 Task: Buy 1 Tune-Up Kits from Ignition Parts section under best seller category for shipping address: Karina Martinez, 1477 Vineyard Drive, Independence, Ohio 44131, Cell Number 4403901431. Pay from credit card ending with 7965, CVV 549
Action: Mouse moved to (45, 103)
Screenshot: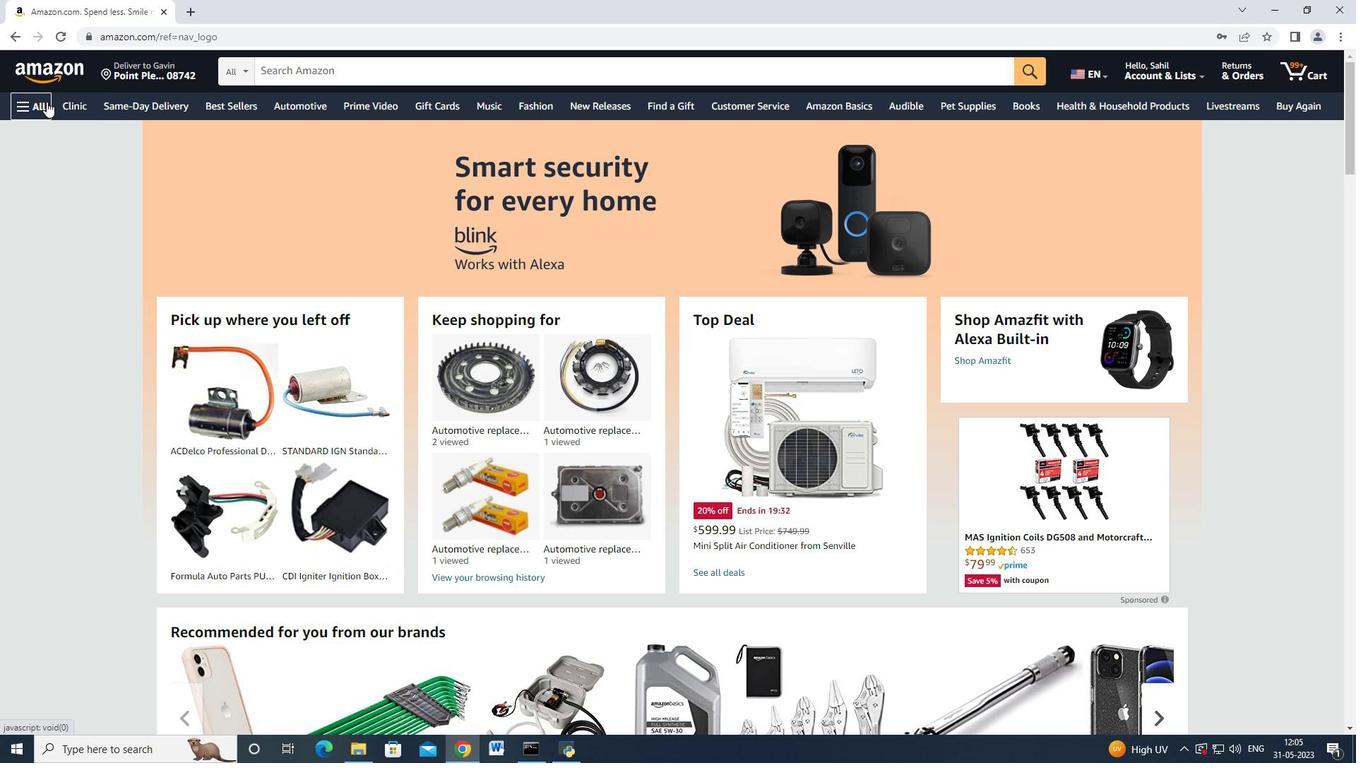 
Action: Mouse pressed left at (45, 103)
Screenshot: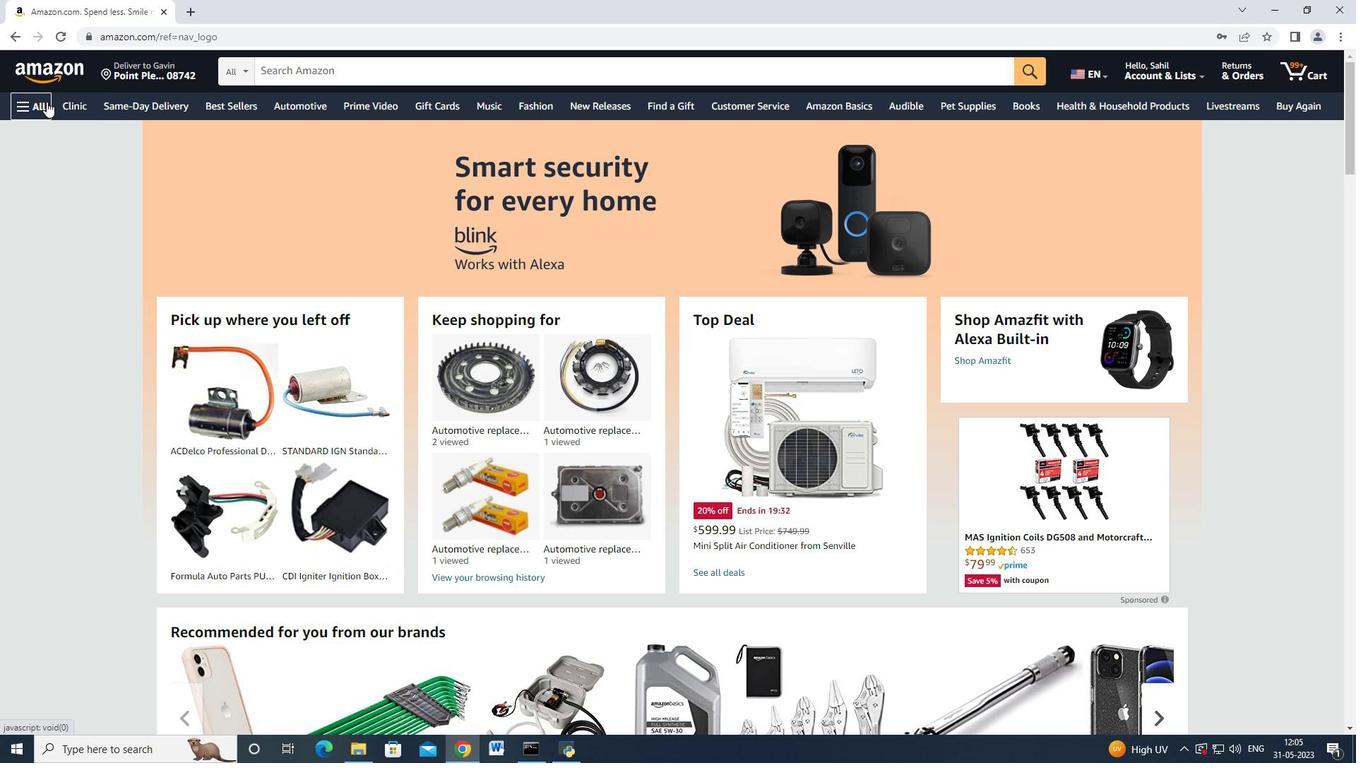 
Action: Mouse moved to (38, 301)
Screenshot: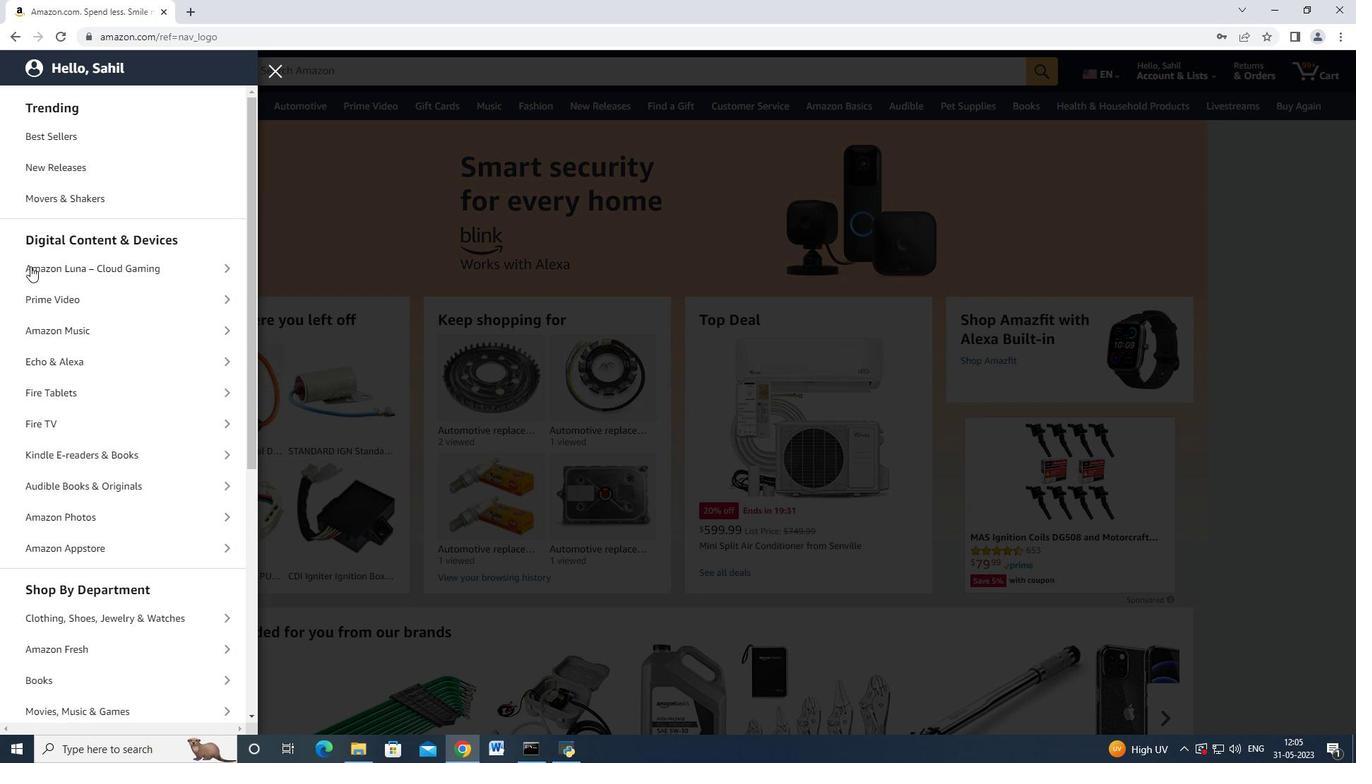 
Action: Mouse scrolled (38, 300) with delta (0, 0)
Screenshot: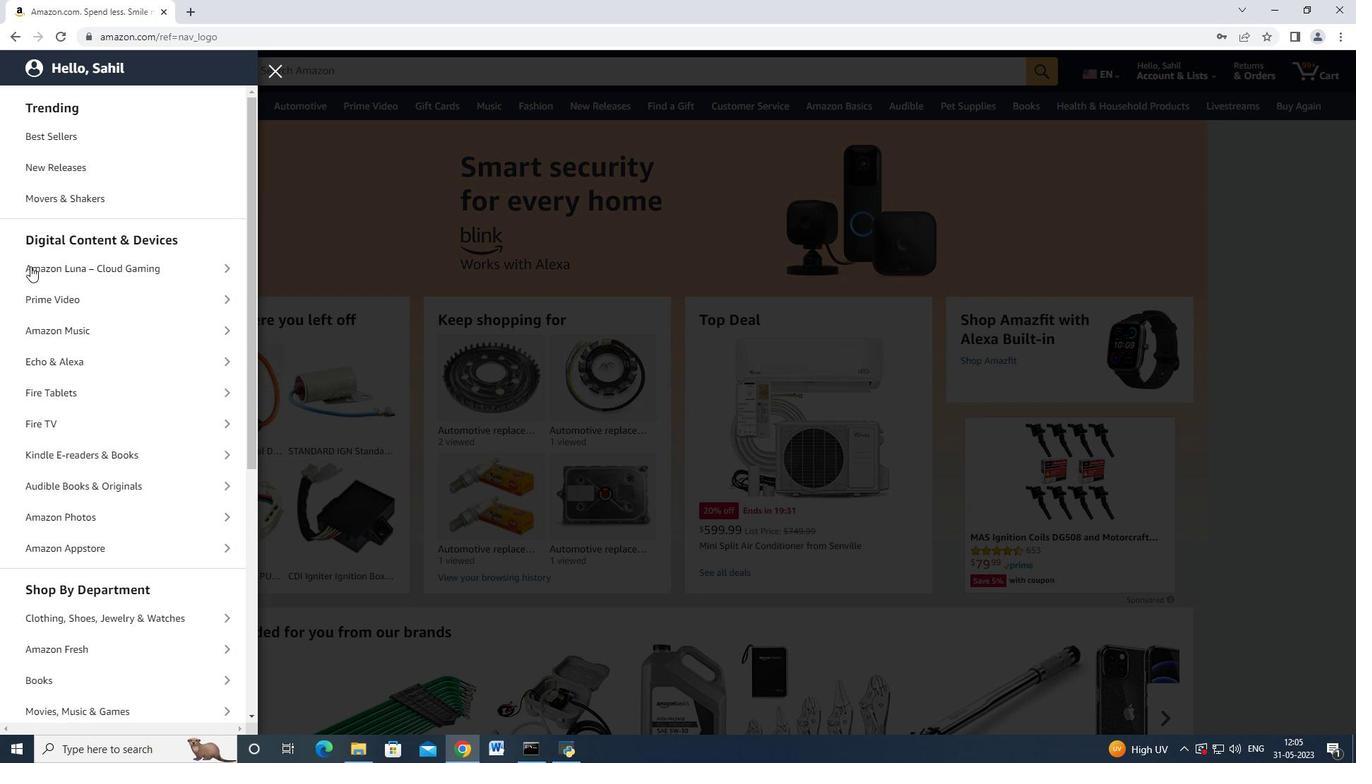 
Action: Mouse moved to (41, 317)
Screenshot: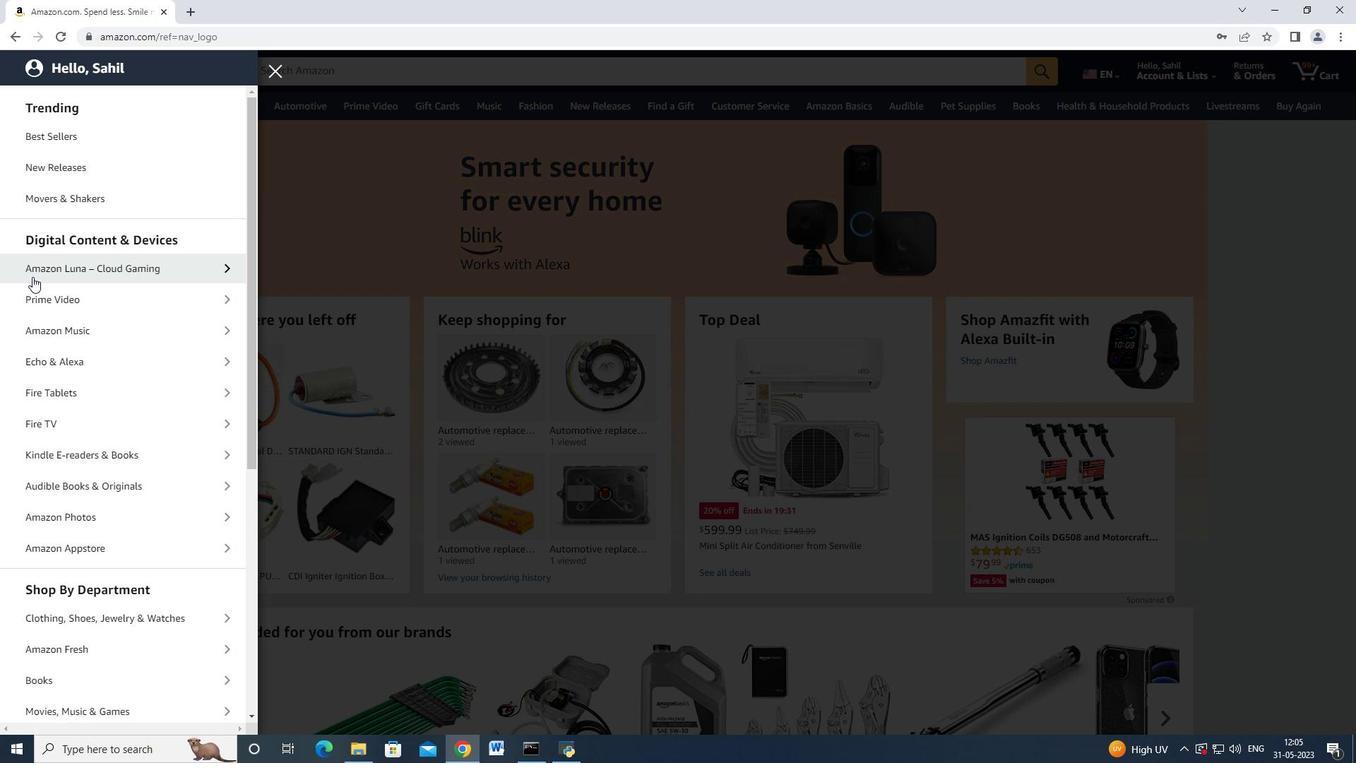 
Action: Mouse scrolled (41, 316) with delta (0, 0)
Screenshot: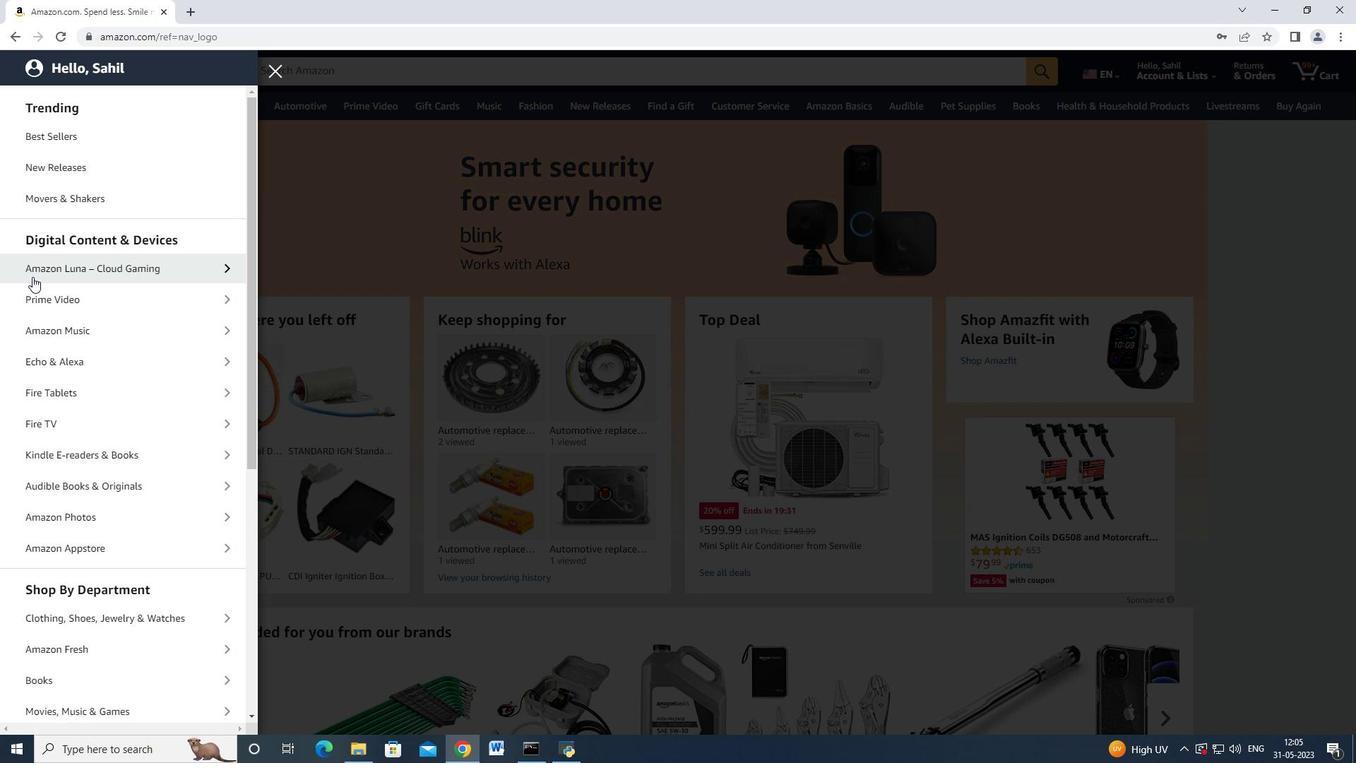 
Action: Mouse moved to (81, 508)
Screenshot: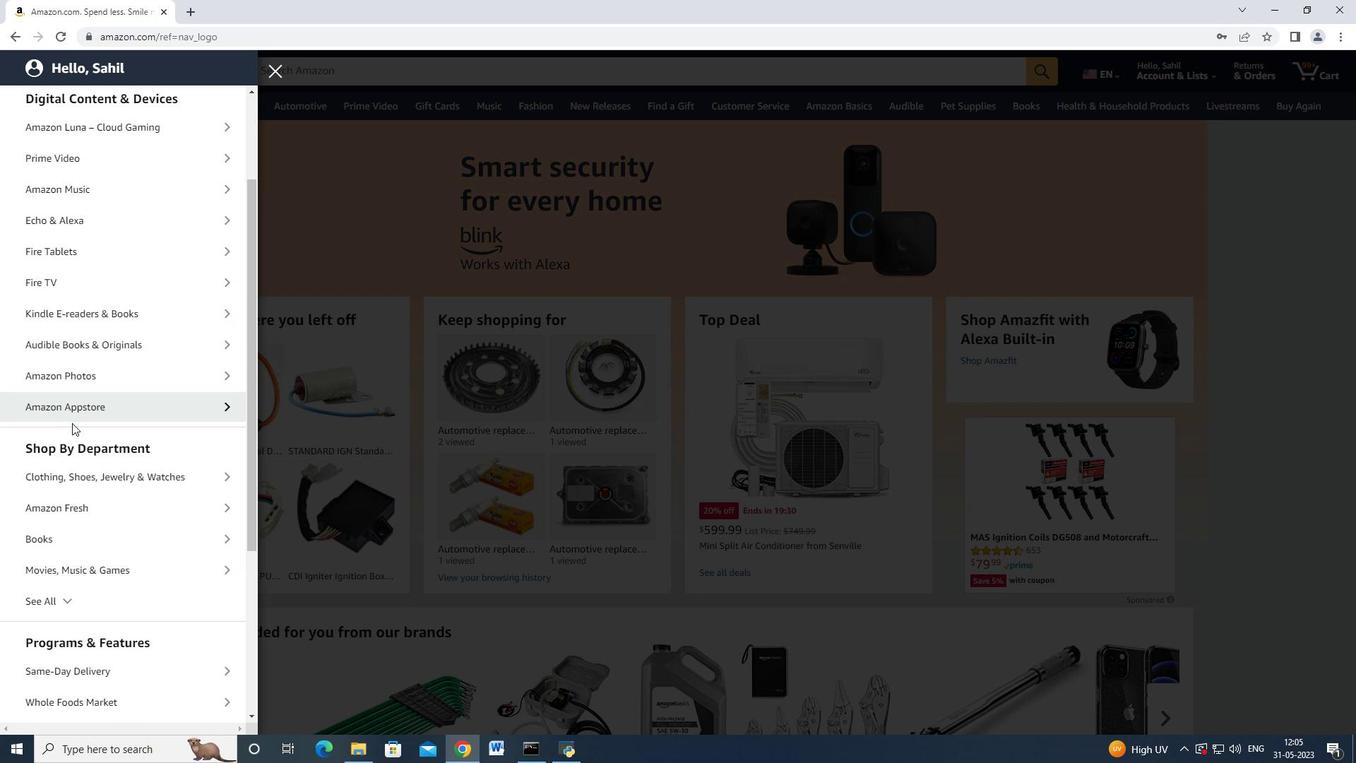 
Action: Mouse scrolled (81, 507) with delta (0, 0)
Screenshot: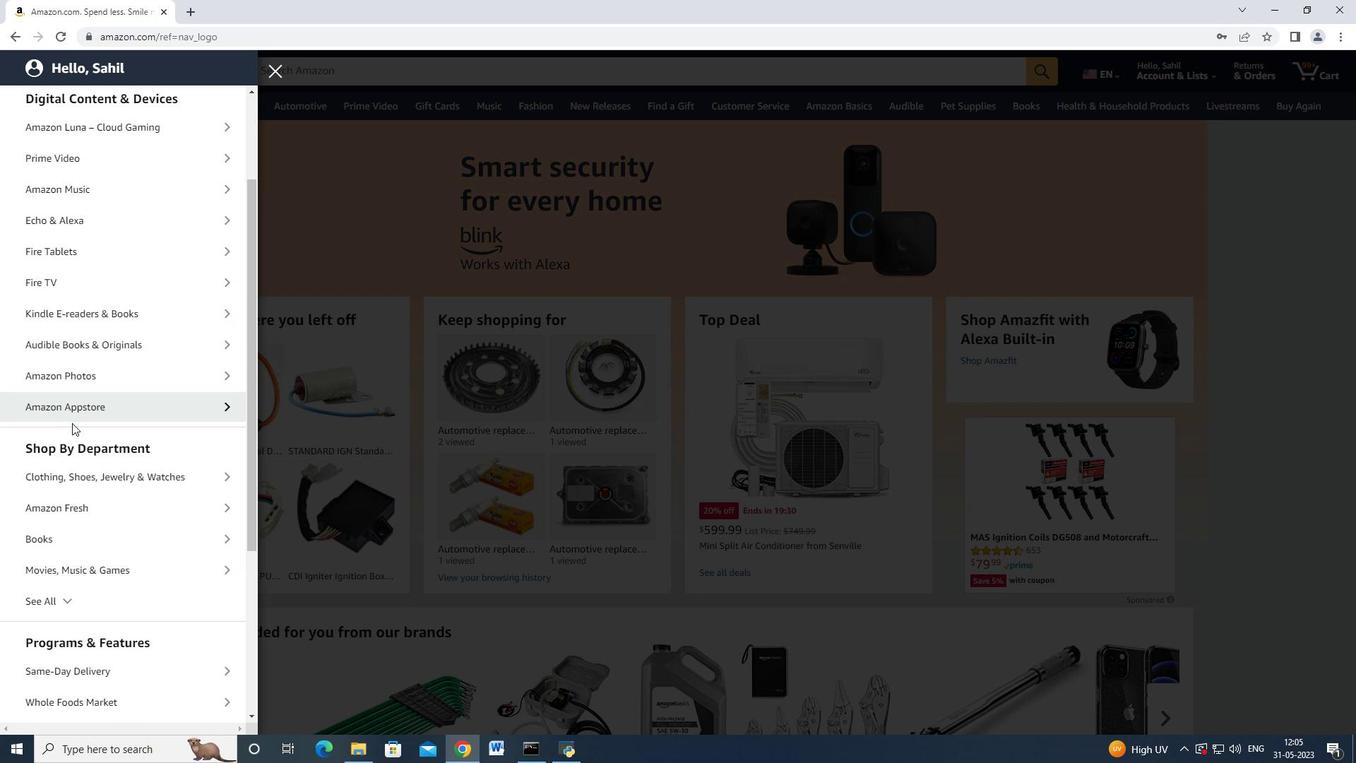 
Action: Mouse moved to (81, 509)
Screenshot: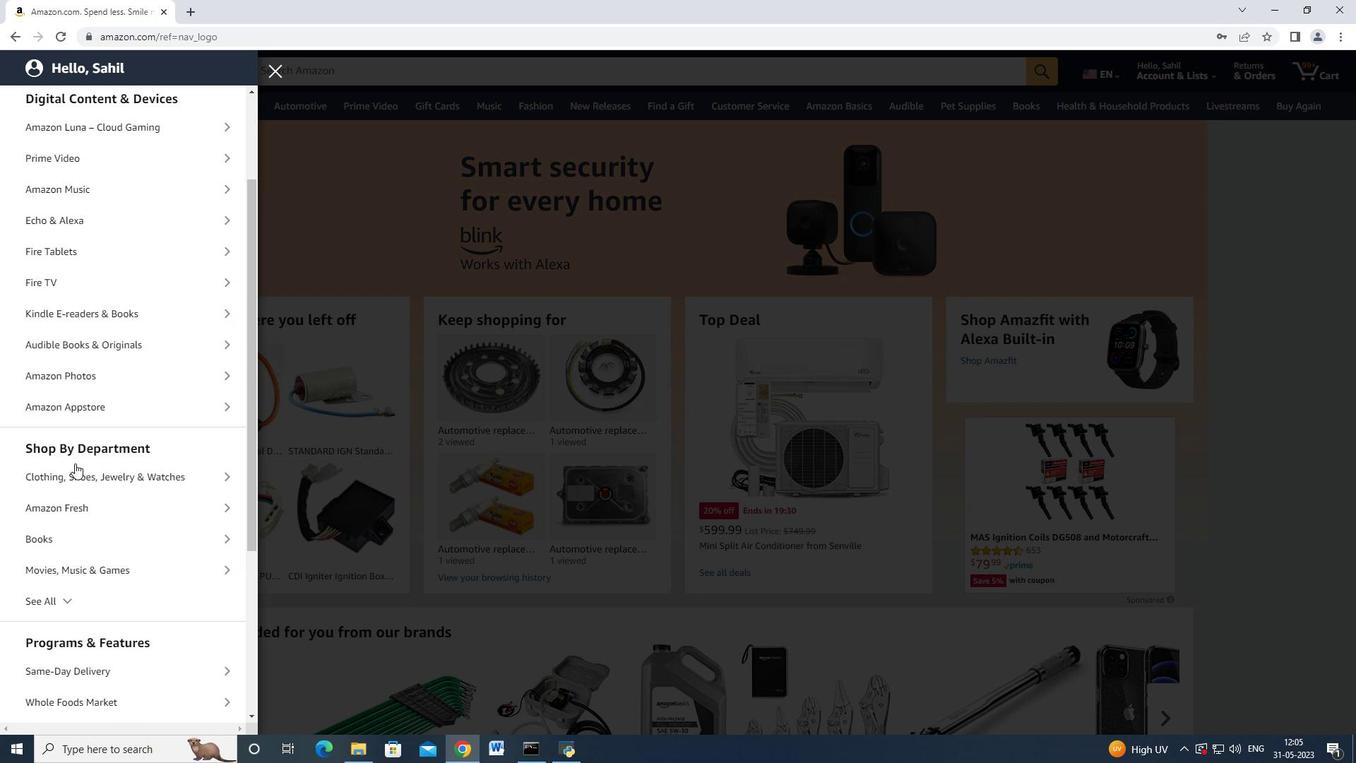 
Action: Mouse scrolled (81, 508) with delta (0, 0)
Screenshot: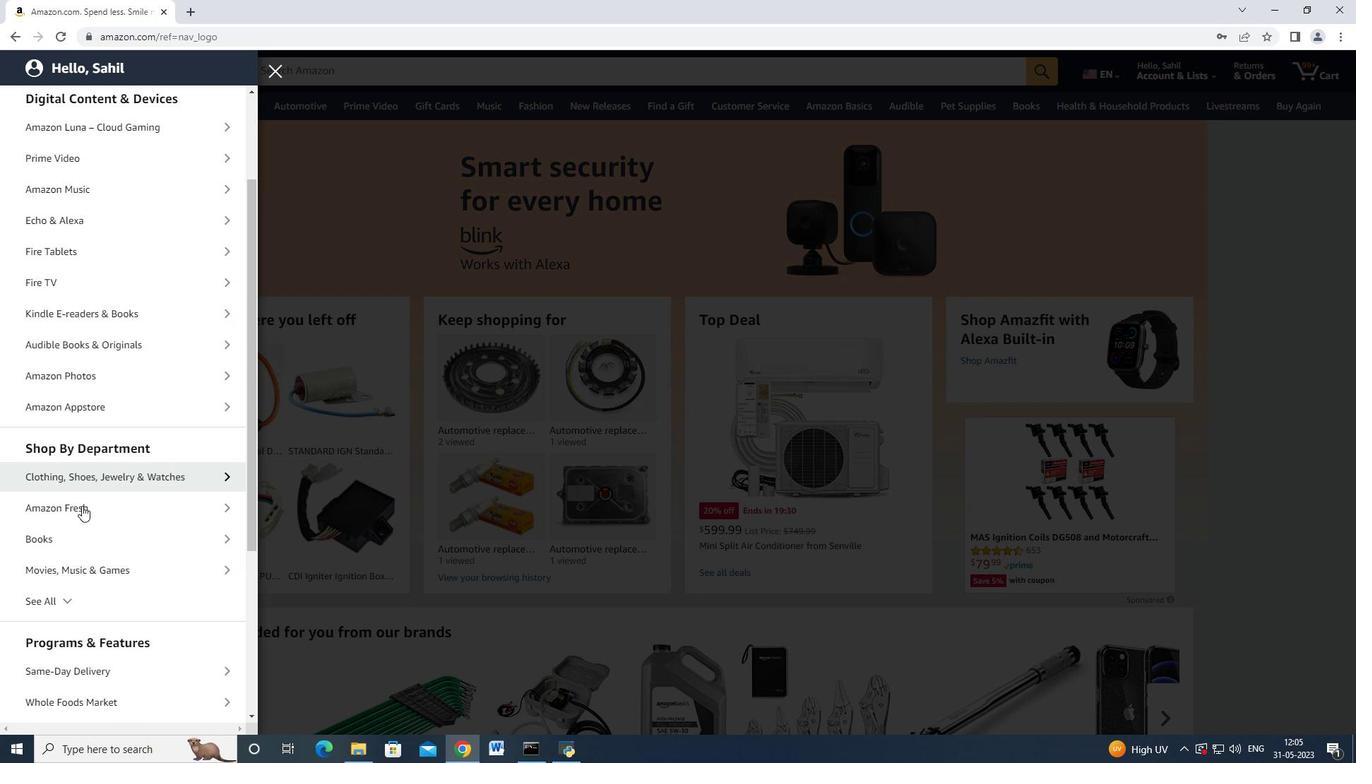 
Action: Mouse moved to (77, 464)
Screenshot: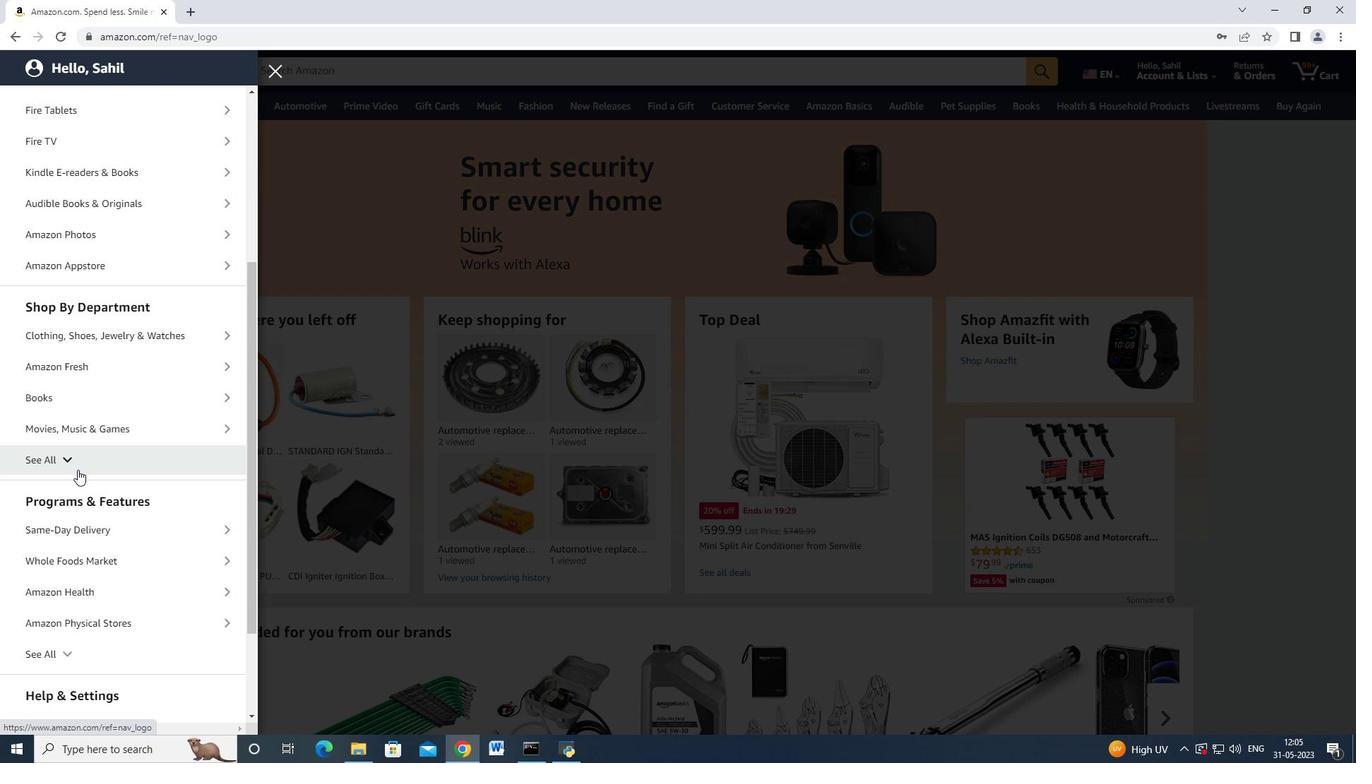 
Action: Mouse pressed left at (77, 464)
Screenshot: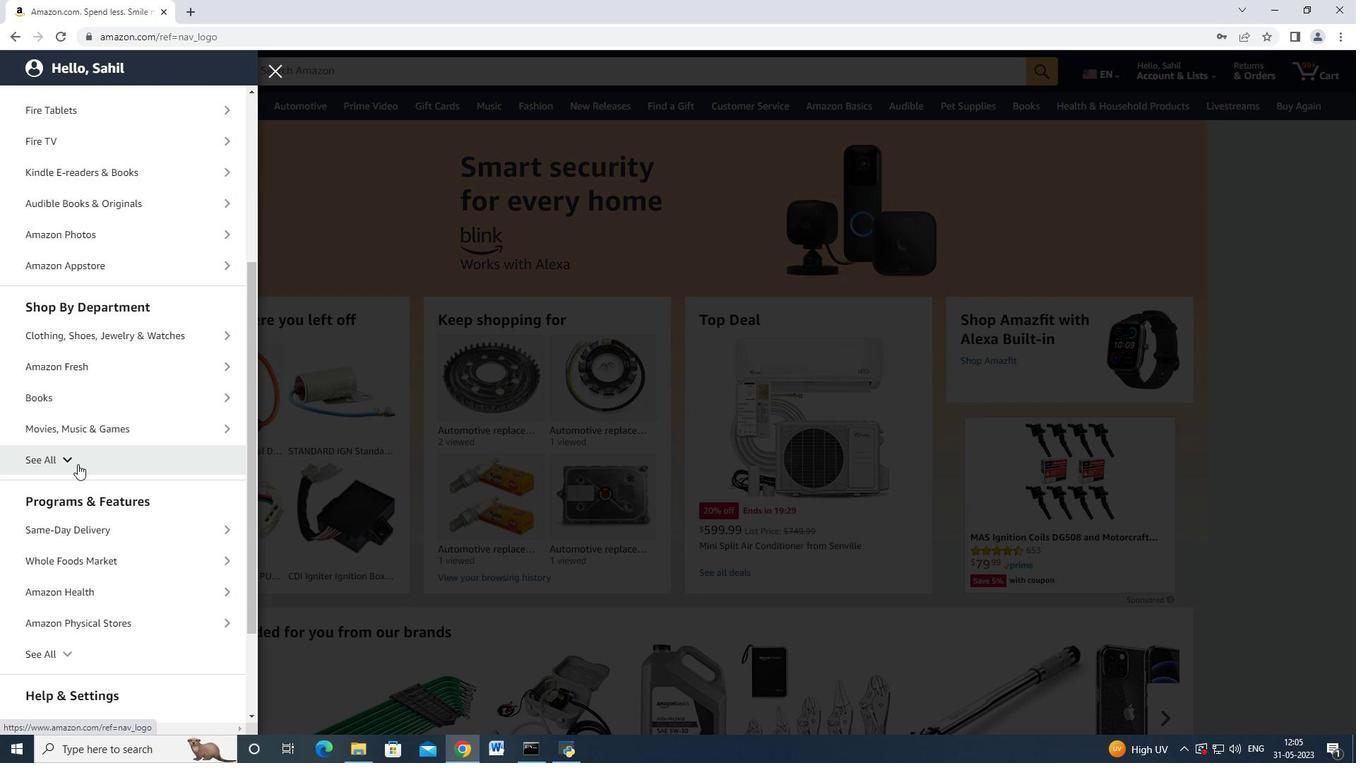 
Action: Mouse moved to (77, 464)
Screenshot: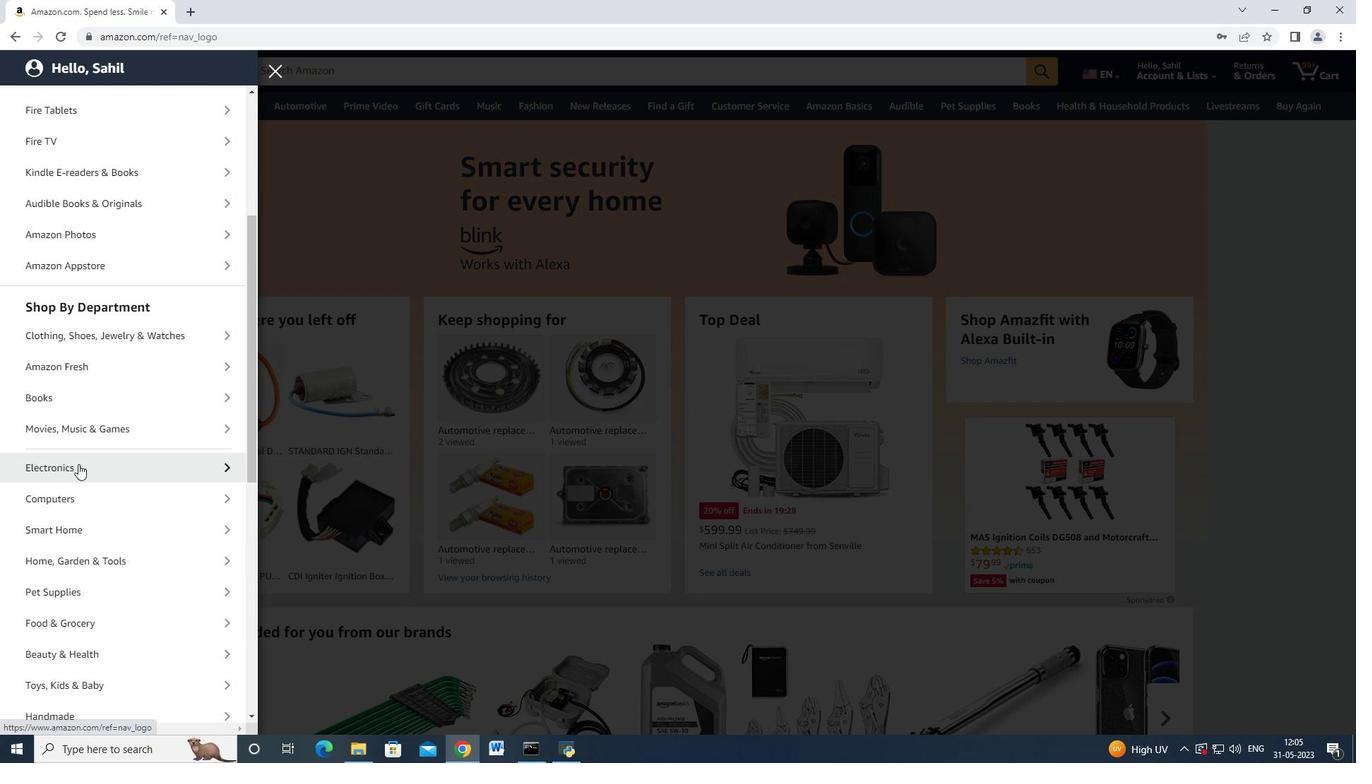 
Action: Mouse scrolled (77, 463) with delta (0, 0)
Screenshot: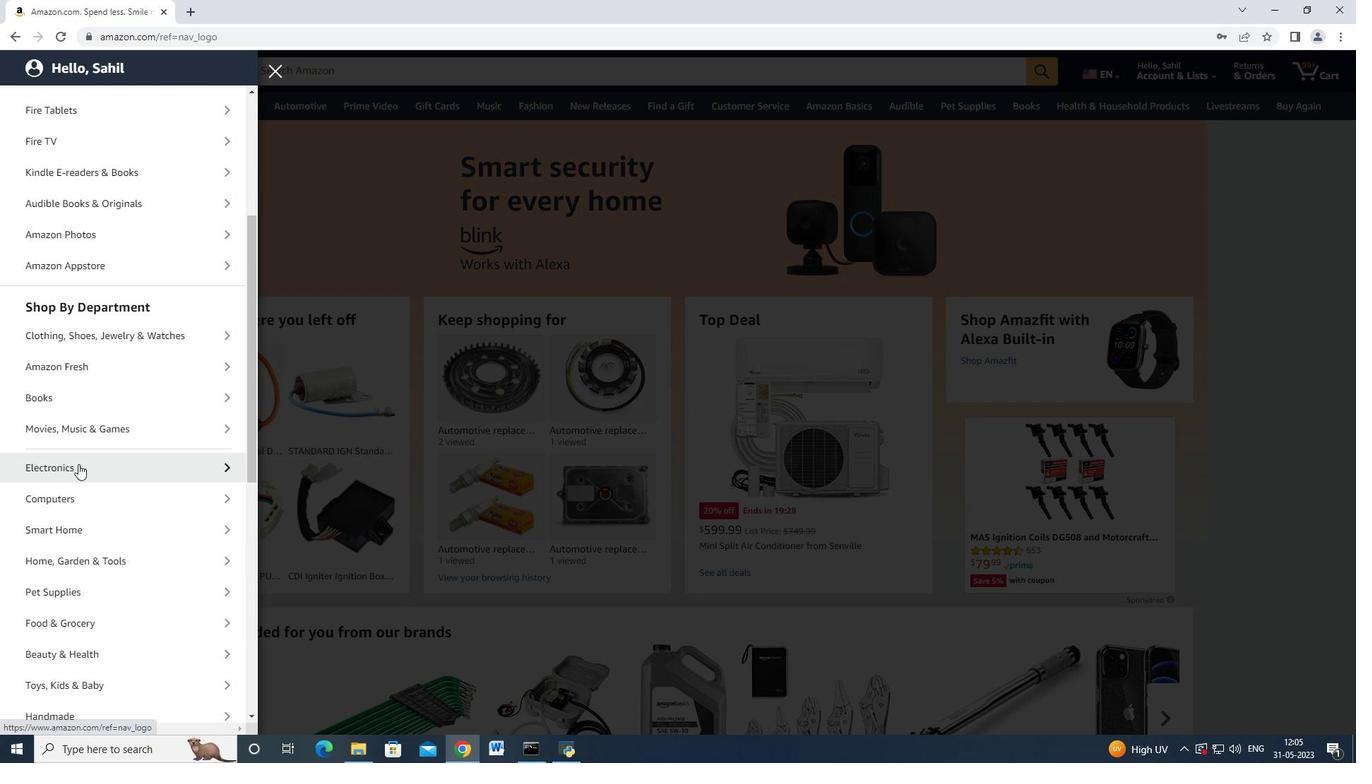 
Action: Mouse moved to (76, 464)
Screenshot: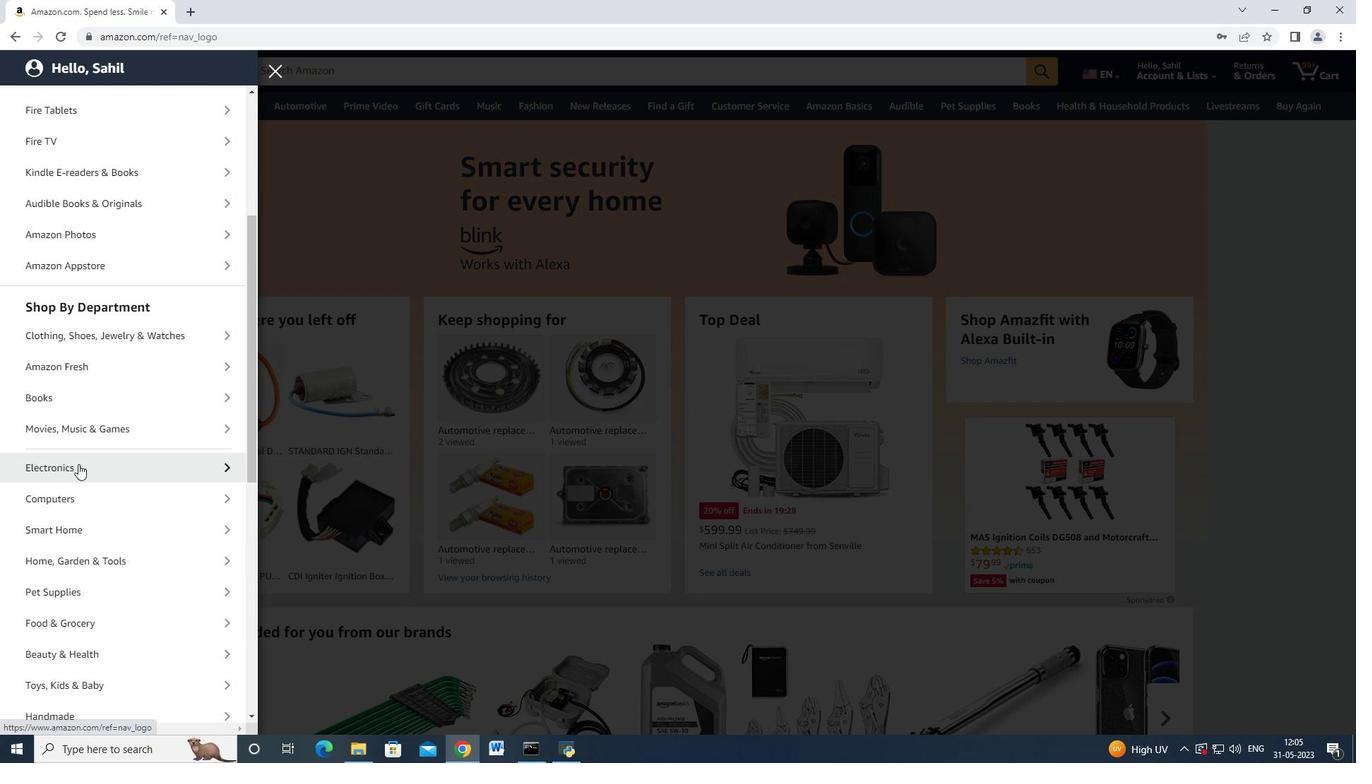 
Action: Mouse scrolled (76, 463) with delta (0, 0)
Screenshot: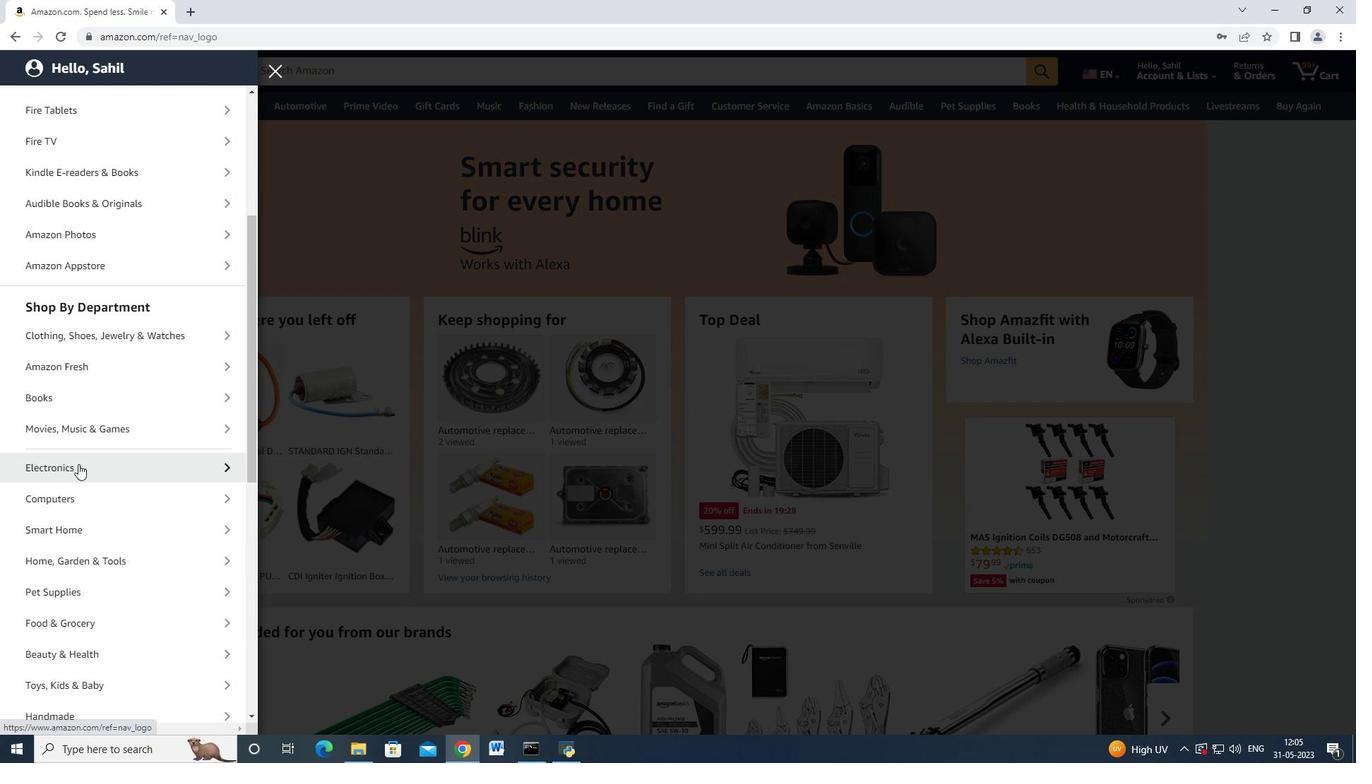 
Action: Mouse scrolled (76, 463) with delta (0, 0)
Screenshot: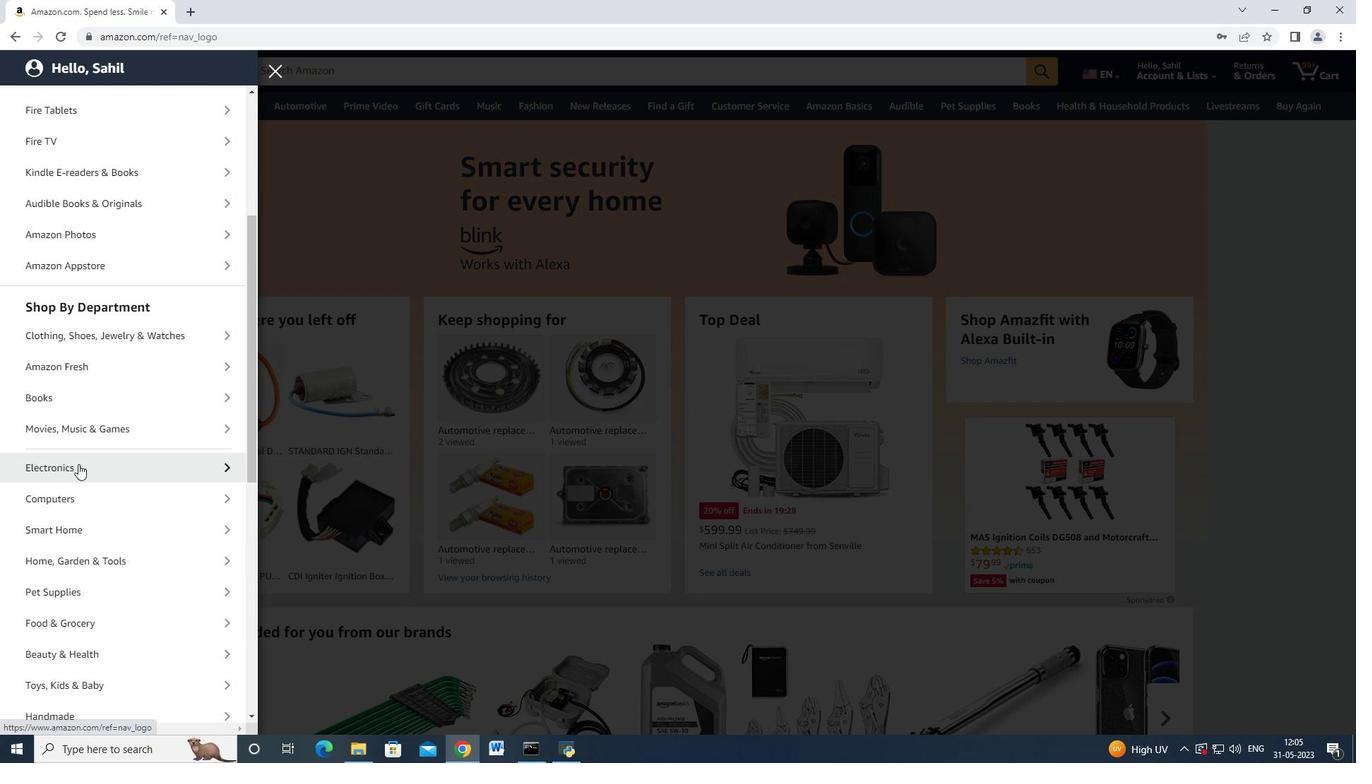 
Action: Mouse moved to (77, 443)
Screenshot: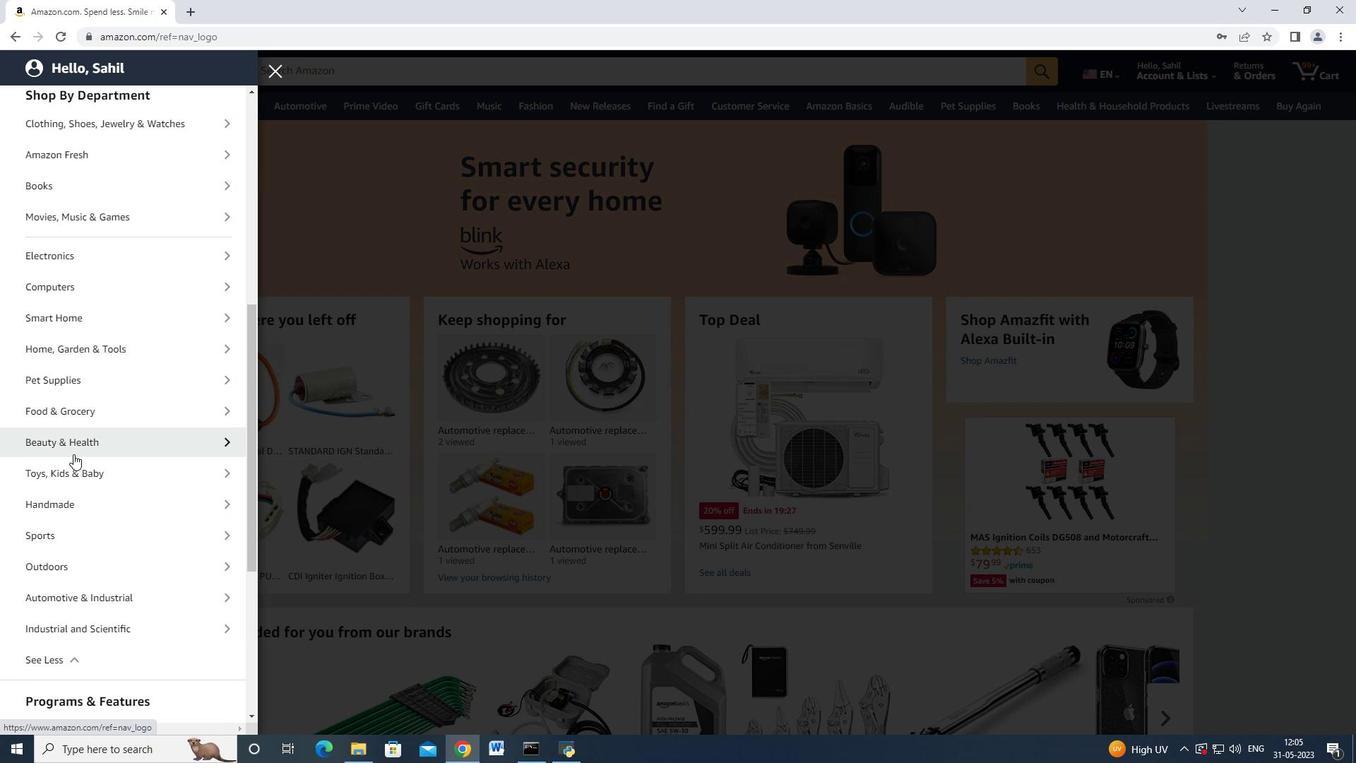 
Action: Mouse scrolled (77, 442) with delta (0, 0)
Screenshot: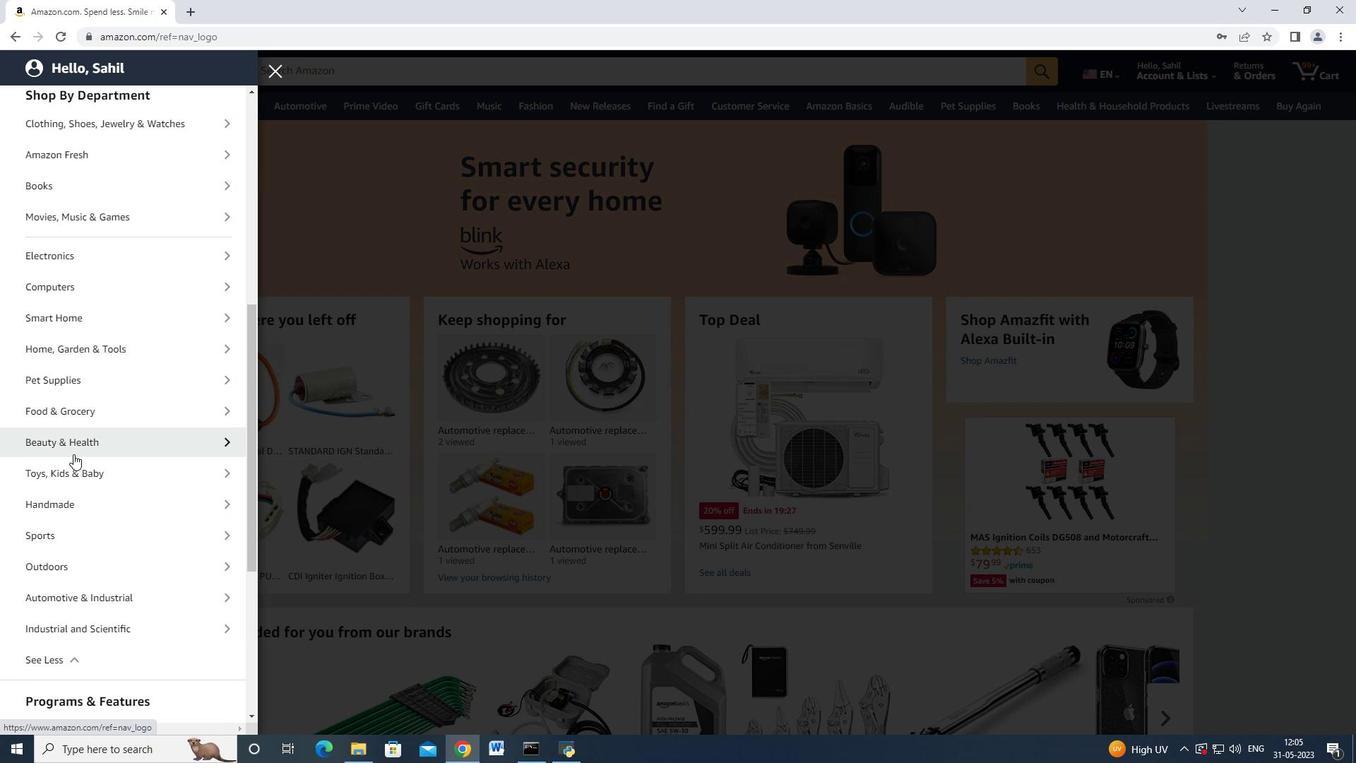
Action: Mouse scrolled (77, 442) with delta (0, 0)
Screenshot: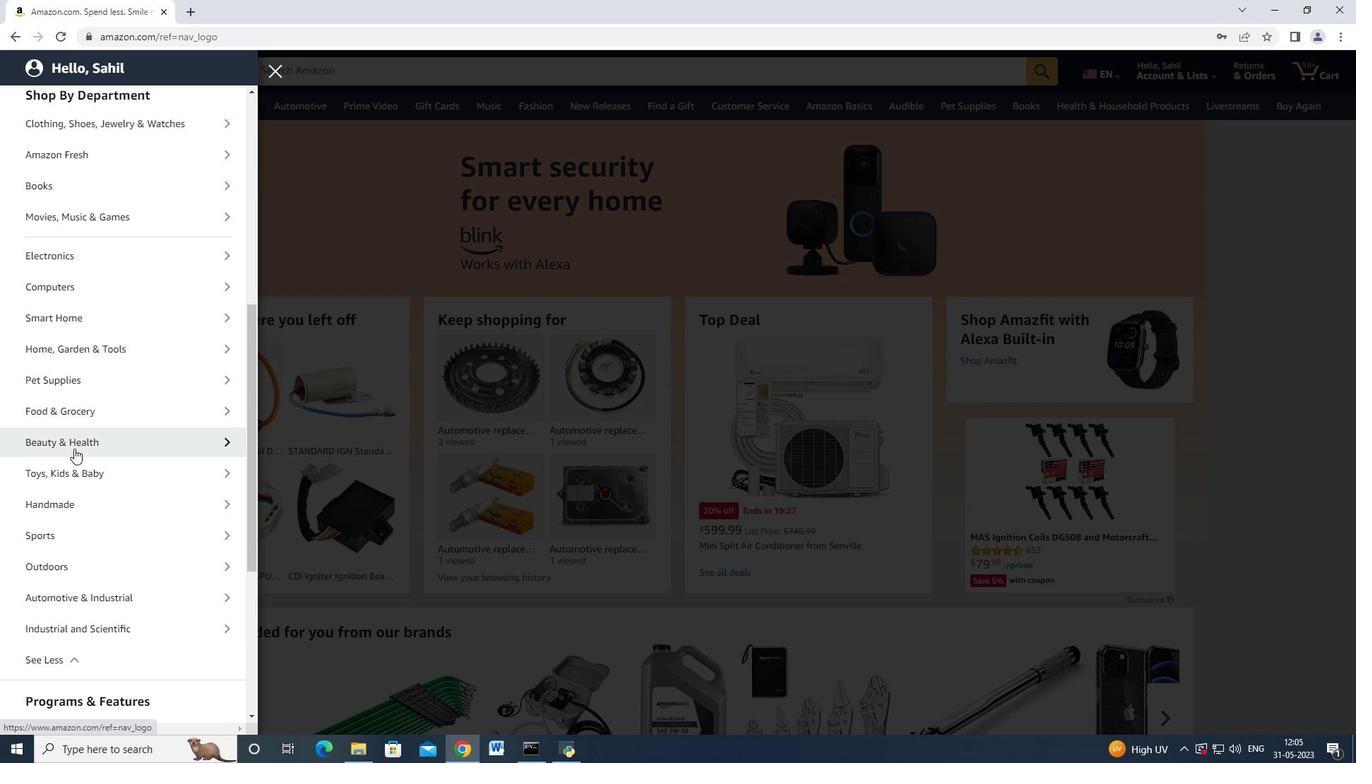 
Action: Mouse scrolled (77, 442) with delta (0, 0)
Screenshot: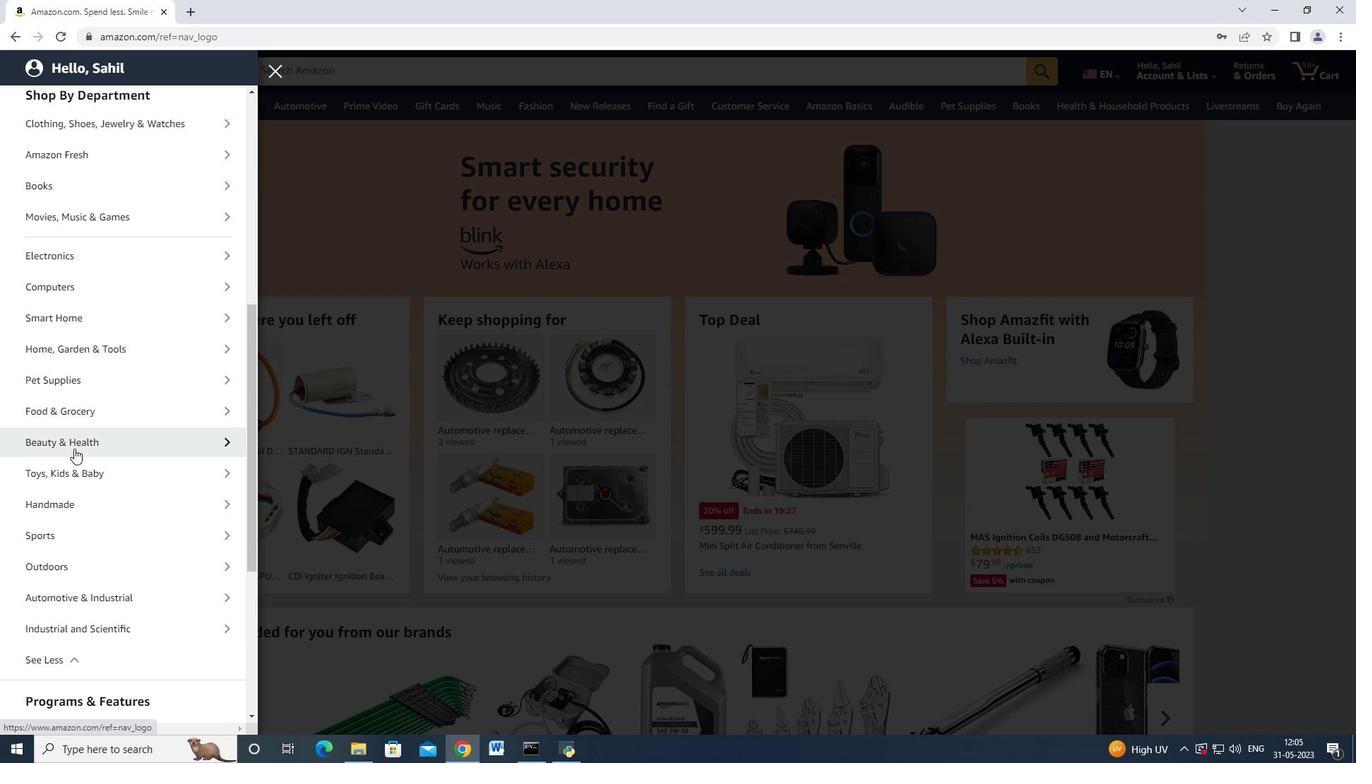 
Action: Mouse scrolled (77, 442) with delta (0, 0)
Screenshot: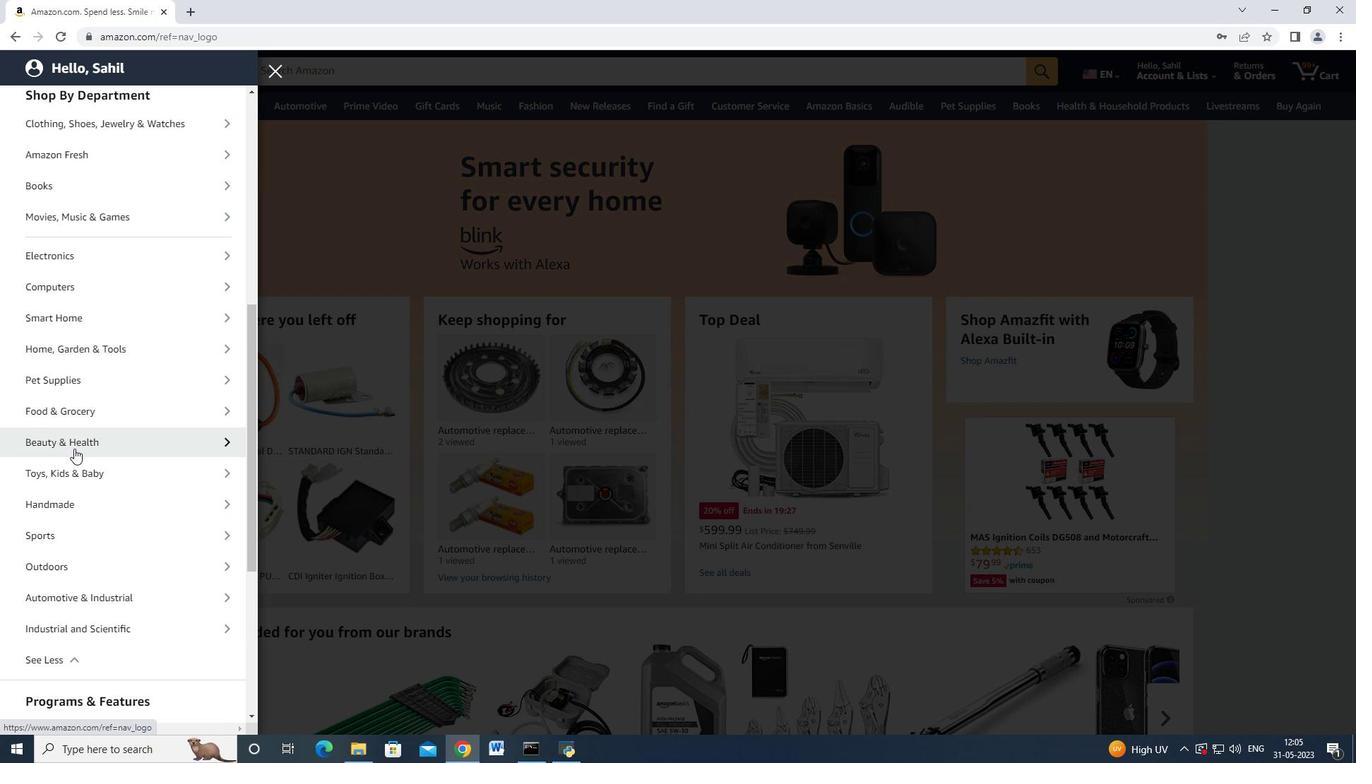 
Action: Mouse scrolled (77, 442) with delta (0, 0)
Screenshot: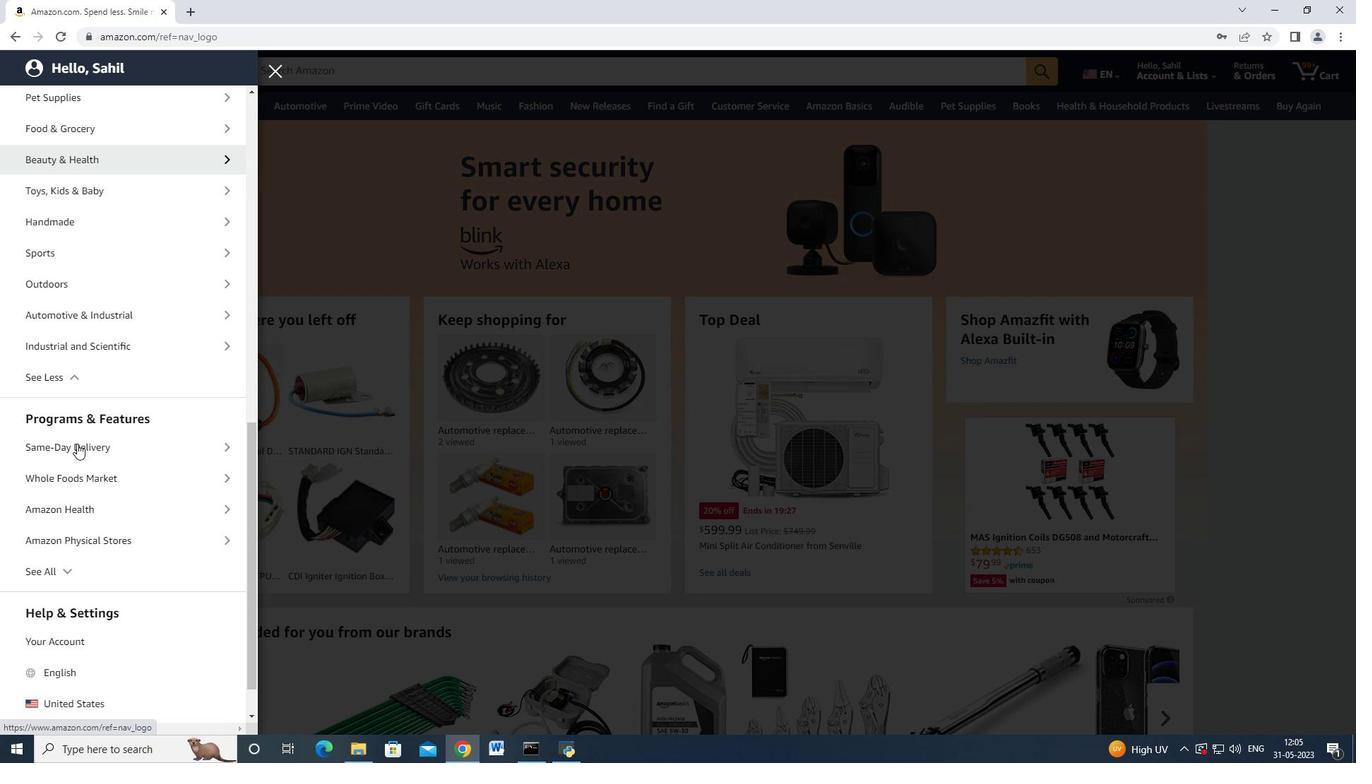 
Action: Mouse scrolled (77, 442) with delta (0, 0)
Screenshot: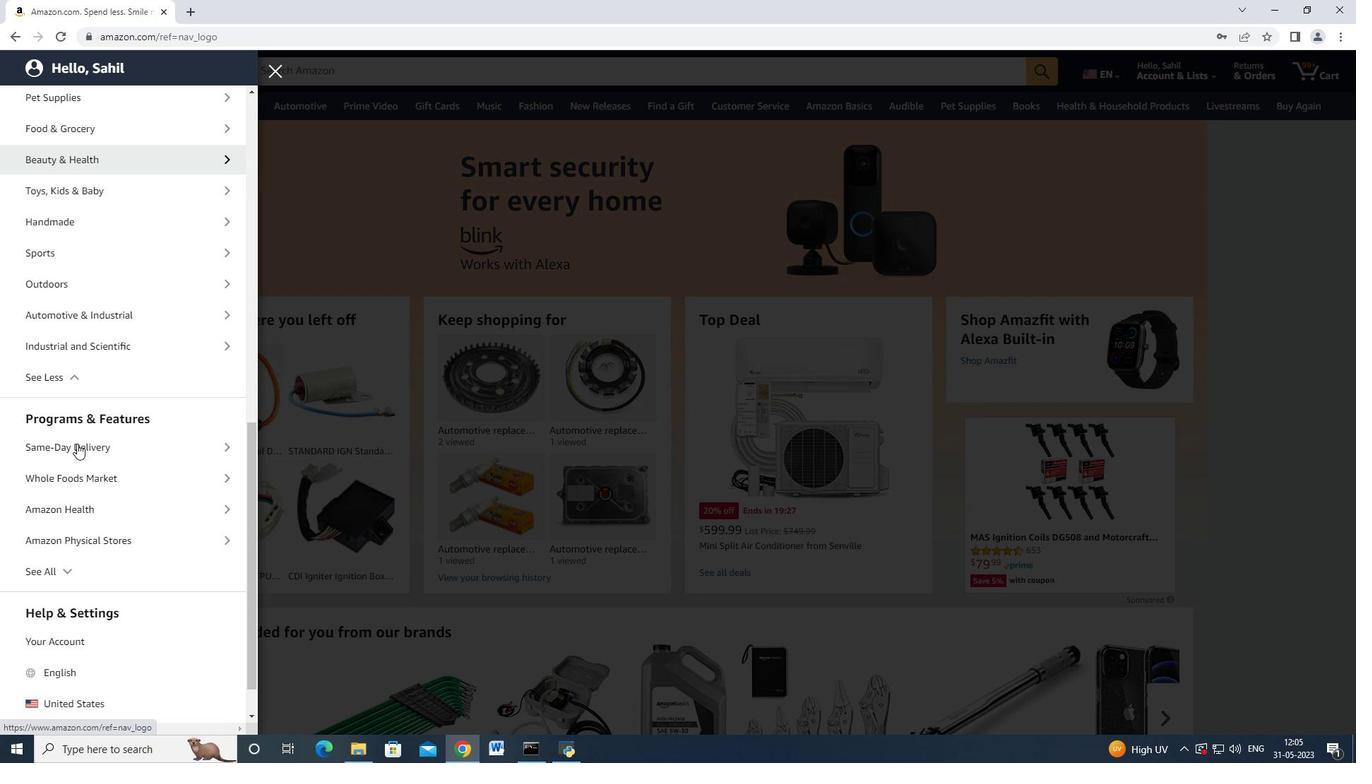 
Action: Mouse scrolled (77, 442) with delta (0, 0)
Screenshot: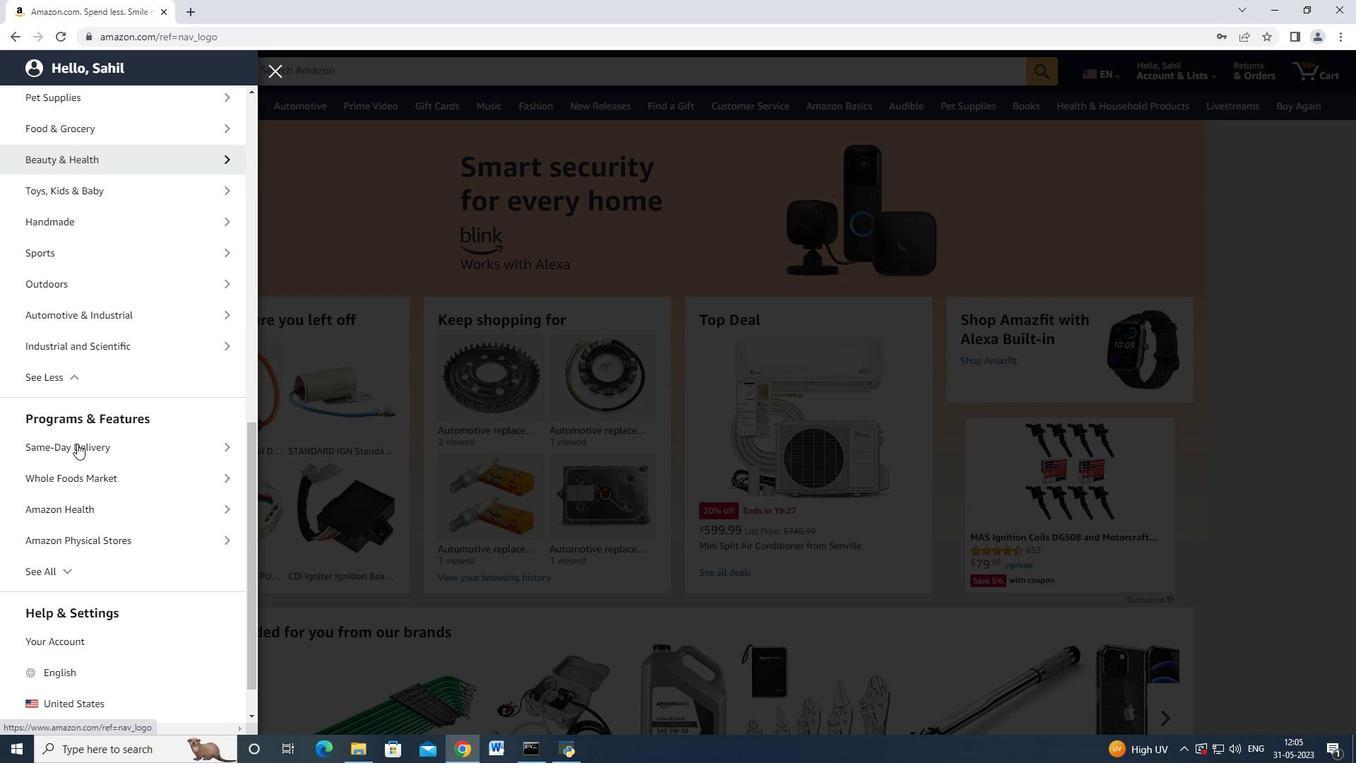 
Action: Mouse moved to (60, 349)
Screenshot: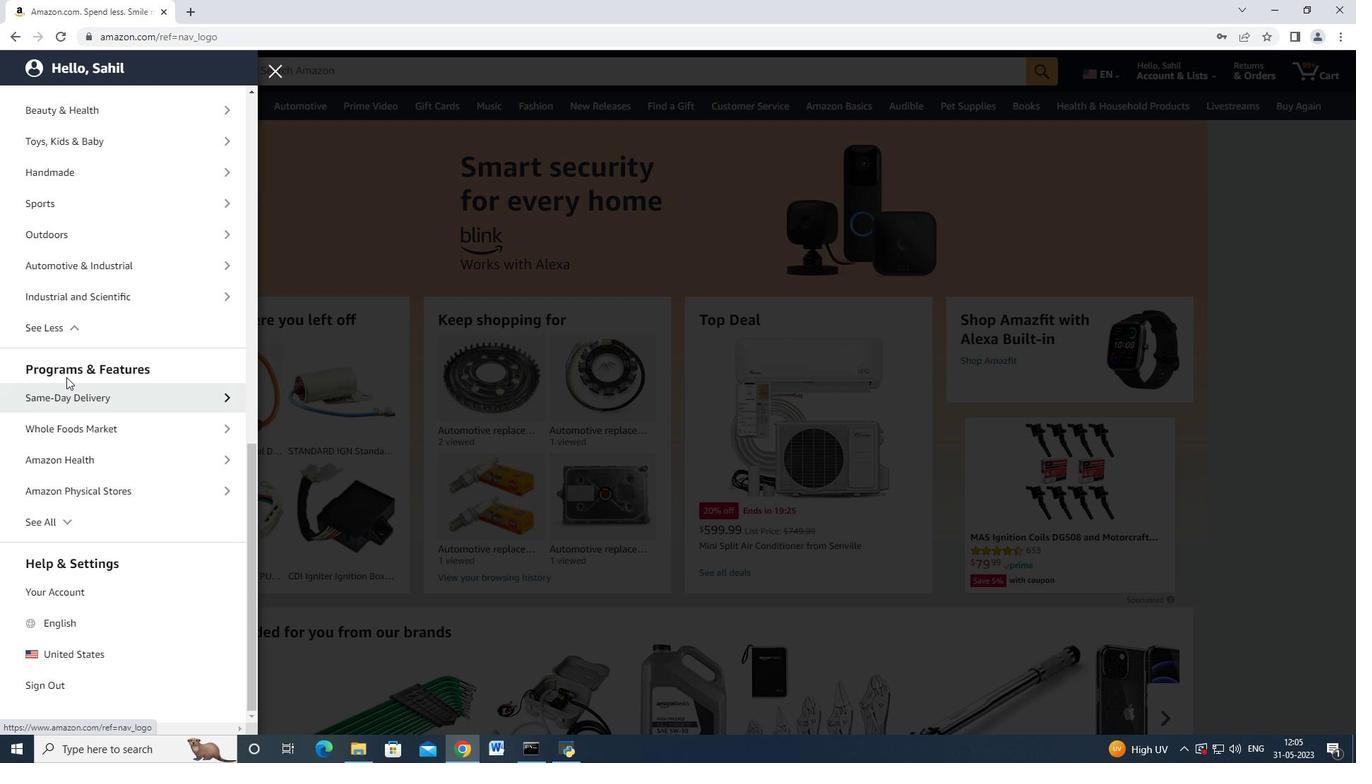 
Action: Mouse scrolled (60, 350) with delta (0, 0)
Screenshot: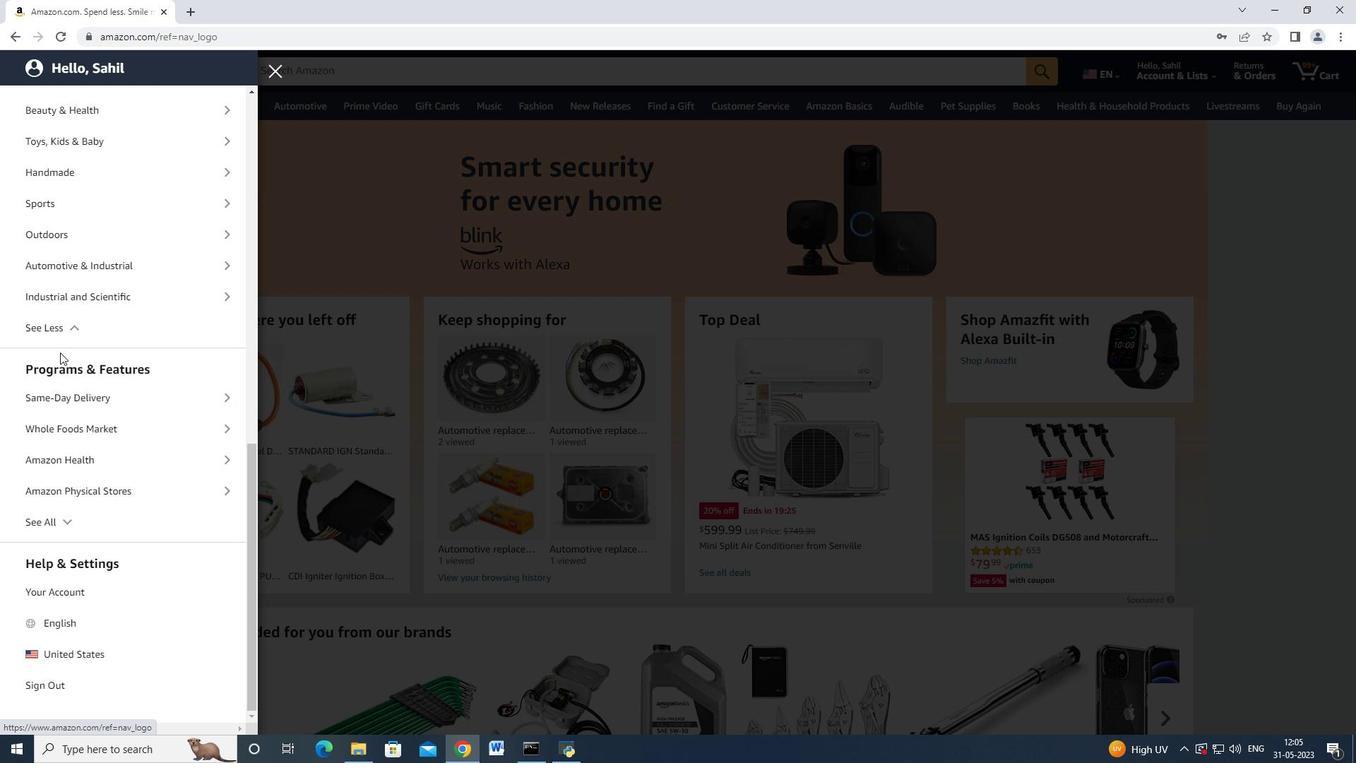 
Action: Mouse scrolled (60, 350) with delta (0, 0)
Screenshot: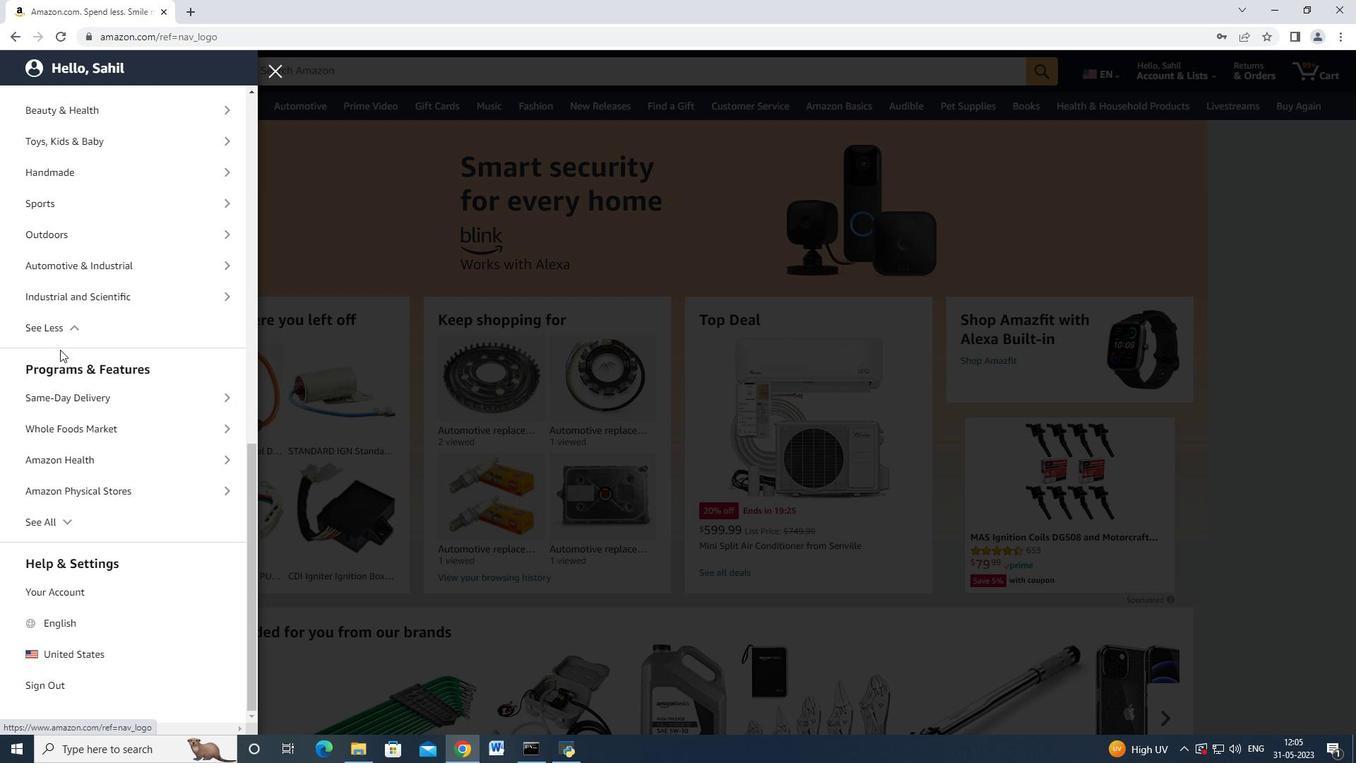 
Action: Mouse moved to (86, 406)
Screenshot: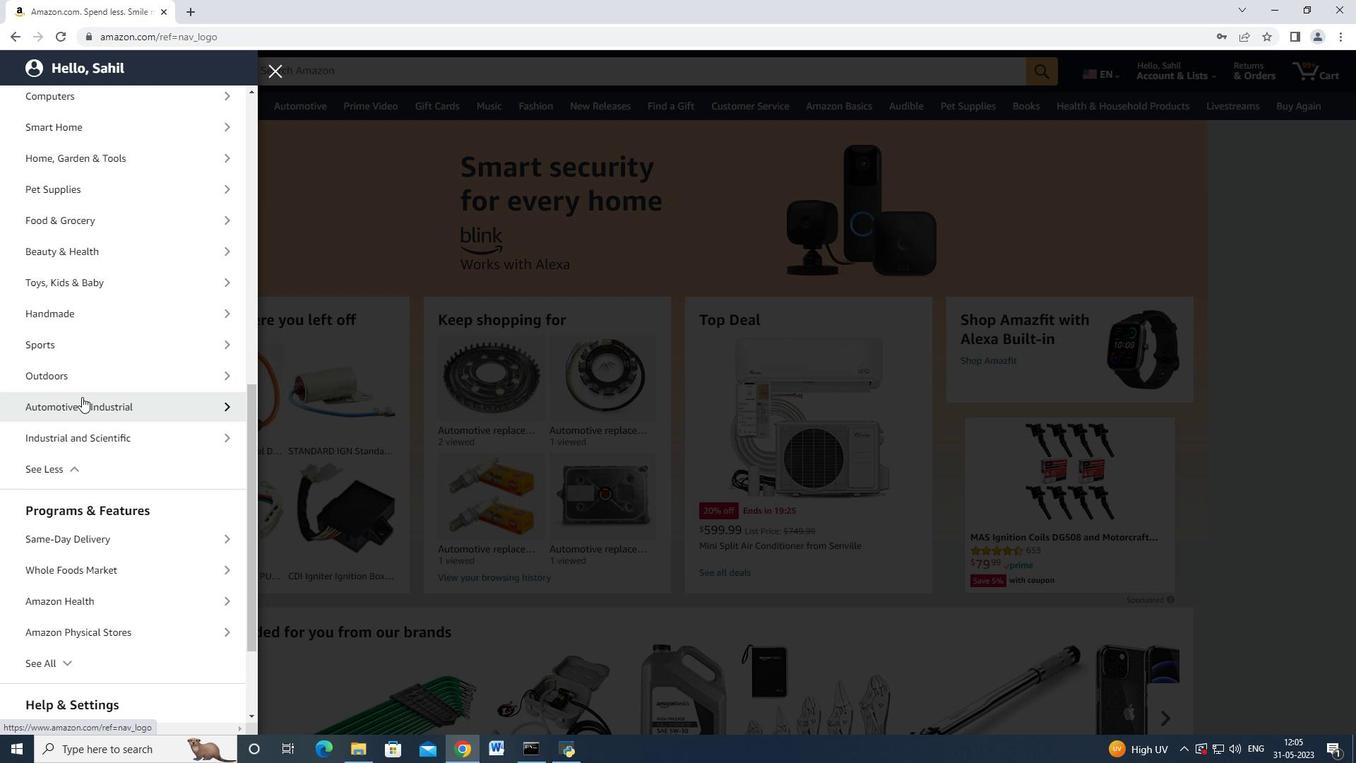 
Action: Mouse pressed left at (86, 406)
Screenshot: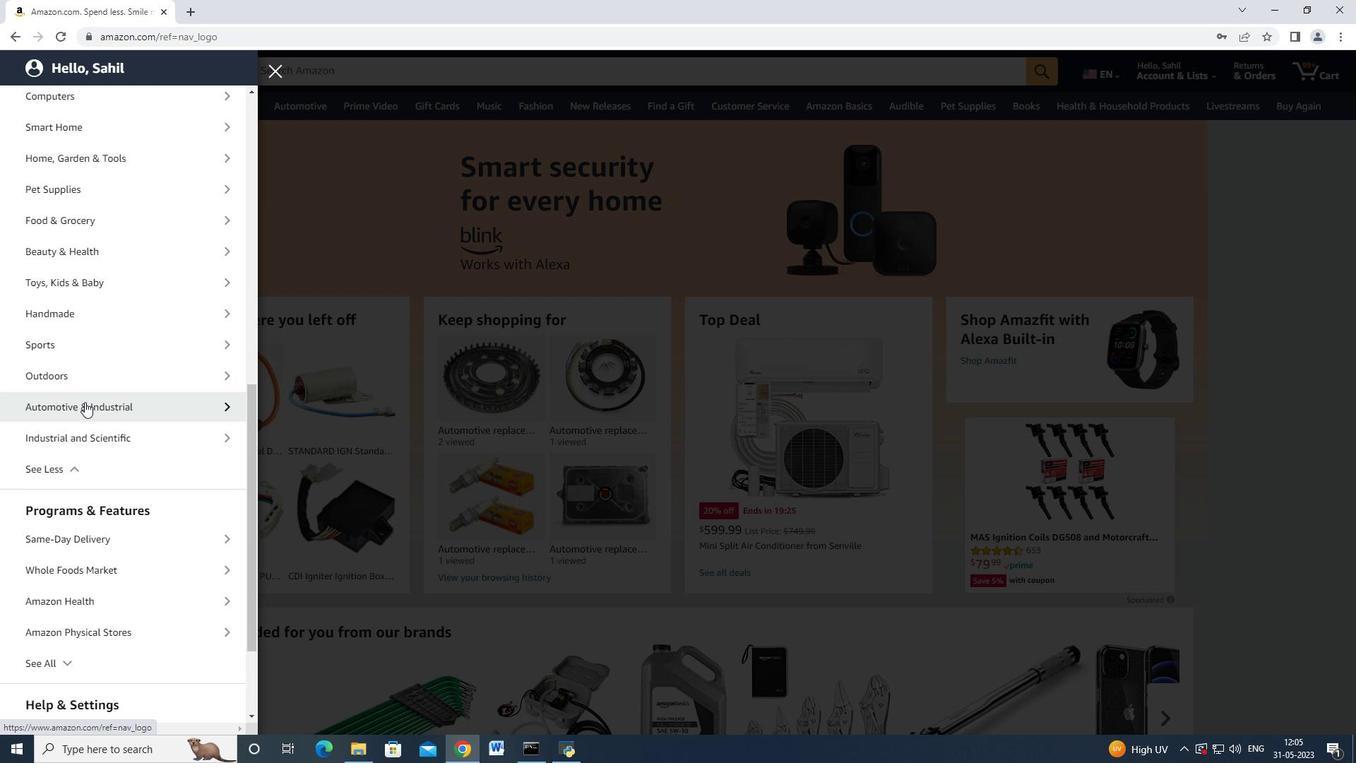 
Action: Mouse moved to (106, 170)
Screenshot: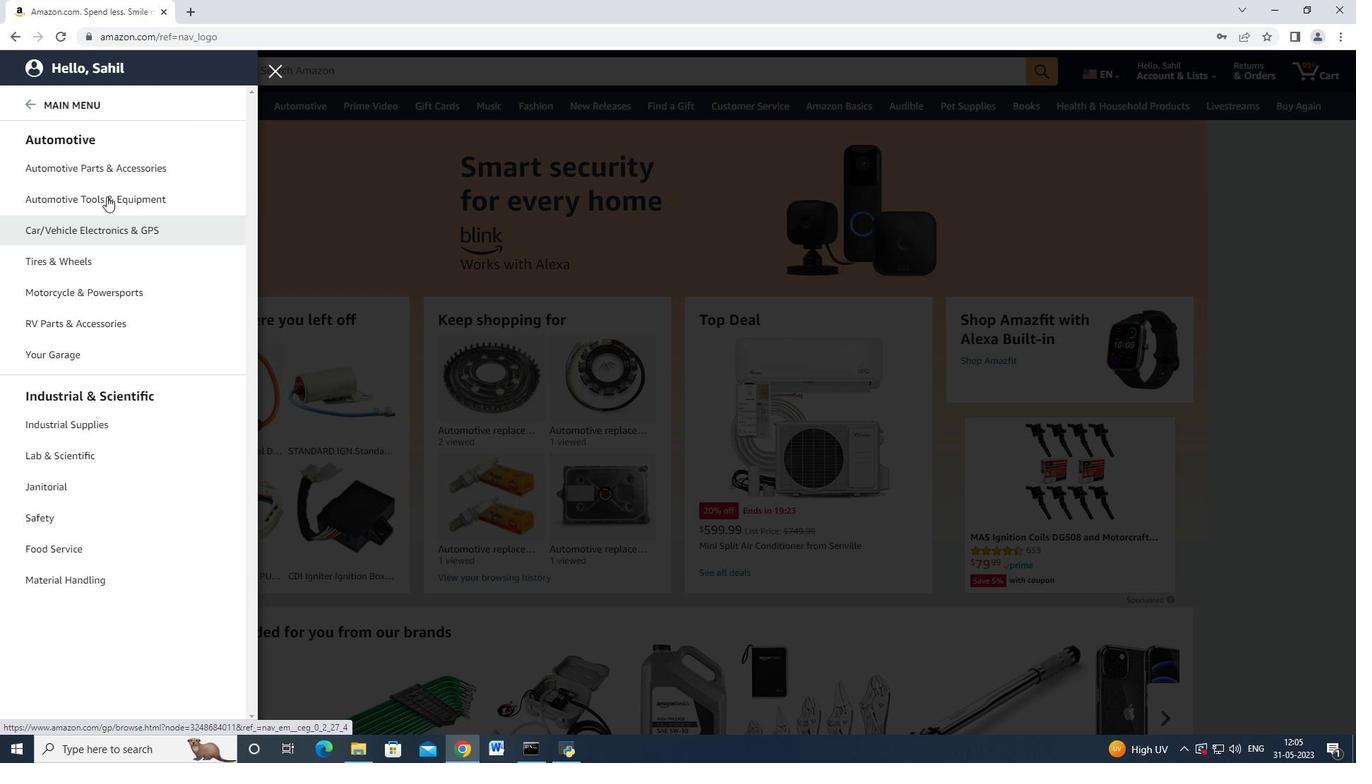 
Action: Mouse pressed left at (106, 170)
Screenshot: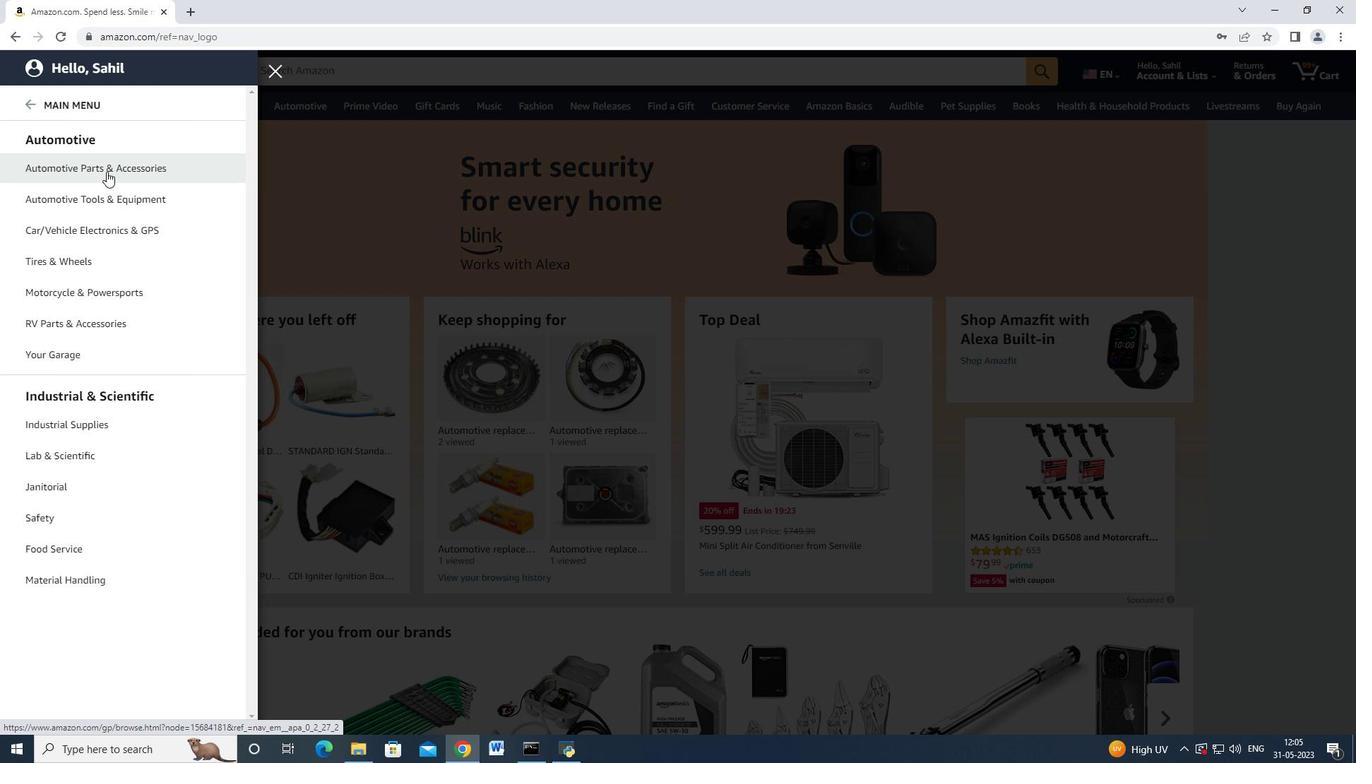 
Action: Mouse moved to (254, 132)
Screenshot: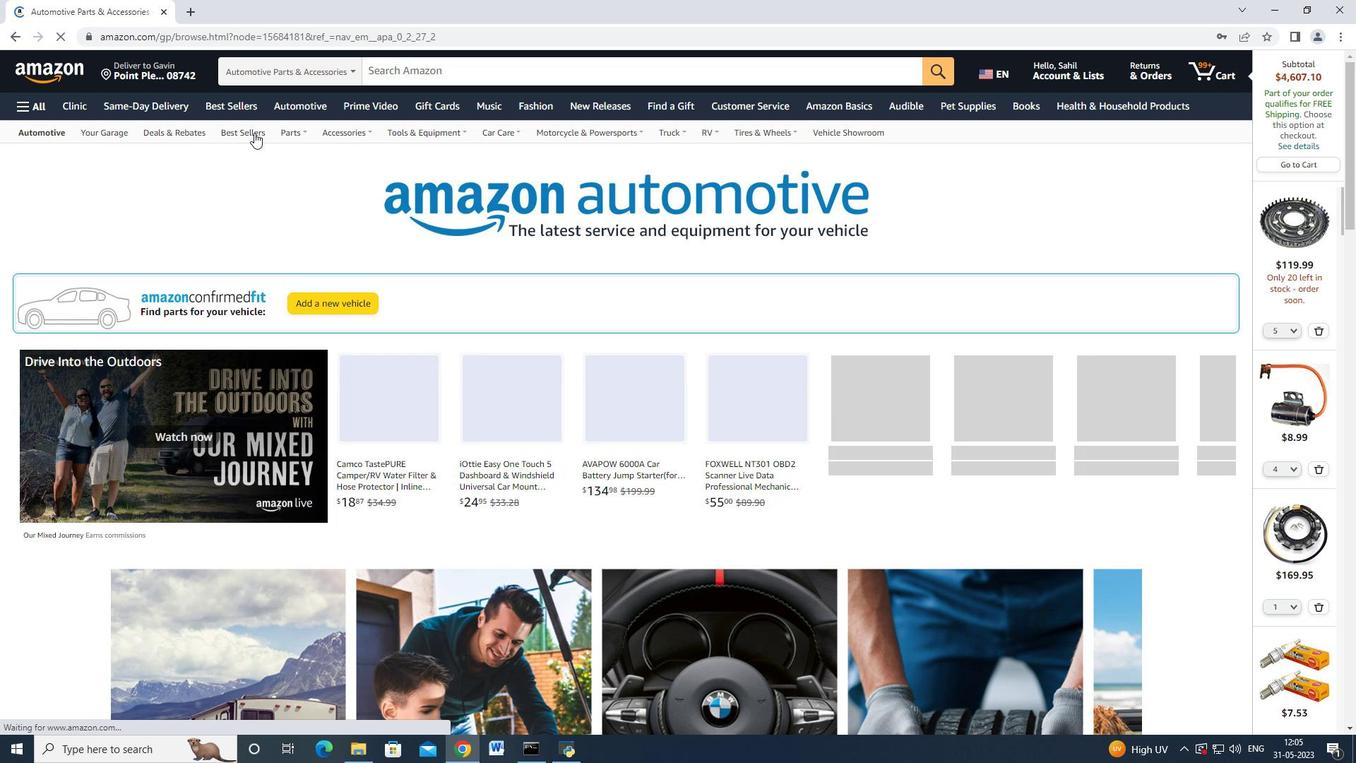 
Action: Mouse pressed left at (254, 132)
Screenshot: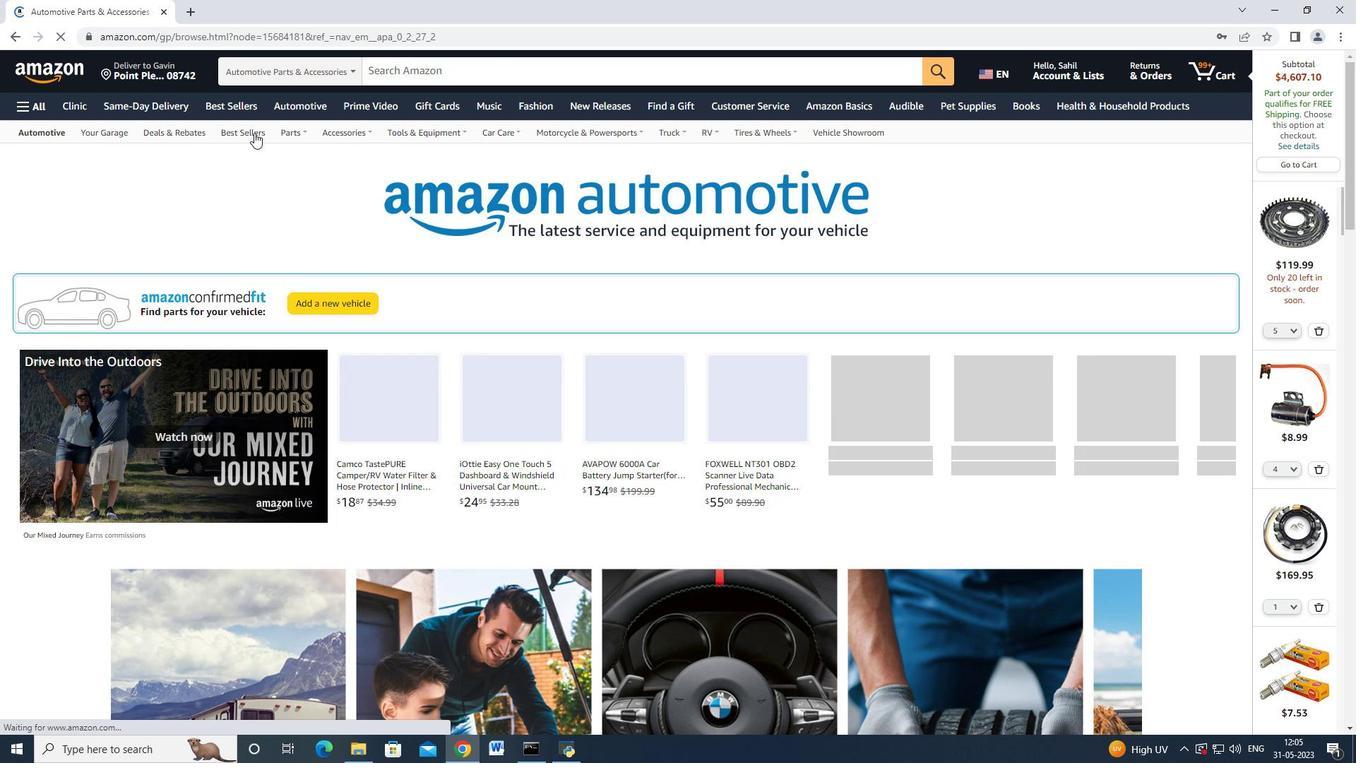 
Action: Mouse moved to (247, 238)
Screenshot: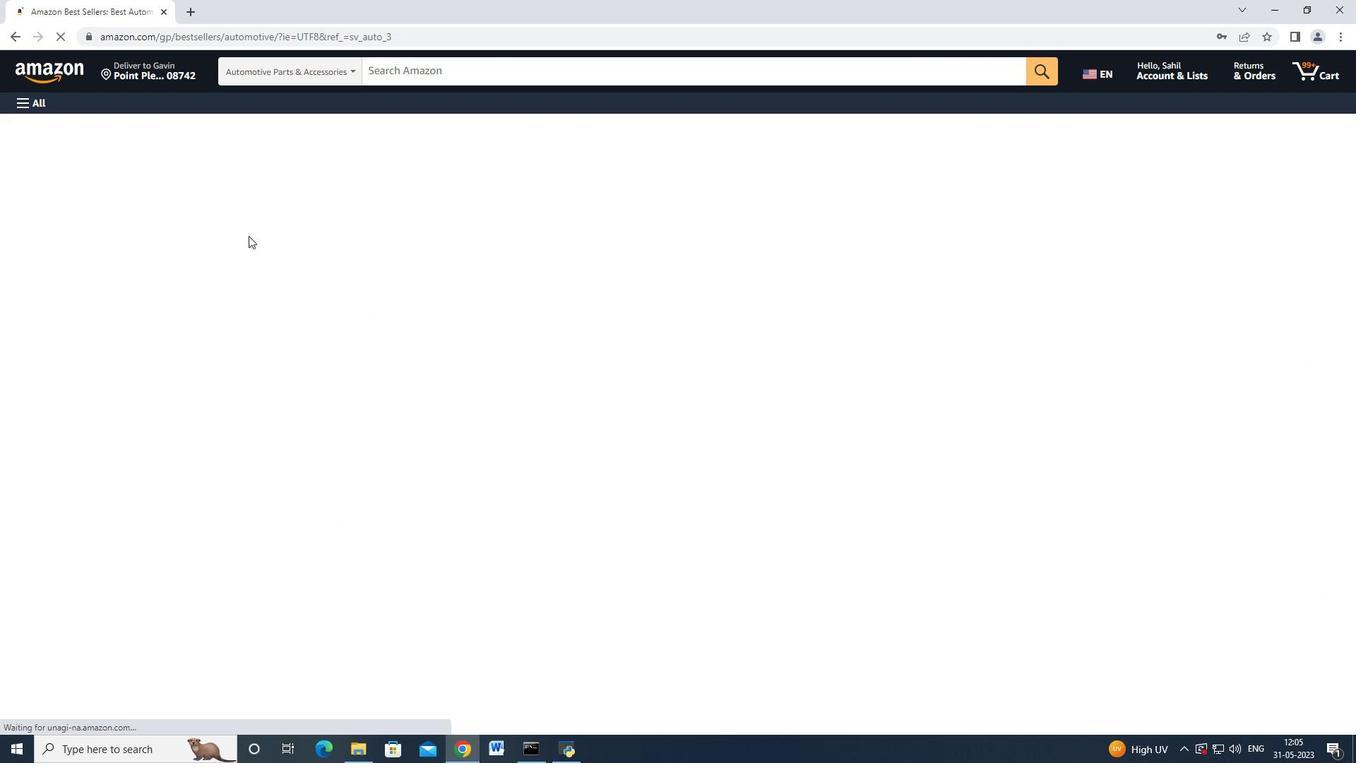 
Action: Mouse scrolled (247, 237) with delta (0, 0)
Screenshot: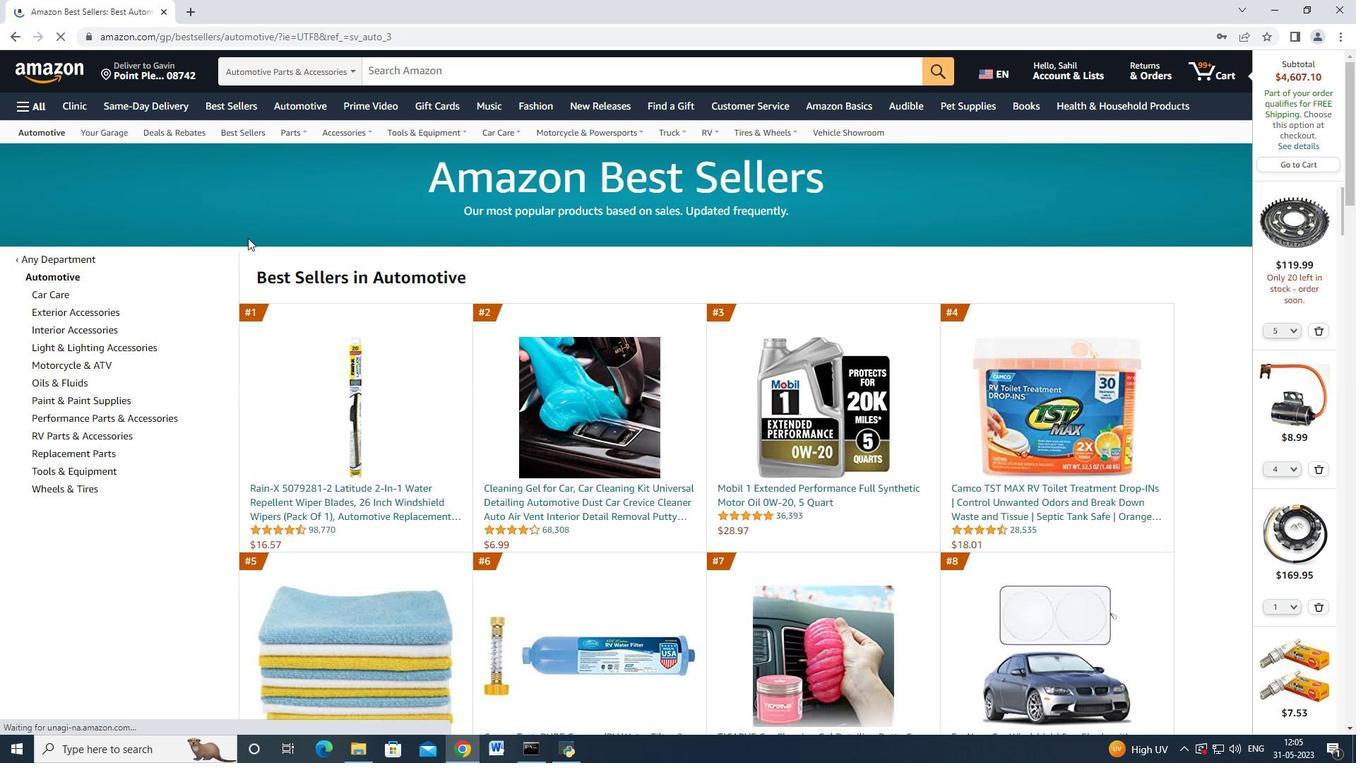 
Action: Mouse moved to (84, 384)
Screenshot: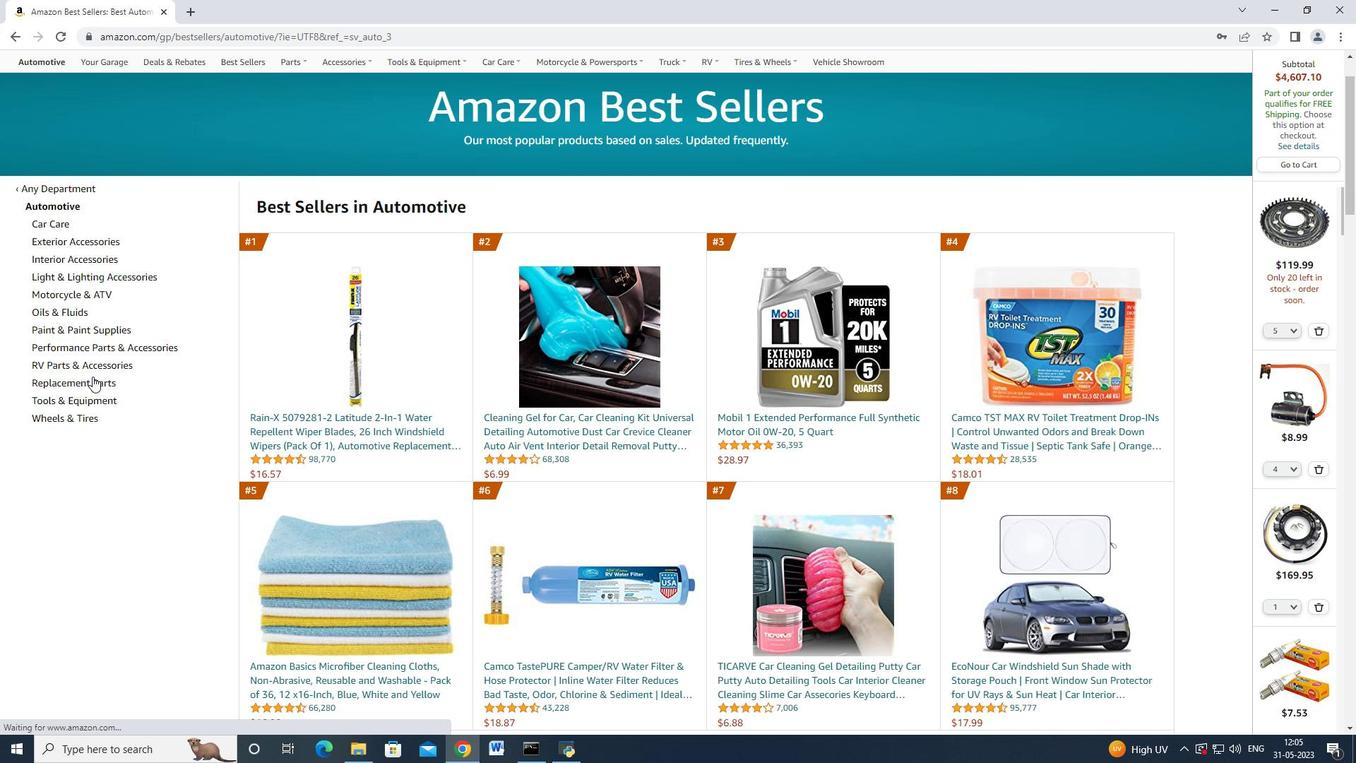 
Action: Mouse pressed left at (84, 384)
Screenshot: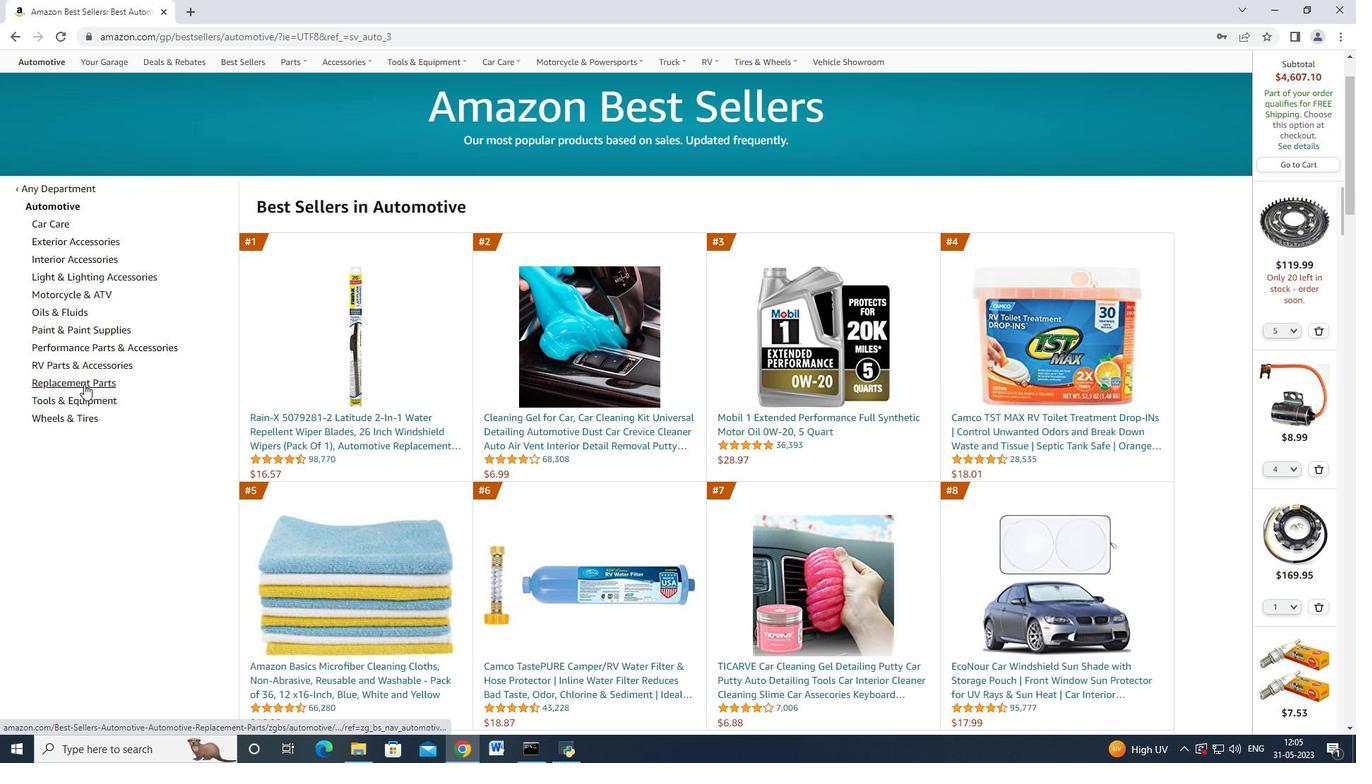 
Action: Mouse moved to (154, 300)
Screenshot: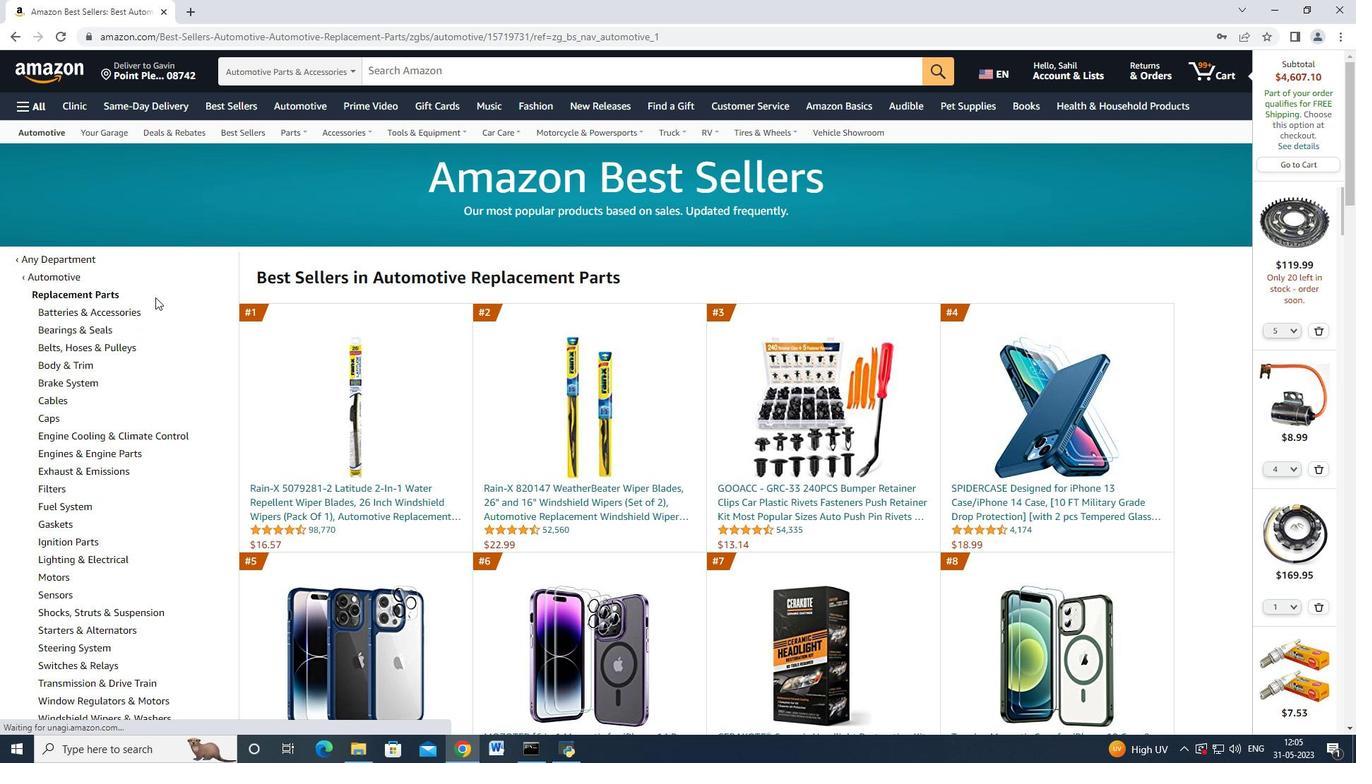 
Action: Mouse scrolled (154, 299) with delta (0, 0)
Screenshot: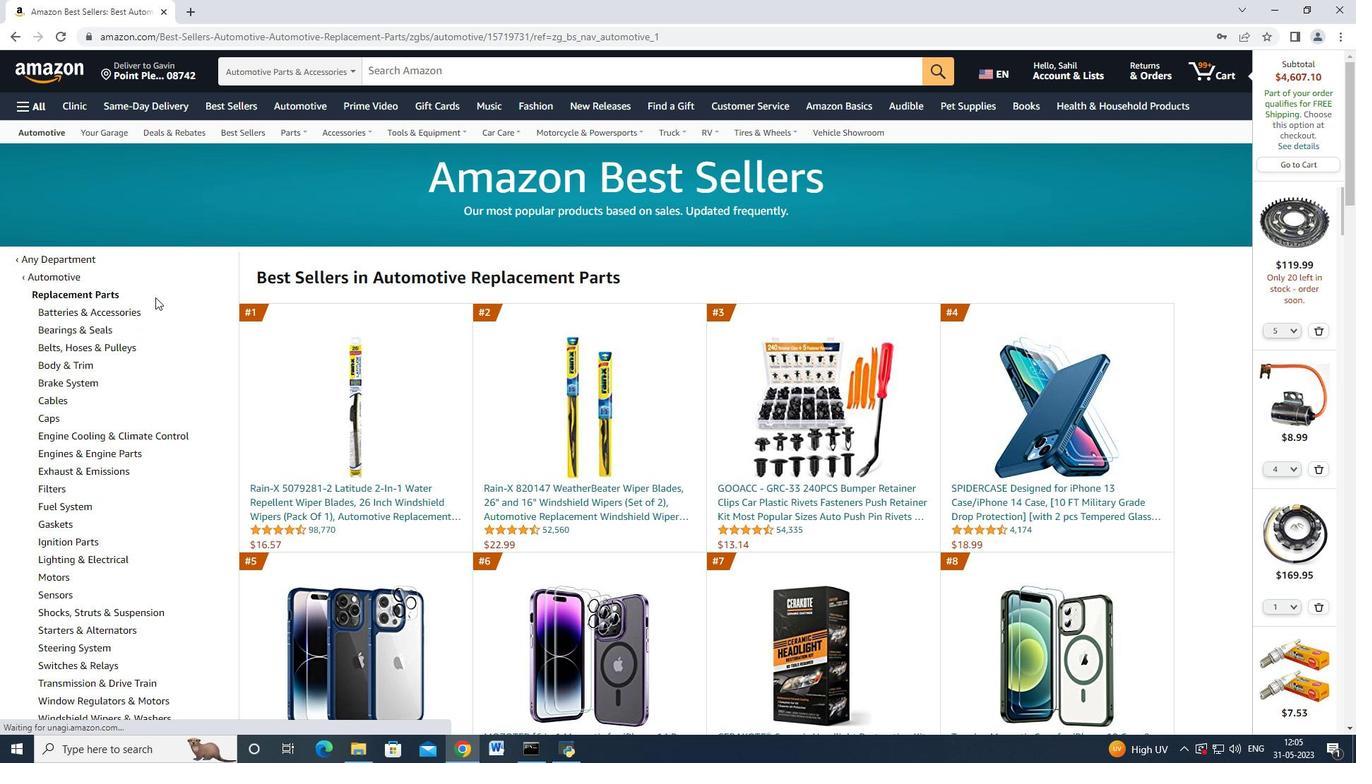 
Action: Mouse moved to (154, 300)
Screenshot: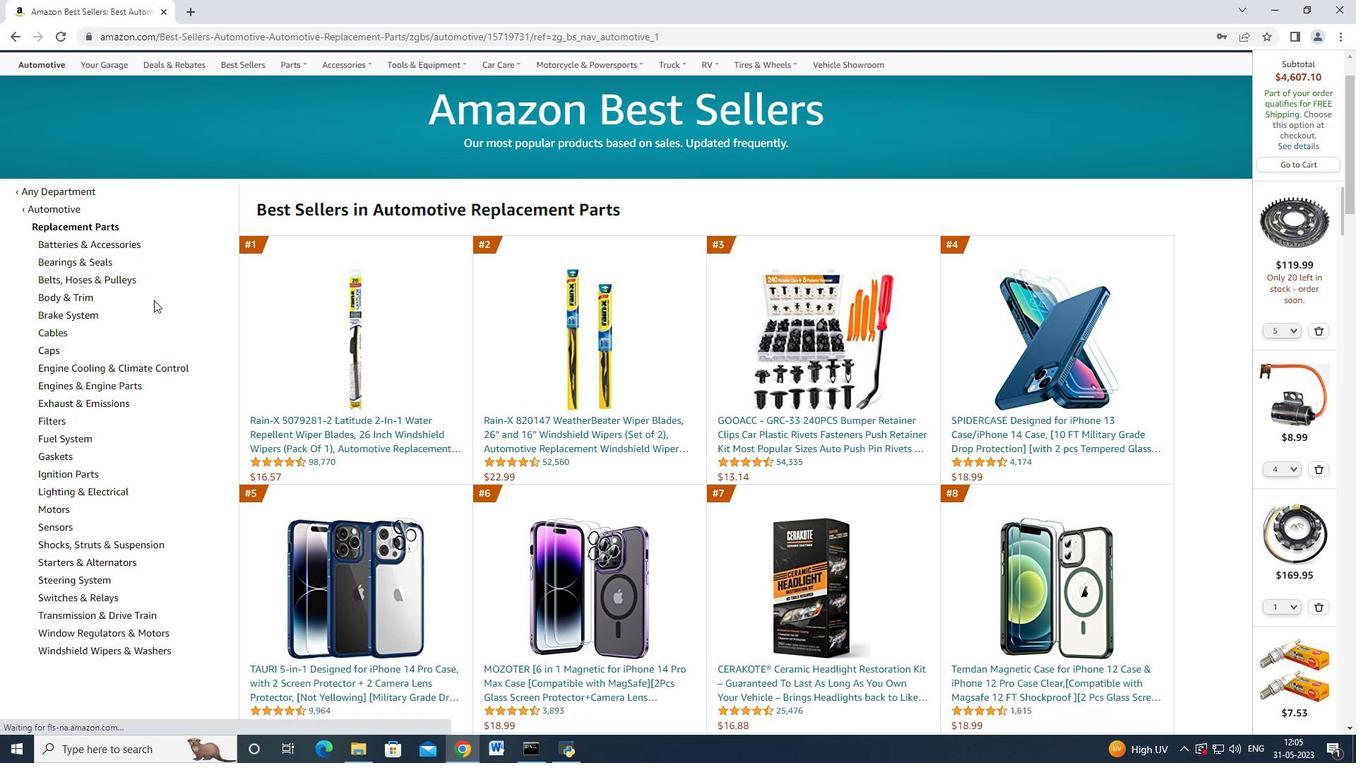 
Action: Mouse scrolled (154, 300) with delta (0, 0)
Screenshot: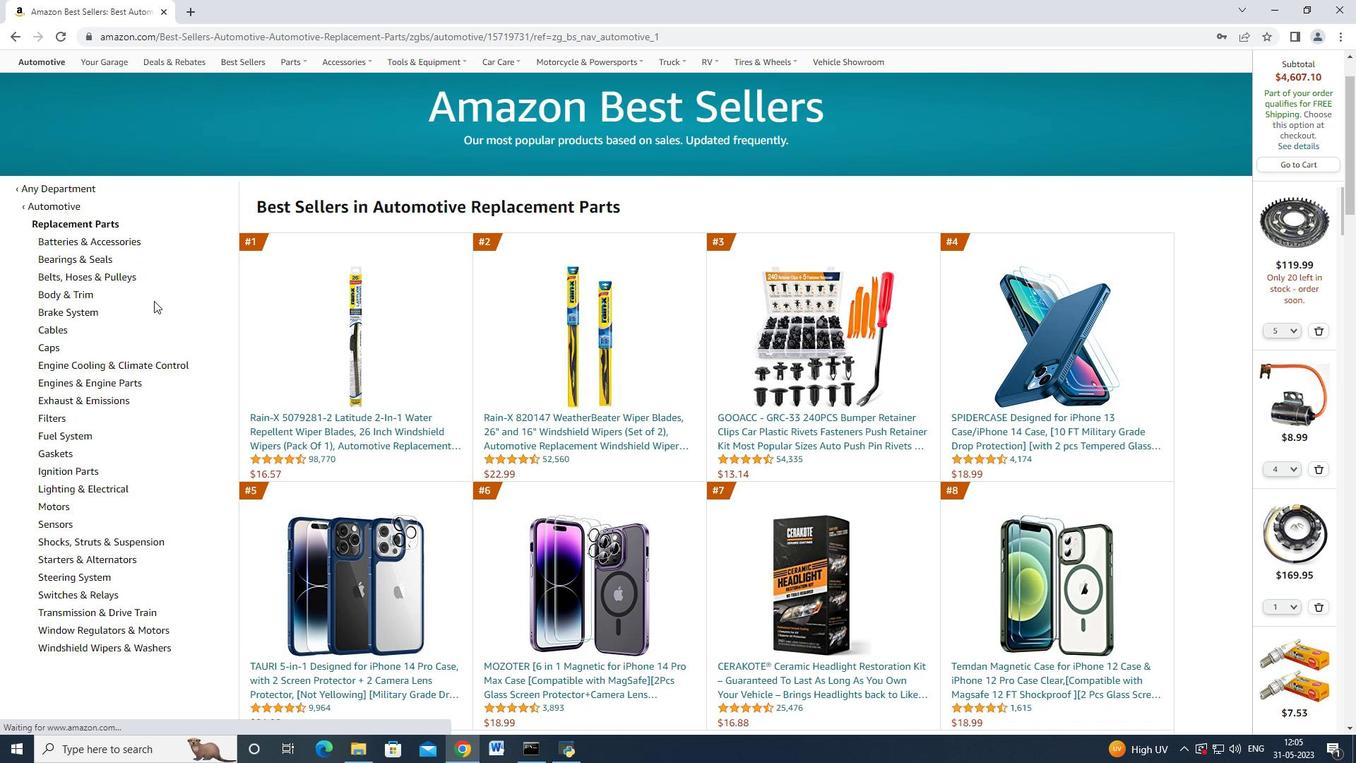 
Action: Mouse scrolled (154, 300) with delta (0, 0)
Screenshot: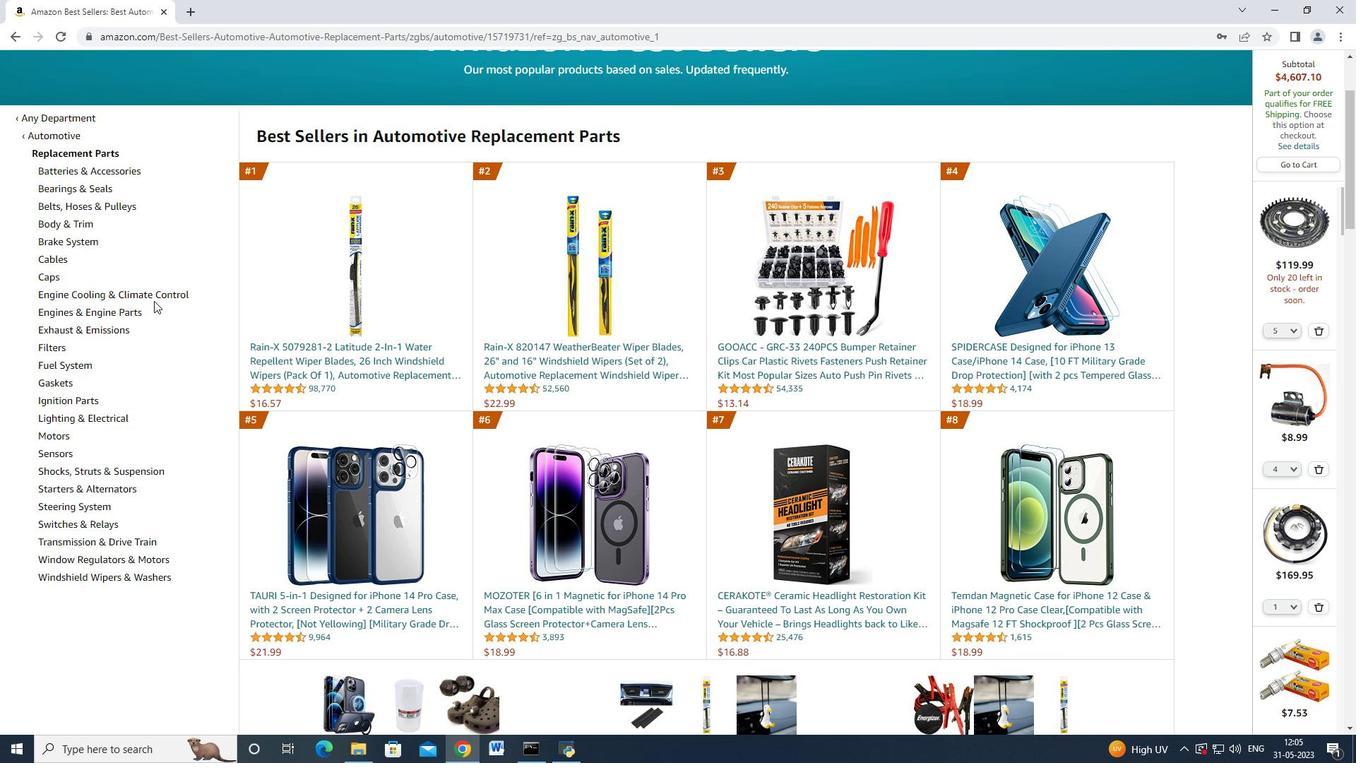 
Action: Mouse moved to (70, 326)
Screenshot: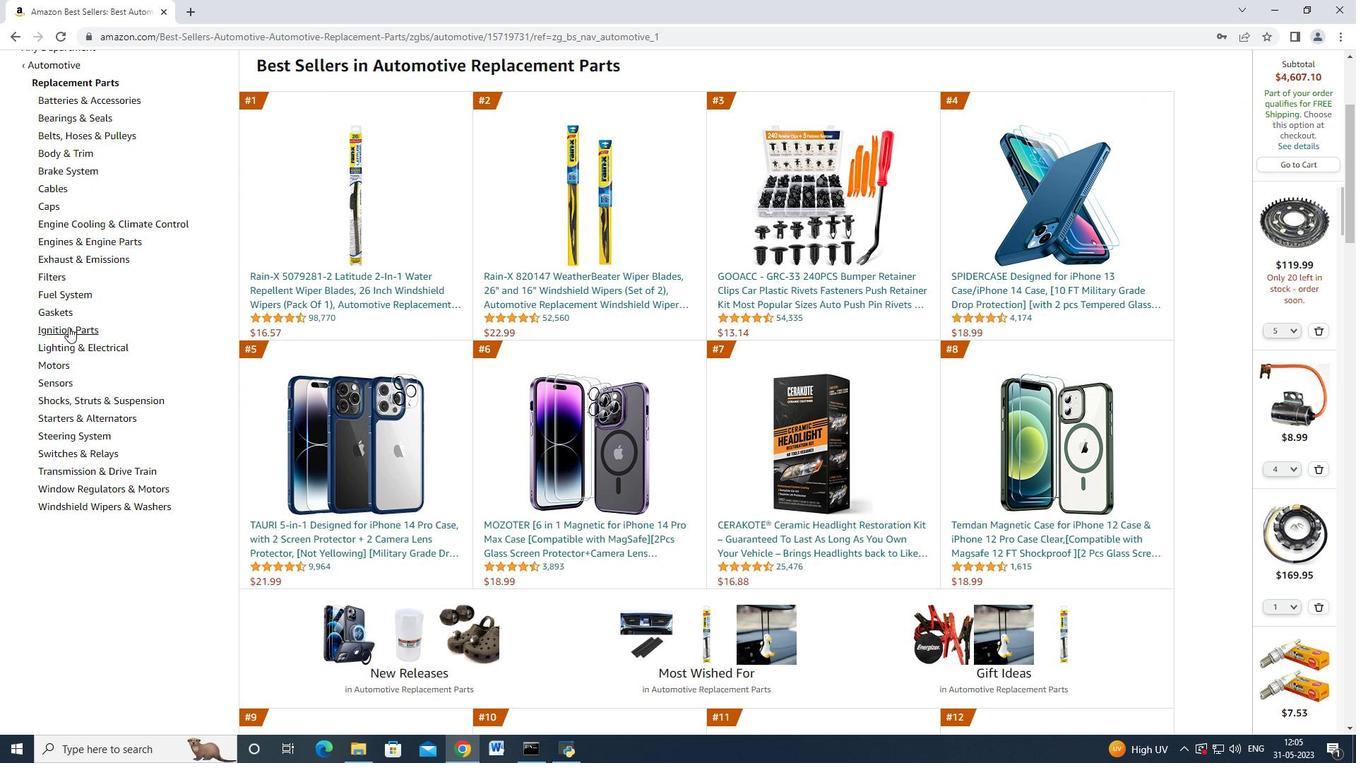 
Action: Mouse pressed left at (70, 326)
Screenshot: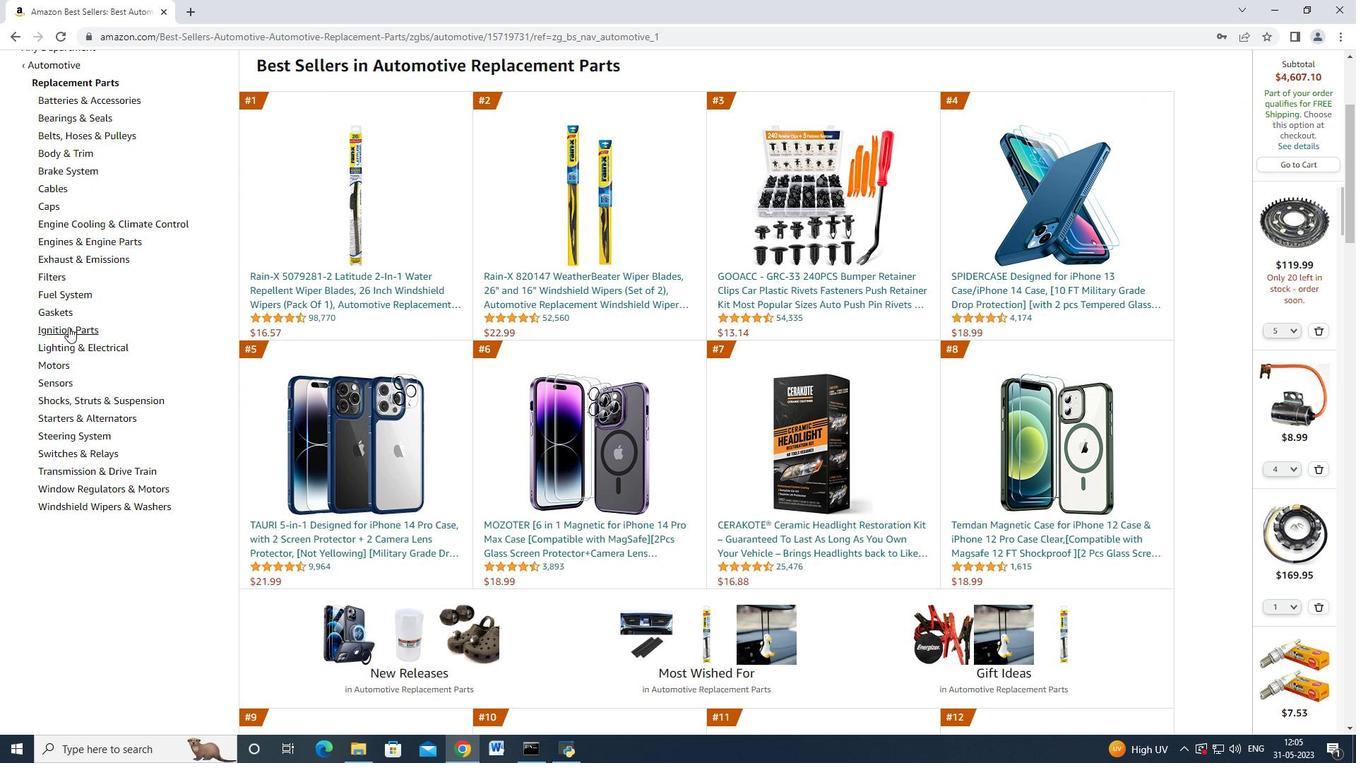 
Action: Mouse moved to (78, 335)
Screenshot: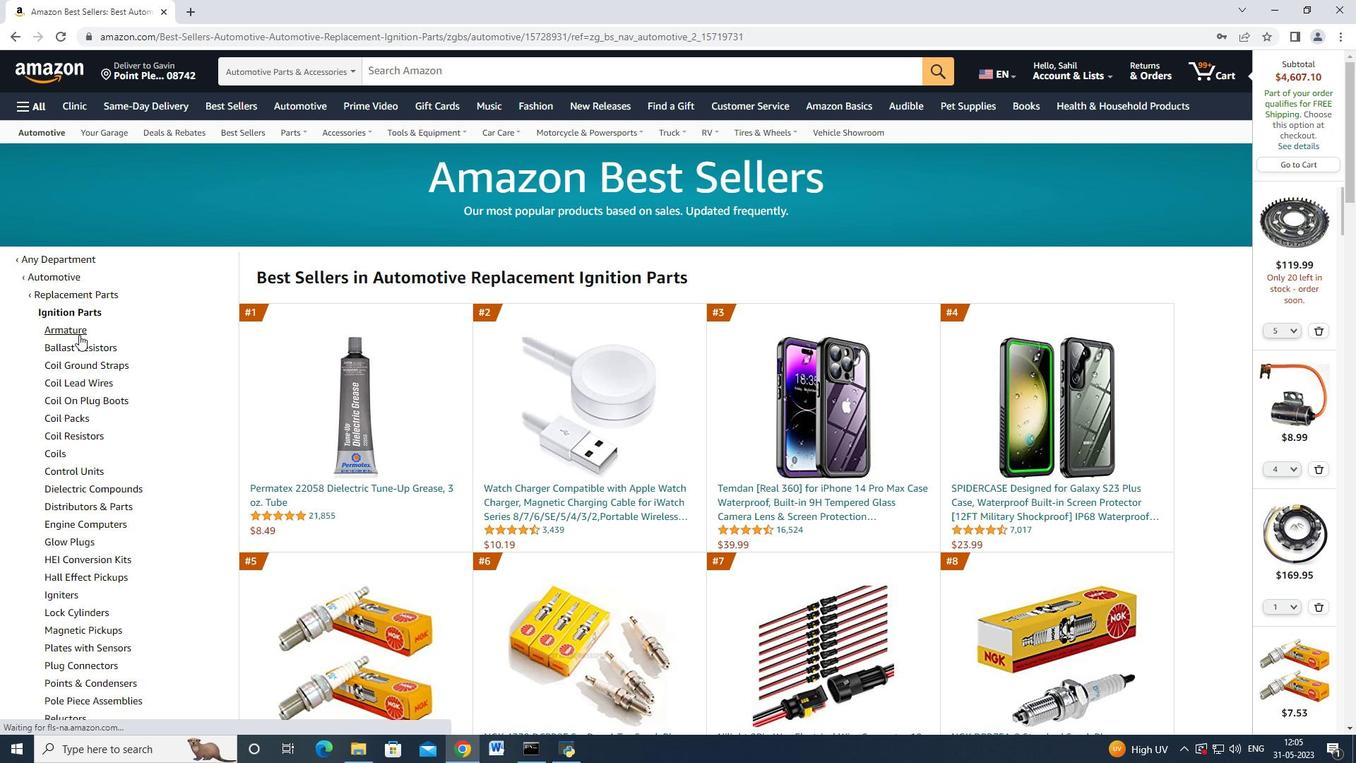 
Action: Mouse scrolled (78, 334) with delta (0, 0)
Screenshot: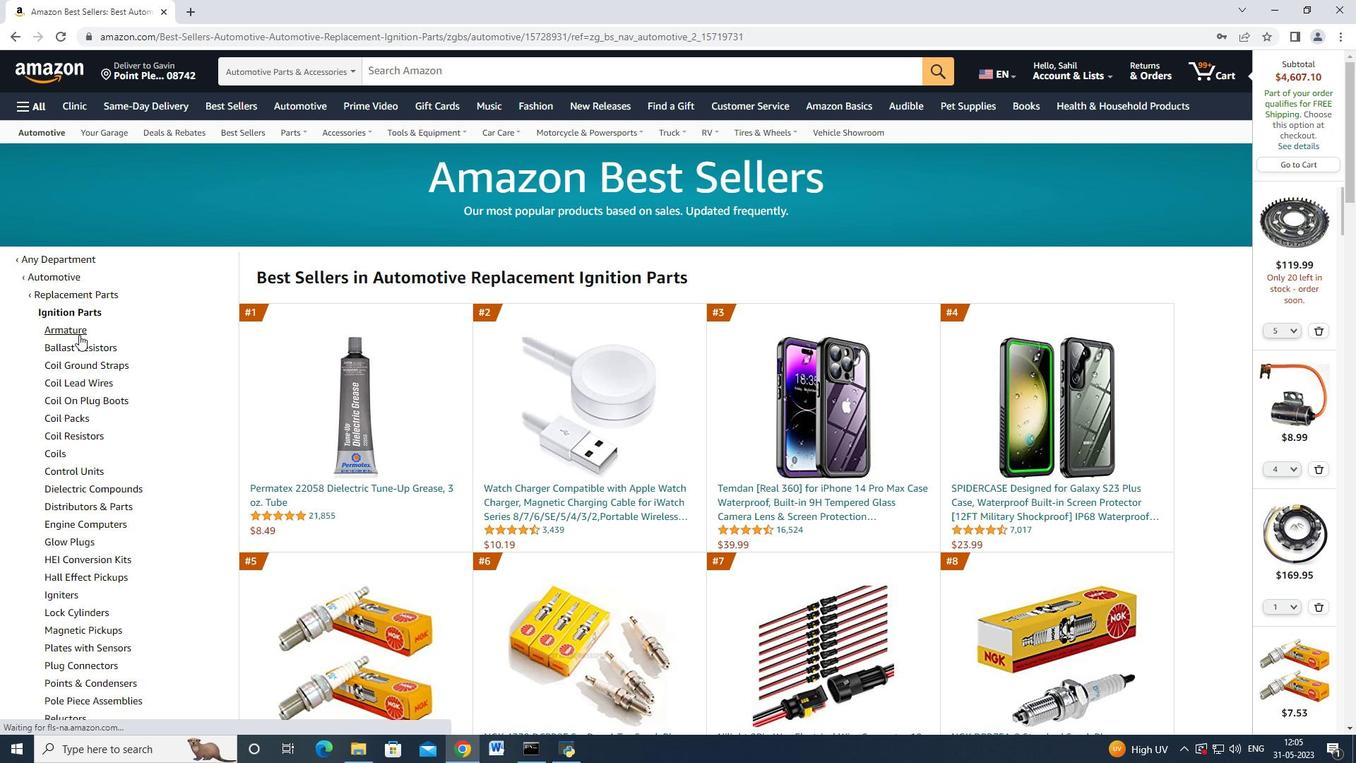 
Action: Mouse moved to (78, 344)
Screenshot: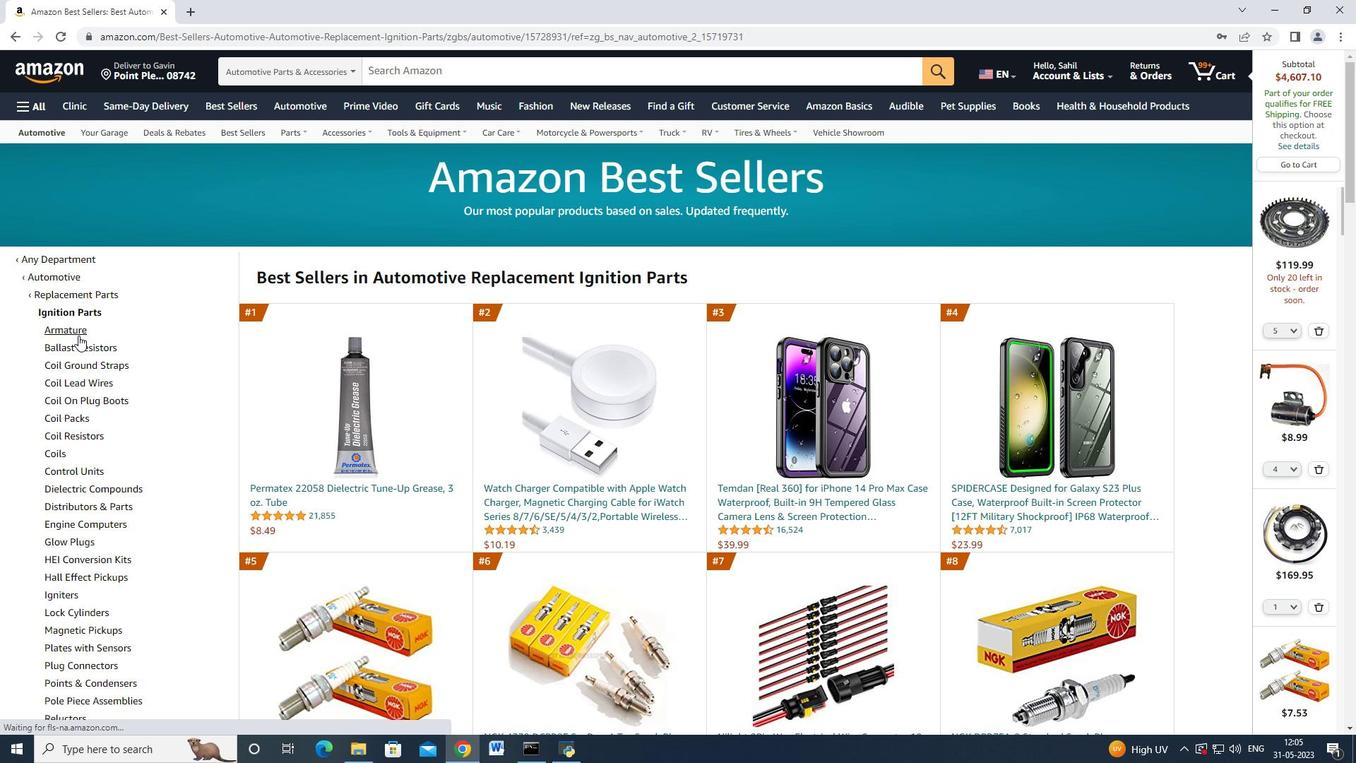 
Action: Mouse scrolled (78, 344) with delta (0, 0)
Screenshot: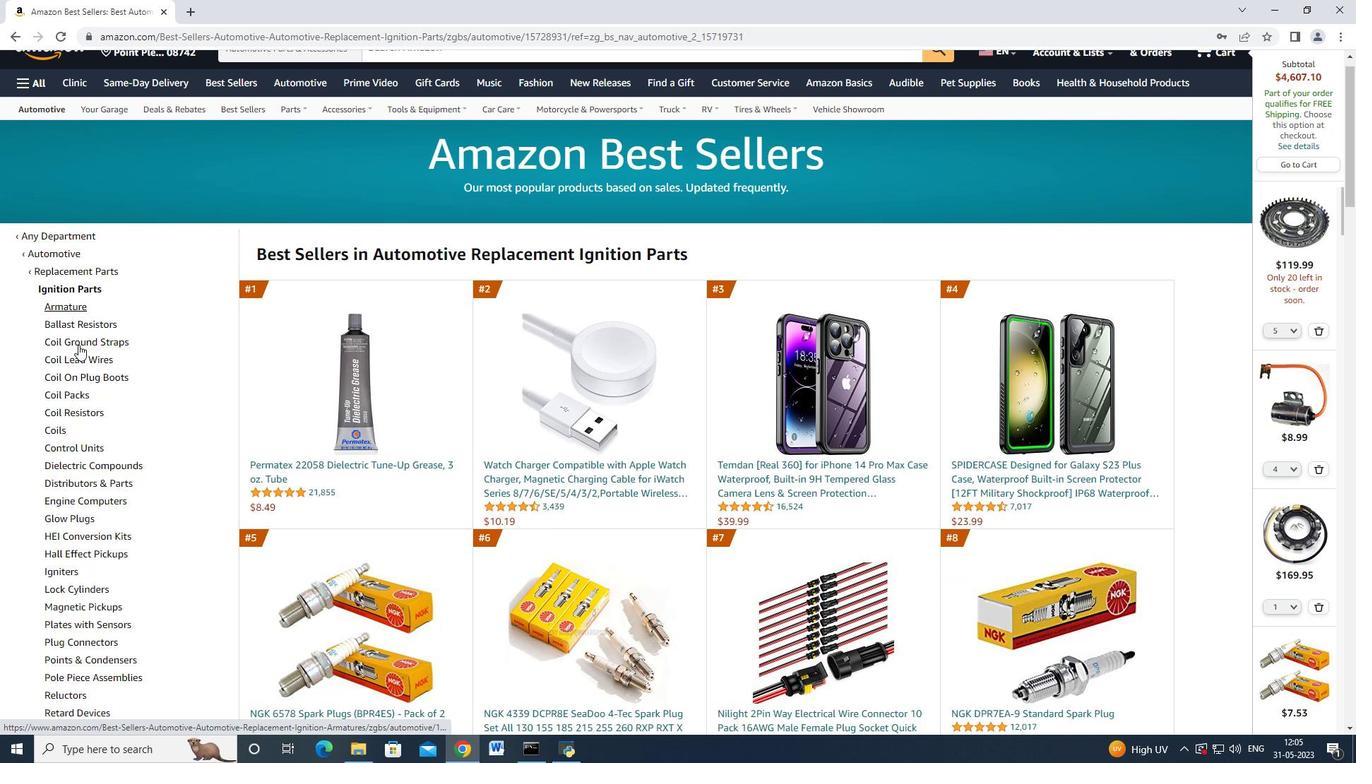 
Action: Mouse moved to (59, 433)
Screenshot: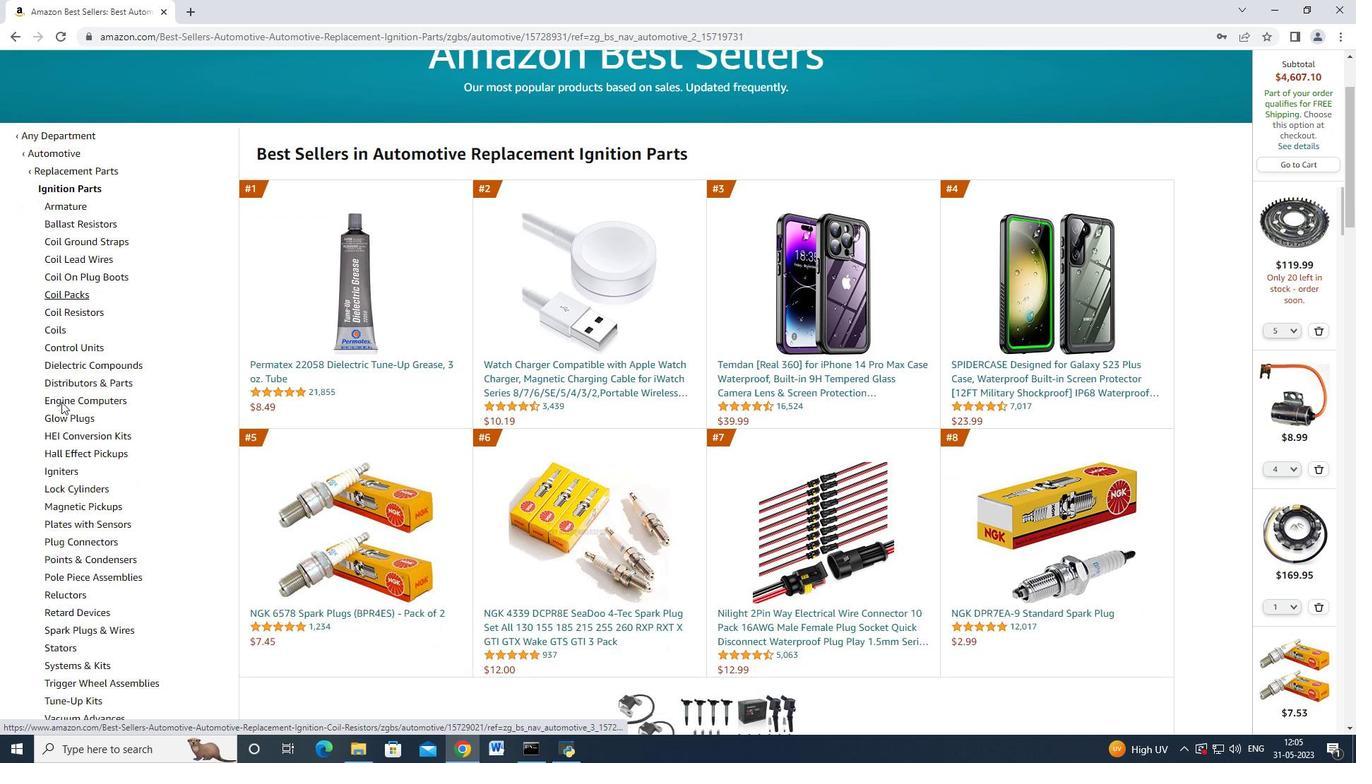 
Action: Mouse scrolled (59, 432) with delta (0, 0)
Screenshot: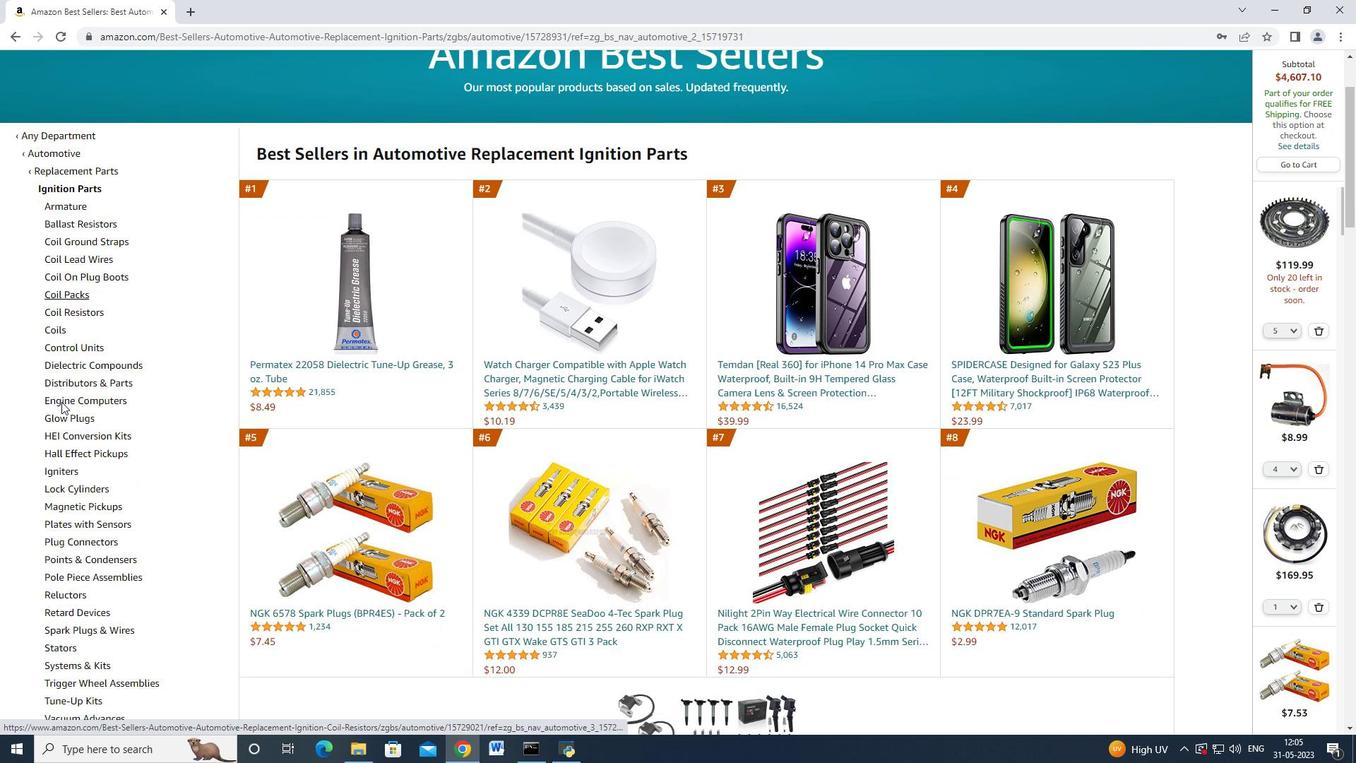 
Action: Mouse moved to (58, 503)
Screenshot: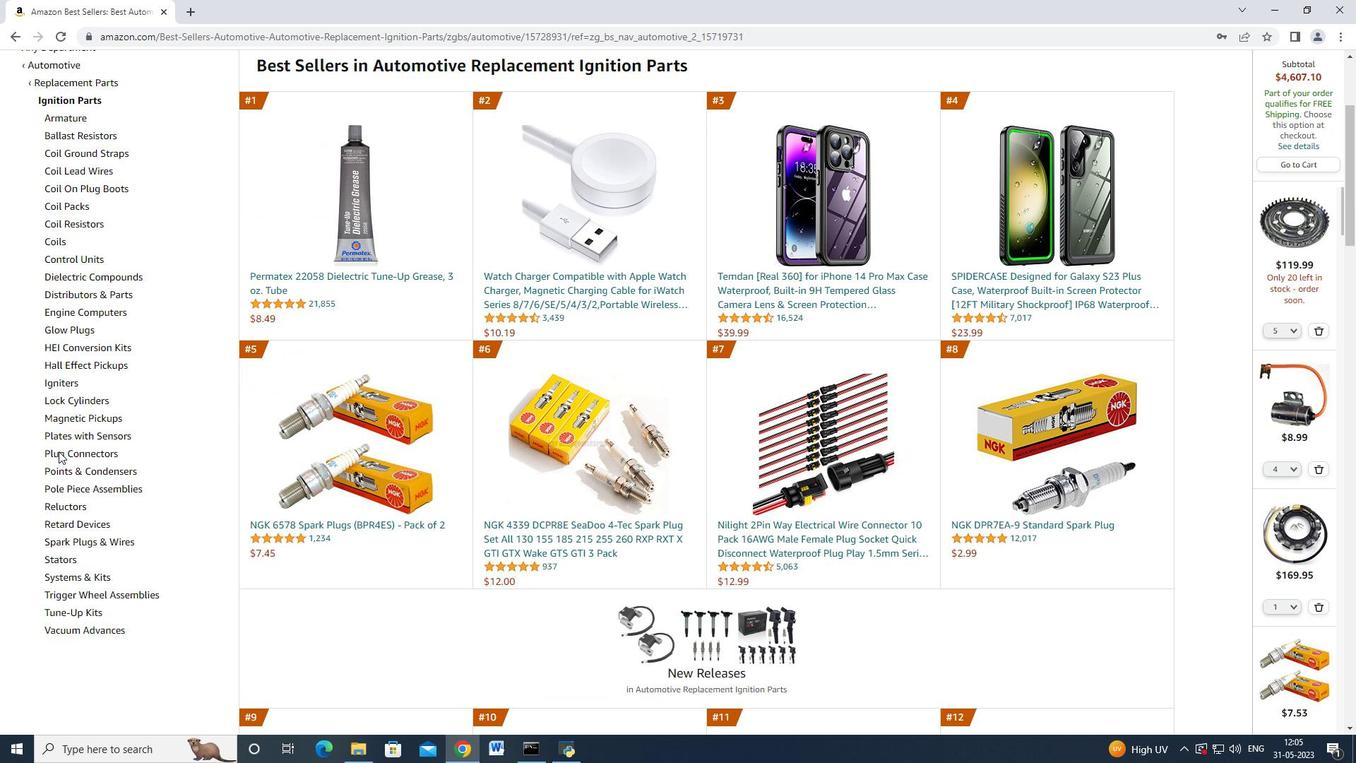 
Action: Mouse scrolled (58, 503) with delta (0, 0)
Screenshot: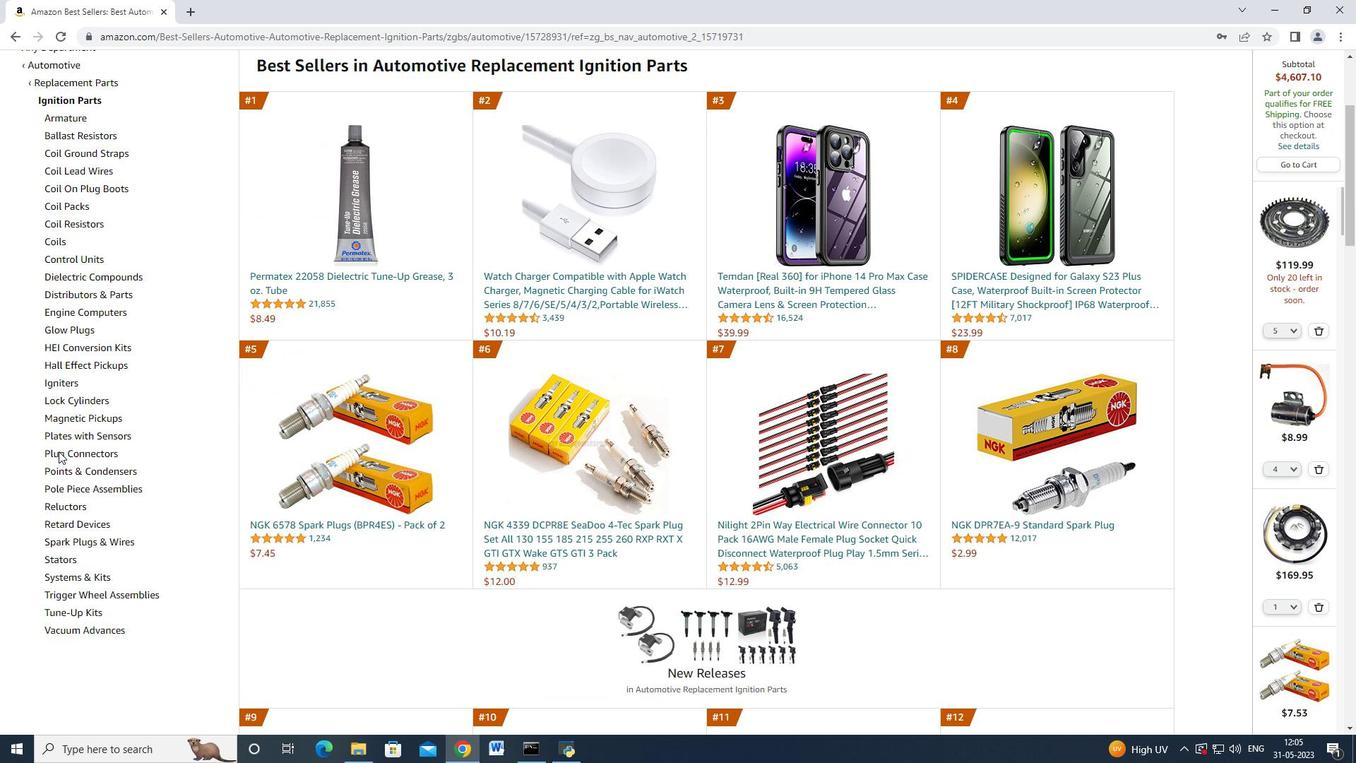 
Action: Mouse moved to (80, 537)
Screenshot: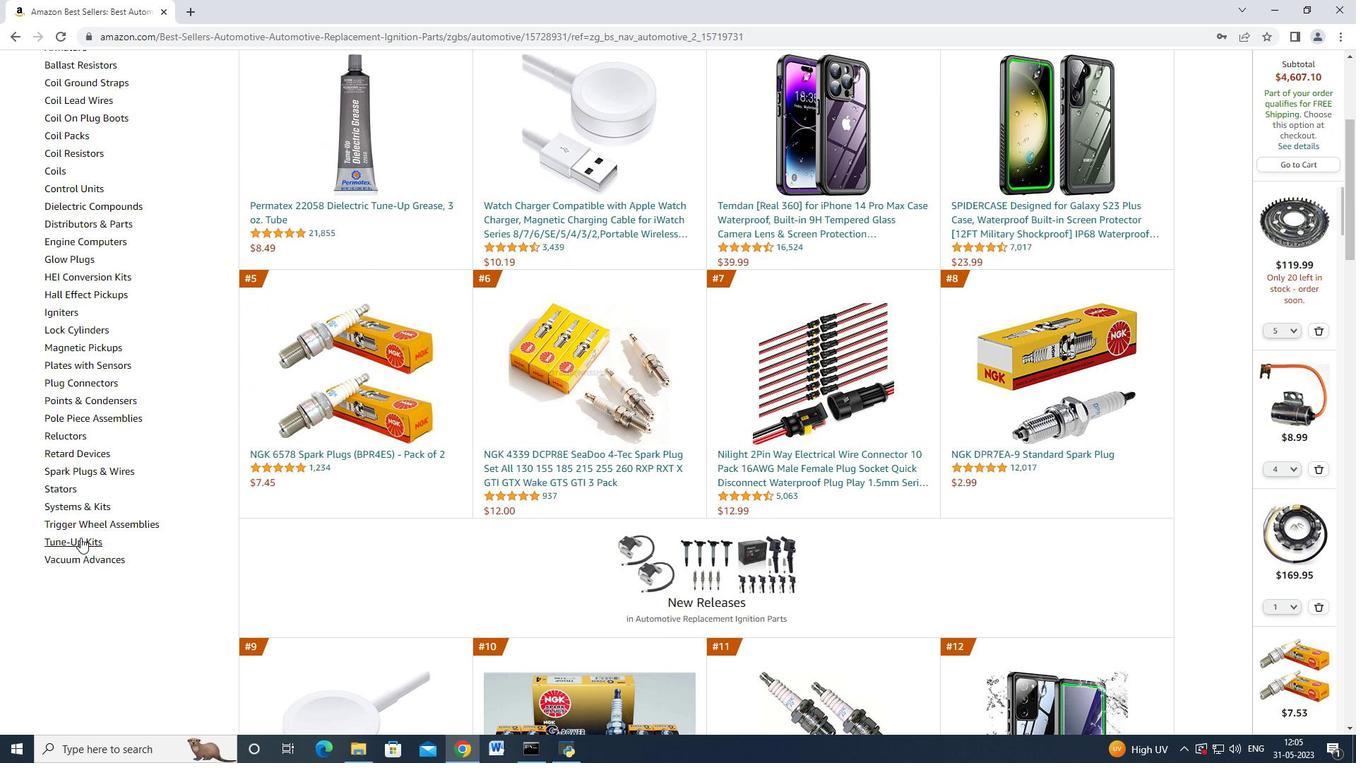 
Action: Mouse pressed left at (80, 537)
Screenshot: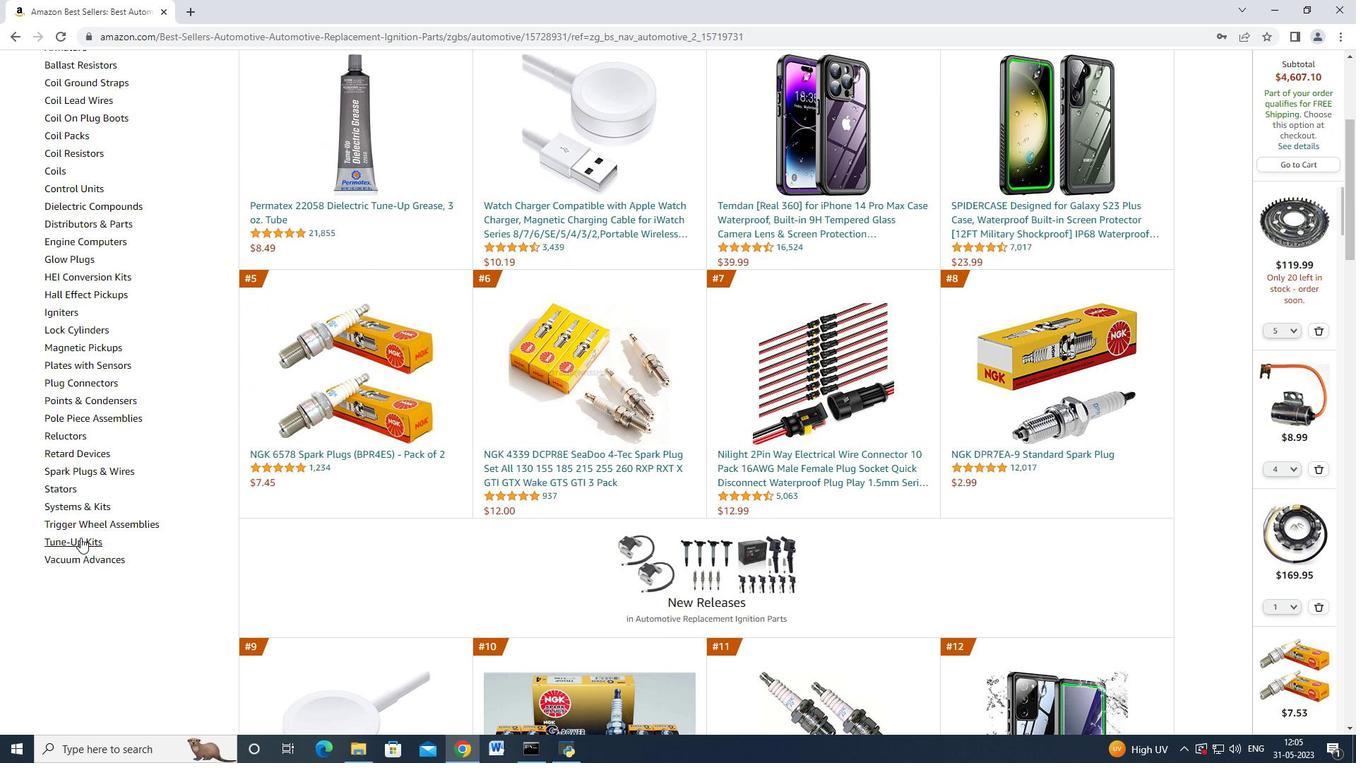 
Action: Mouse moved to (442, 488)
Screenshot: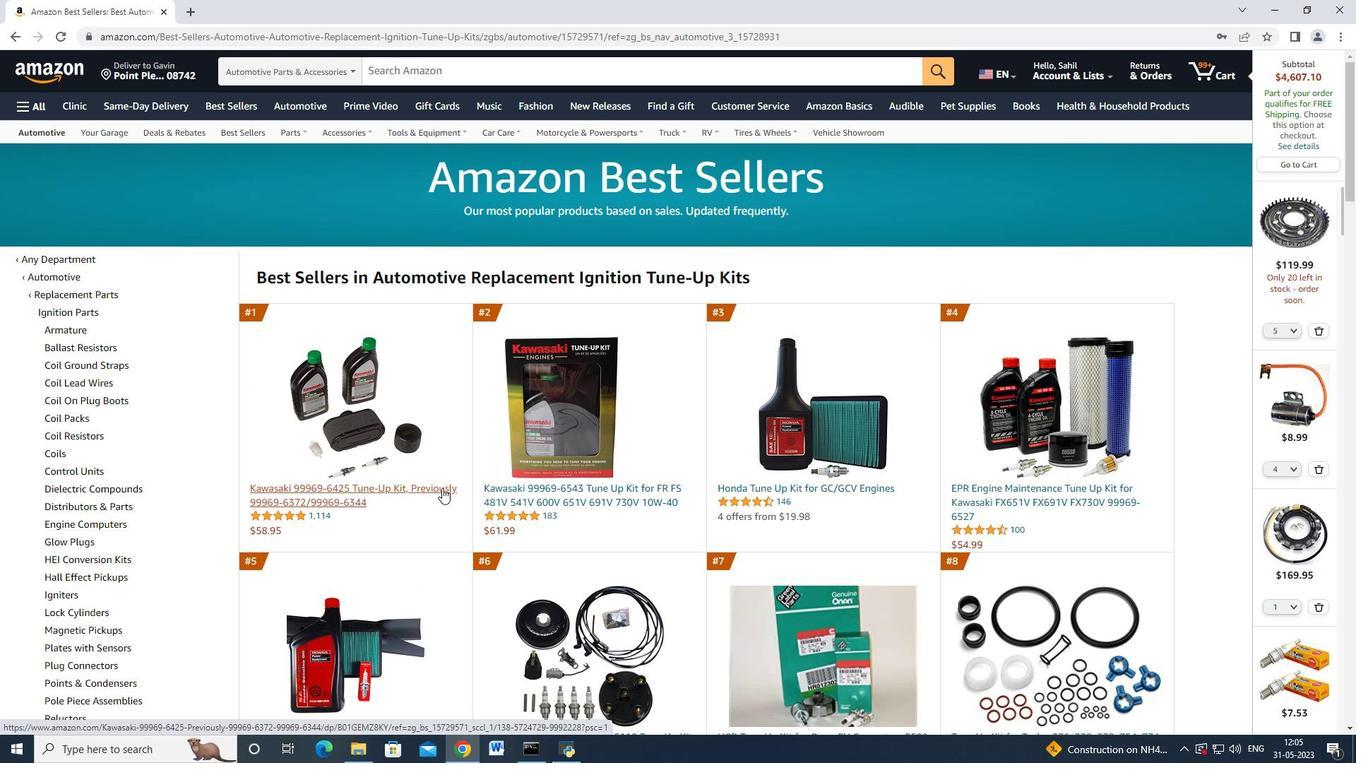 
Action: Mouse pressed left at (442, 488)
Screenshot: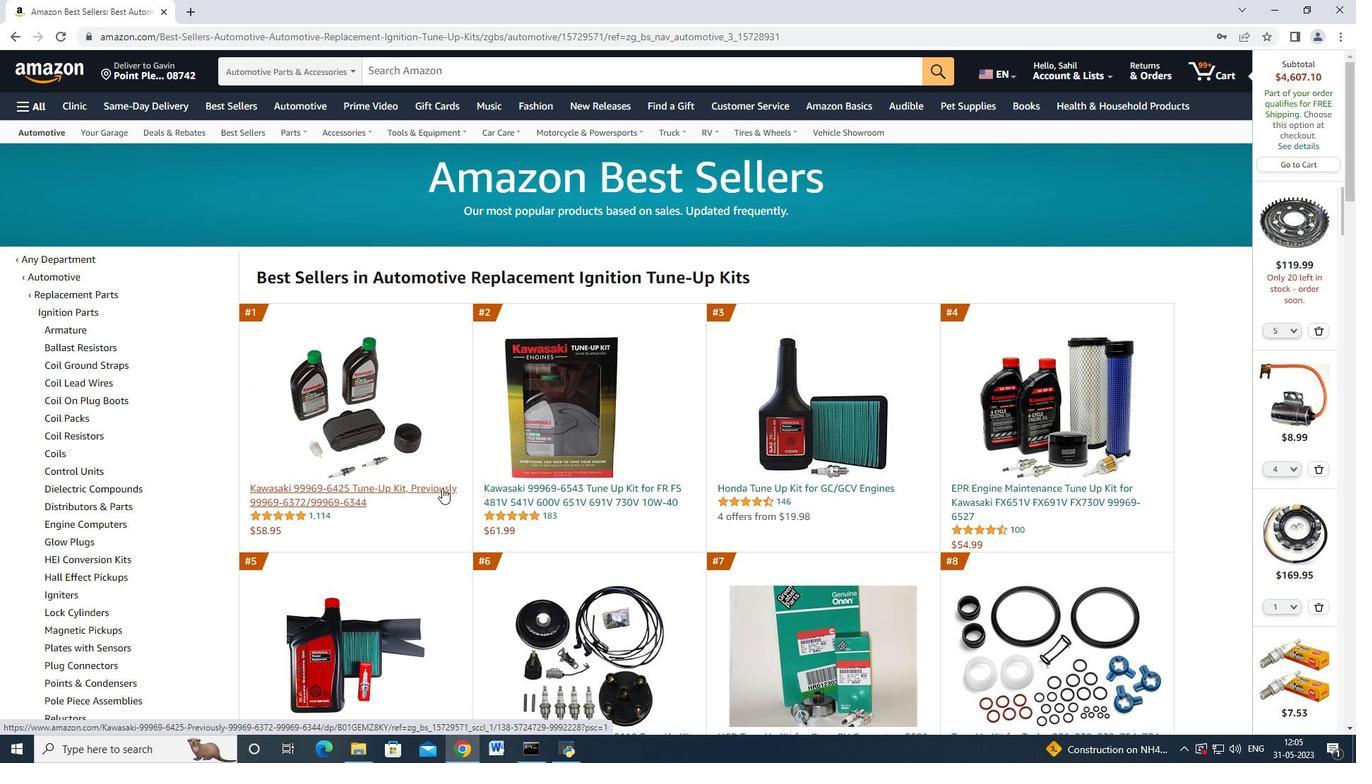 
Action: Mouse moved to (1042, 426)
Screenshot: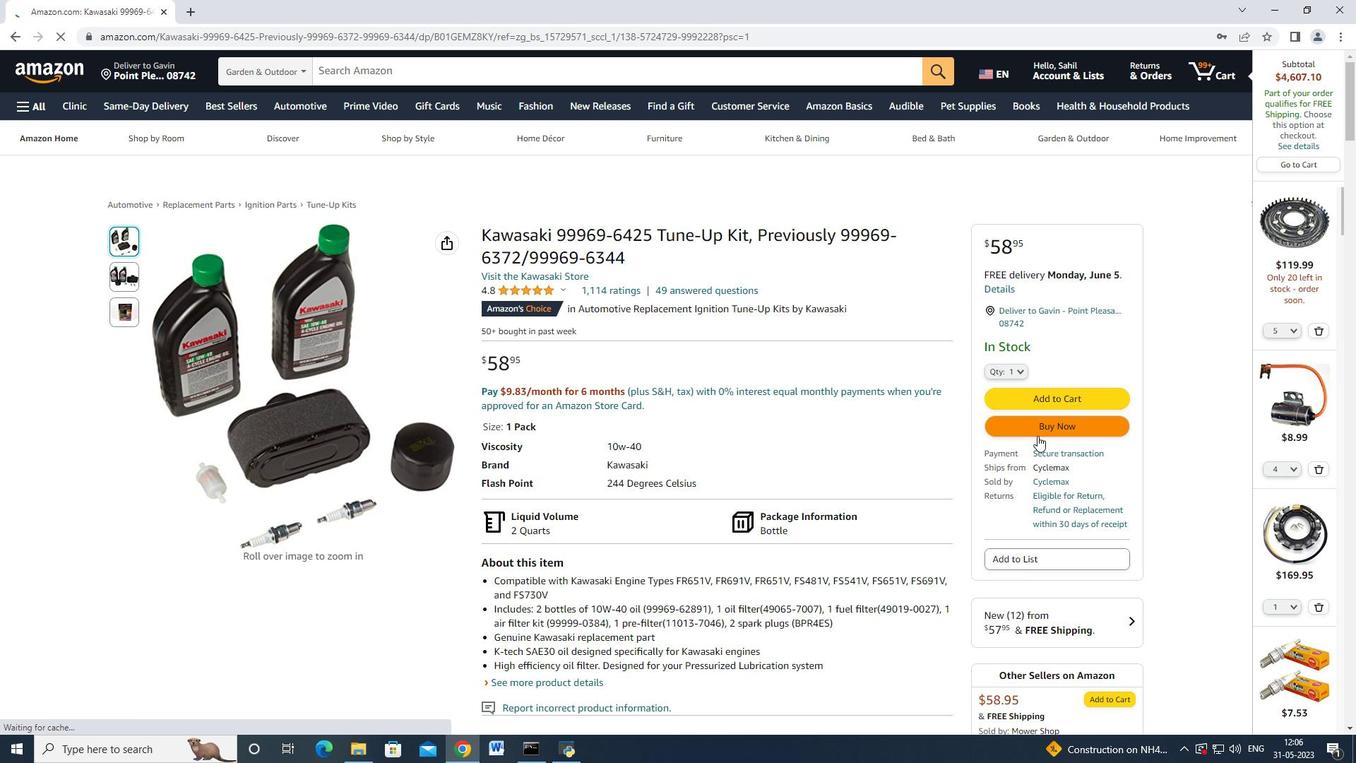 
Action: Mouse pressed left at (1042, 426)
Screenshot: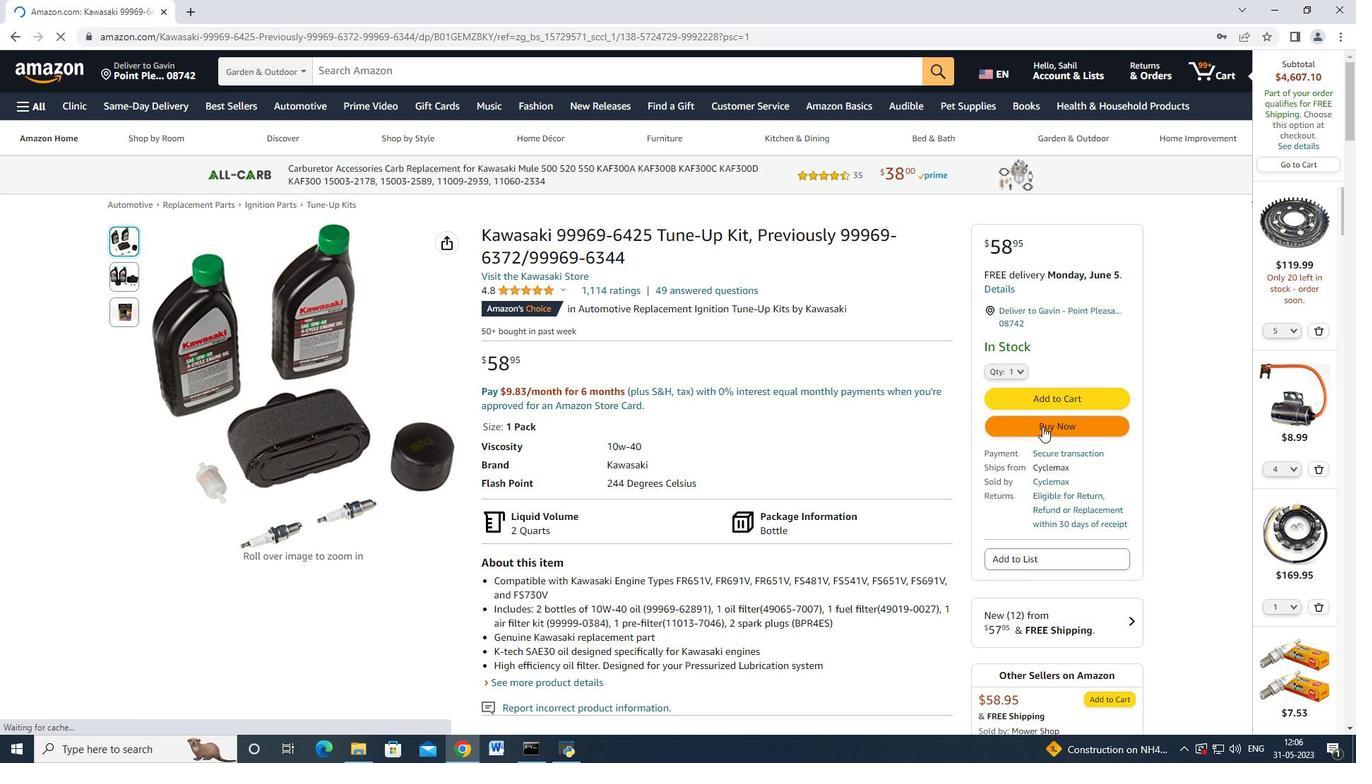 
Action: Mouse moved to (813, 122)
Screenshot: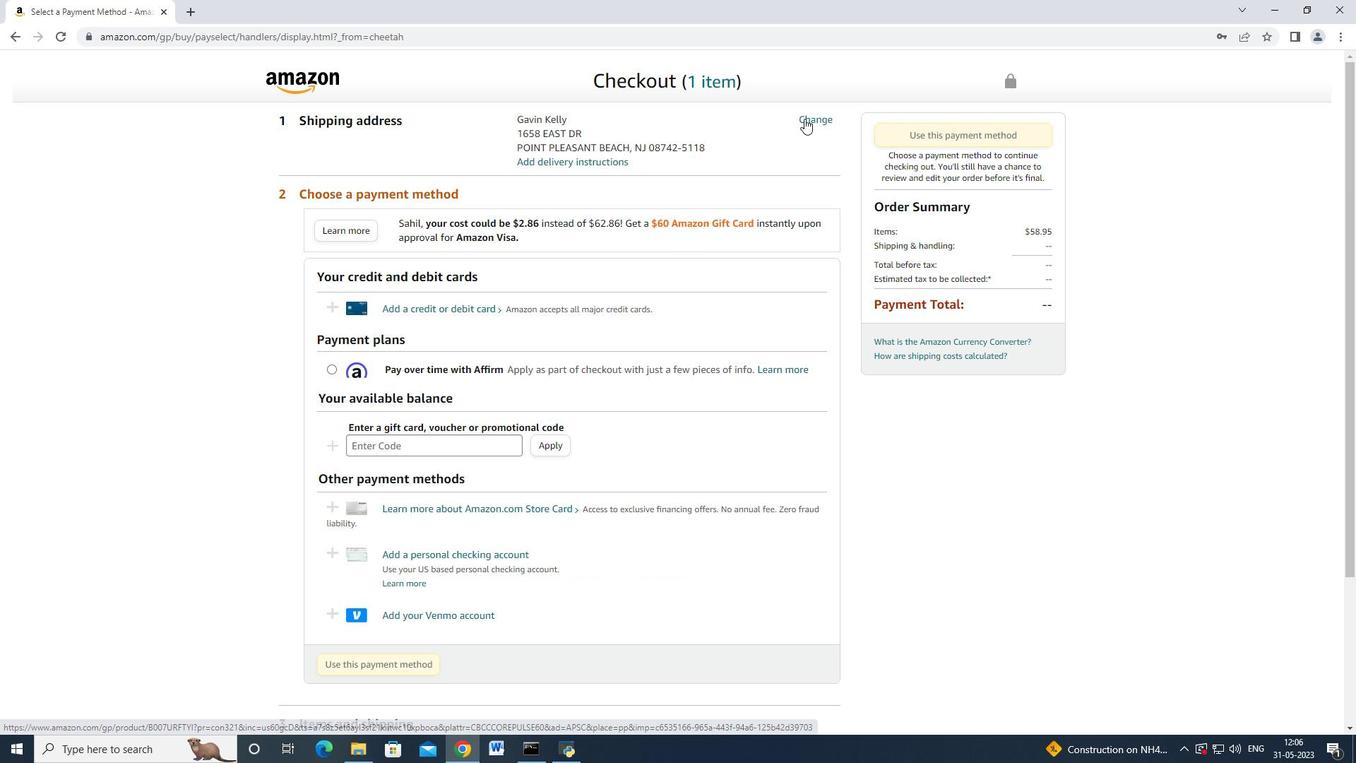 
Action: Mouse pressed left at (813, 122)
Screenshot: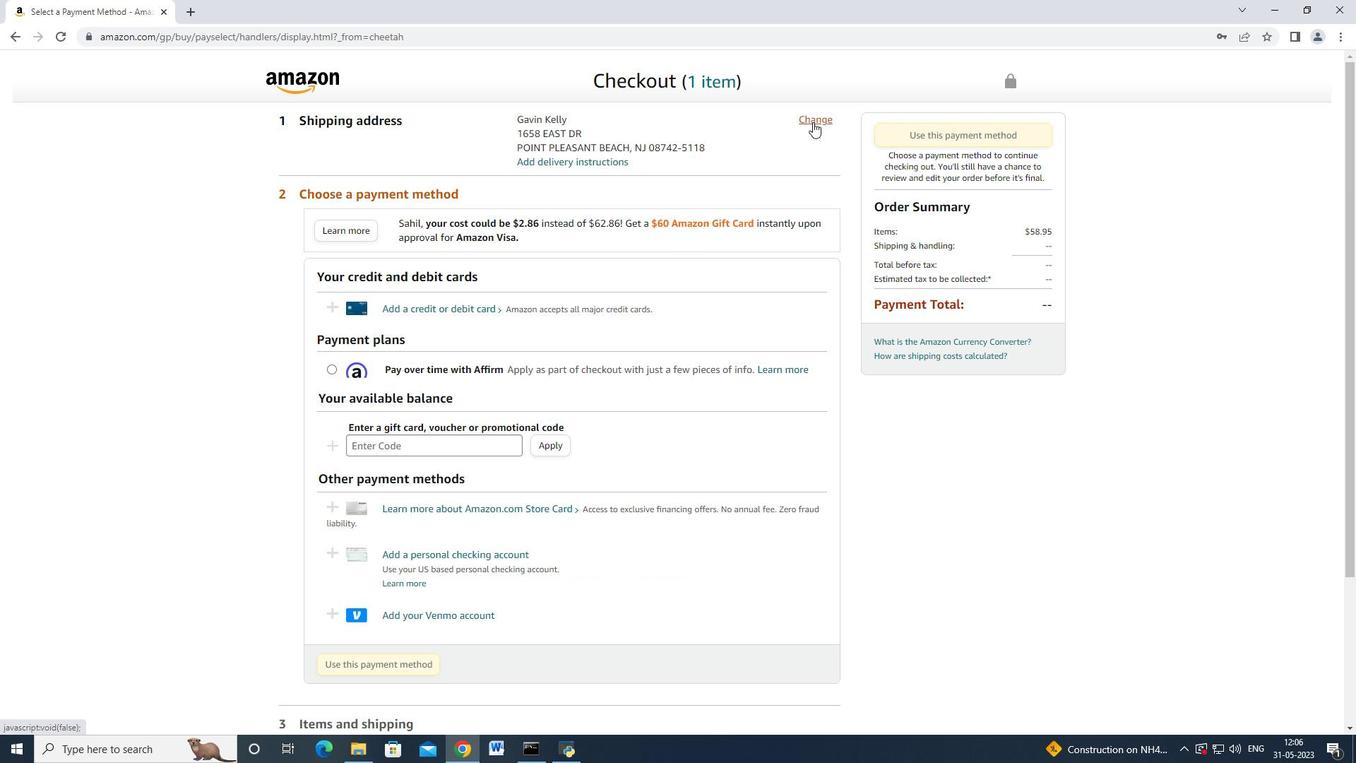 
Action: Mouse moved to (398, 246)
Screenshot: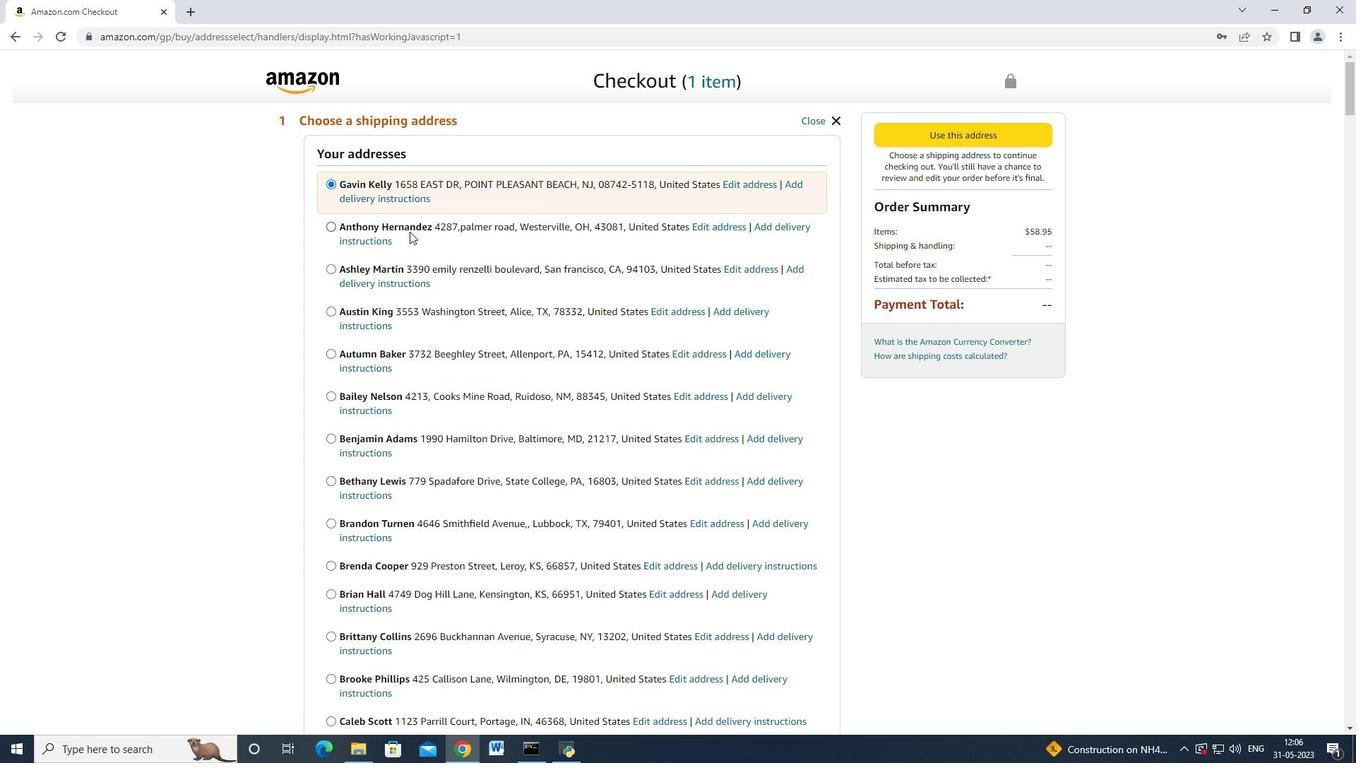 
Action: Mouse scrolled (399, 245) with delta (0, 0)
Screenshot: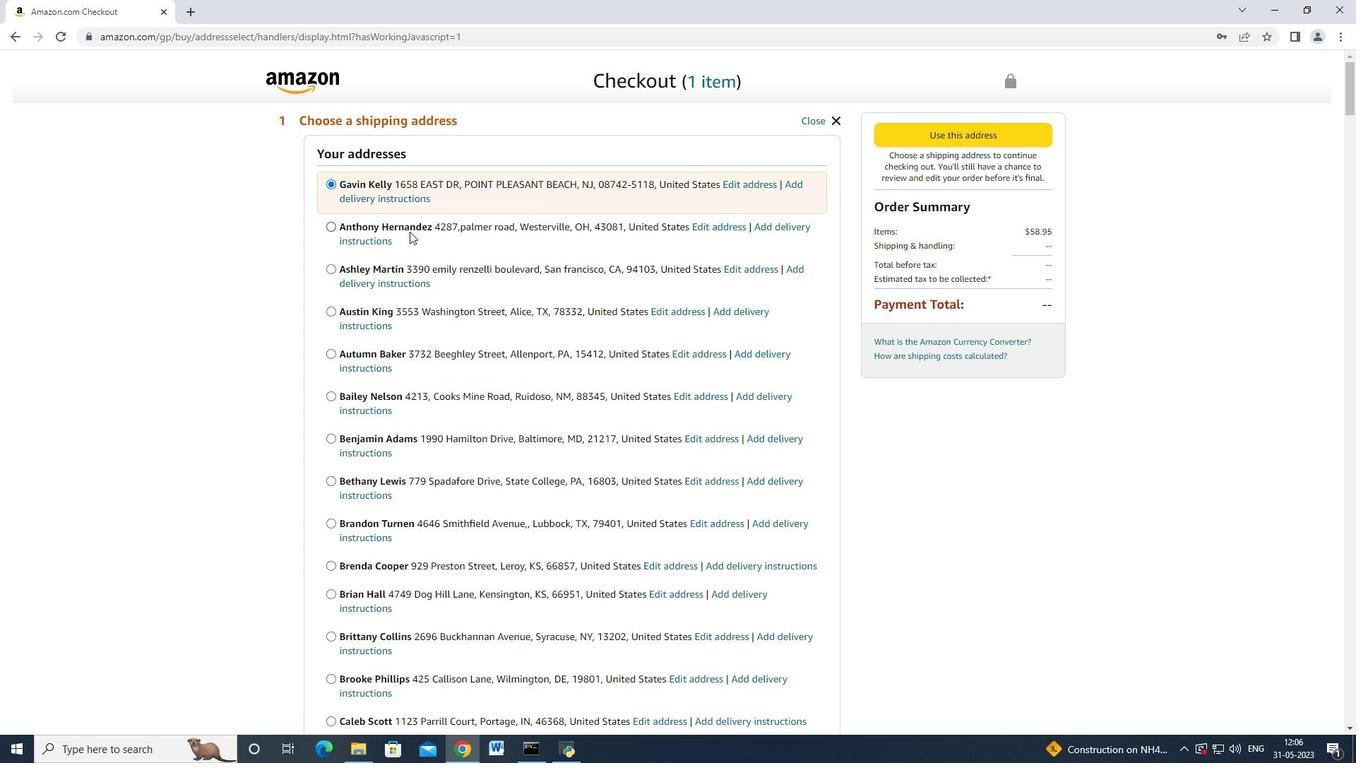
Action: Mouse moved to (398, 247)
Screenshot: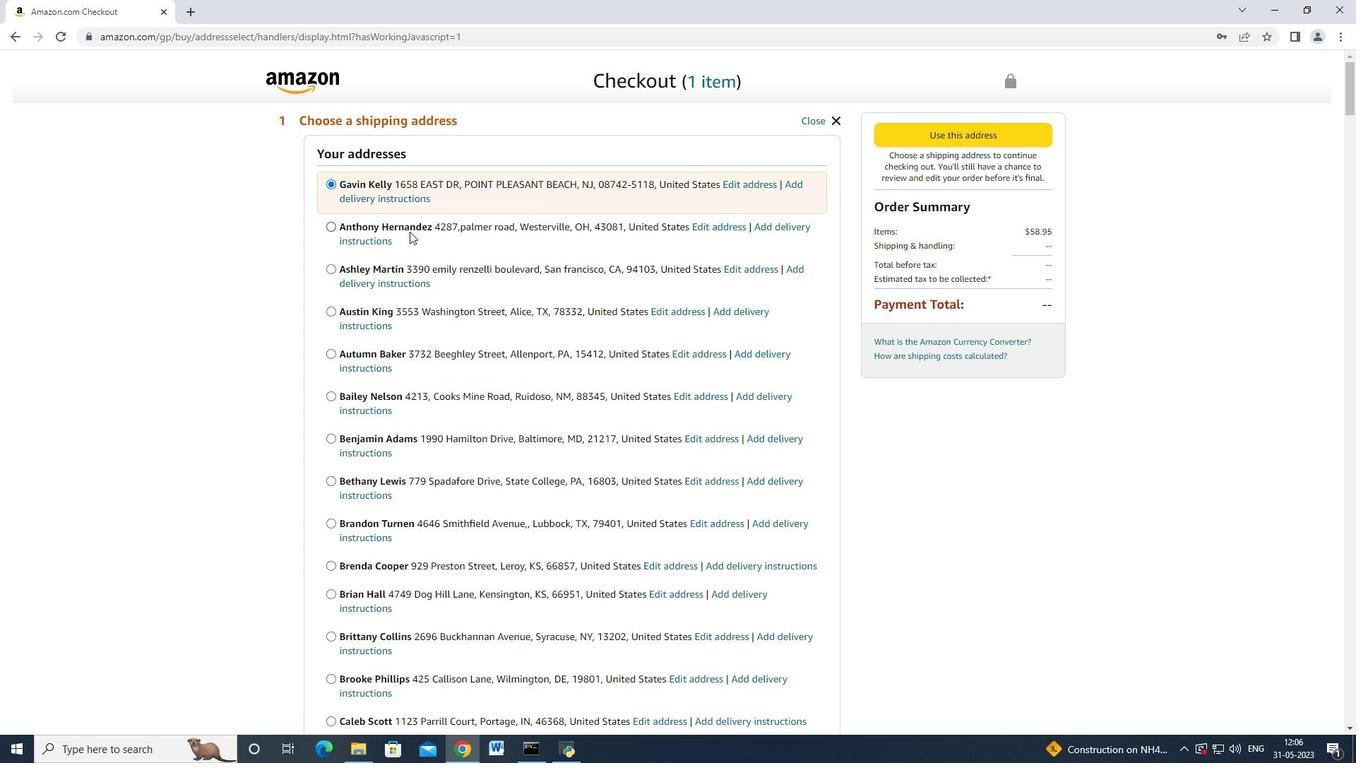 
Action: Mouse scrolled (398, 245) with delta (0, 0)
Screenshot: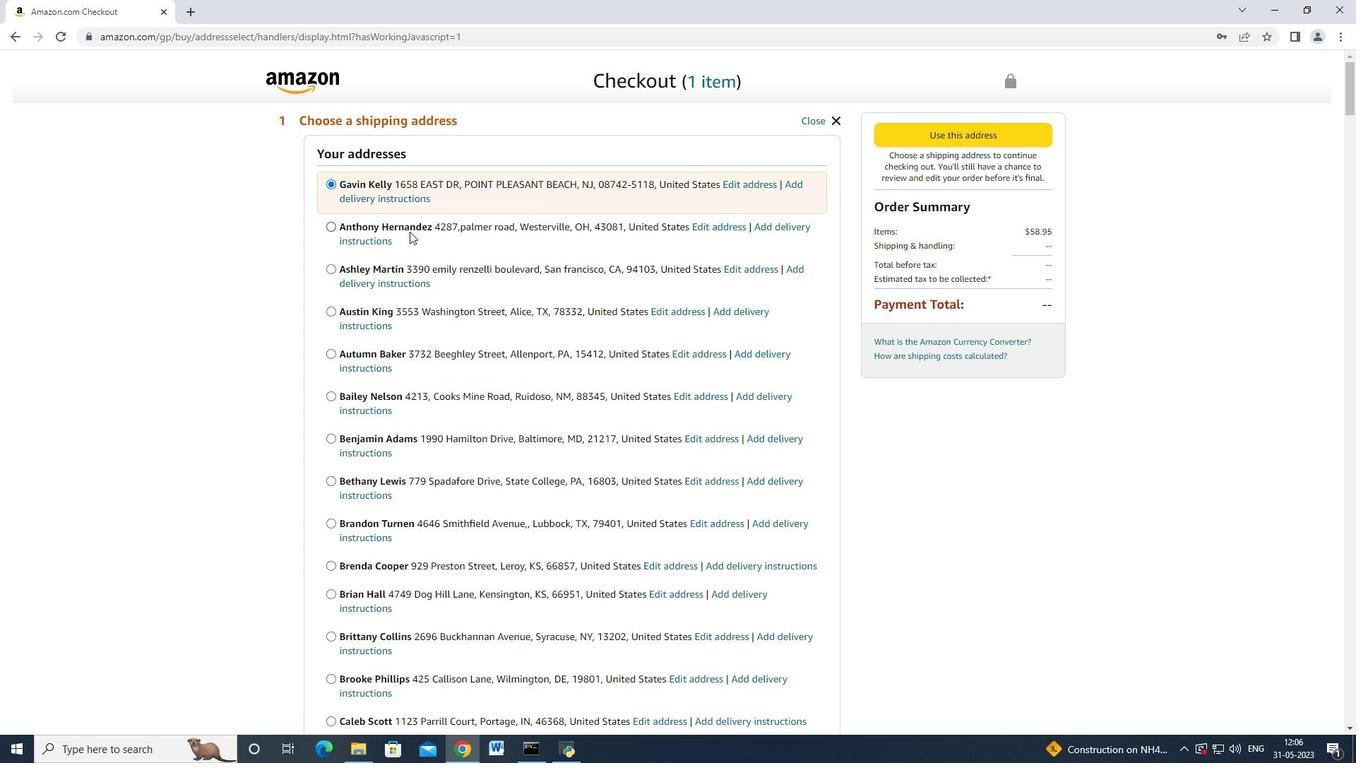 
Action: Mouse moved to (398, 248)
Screenshot: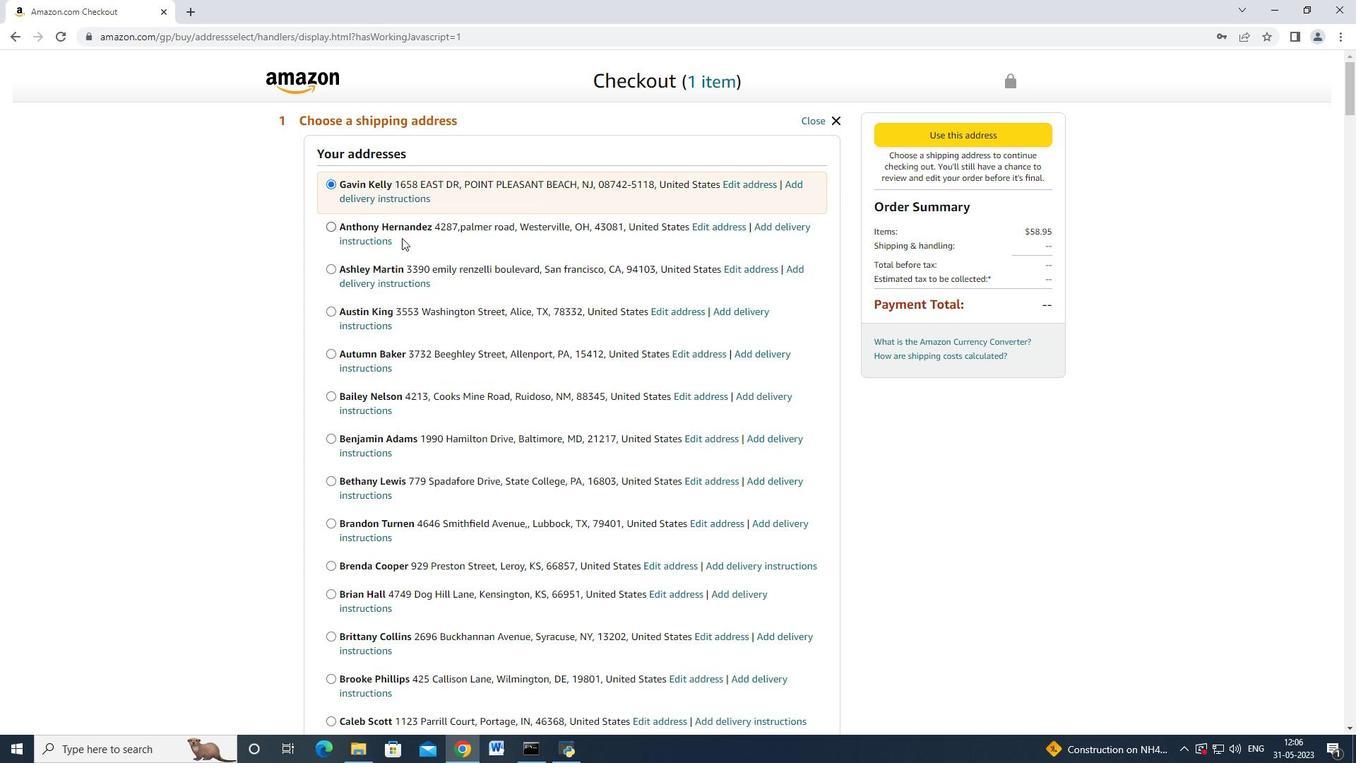 
Action: Mouse scrolled (398, 247) with delta (0, 0)
Screenshot: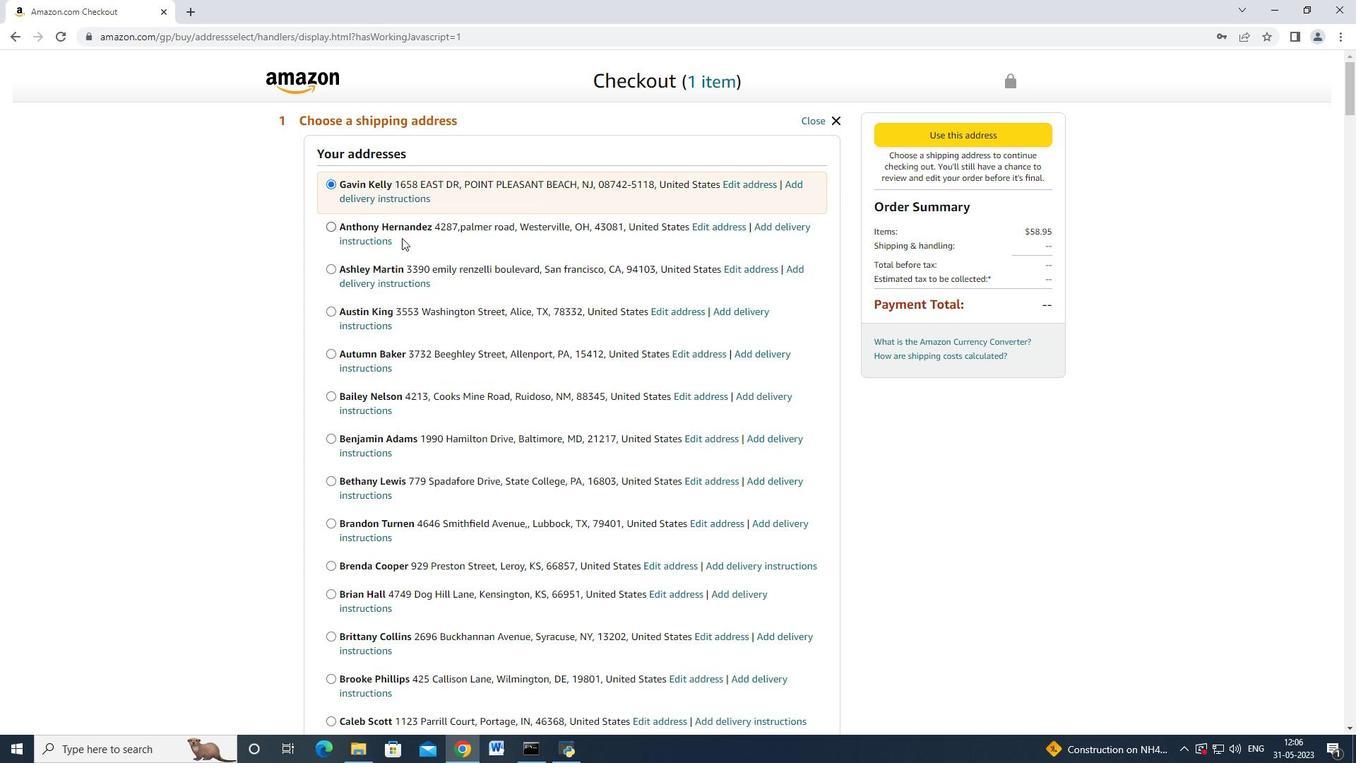 
Action: Mouse scrolled (398, 247) with delta (0, 0)
Screenshot: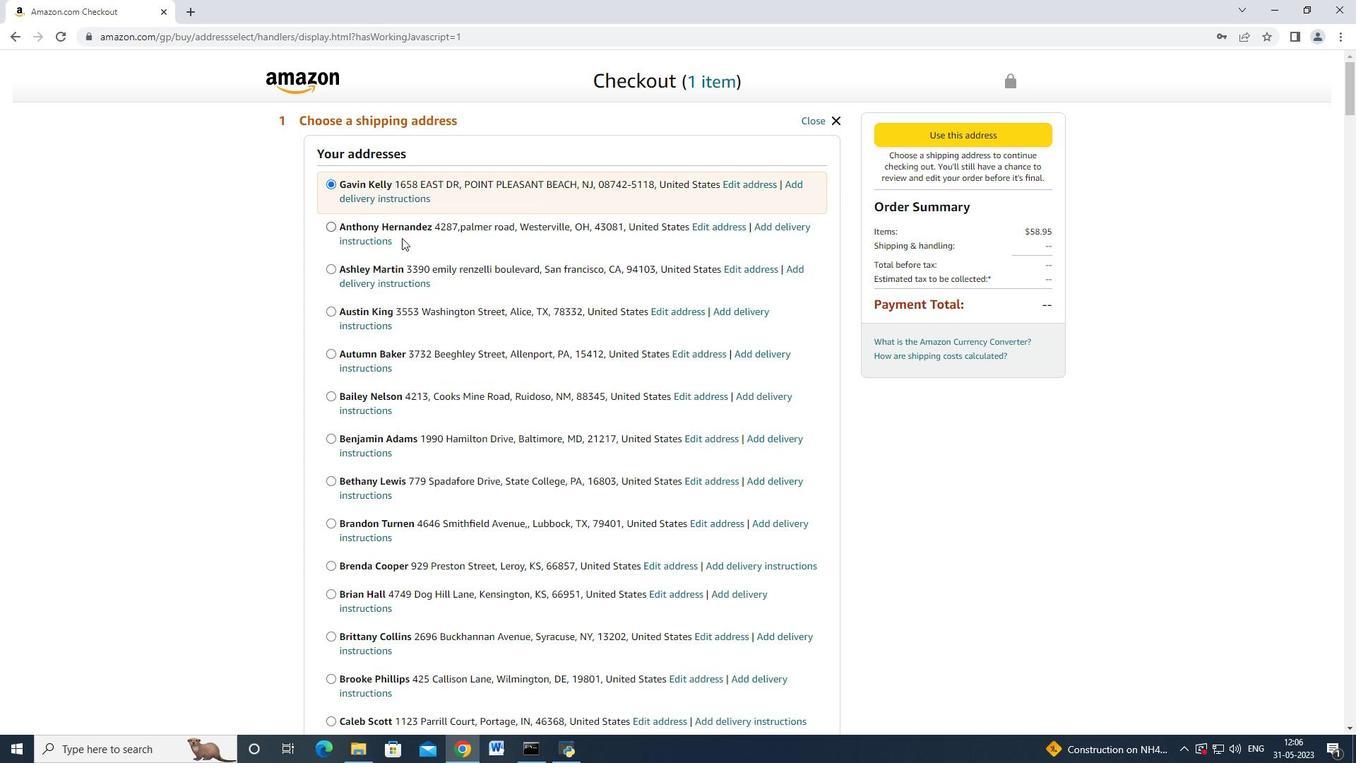 
Action: Mouse scrolled (398, 247) with delta (0, 0)
Screenshot: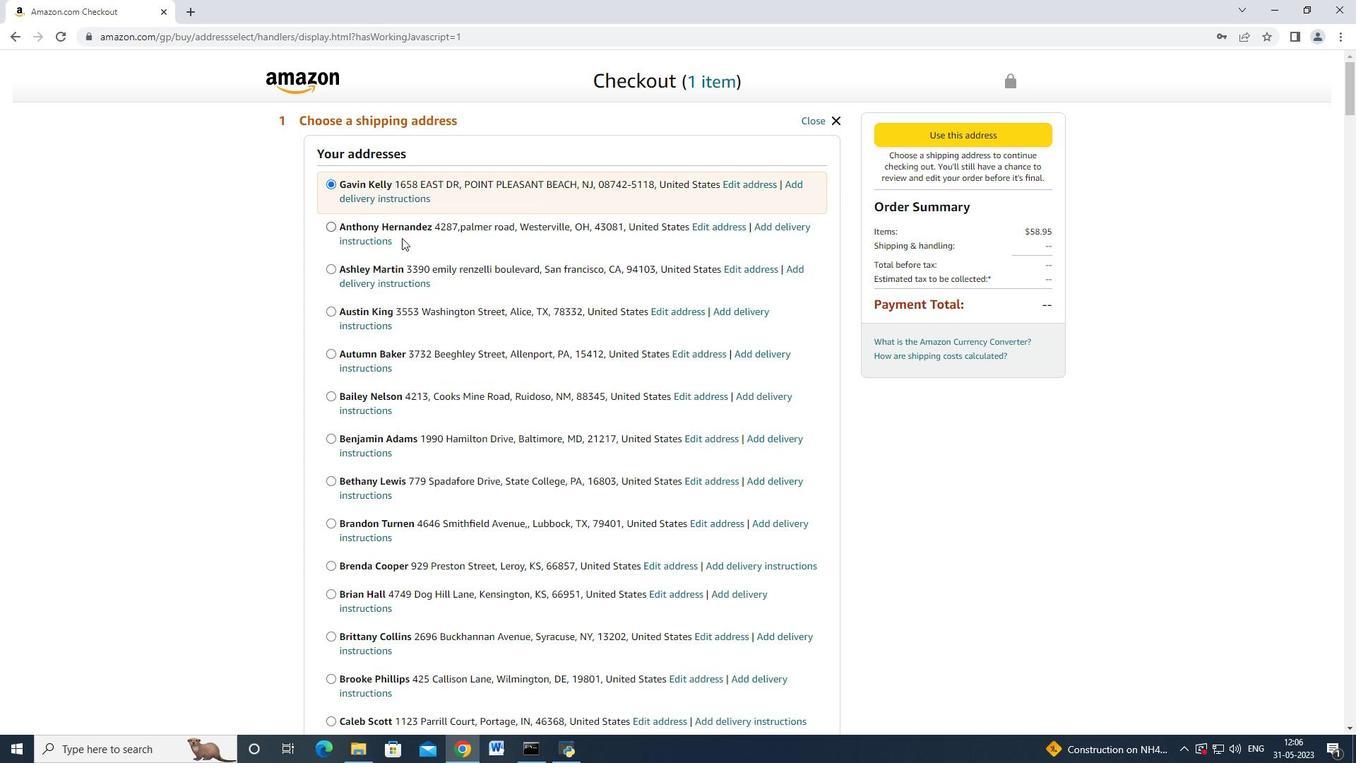 
Action: Mouse scrolled (398, 247) with delta (0, 0)
Screenshot: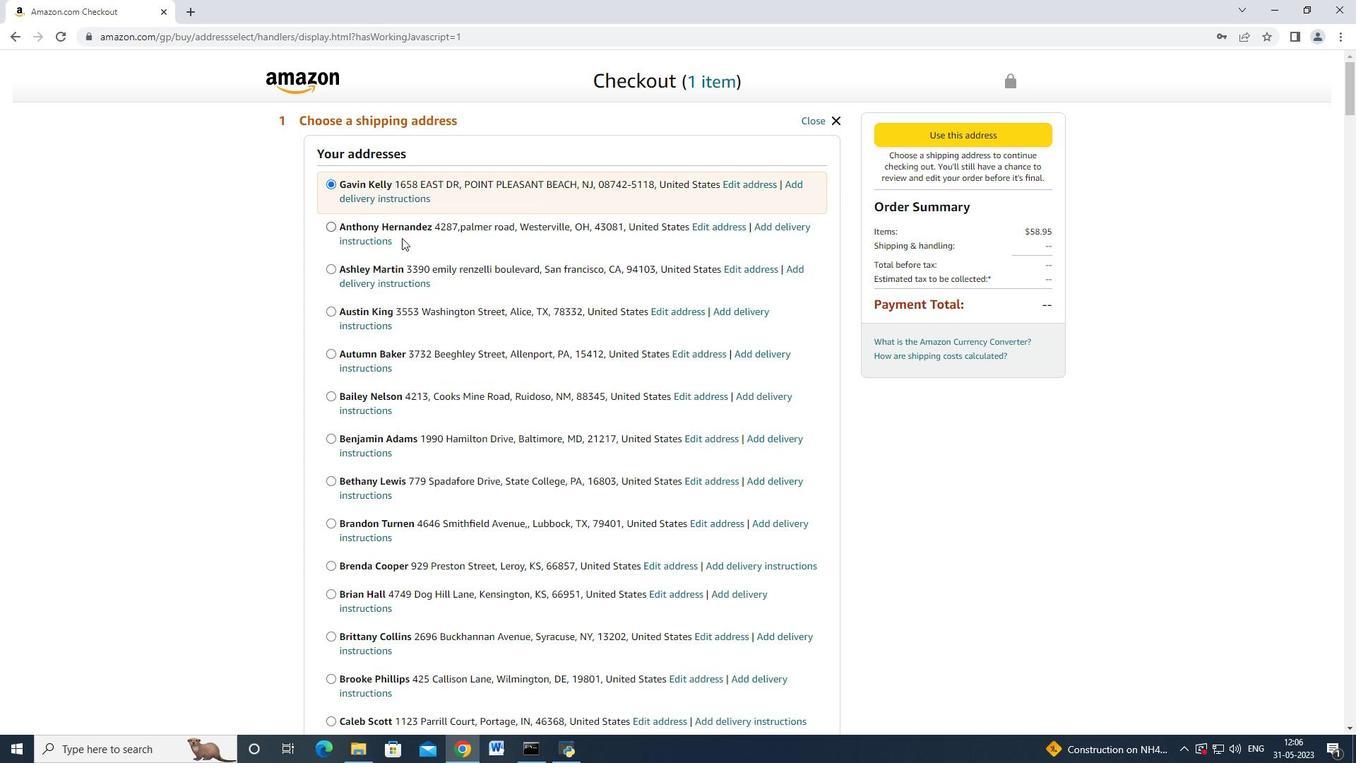 
Action: Mouse moved to (398, 248)
Screenshot: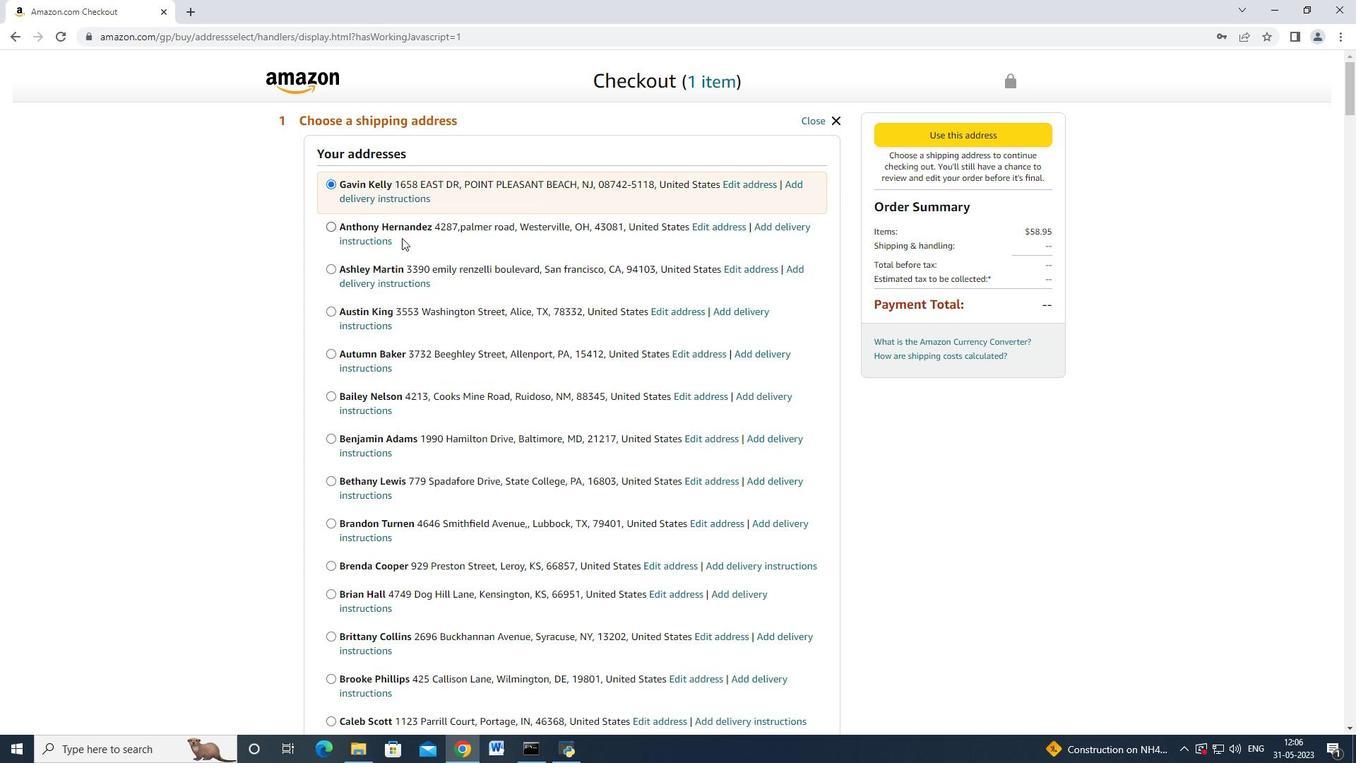 
Action: Mouse scrolled (398, 247) with delta (0, 0)
Screenshot: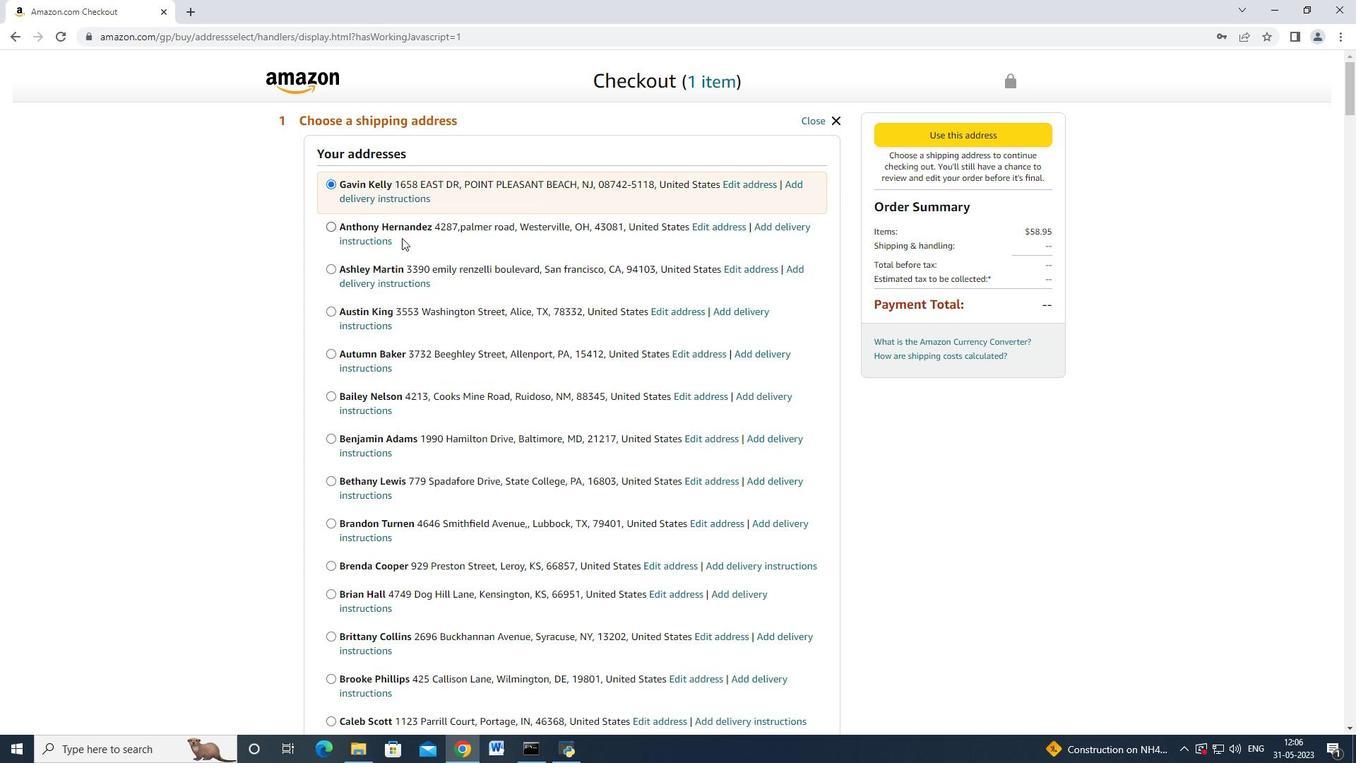 
Action: Mouse scrolled (398, 247) with delta (0, 0)
Screenshot: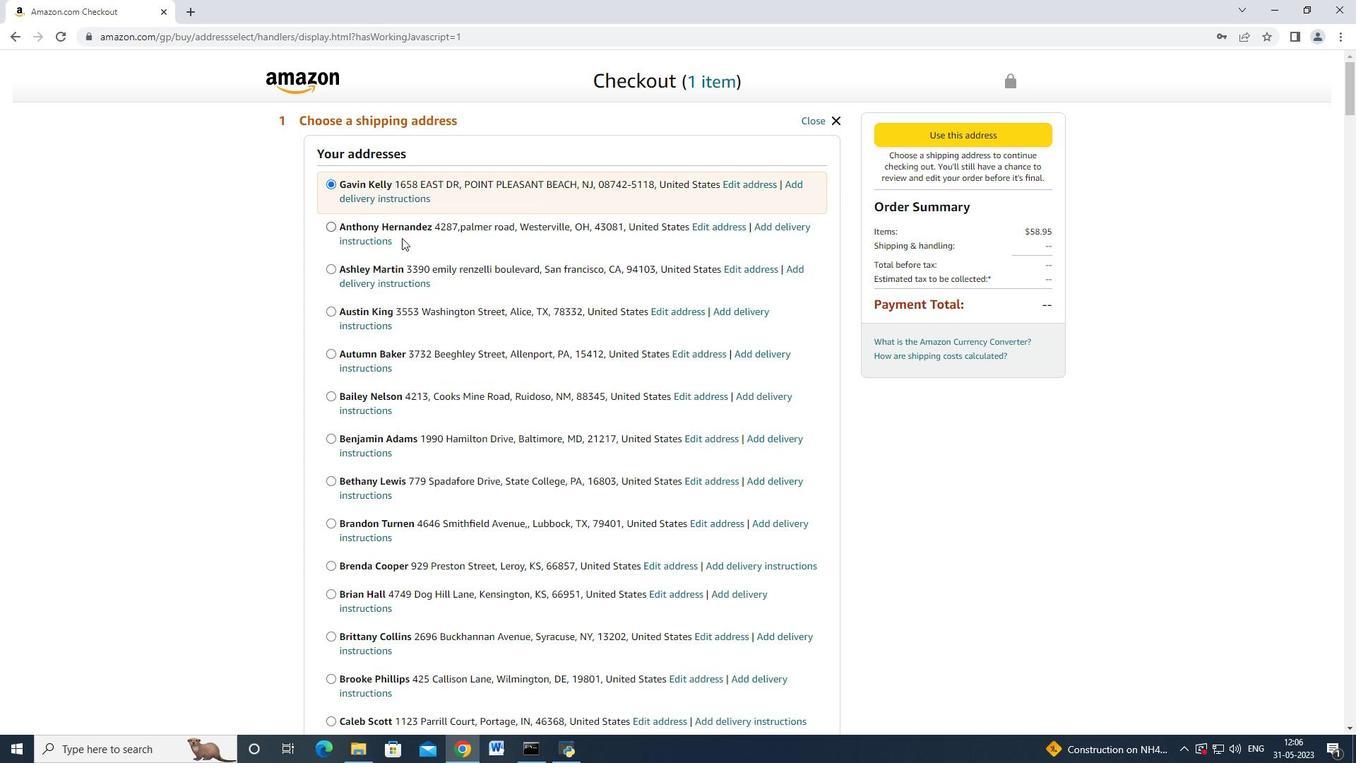 
Action: Mouse moved to (398, 248)
Screenshot: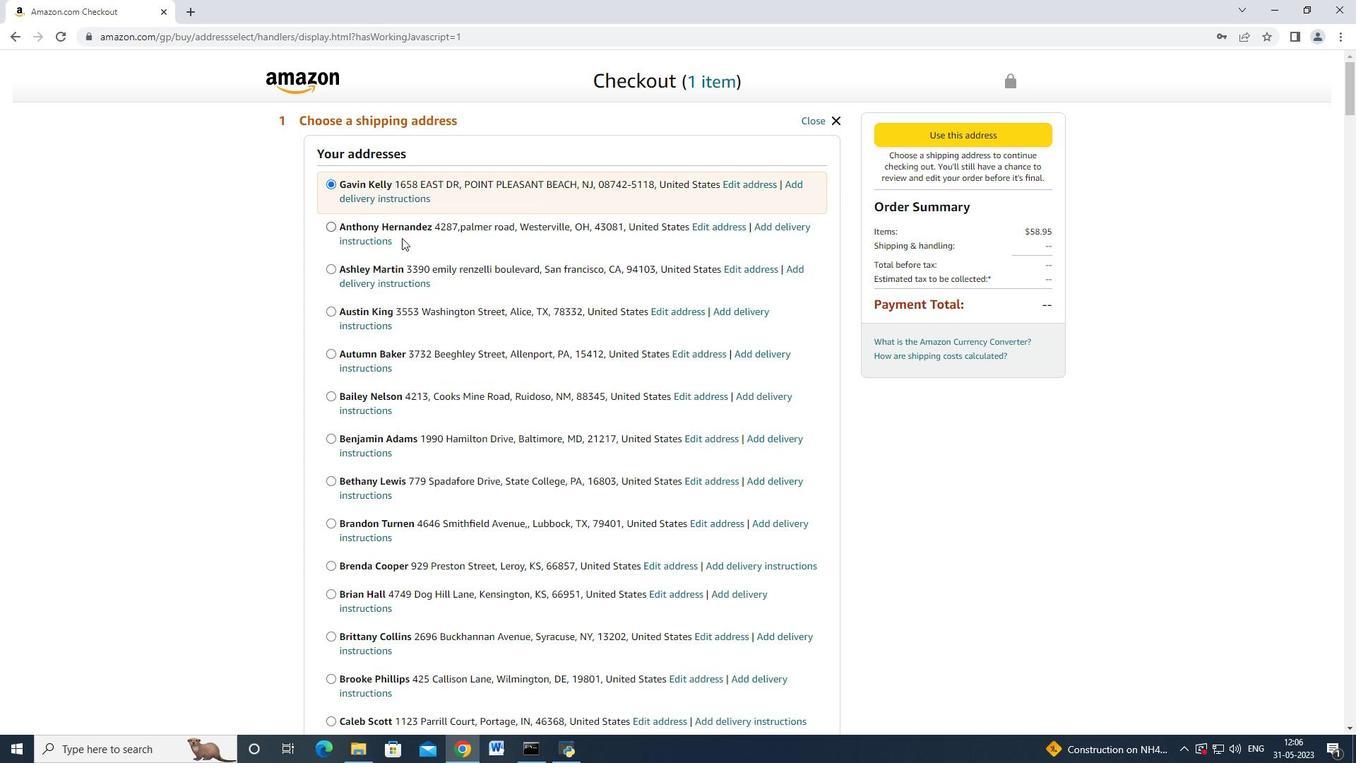 
Action: Mouse scrolled (398, 247) with delta (0, 0)
Screenshot: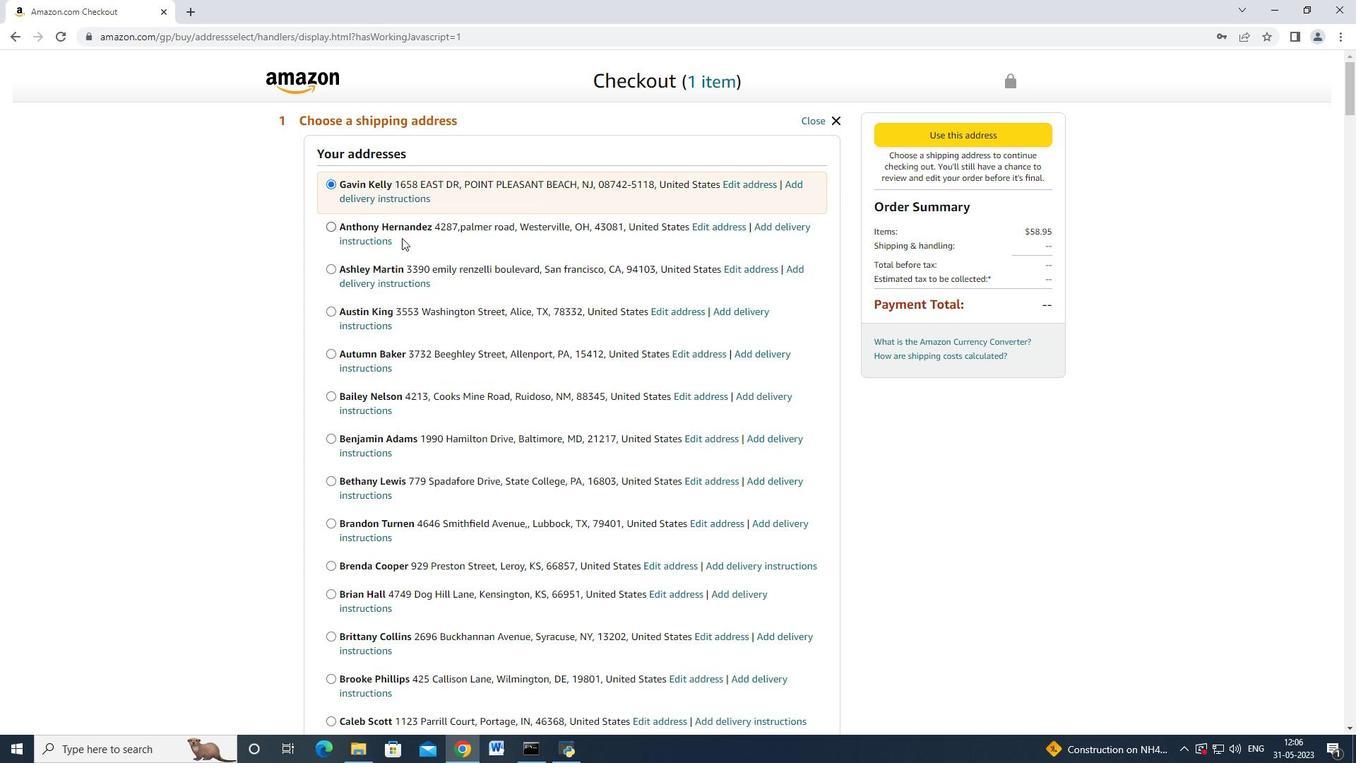 
Action: Mouse moved to (409, 257)
Screenshot: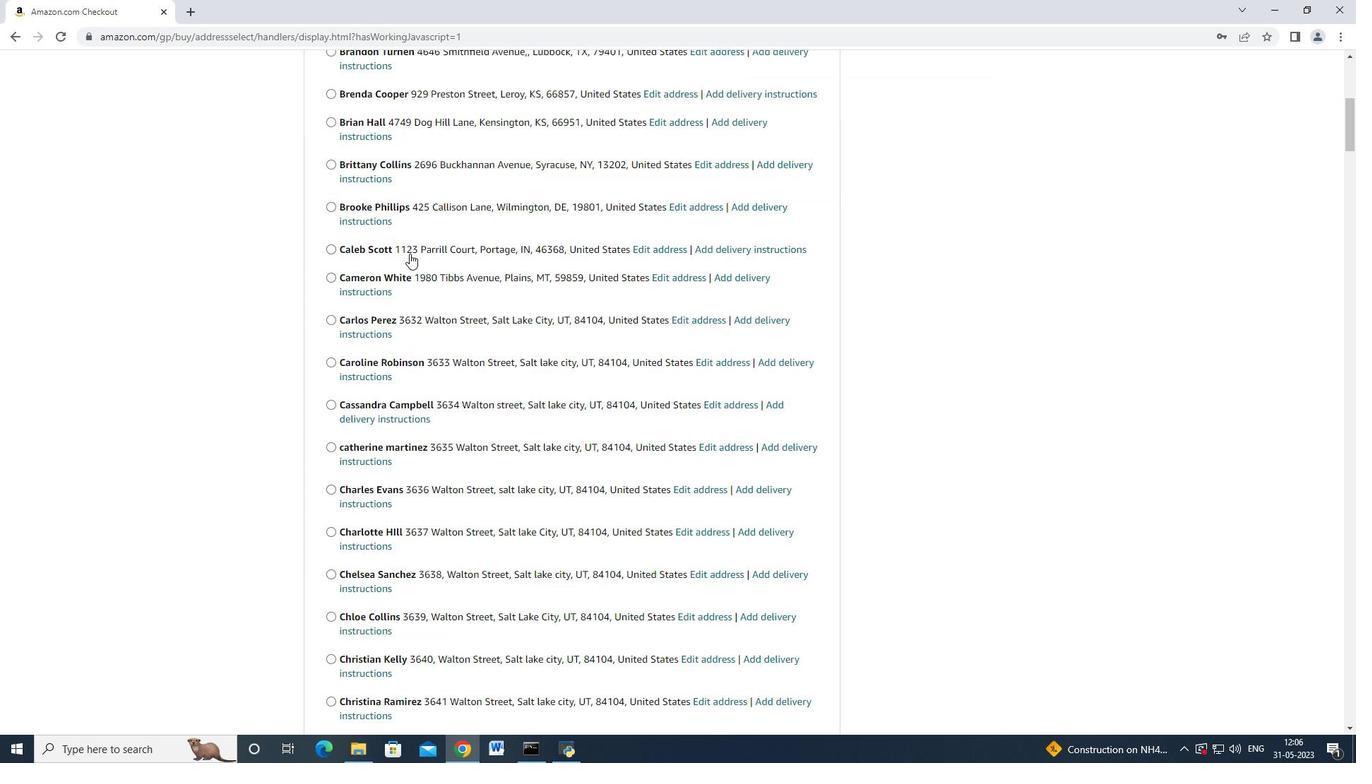 
Action: Mouse scrolled (409, 257) with delta (0, 0)
Screenshot: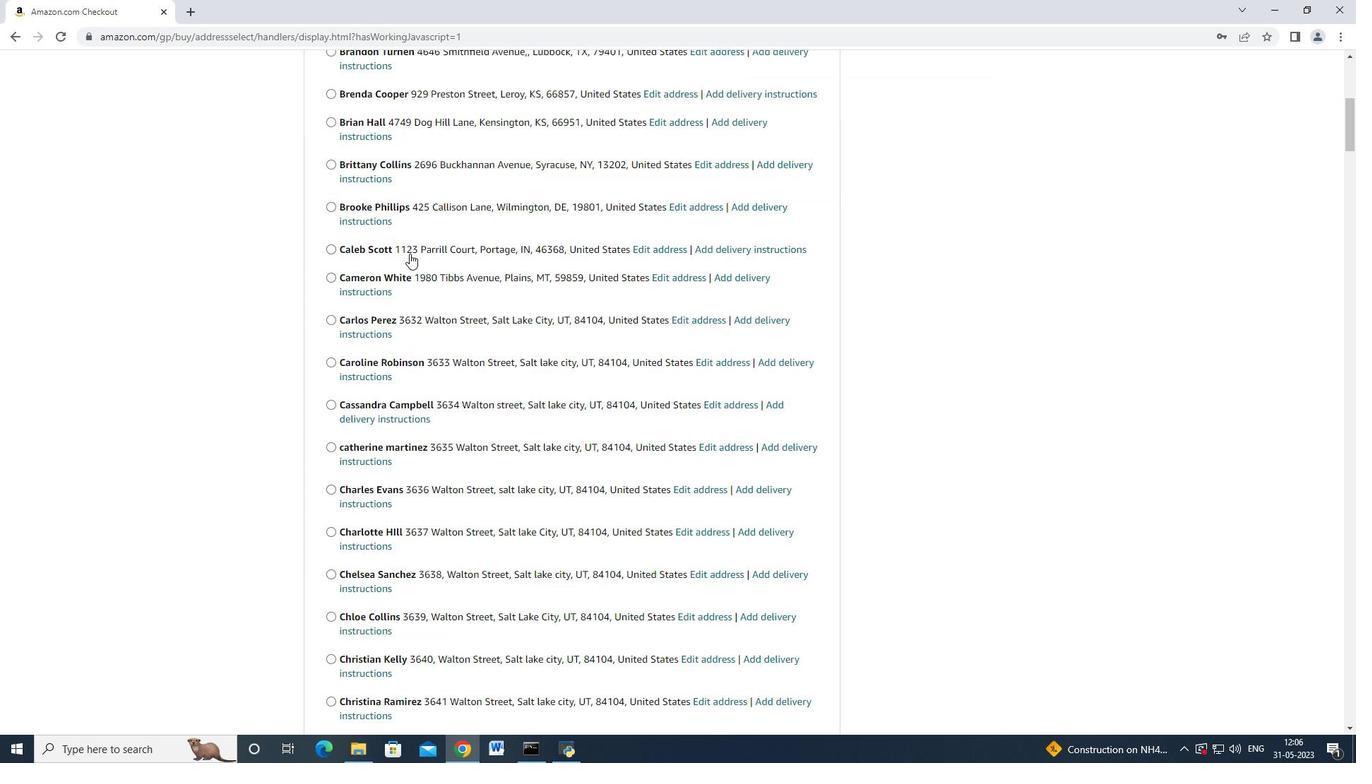 
Action: Mouse moved to (409, 258)
Screenshot: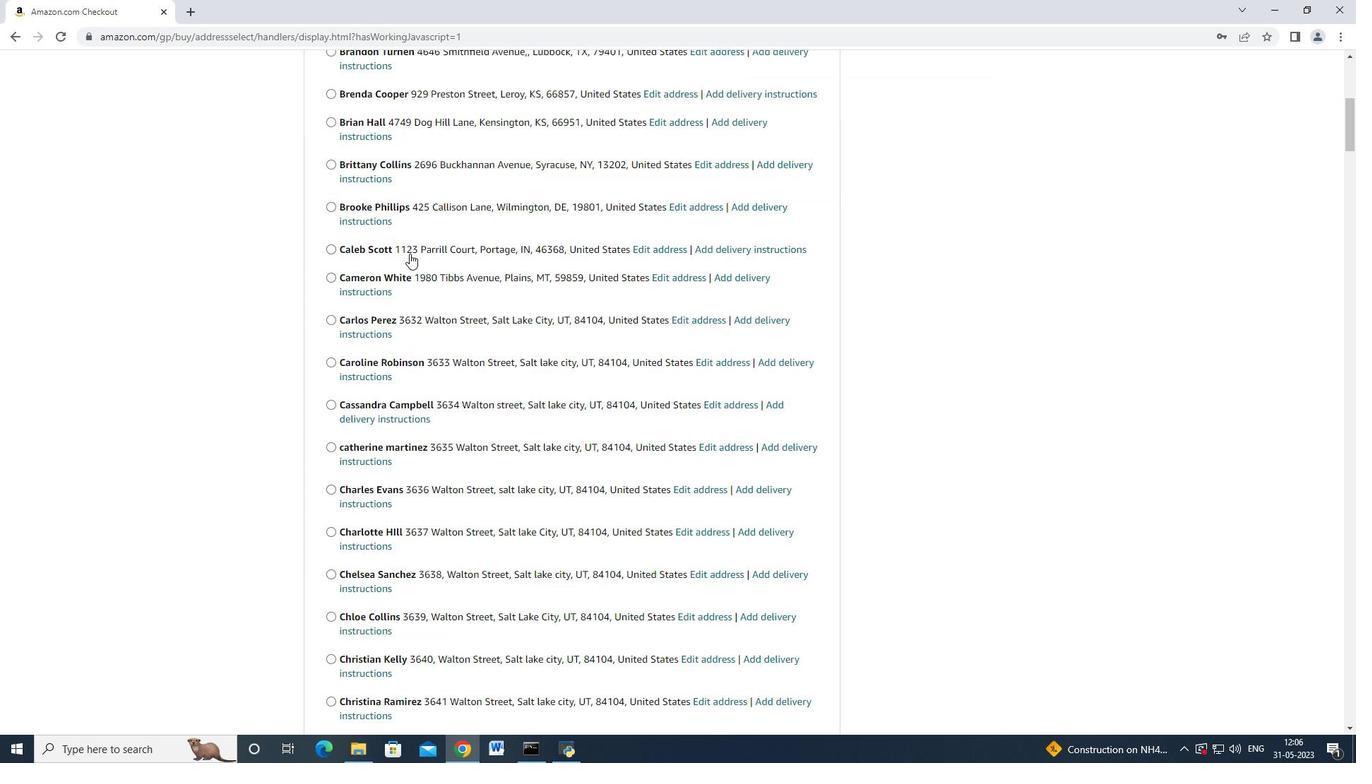 
Action: Mouse scrolled (409, 257) with delta (0, 0)
Screenshot: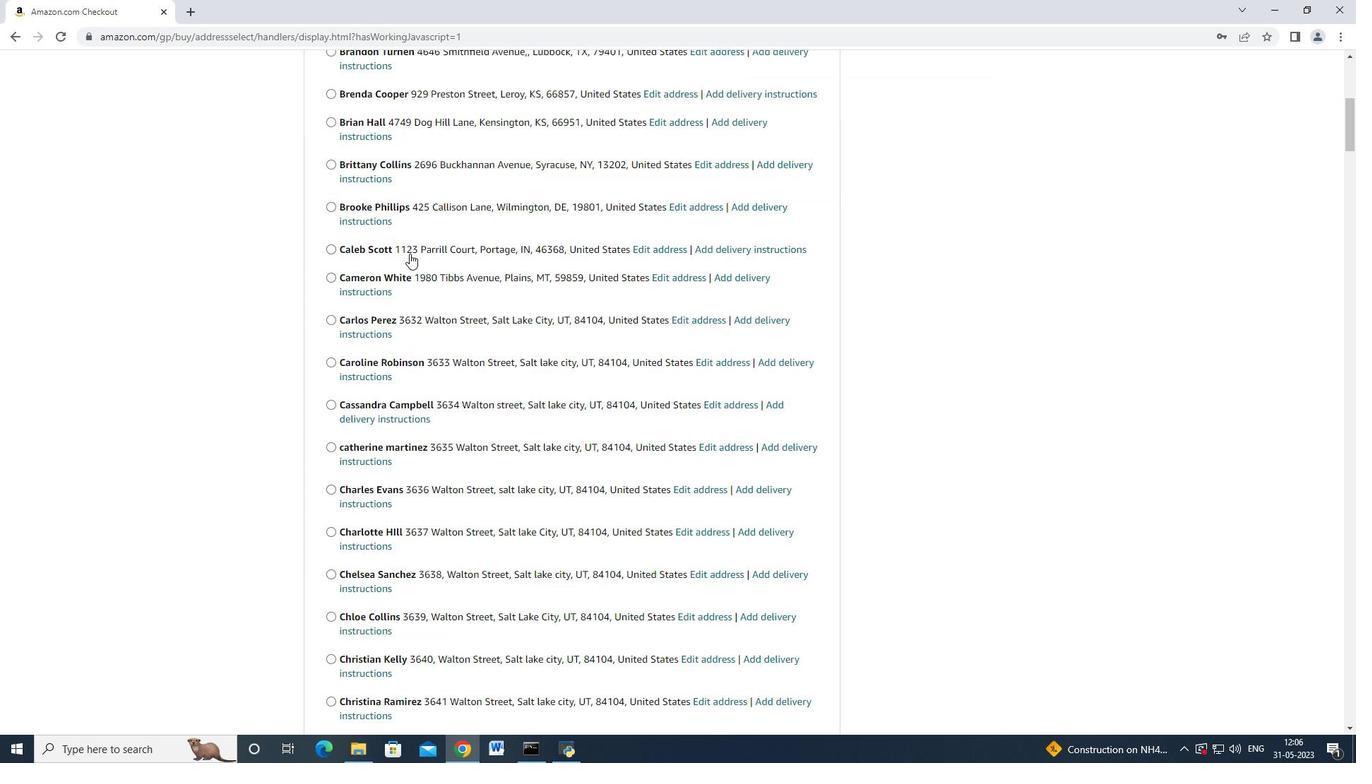 
Action: Mouse moved to (409, 259)
Screenshot: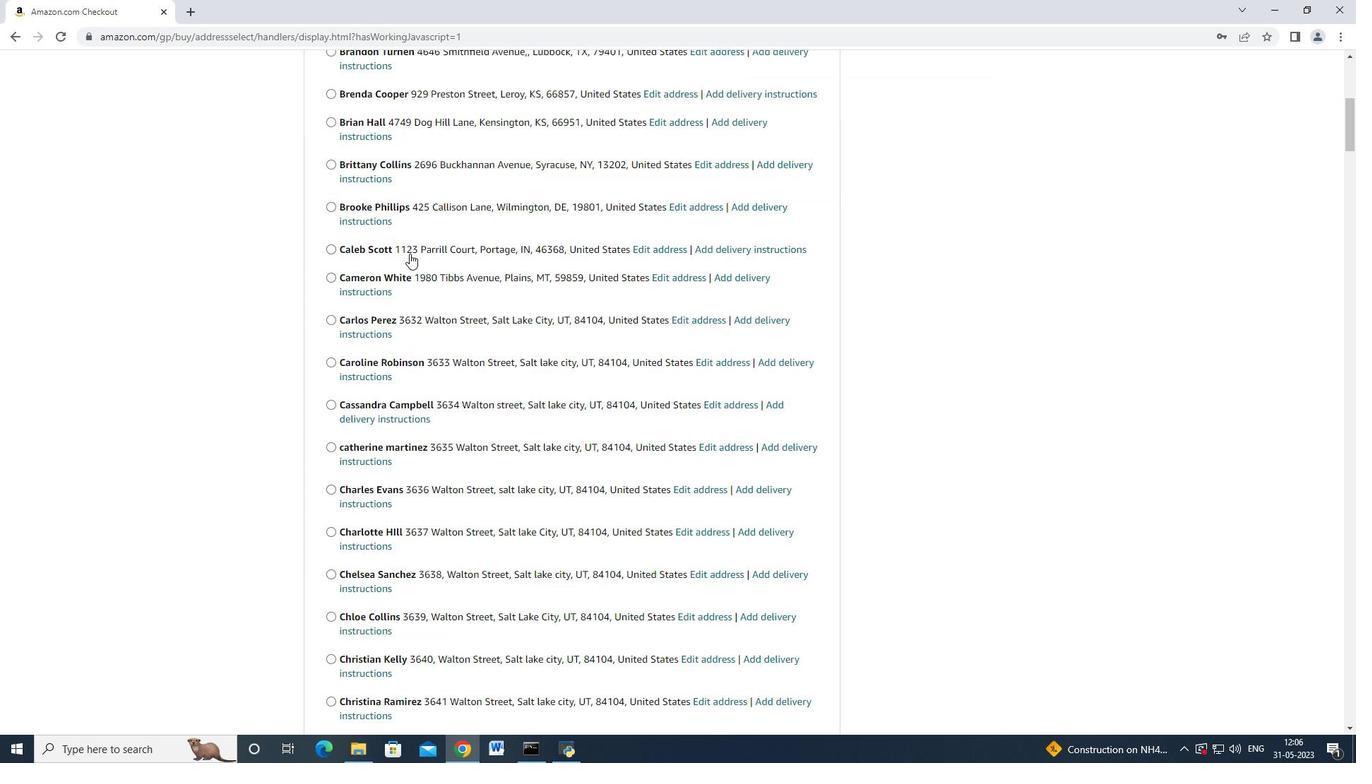 
Action: Mouse scrolled (409, 258) with delta (0, 0)
Screenshot: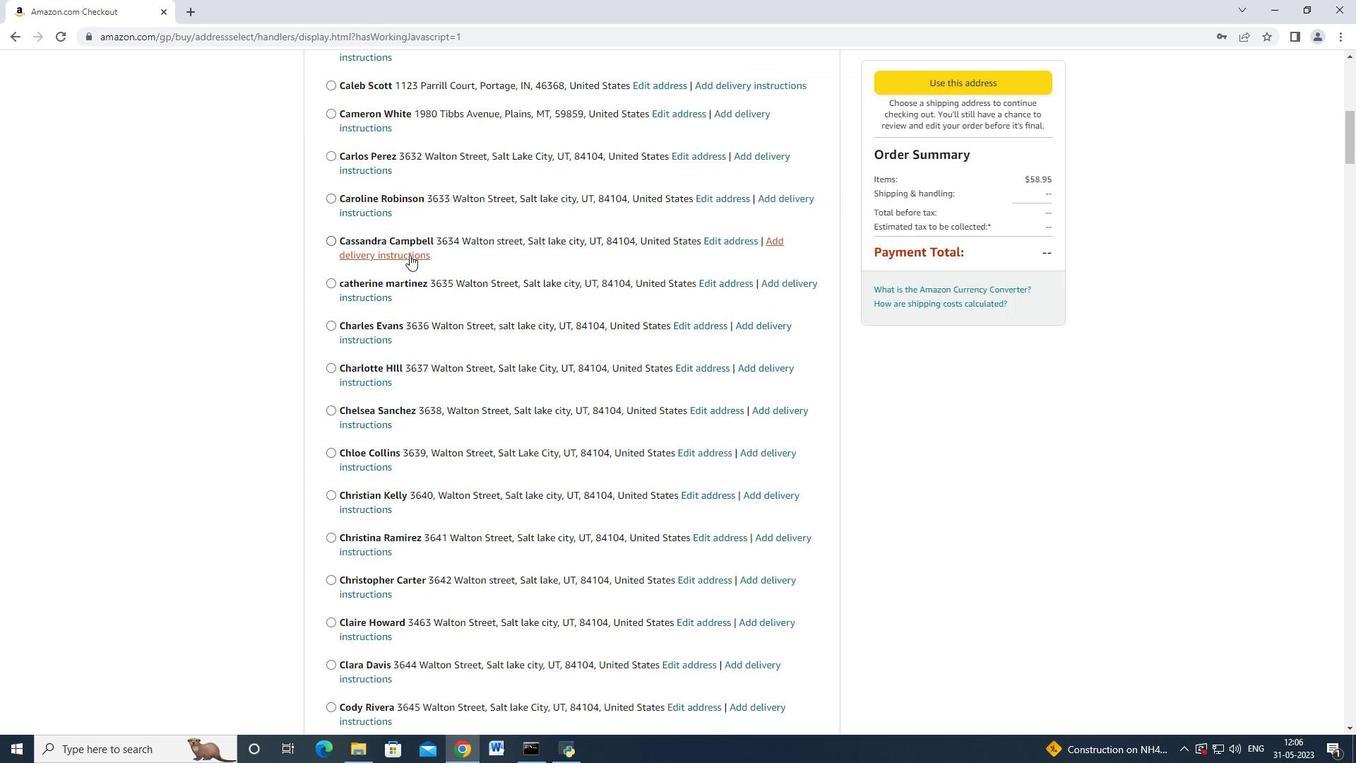 
Action: Mouse scrolled (409, 258) with delta (0, 0)
Screenshot: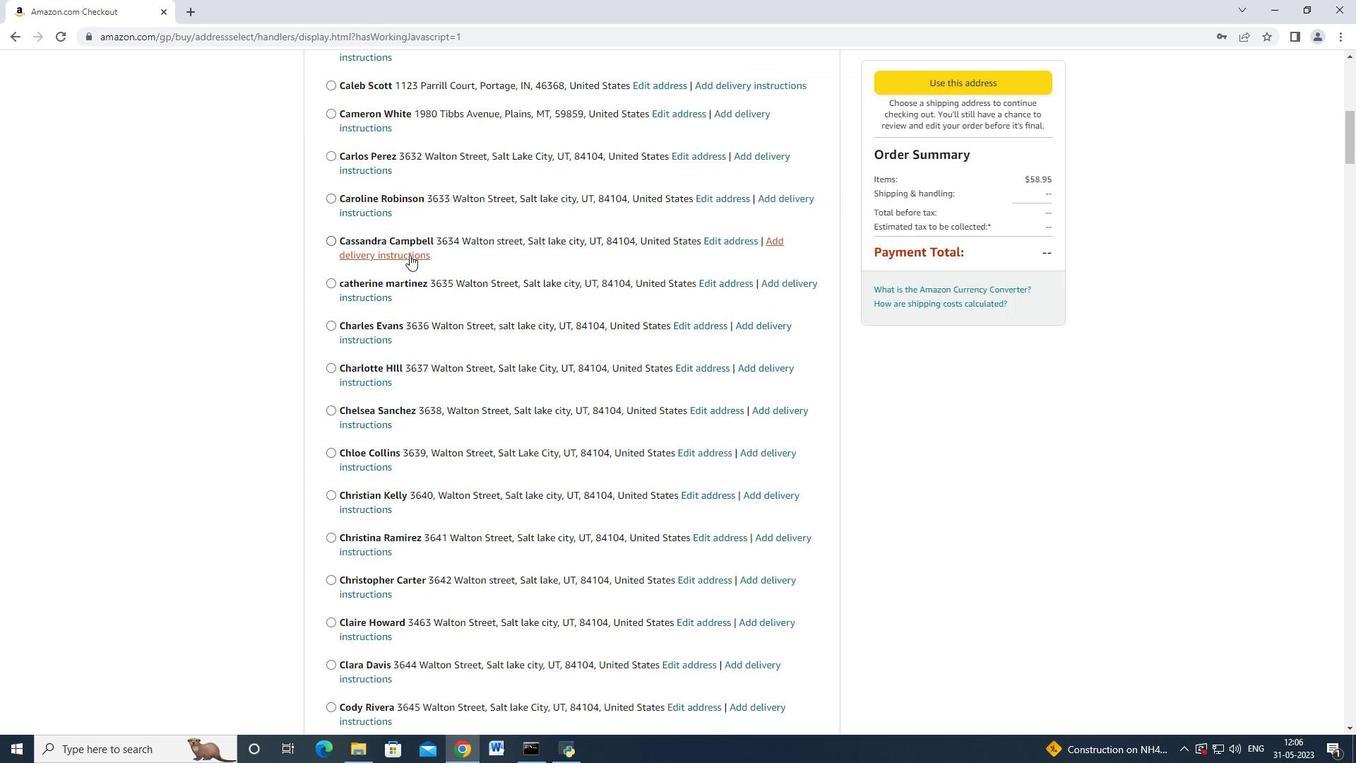 
Action: Mouse scrolled (409, 258) with delta (0, 0)
Screenshot: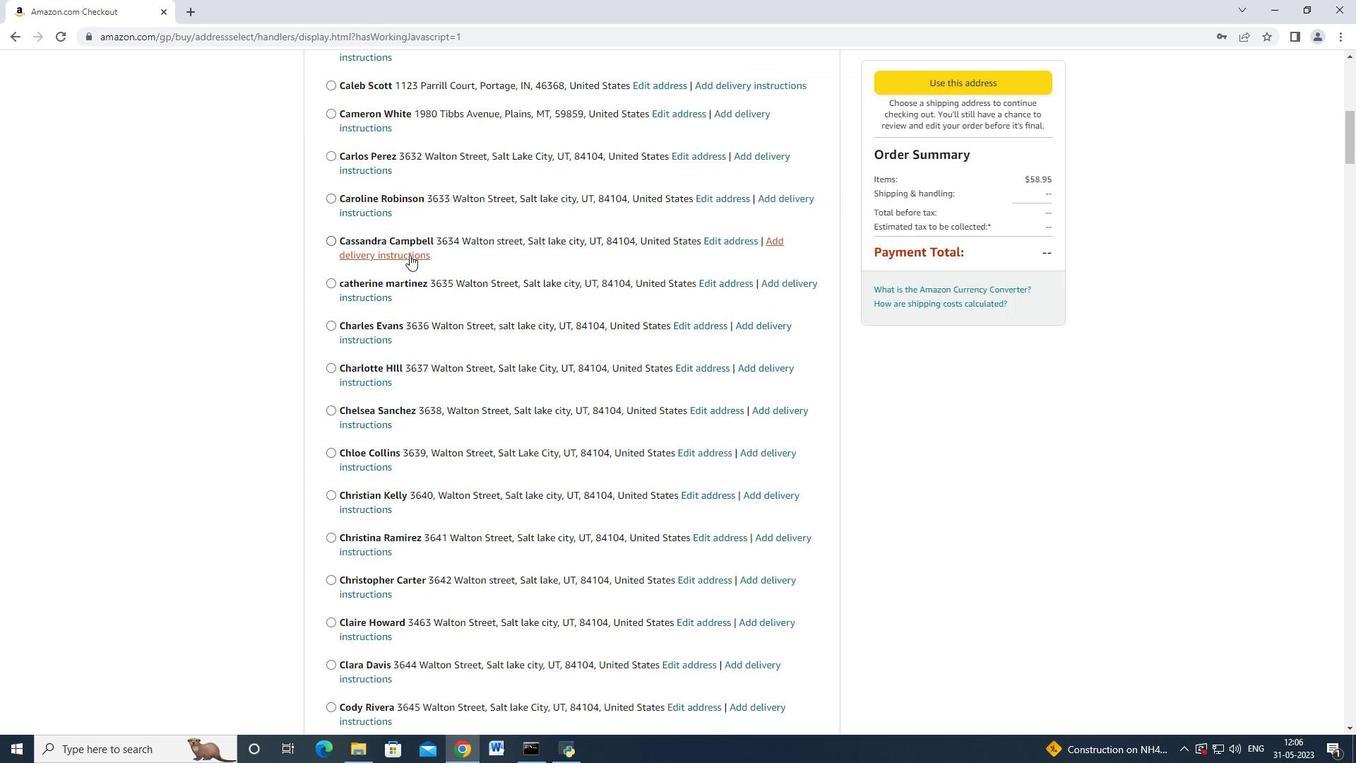 
Action: Mouse scrolled (409, 258) with delta (0, 0)
Screenshot: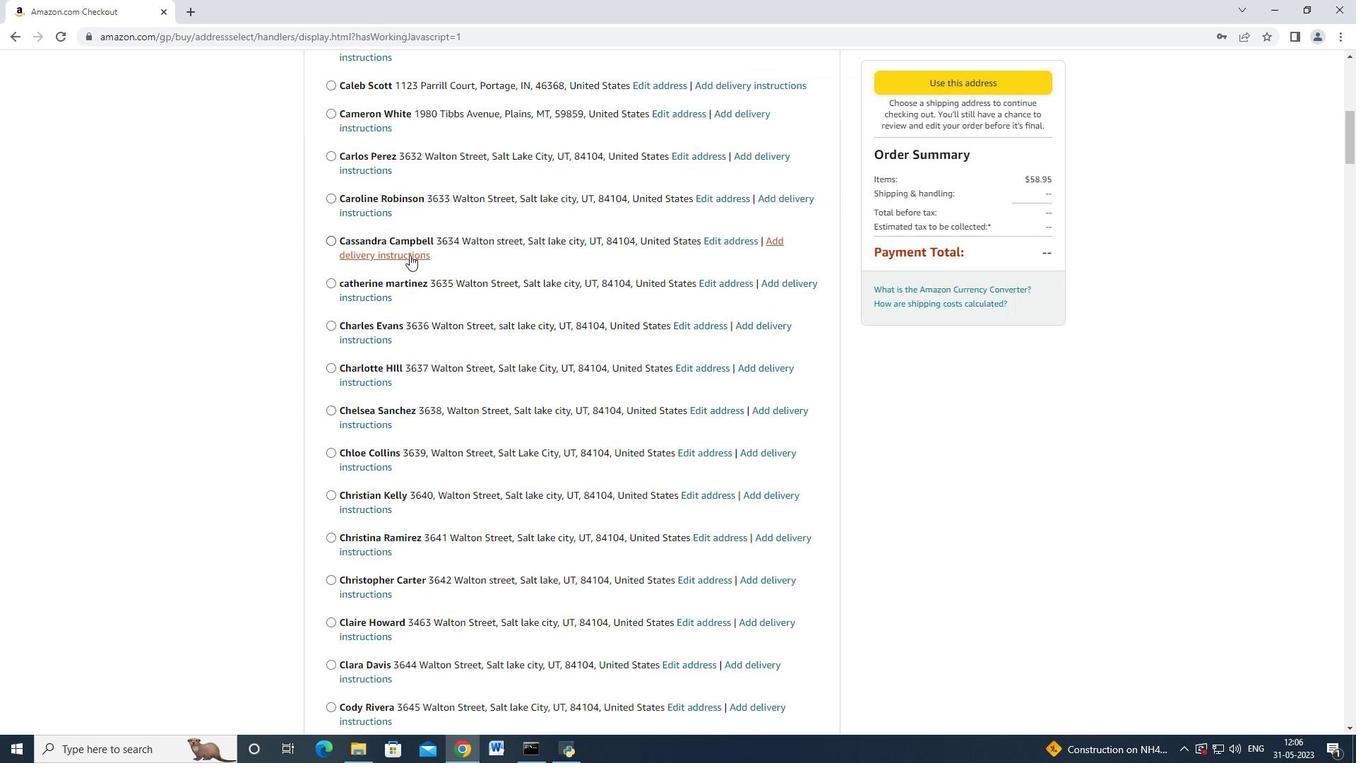 
Action: Mouse moved to (409, 259)
Screenshot: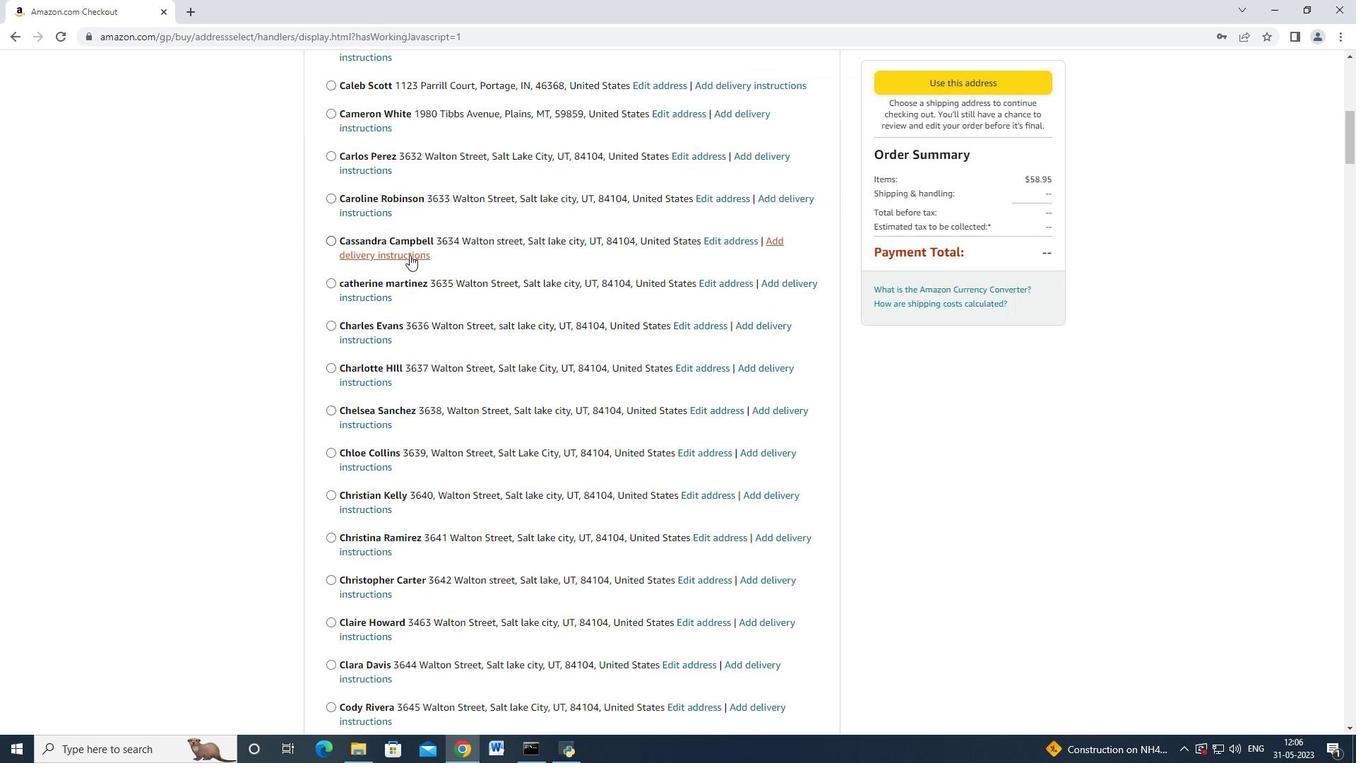 
Action: Mouse scrolled (409, 258) with delta (0, 0)
Screenshot: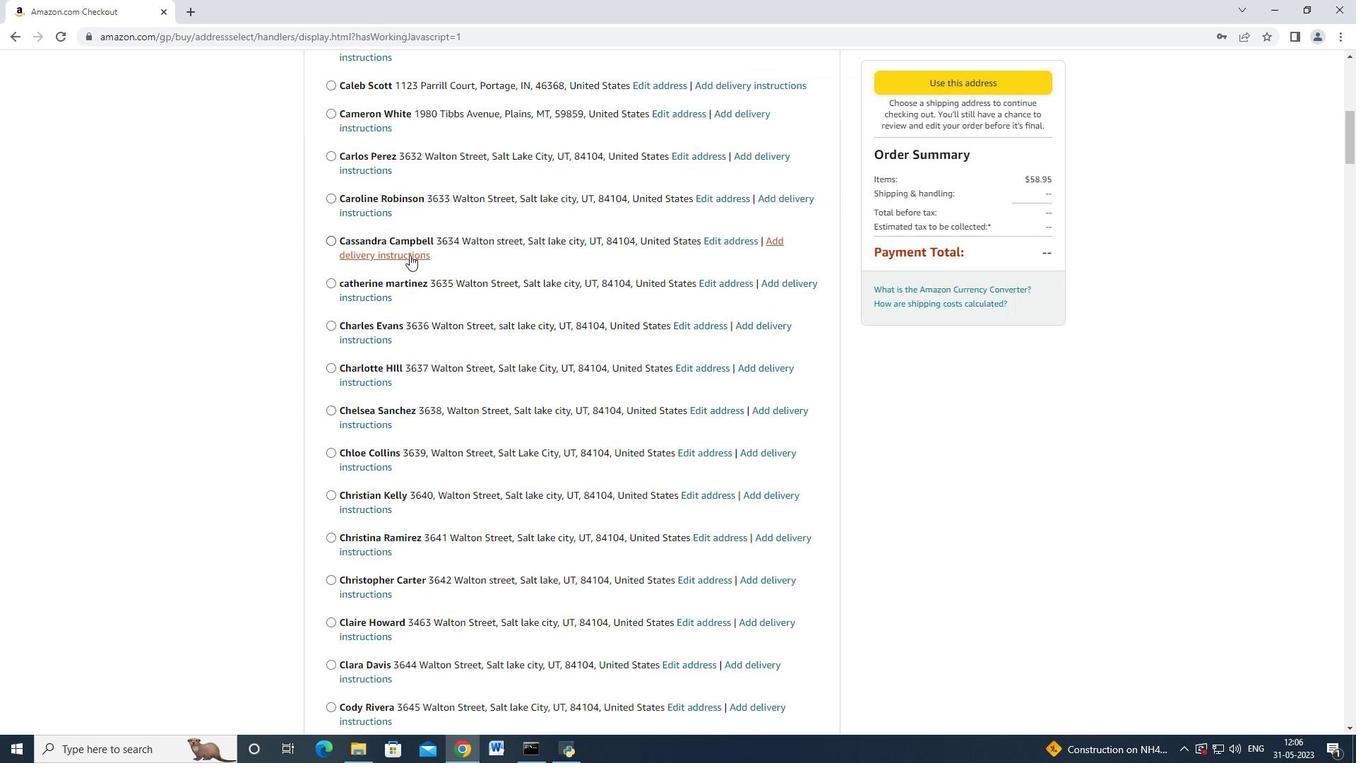 
Action: Mouse moved to (410, 259)
Screenshot: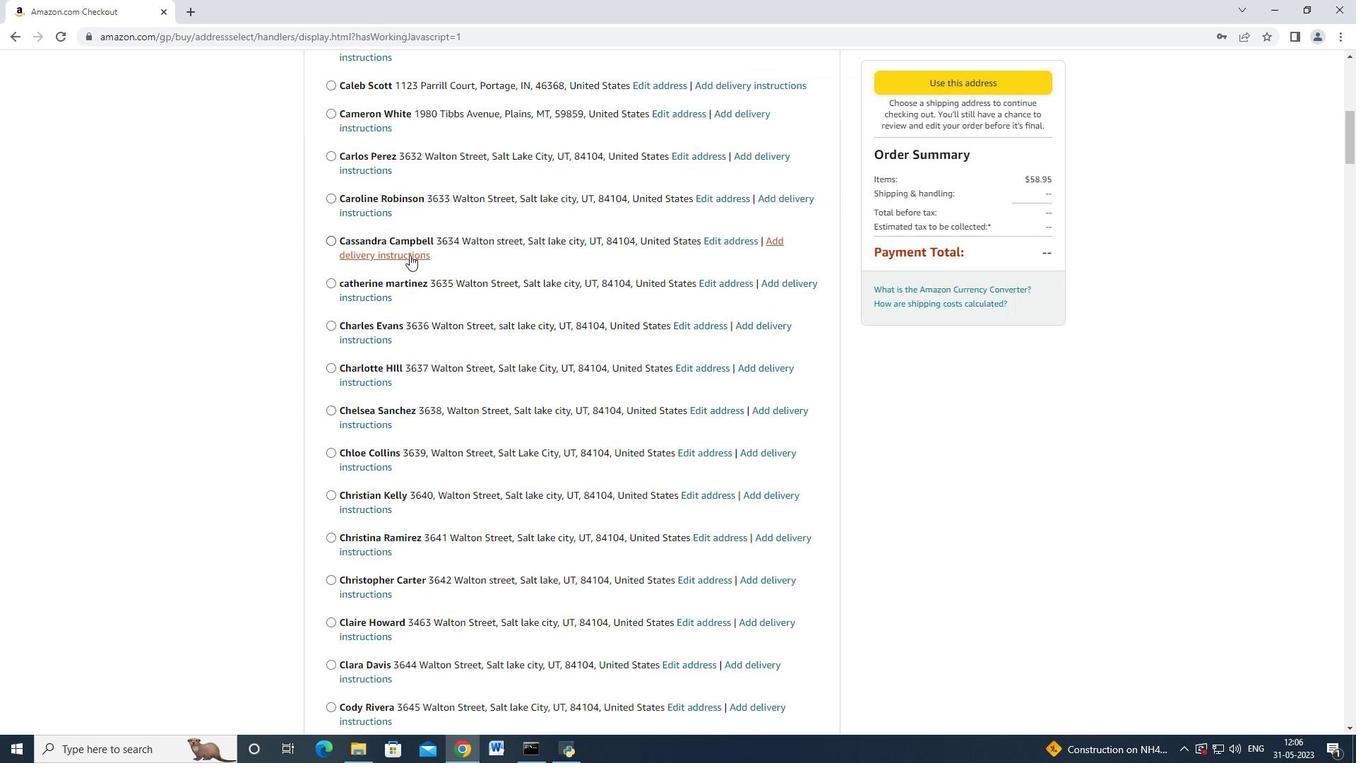 
Action: Mouse scrolled (409, 258) with delta (0, 0)
Screenshot: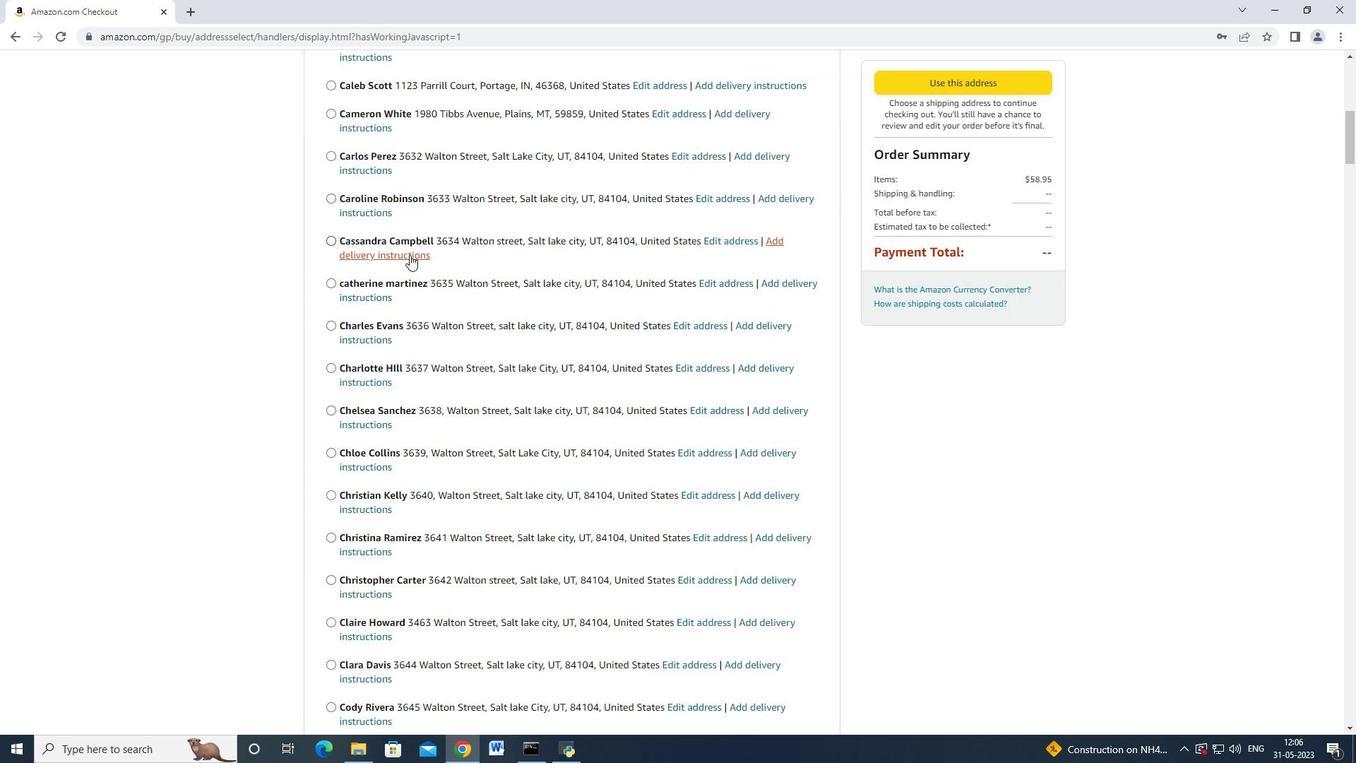 
Action: Mouse moved to (419, 261)
Screenshot: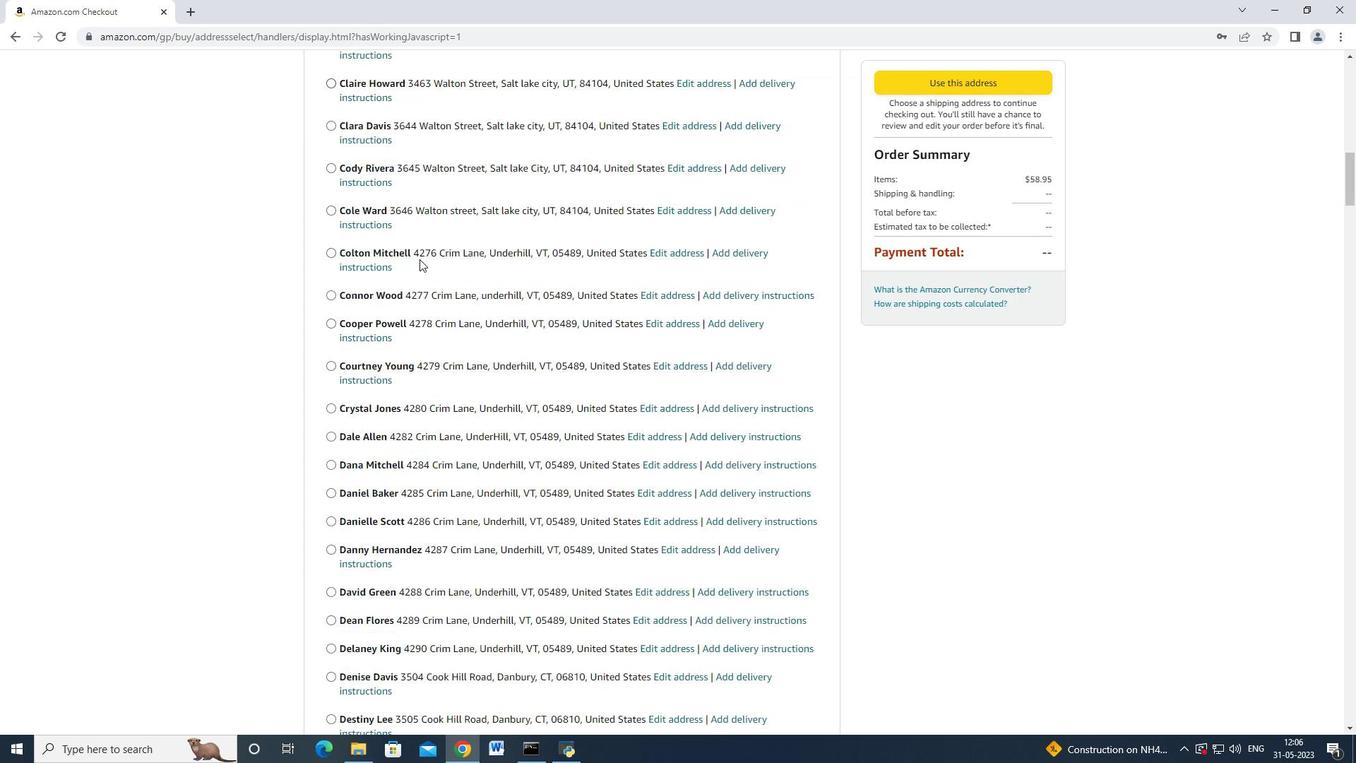 
Action: Mouse scrolled (419, 260) with delta (0, 0)
Screenshot: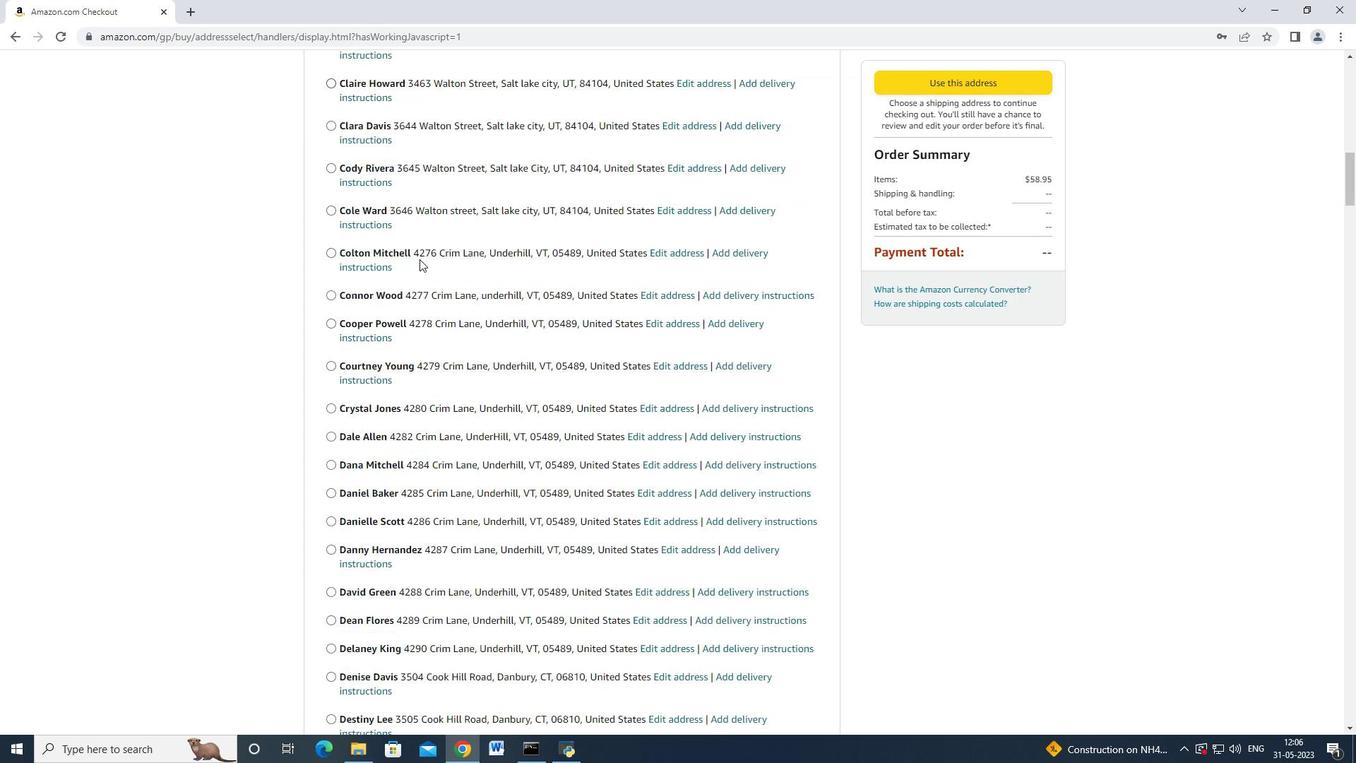 
Action: Mouse scrolled (419, 260) with delta (0, 0)
Screenshot: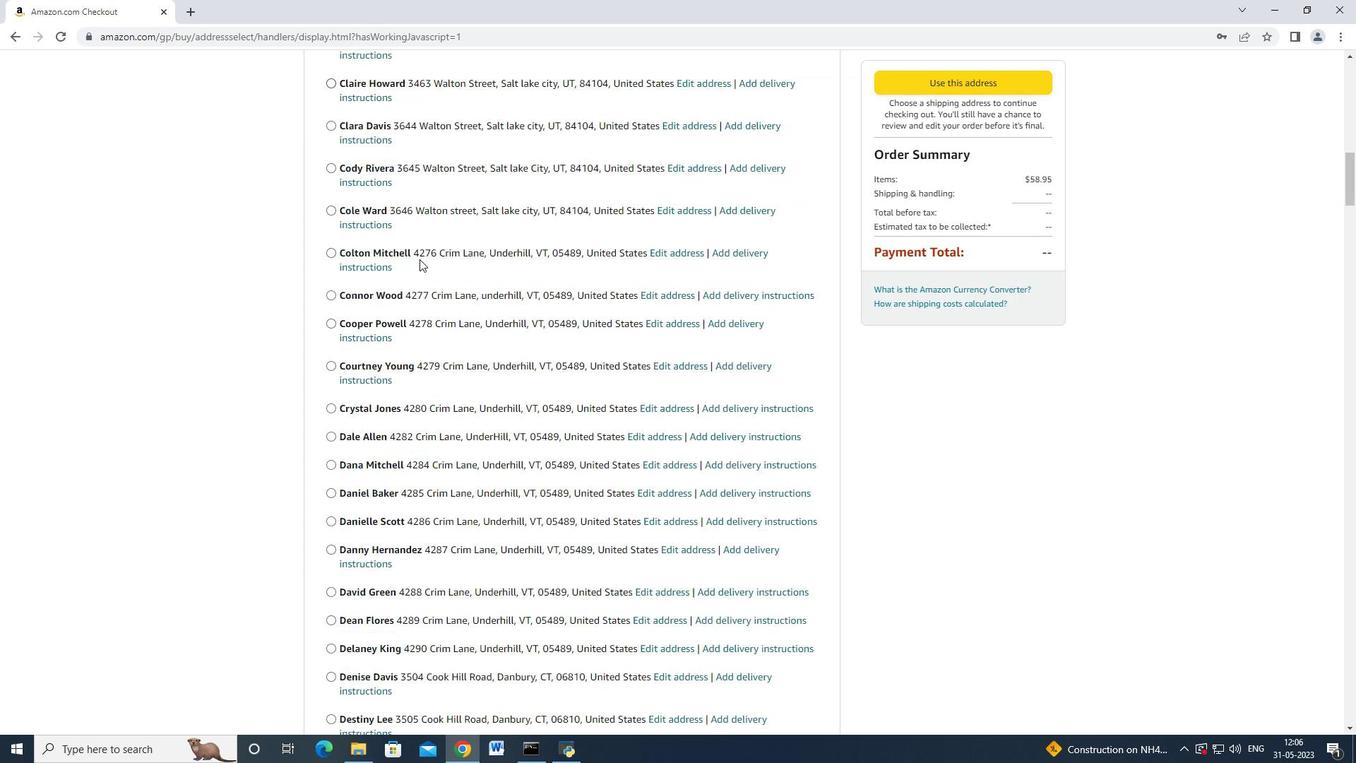 
Action: Mouse scrolled (419, 260) with delta (0, 0)
Screenshot: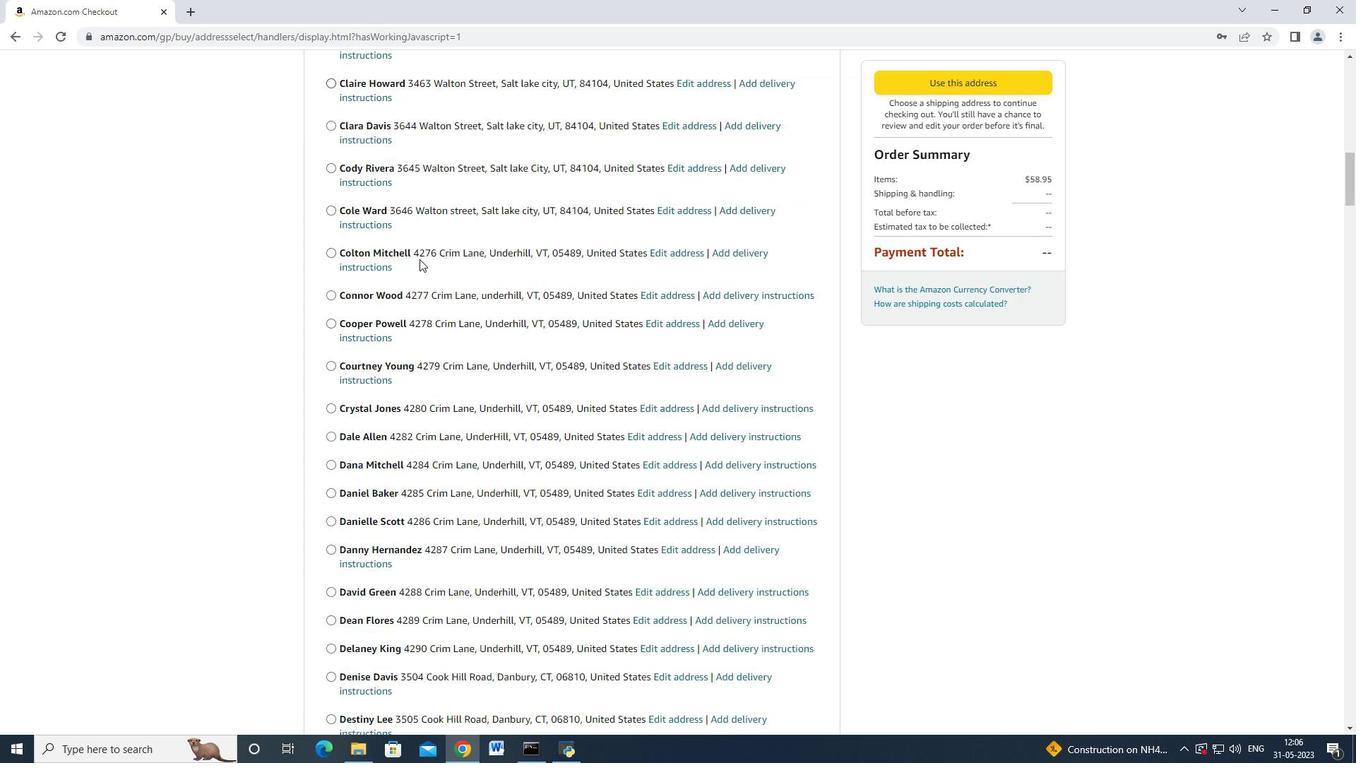 
Action: Mouse moved to (419, 261)
Screenshot: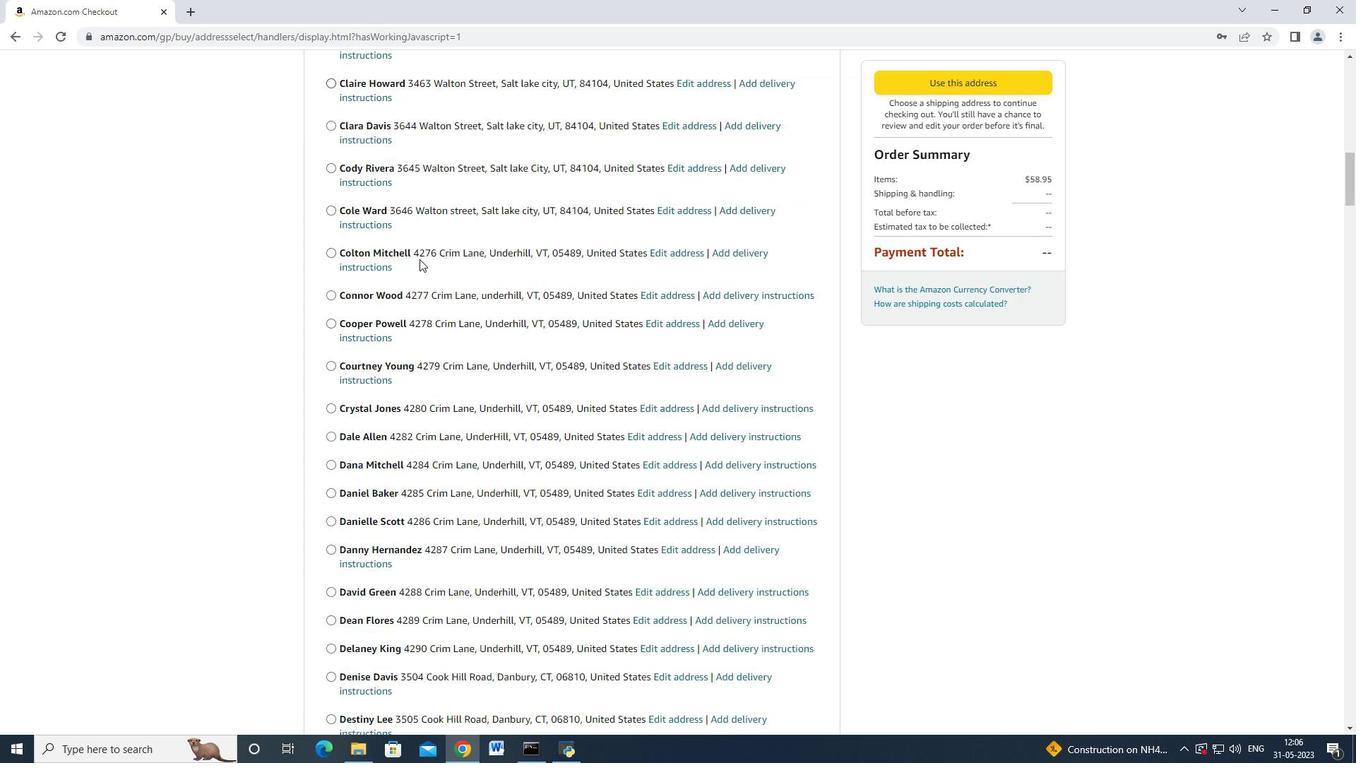 
Action: Mouse scrolled (419, 259) with delta (0, -1)
Screenshot: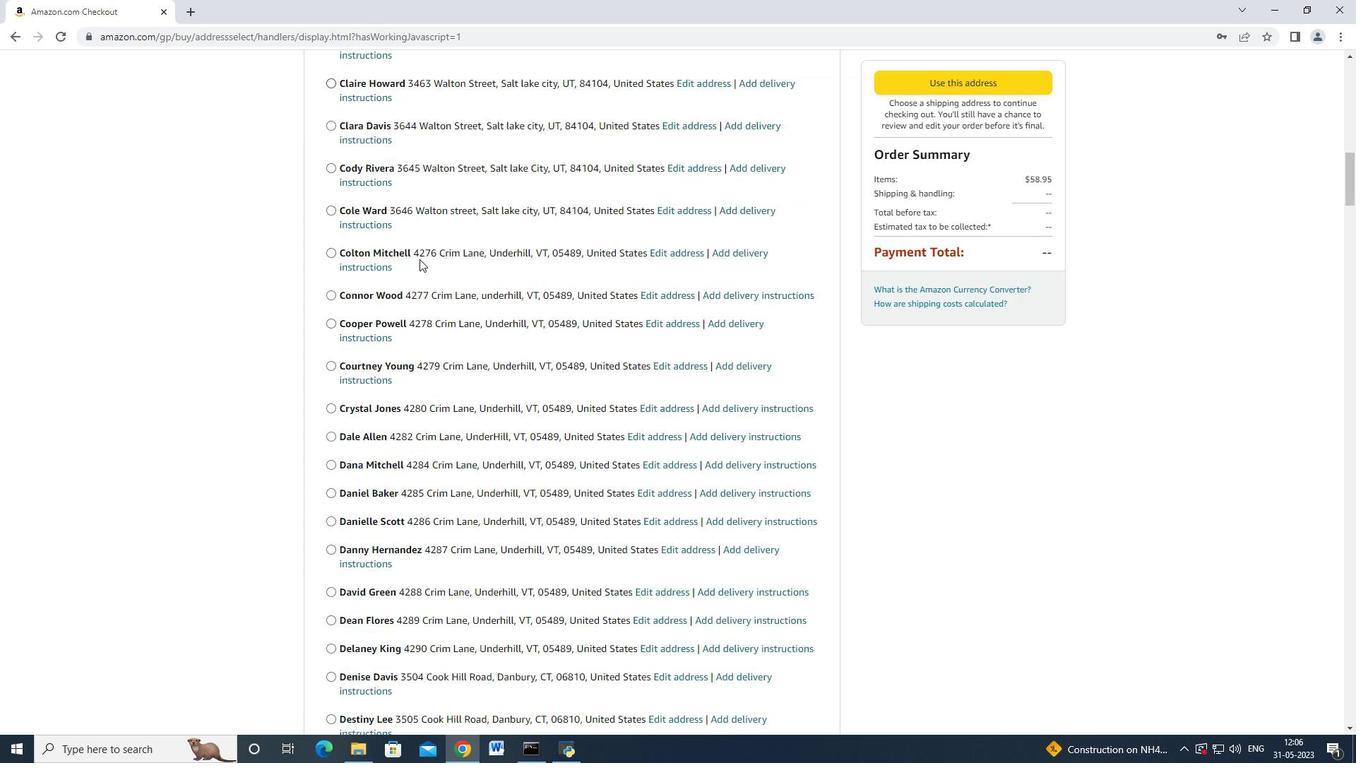 
Action: Mouse scrolled (419, 260) with delta (0, 0)
Screenshot: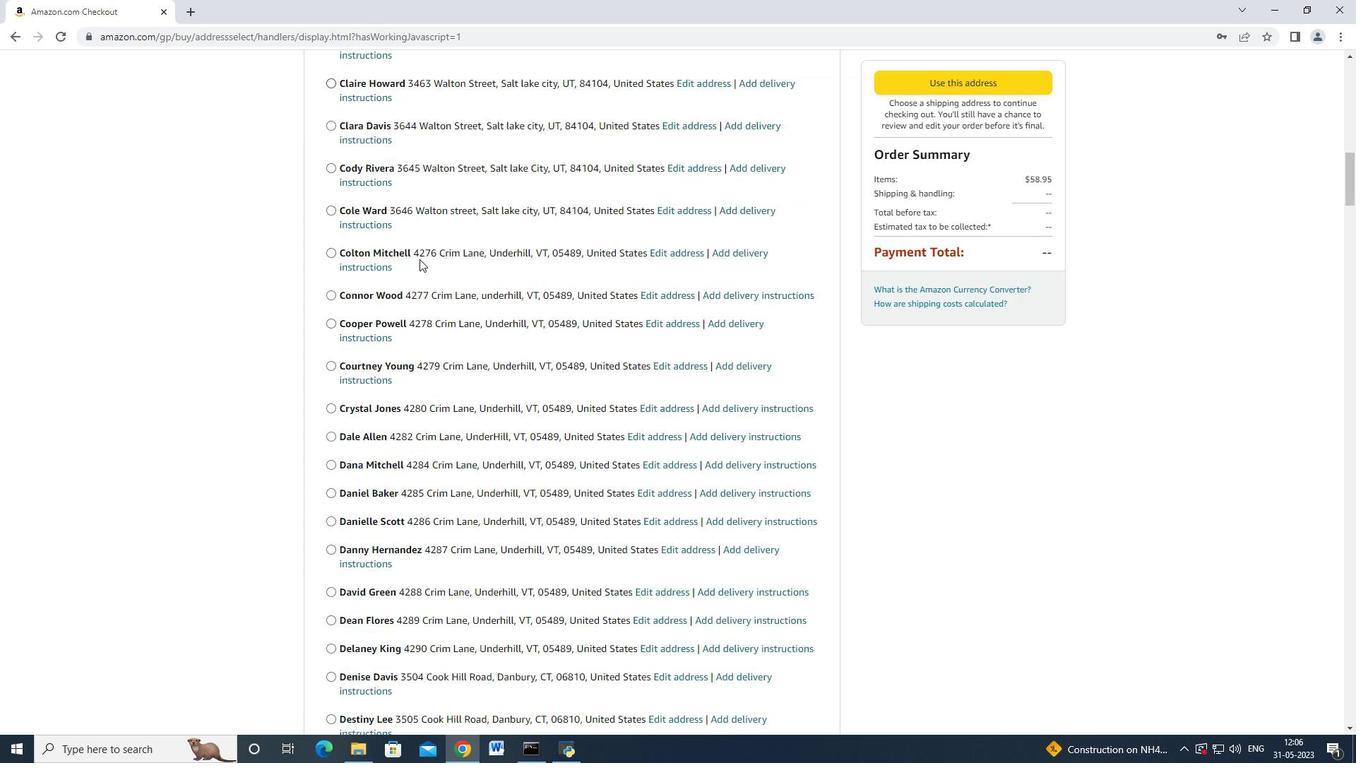 
Action: Mouse scrolled (419, 260) with delta (0, 0)
Screenshot: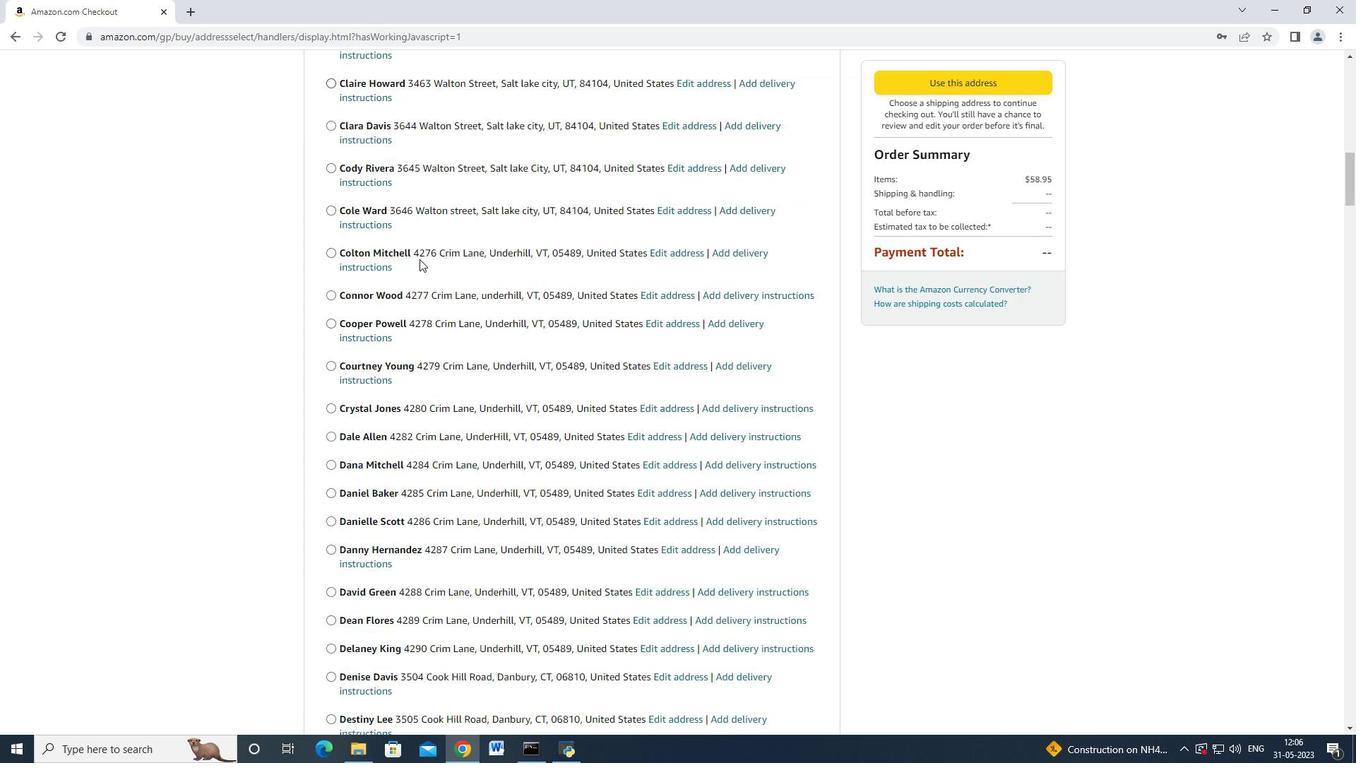 
Action: Mouse scrolled (419, 260) with delta (0, 0)
Screenshot: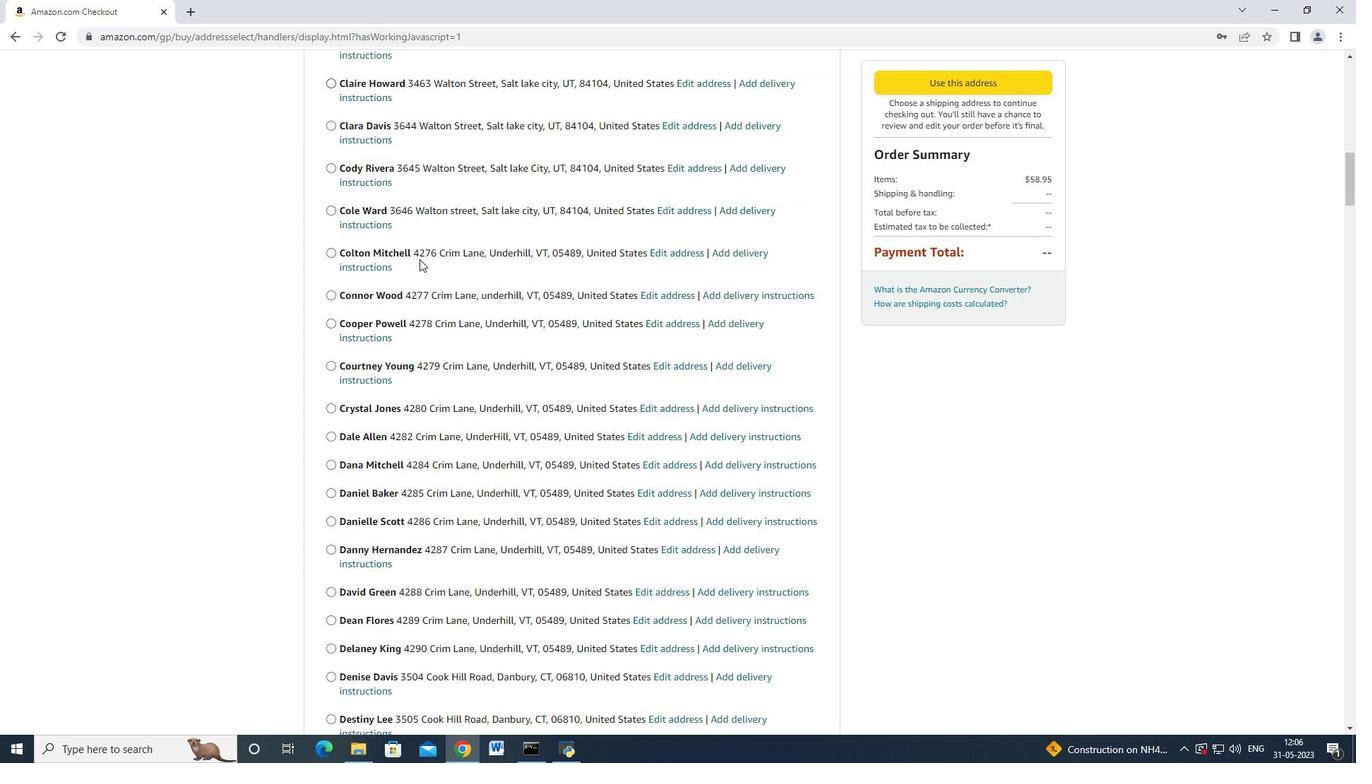 
Action: Mouse moved to (419, 261)
Screenshot: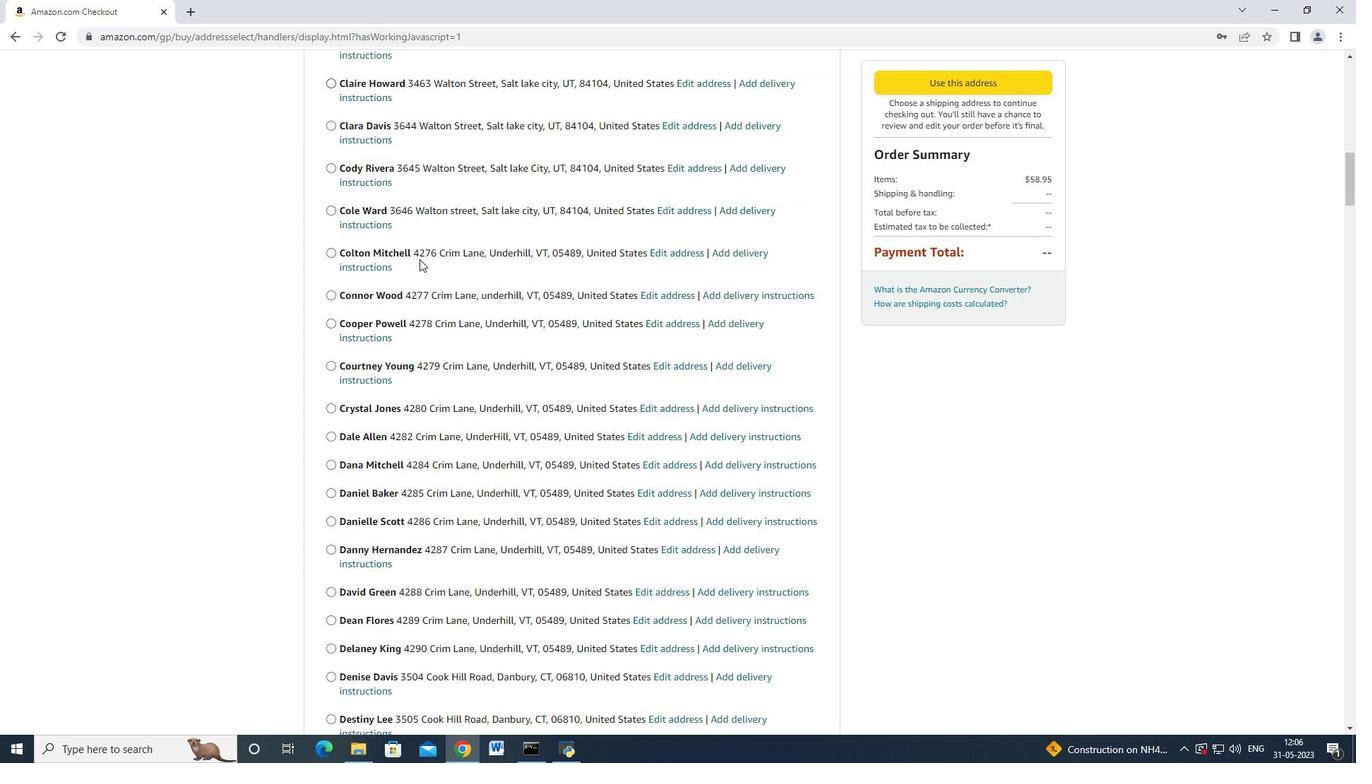
Action: Mouse scrolled (419, 260) with delta (0, 0)
Screenshot: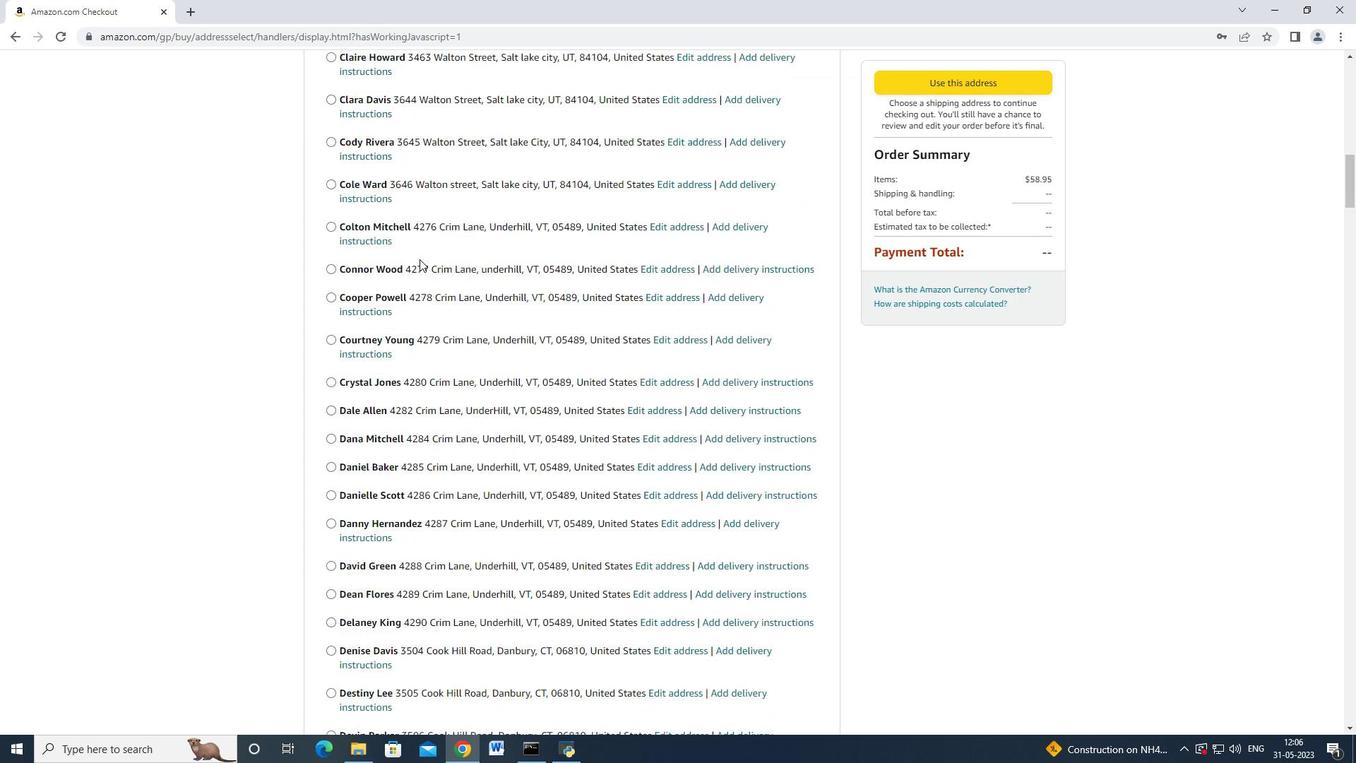 
Action: Mouse moved to (416, 261)
Screenshot: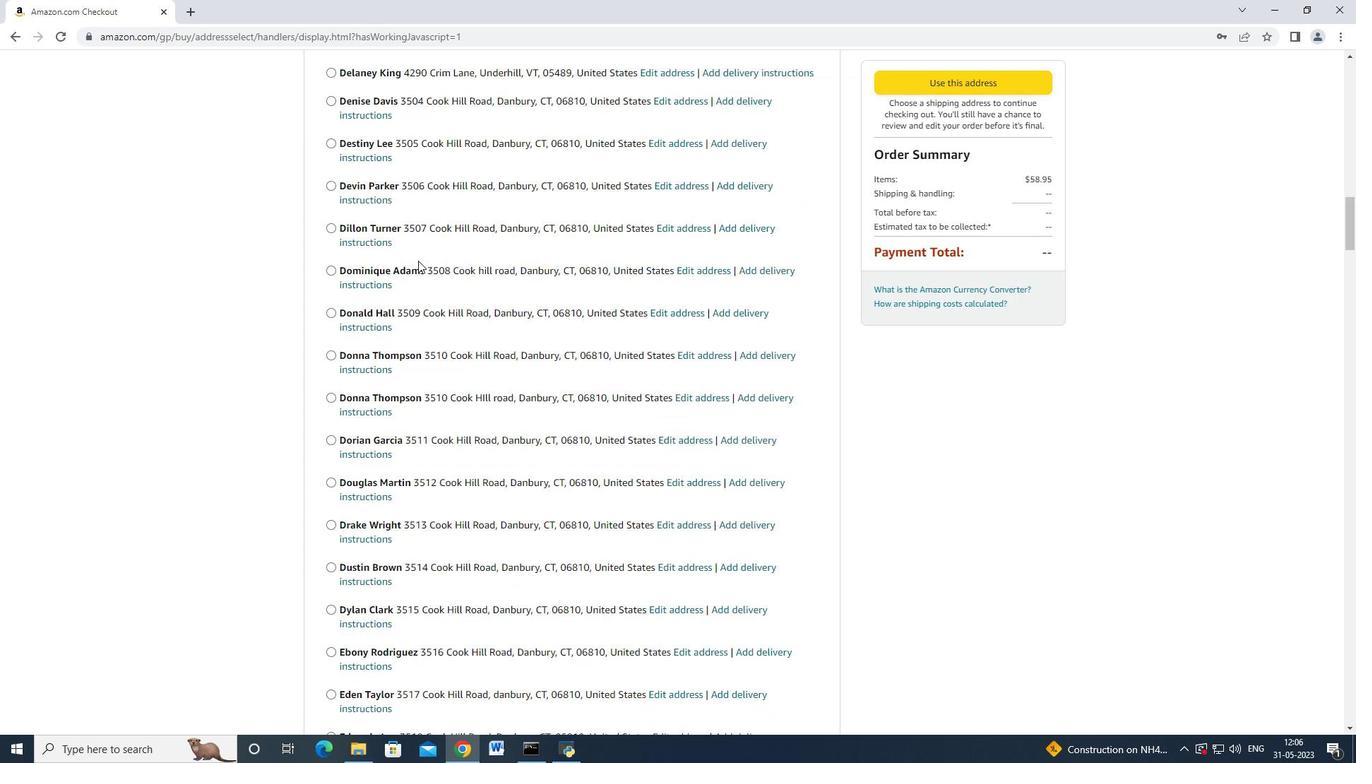 
Action: Mouse scrolled (416, 260) with delta (0, 0)
Screenshot: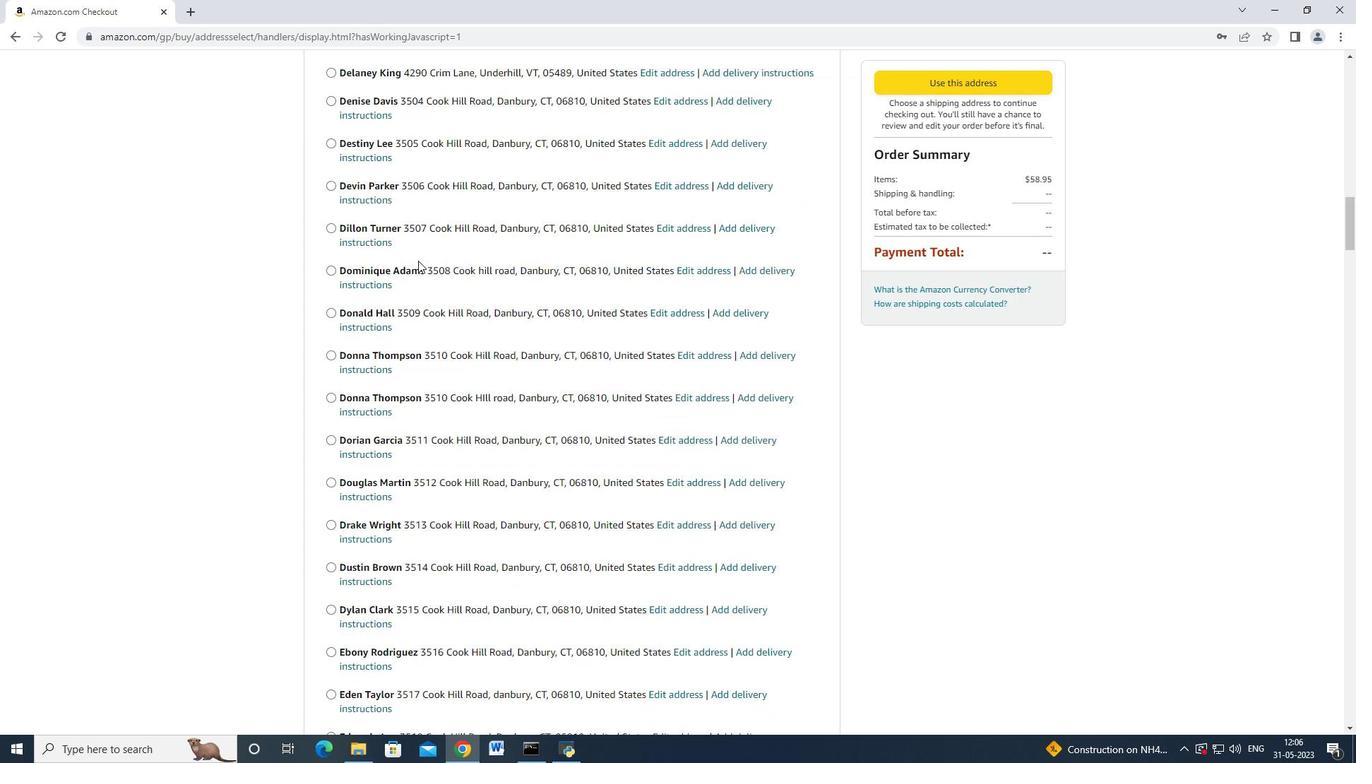 
Action: Mouse scrolled (416, 260) with delta (0, 0)
Screenshot: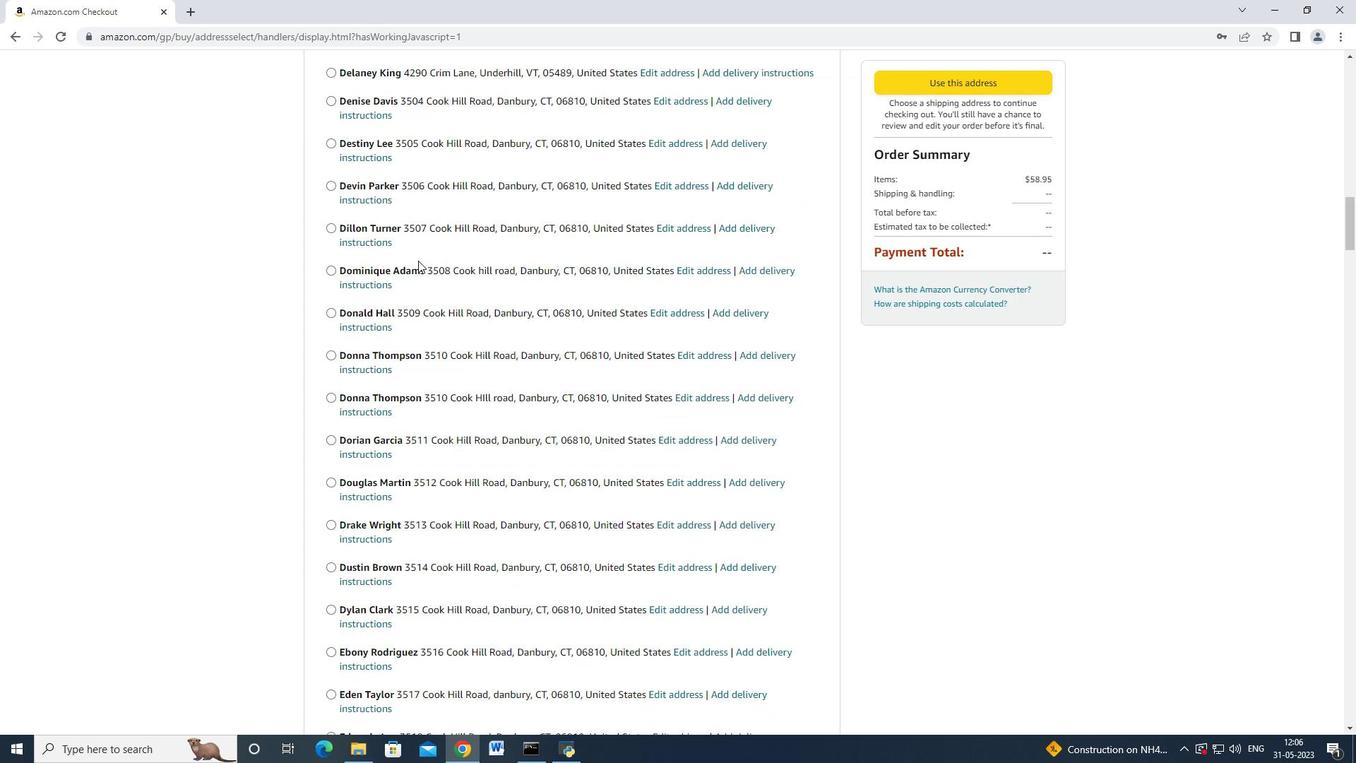 
Action: Mouse scrolled (416, 260) with delta (0, 0)
Screenshot: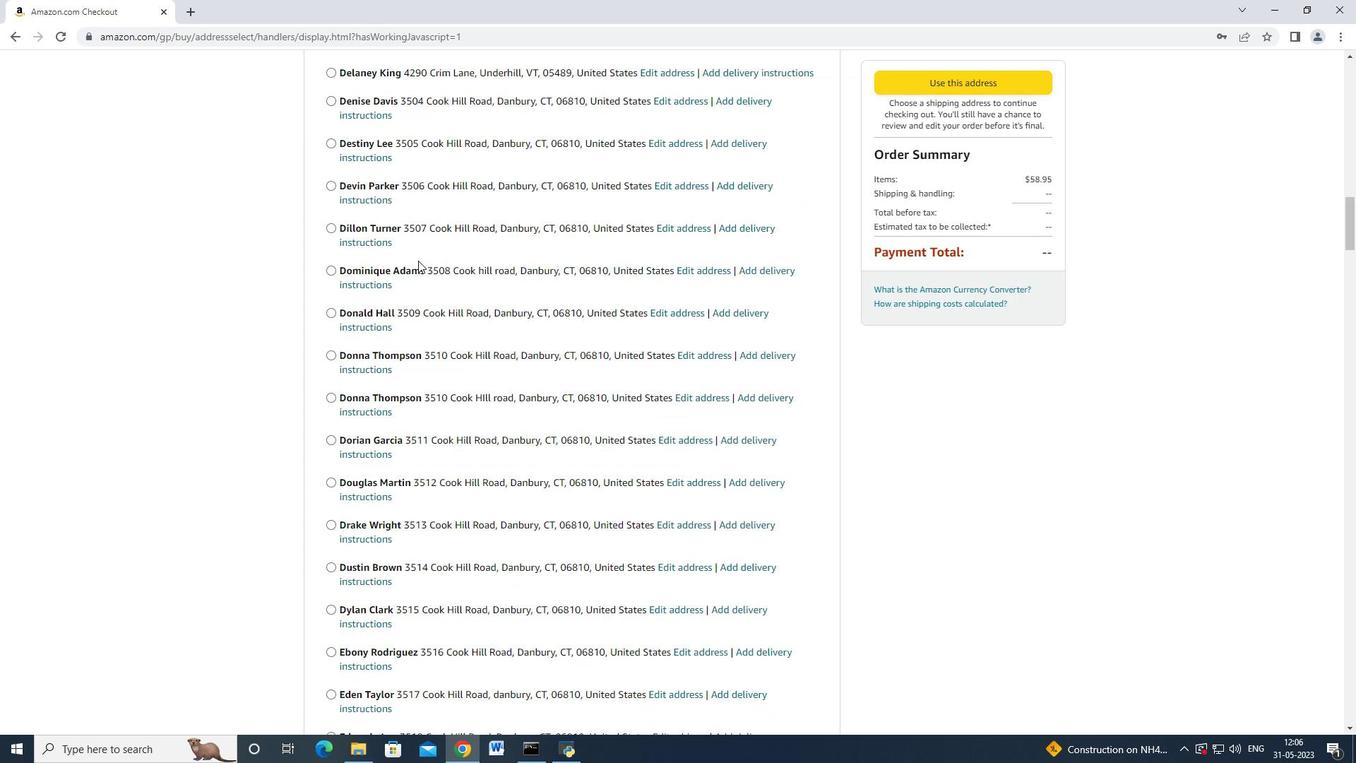 
Action: Mouse moved to (416, 261)
Screenshot: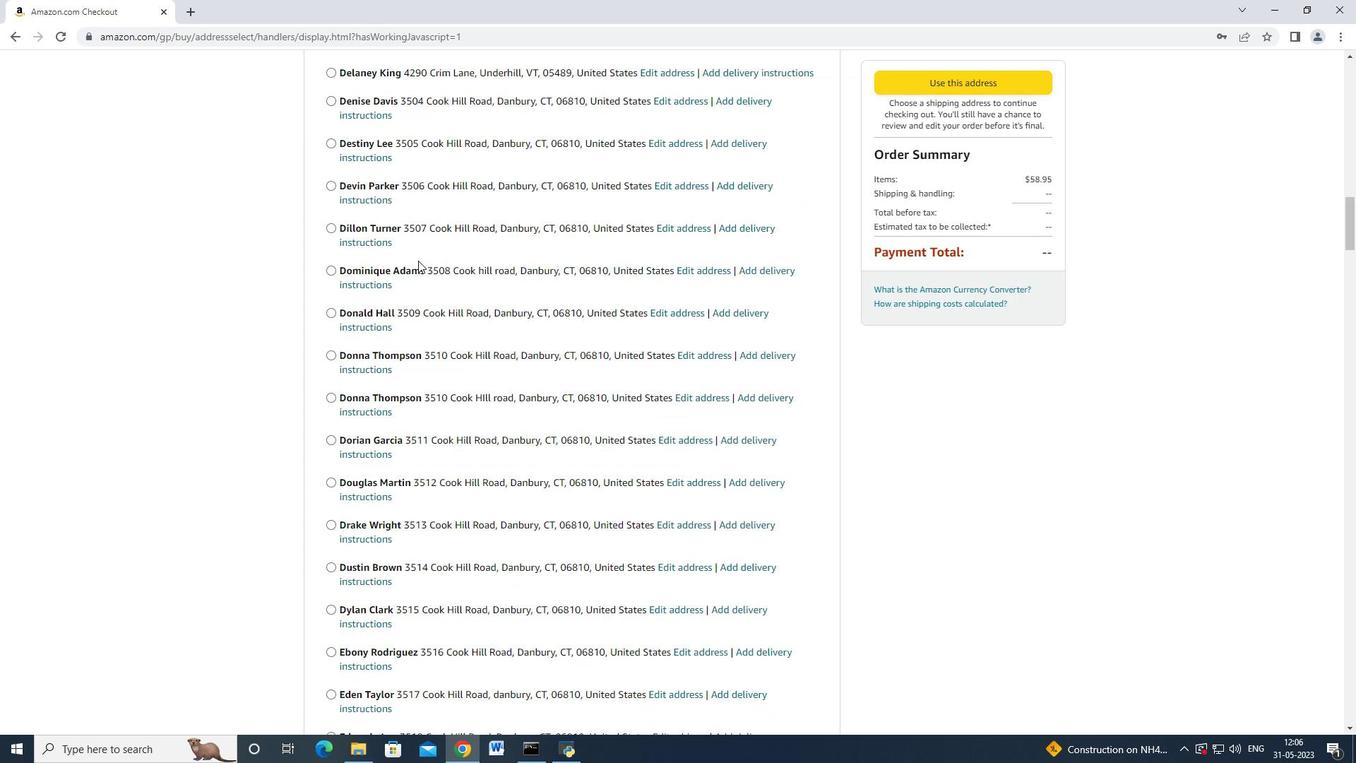 
Action: Mouse scrolled (416, 260) with delta (0, 0)
Screenshot: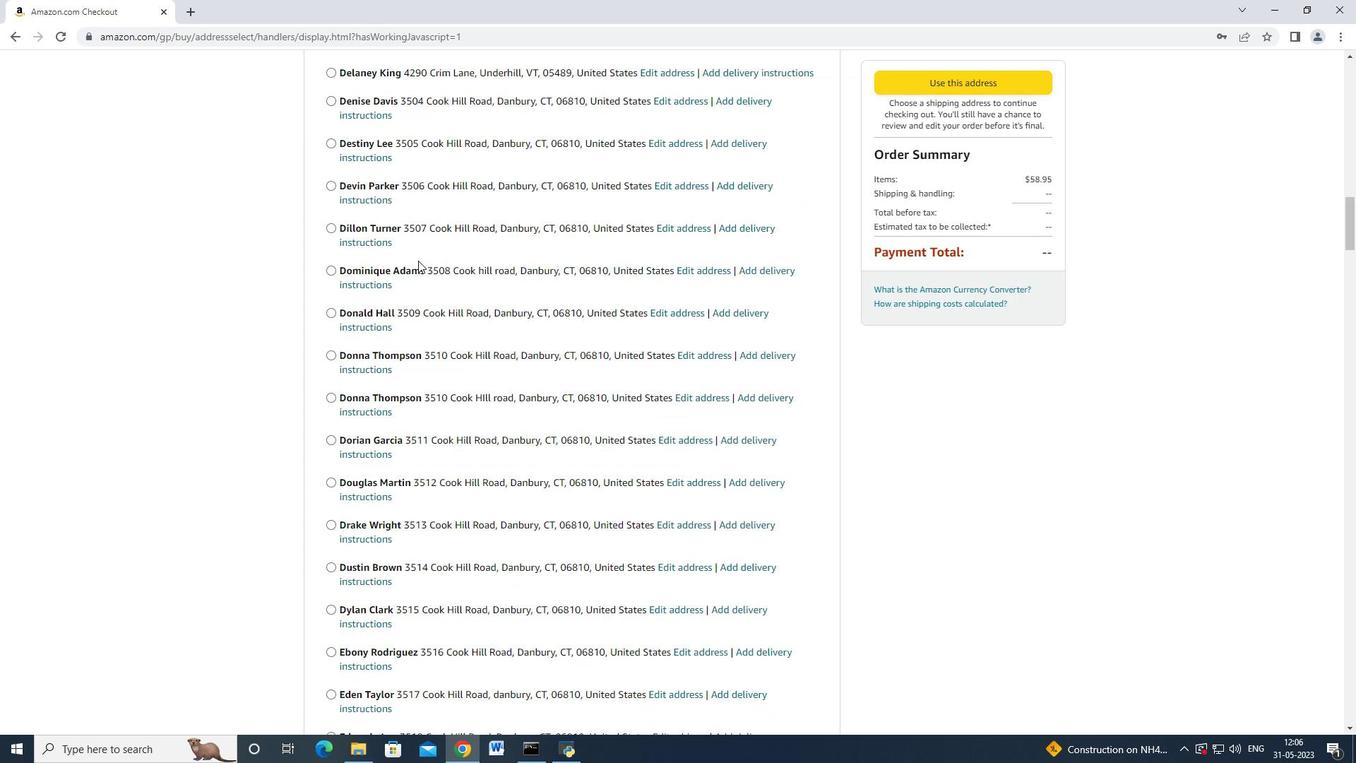 
Action: Mouse scrolled (416, 260) with delta (0, 0)
Screenshot: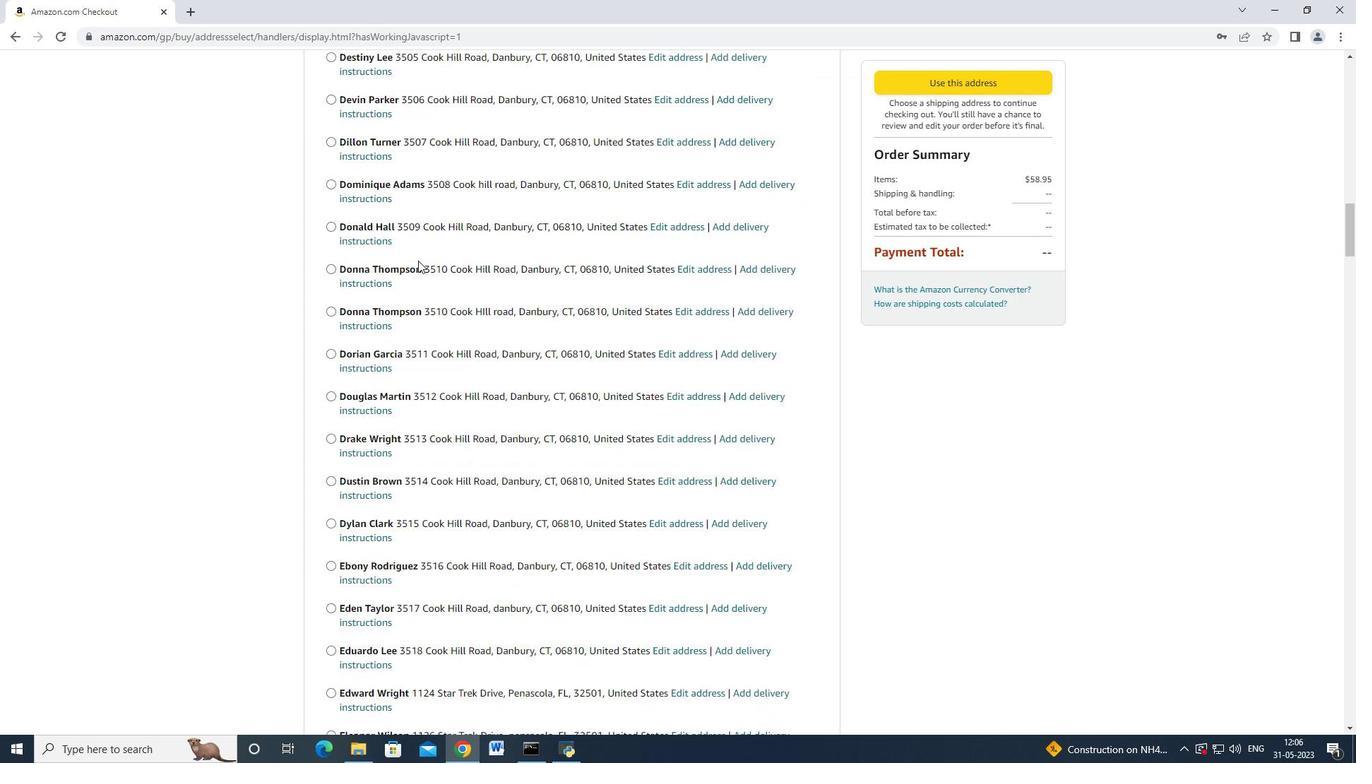 
Action: Mouse scrolled (416, 260) with delta (0, 0)
Screenshot: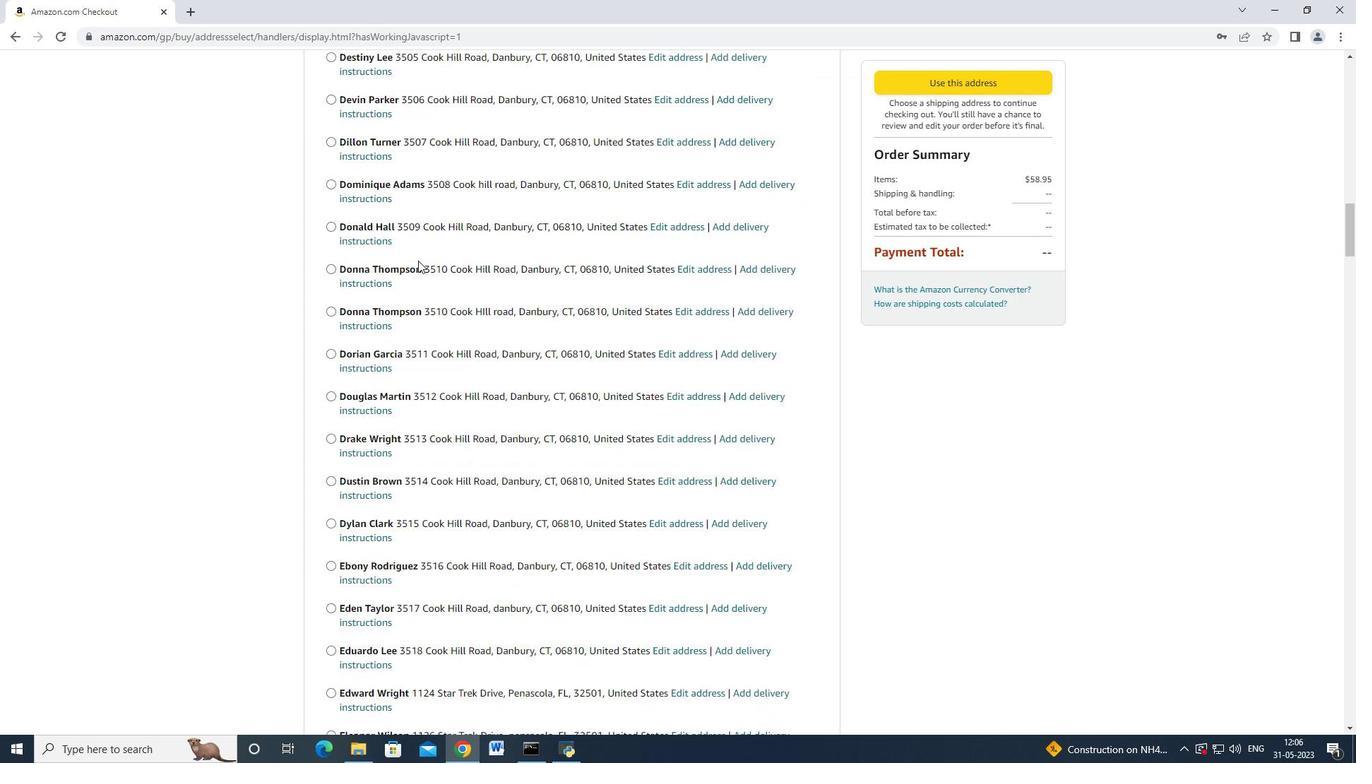 
Action: Mouse scrolled (416, 260) with delta (0, 0)
Screenshot: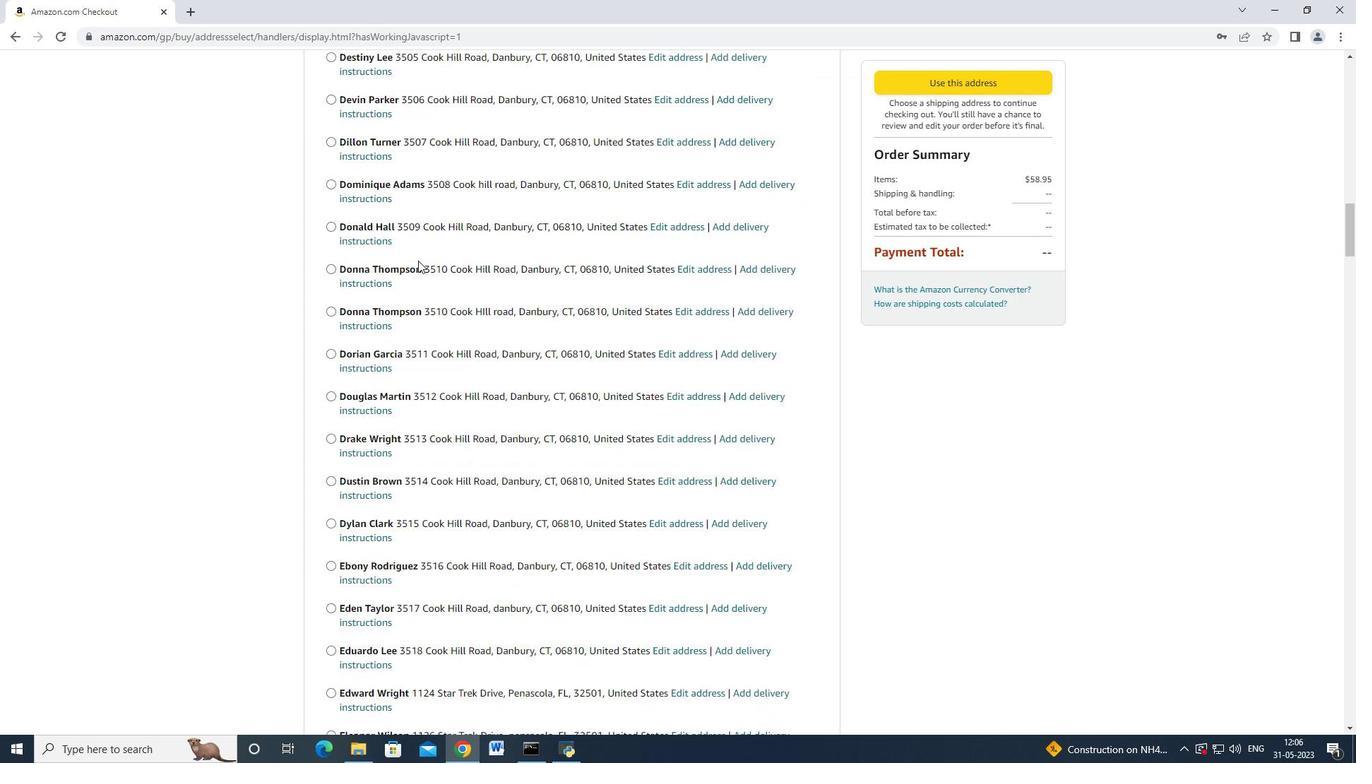 
Action: Mouse scrolled (416, 260) with delta (0, 0)
Screenshot: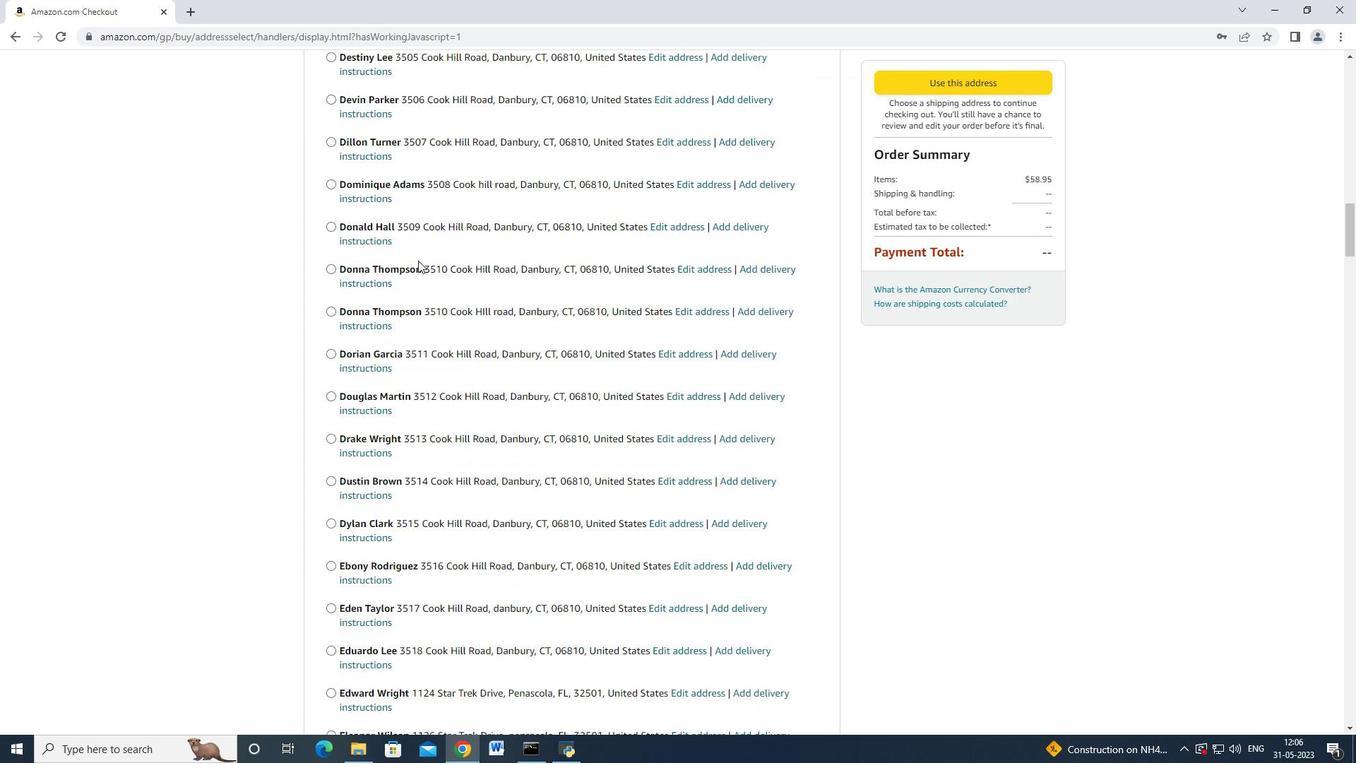 
Action: Mouse moved to (416, 261)
Screenshot: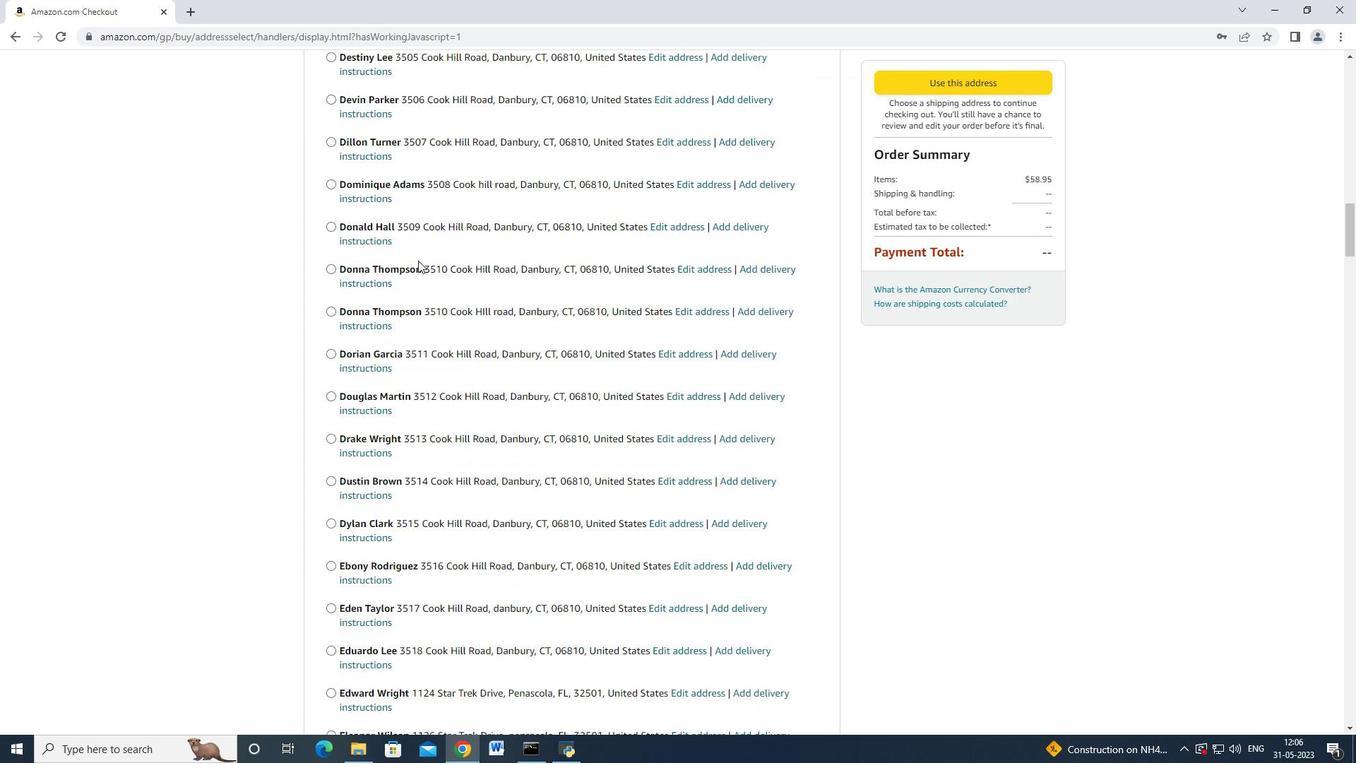 
Action: Mouse scrolled (416, 260) with delta (0, 0)
Screenshot: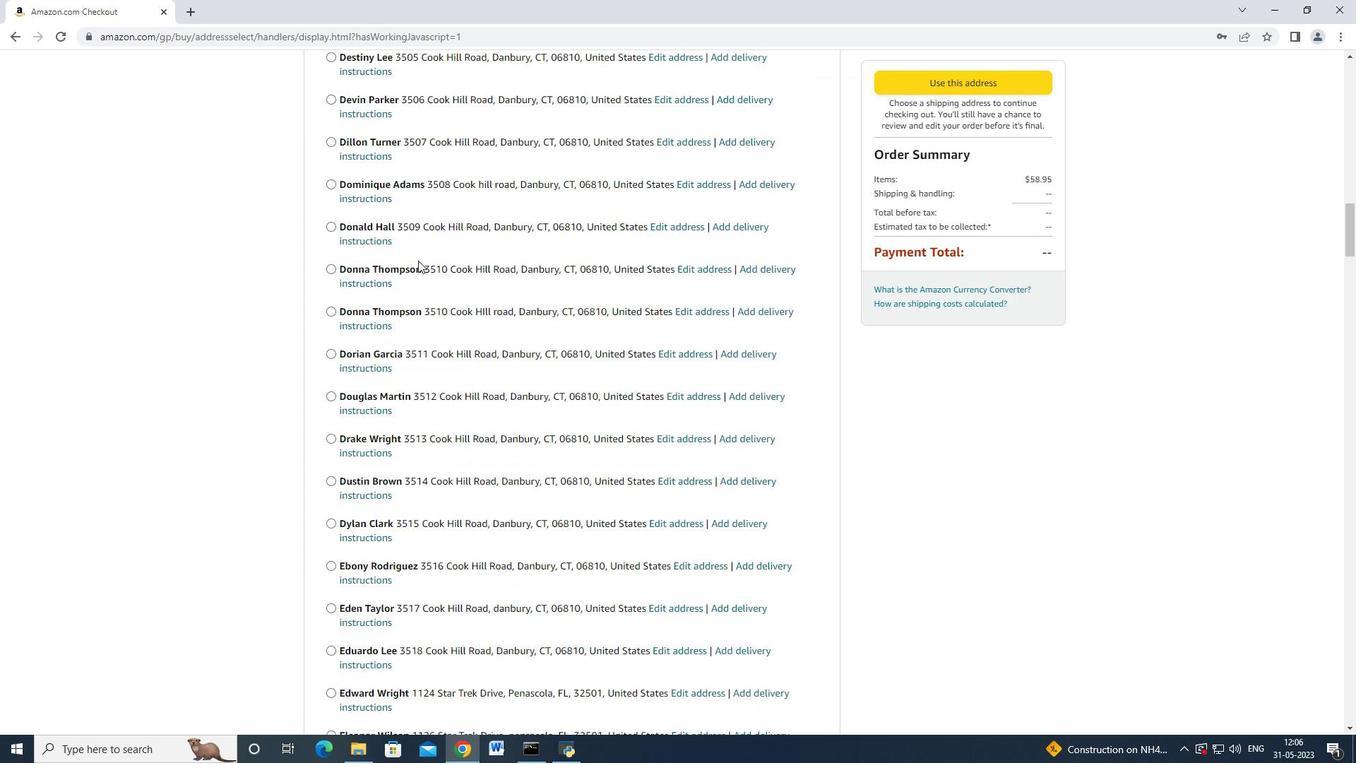 
Action: Mouse moved to (411, 262)
Screenshot: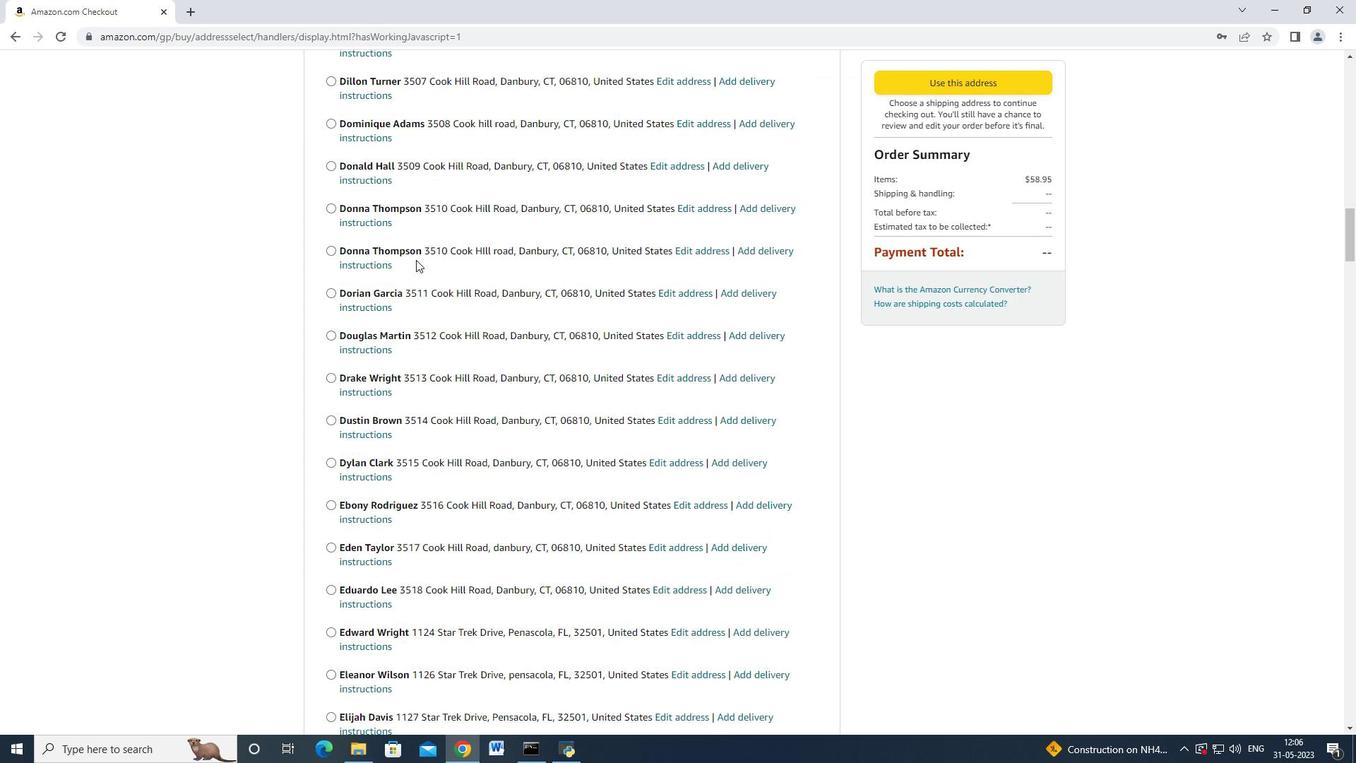 
Action: Mouse scrolled (411, 262) with delta (0, 0)
Screenshot: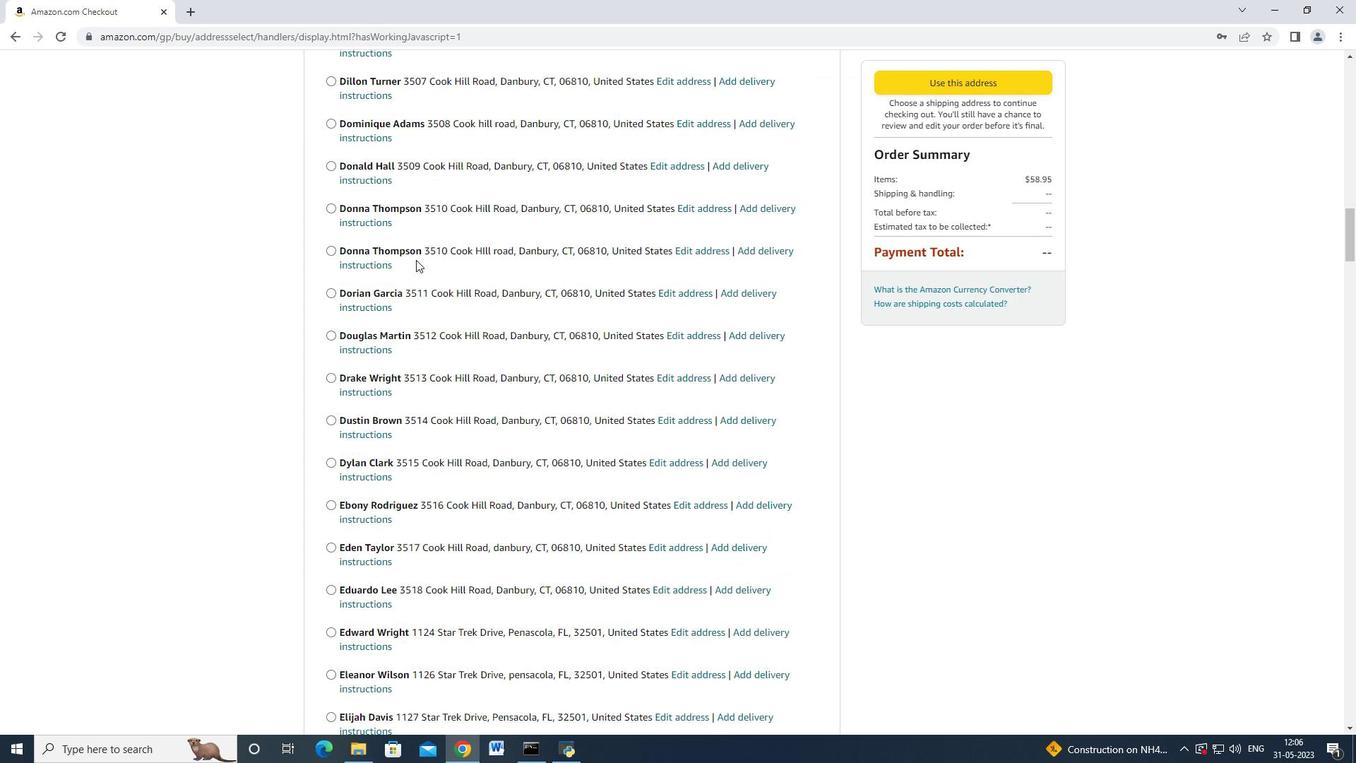 
Action: Mouse moved to (410, 264)
Screenshot: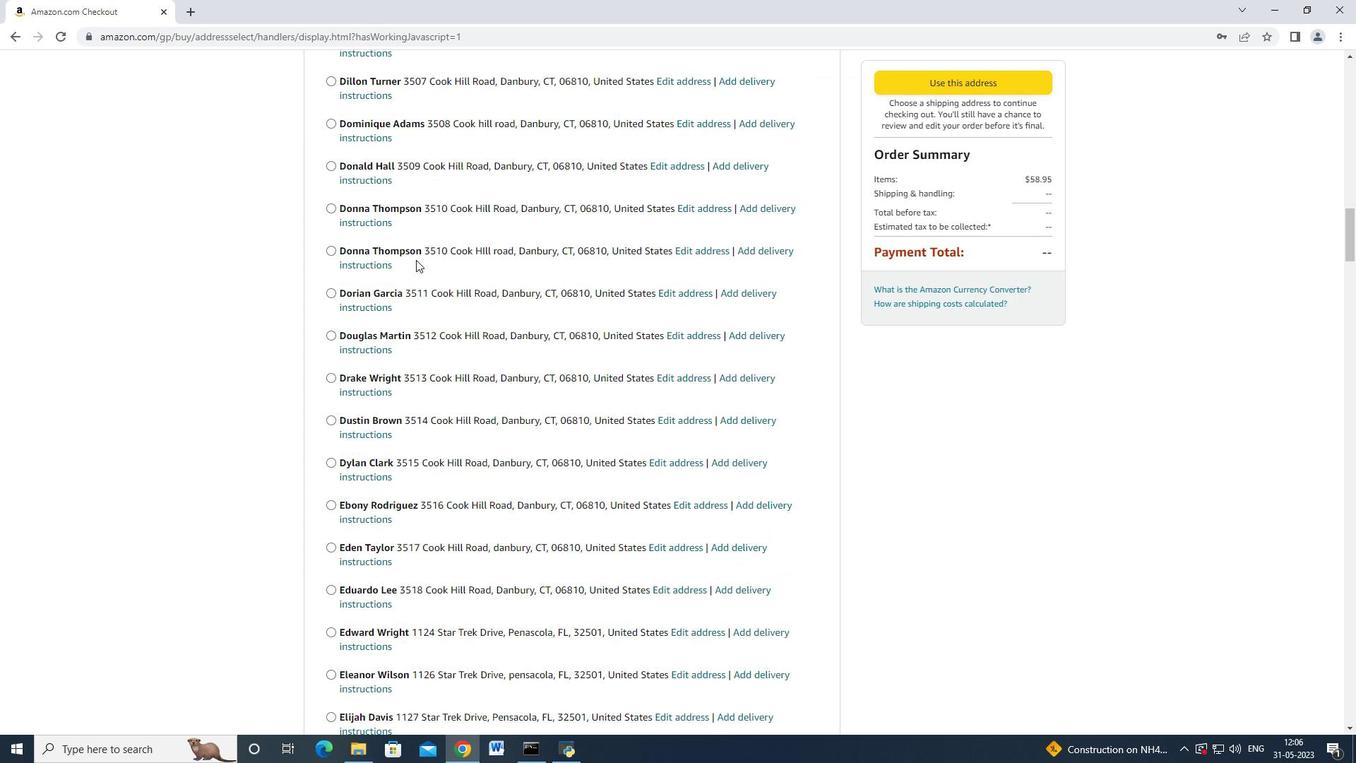 
Action: Mouse scrolled (410, 263) with delta (0, 0)
Screenshot: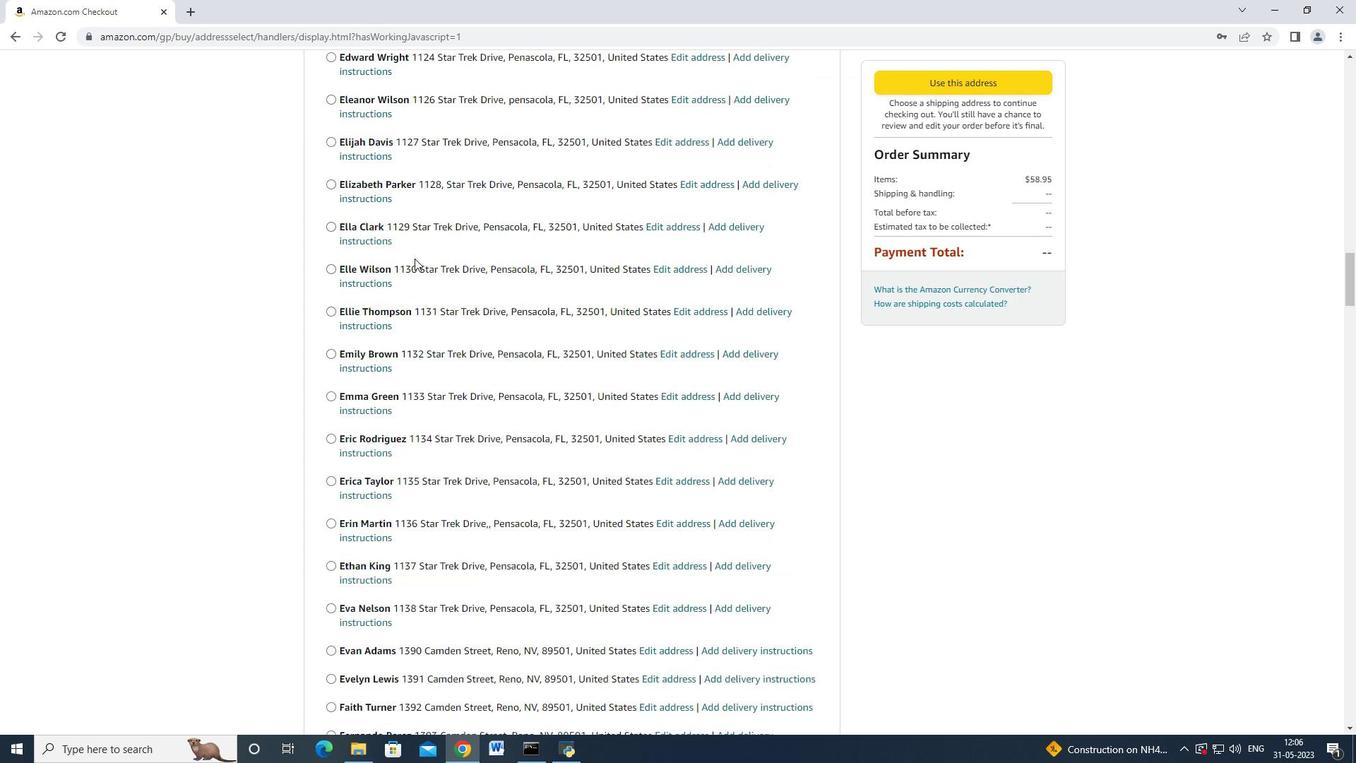 
Action: Mouse moved to (409, 265)
Screenshot: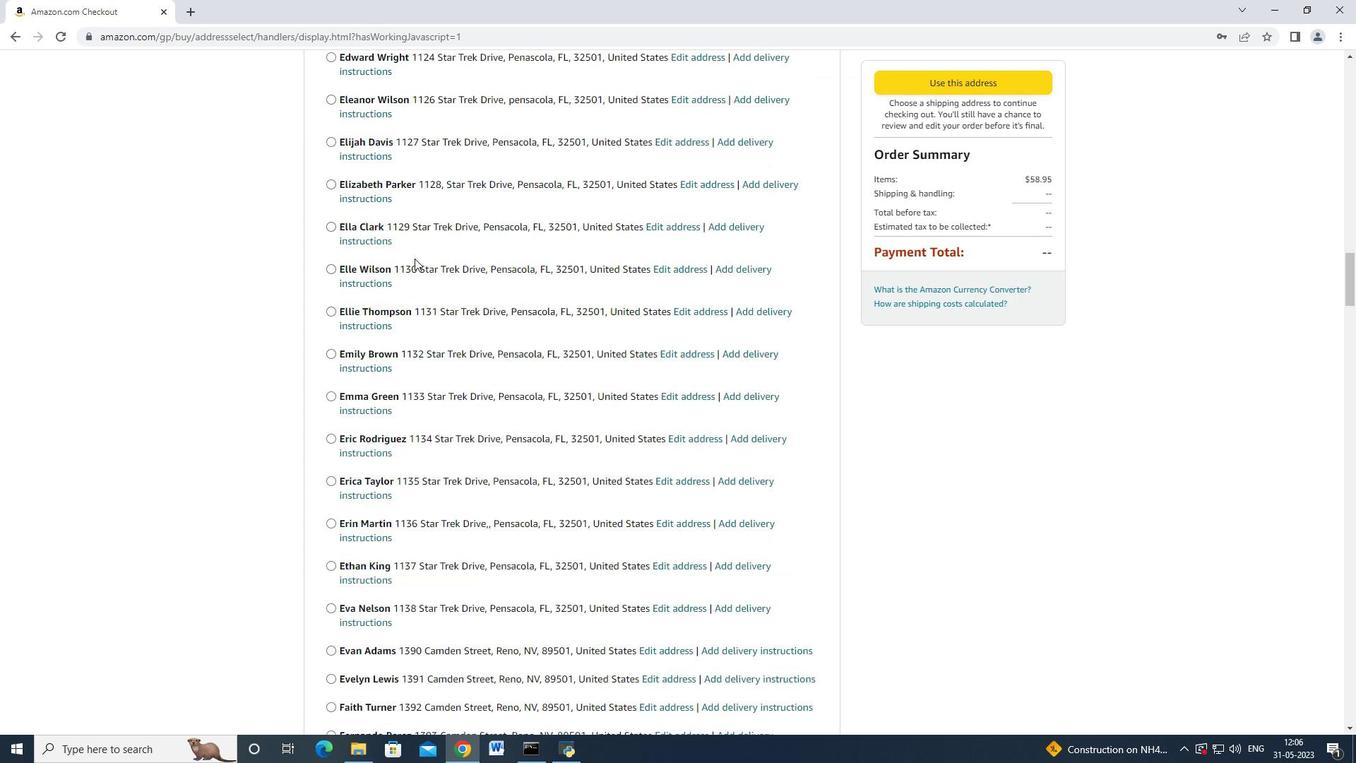 
Action: Mouse scrolled (409, 264) with delta (0, 0)
Screenshot: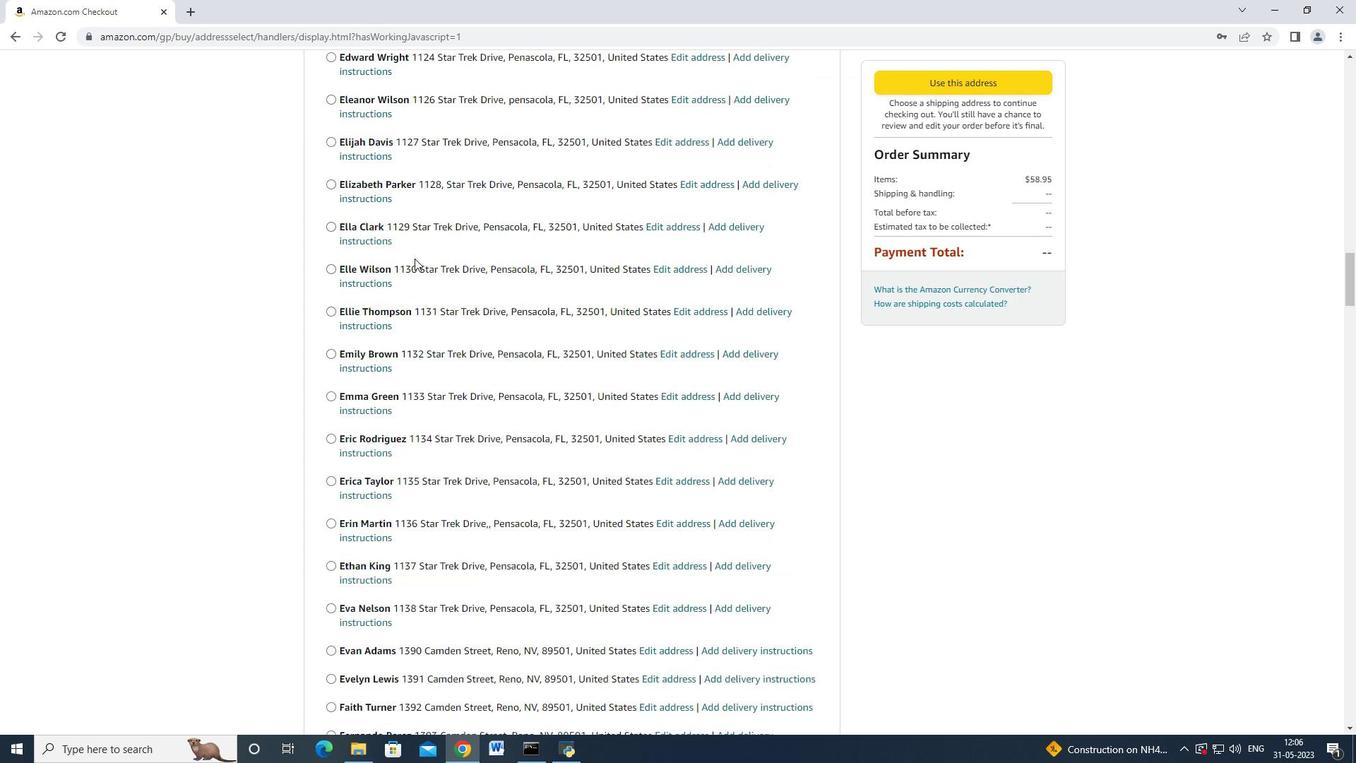
Action: Mouse scrolled (409, 264) with delta (0, 0)
Screenshot: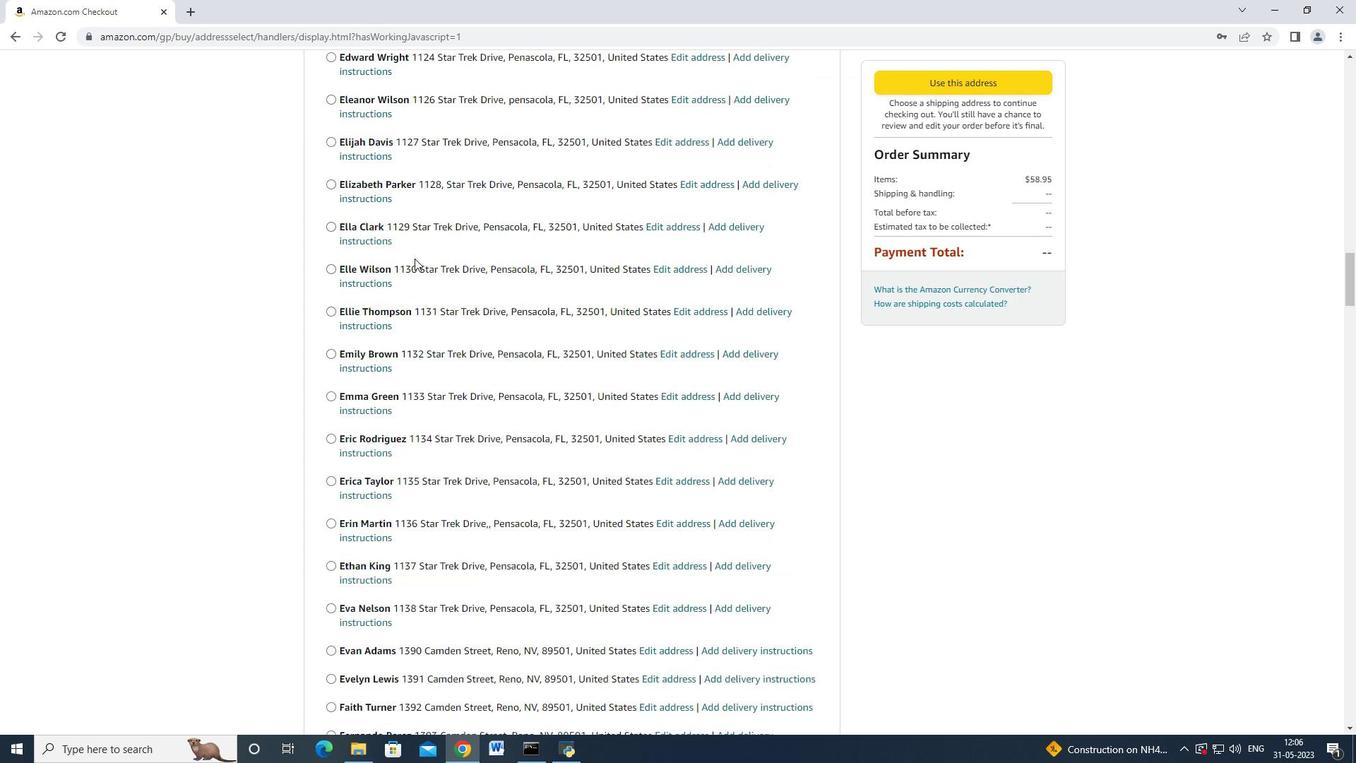 
Action: Mouse scrolled (409, 264) with delta (0, 0)
Screenshot: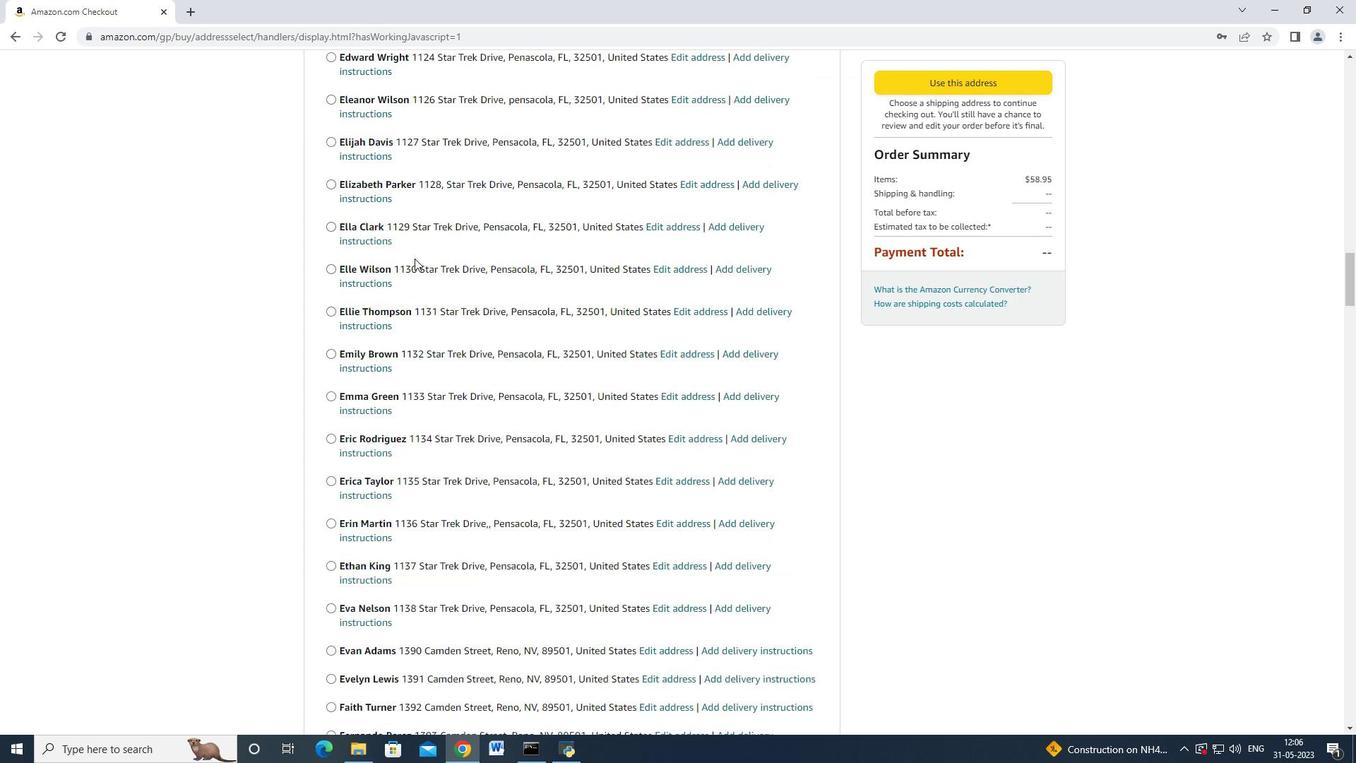 
Action: Mouse scrolled (409, 264) with delta (0, 0)
Screenshot: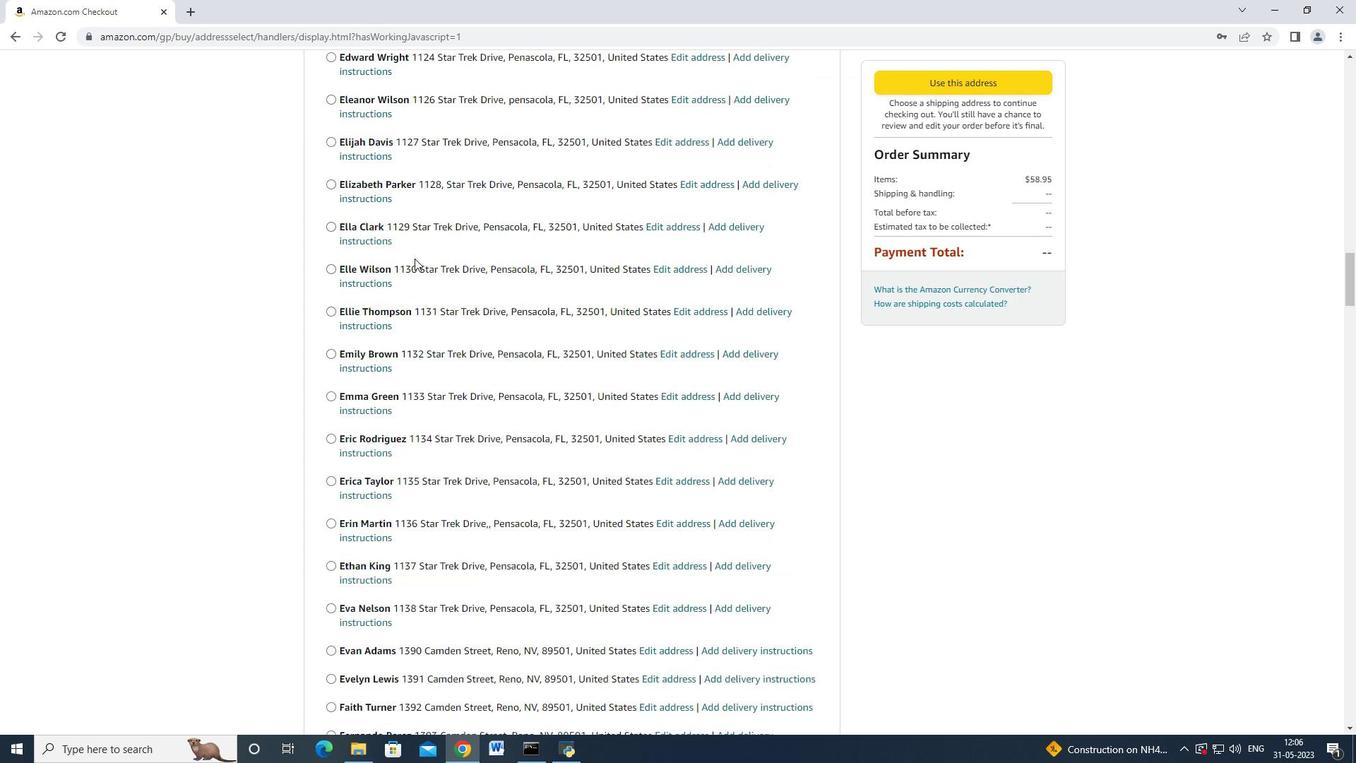 
Action: Mouse moved to (409, 264)
Screenshot: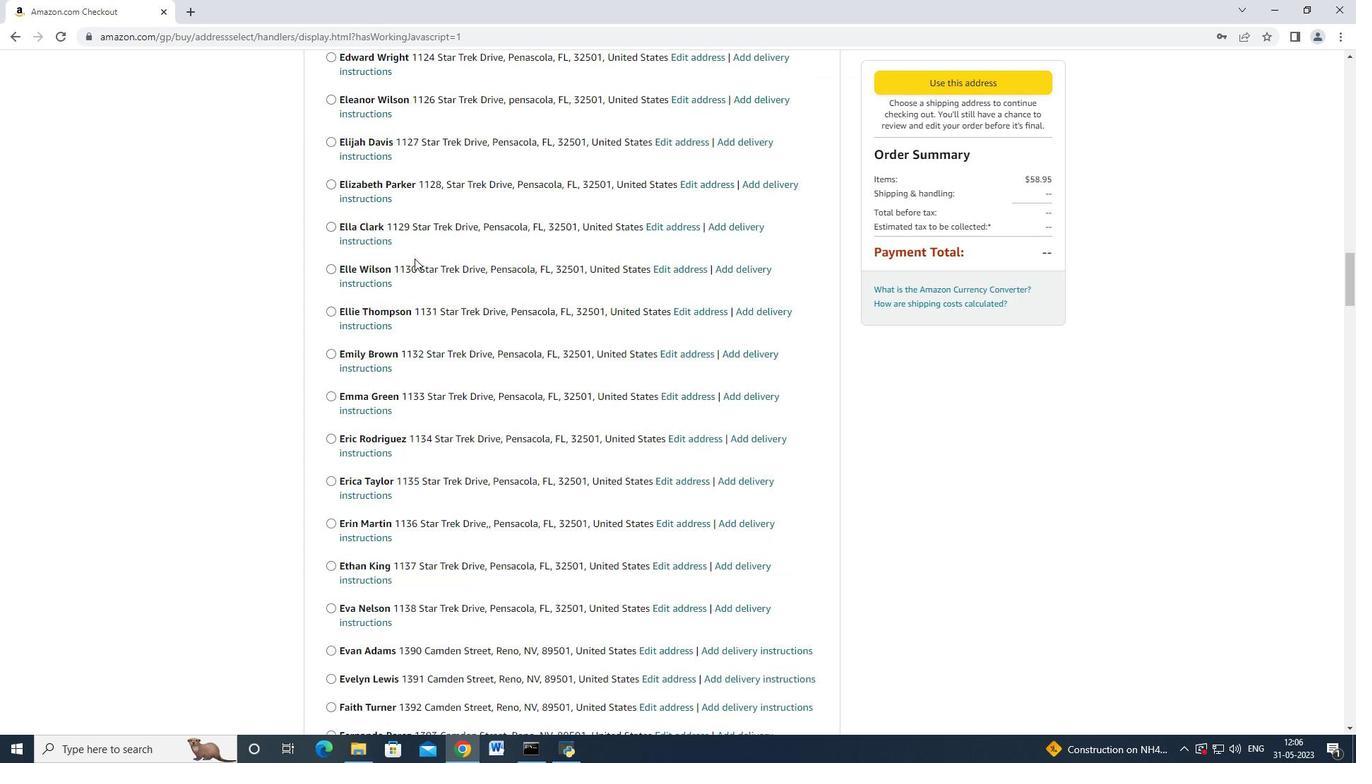 
Action: Mouse scrolled (409, 264) with delta (0, -1)
Screenshot: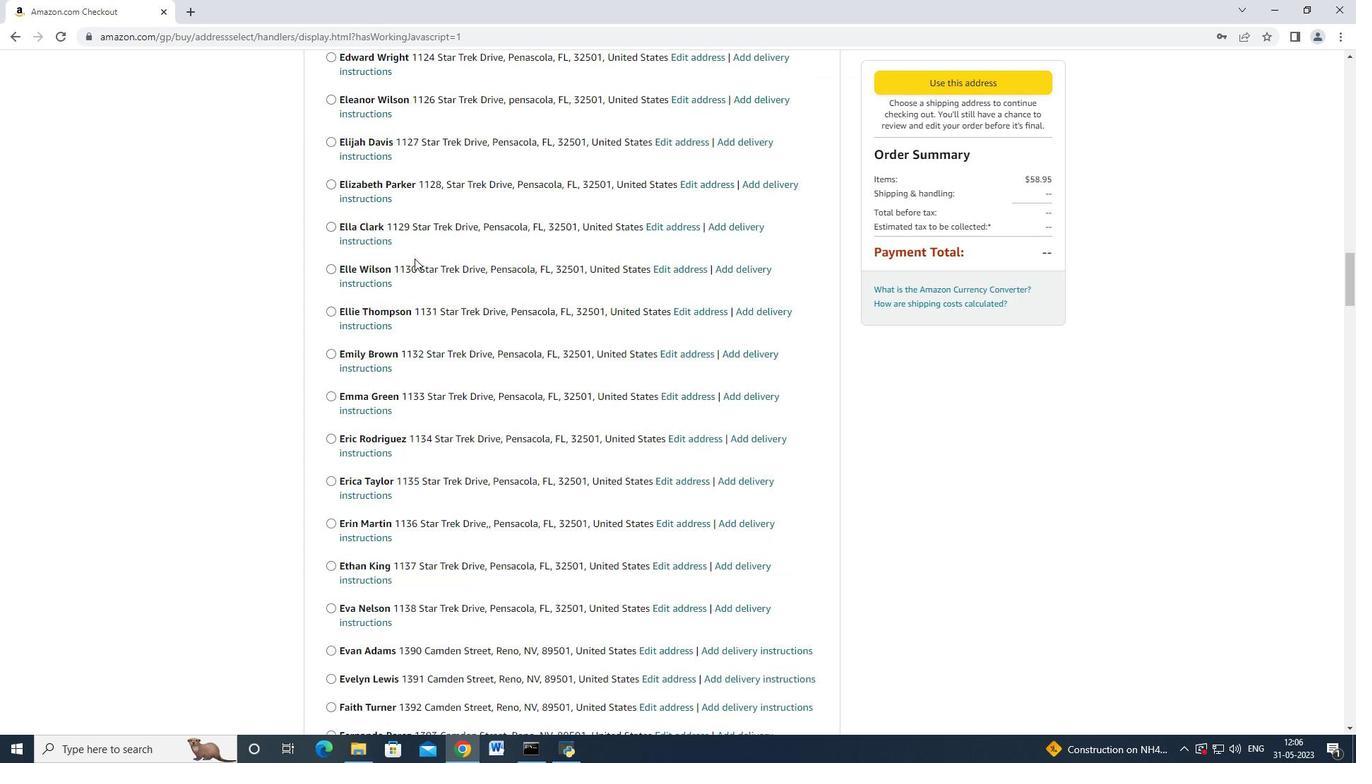 
Action: Mouse moved to (409, 264)
Screenshot: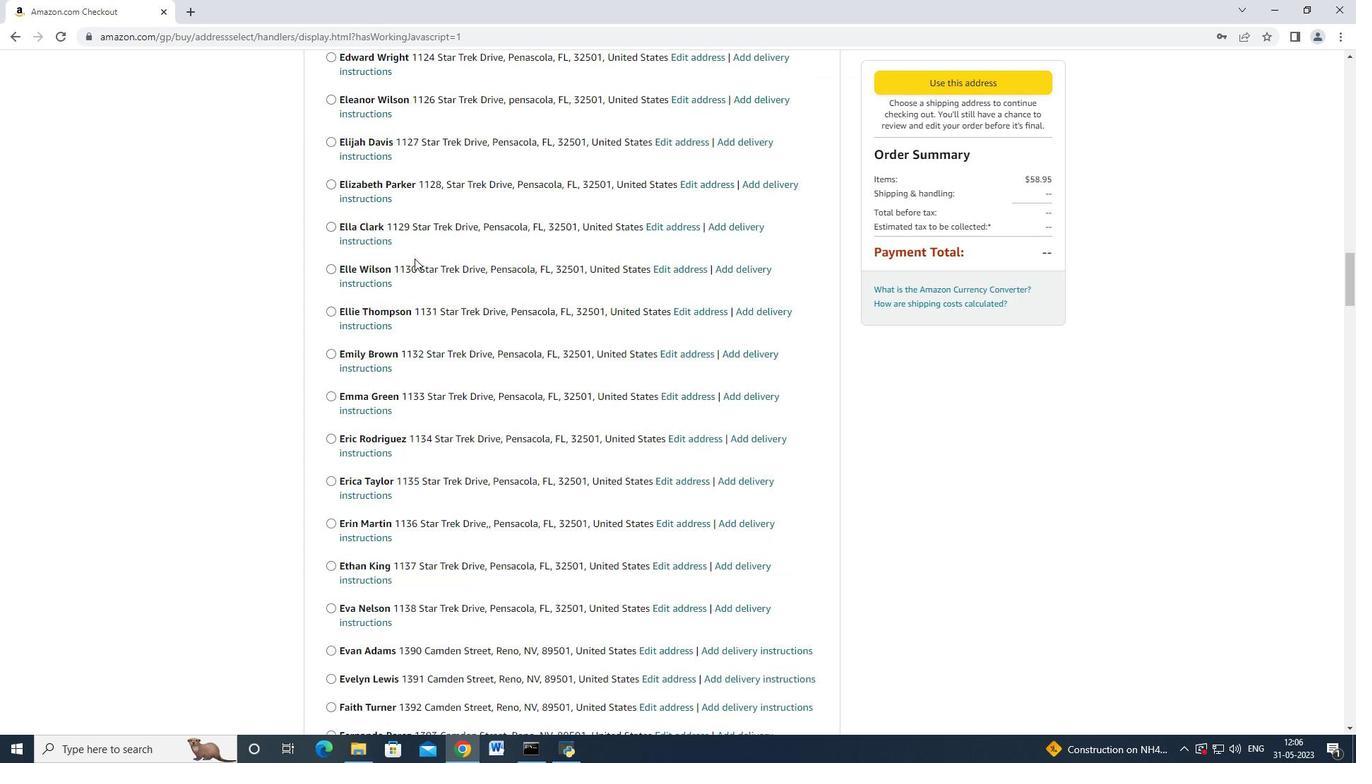 
Action: Mouse scrolled (409, 264) with delta (0, 0)
Screenshot: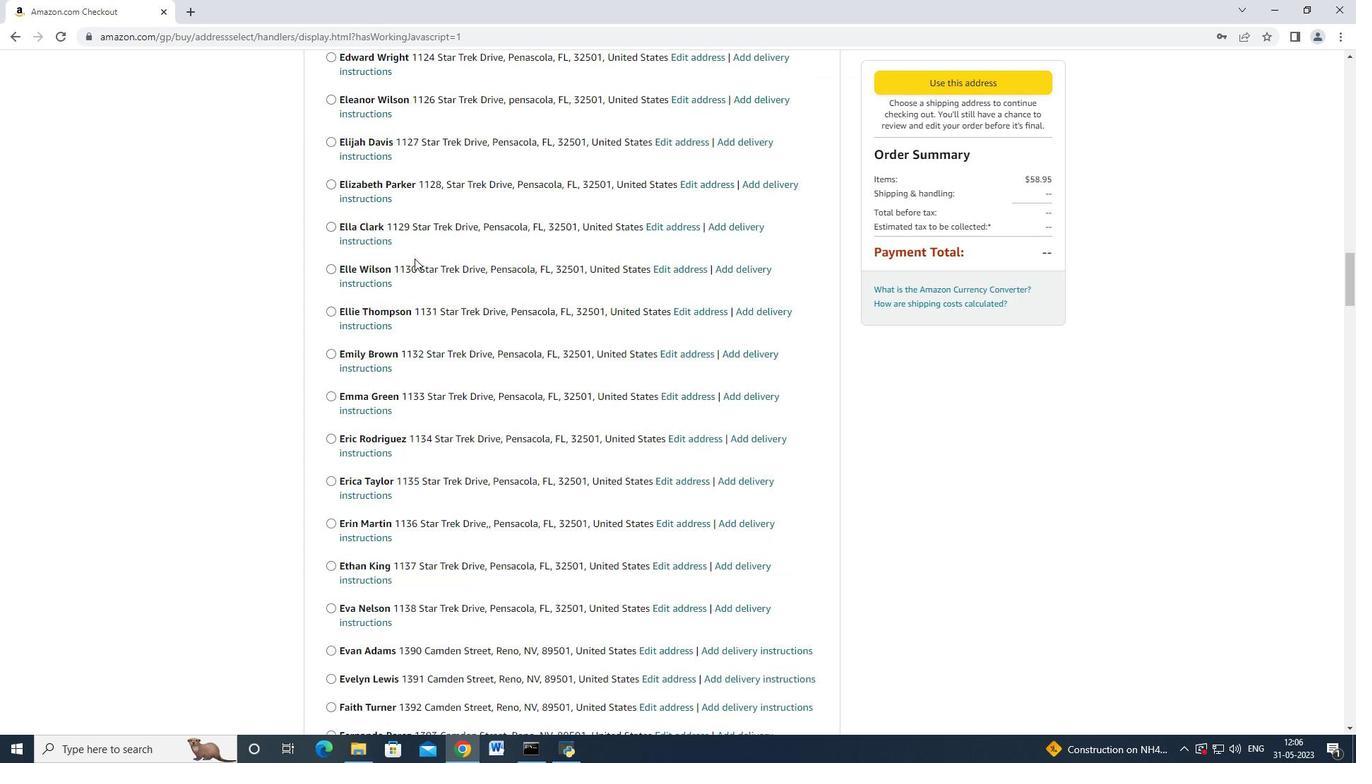
Action: Mouse scrolled (409, 264) with delta (0, 0)
Screenshot: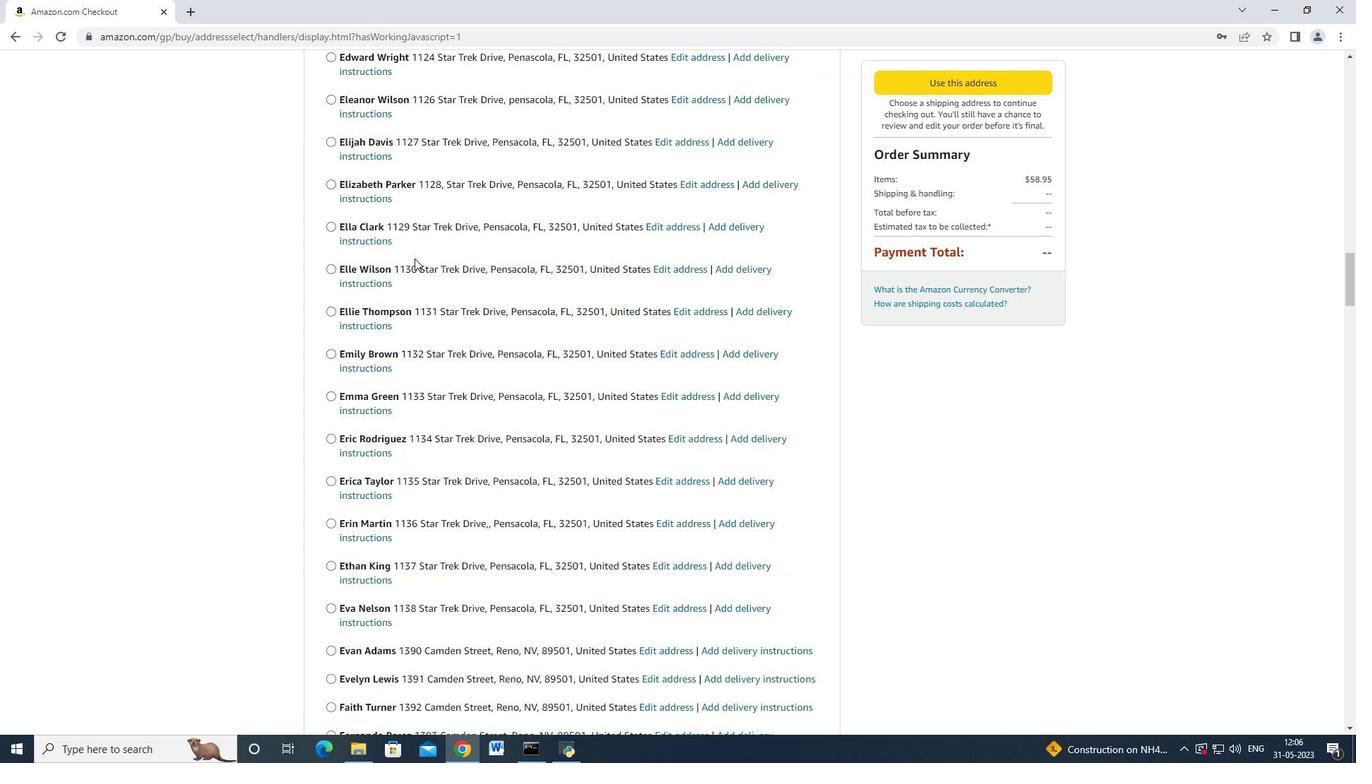 
Action: Mouse moved to (410, 262)
Screenshot: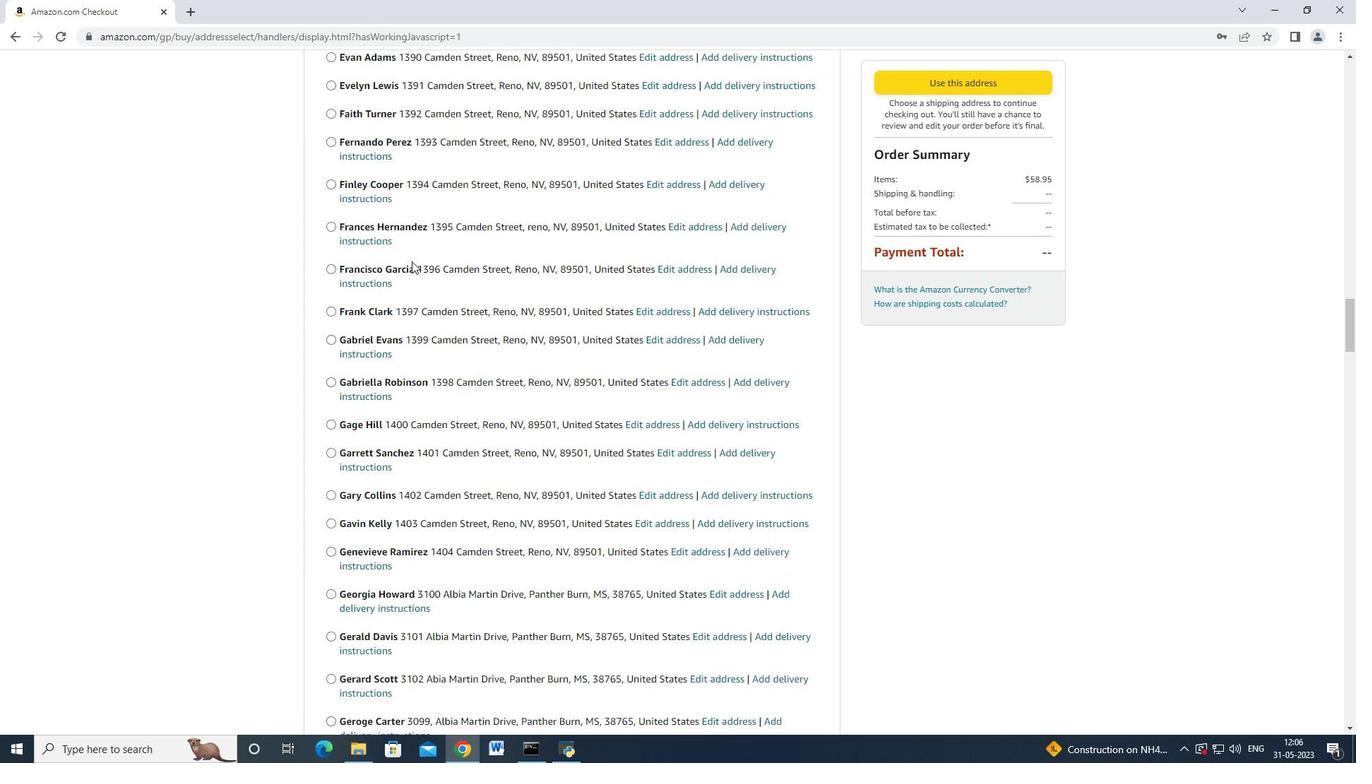 
Action: Mouse scrolled (410, 262) with delta (0, 0)
Screenshot: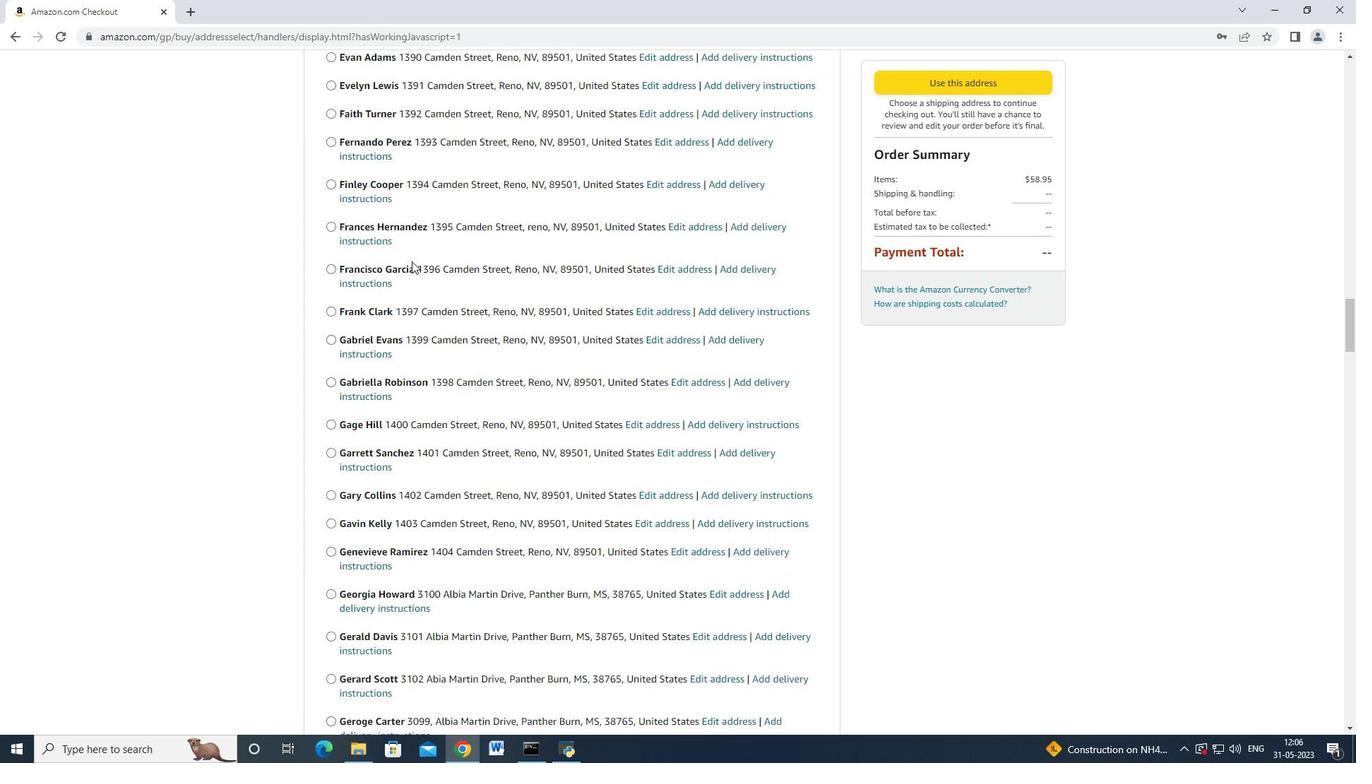 
Action: Mouse moved to (409, 264)
Screenshot: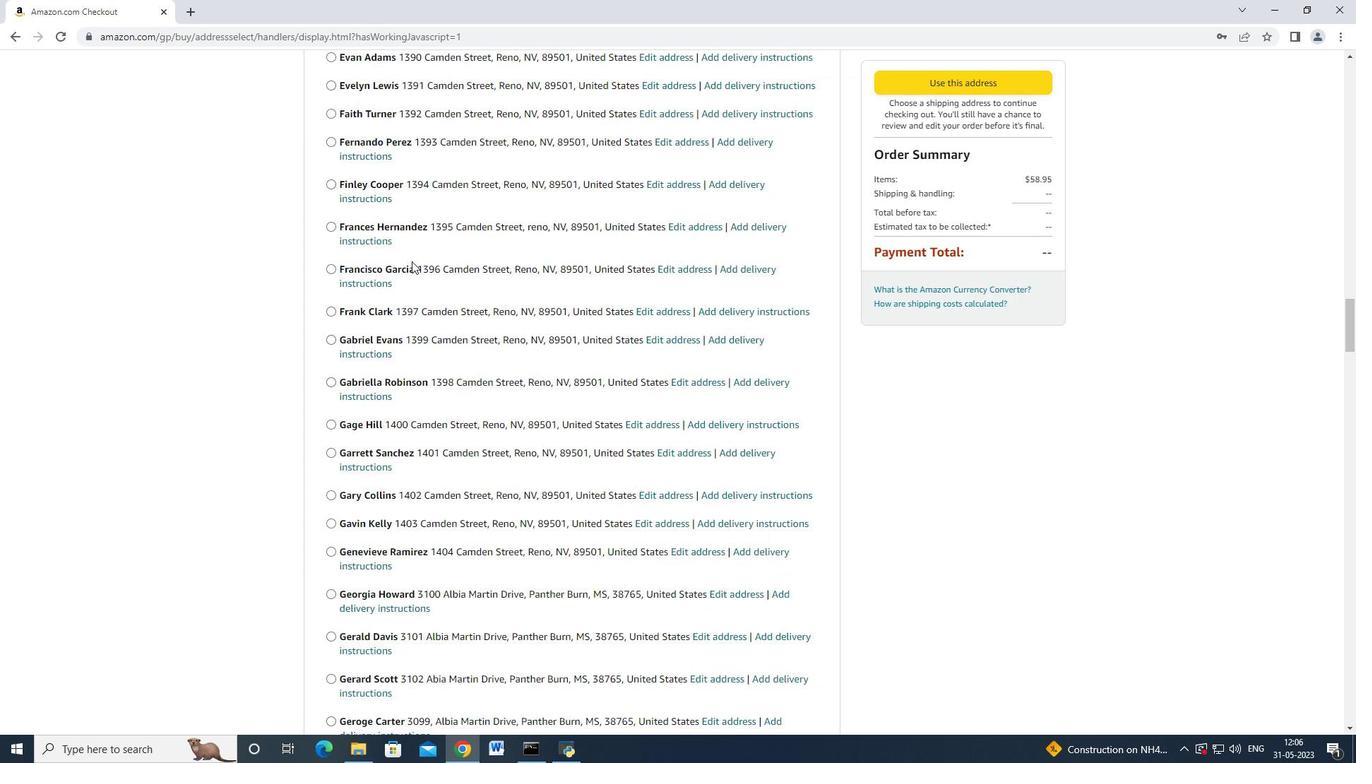 
Action: Mouse scrolled (409, 264) with delta (0, 0)
Screenshot: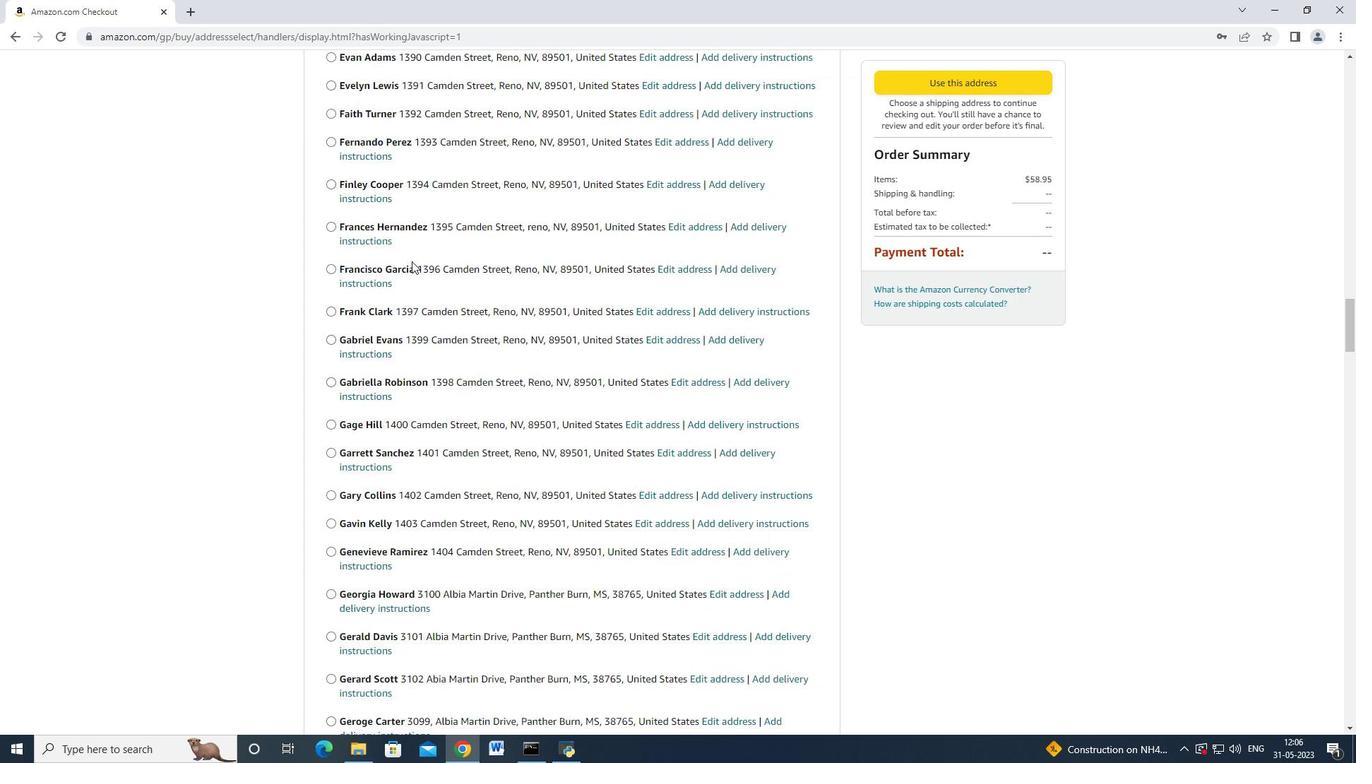 
Action: Mouse moved to (409, 265)
Screenshot: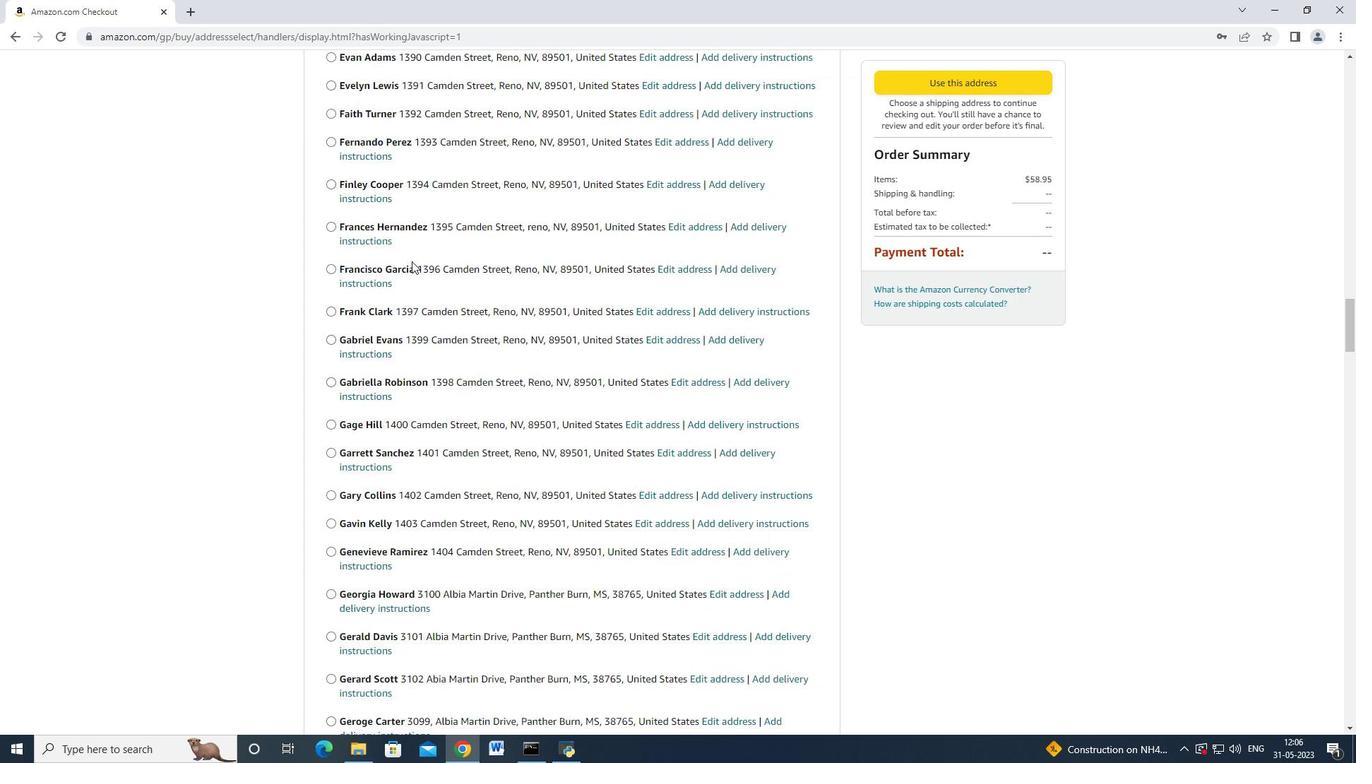 
Action: Mouse scrolled (409, 264) with delta (0, 0)
Screenshot: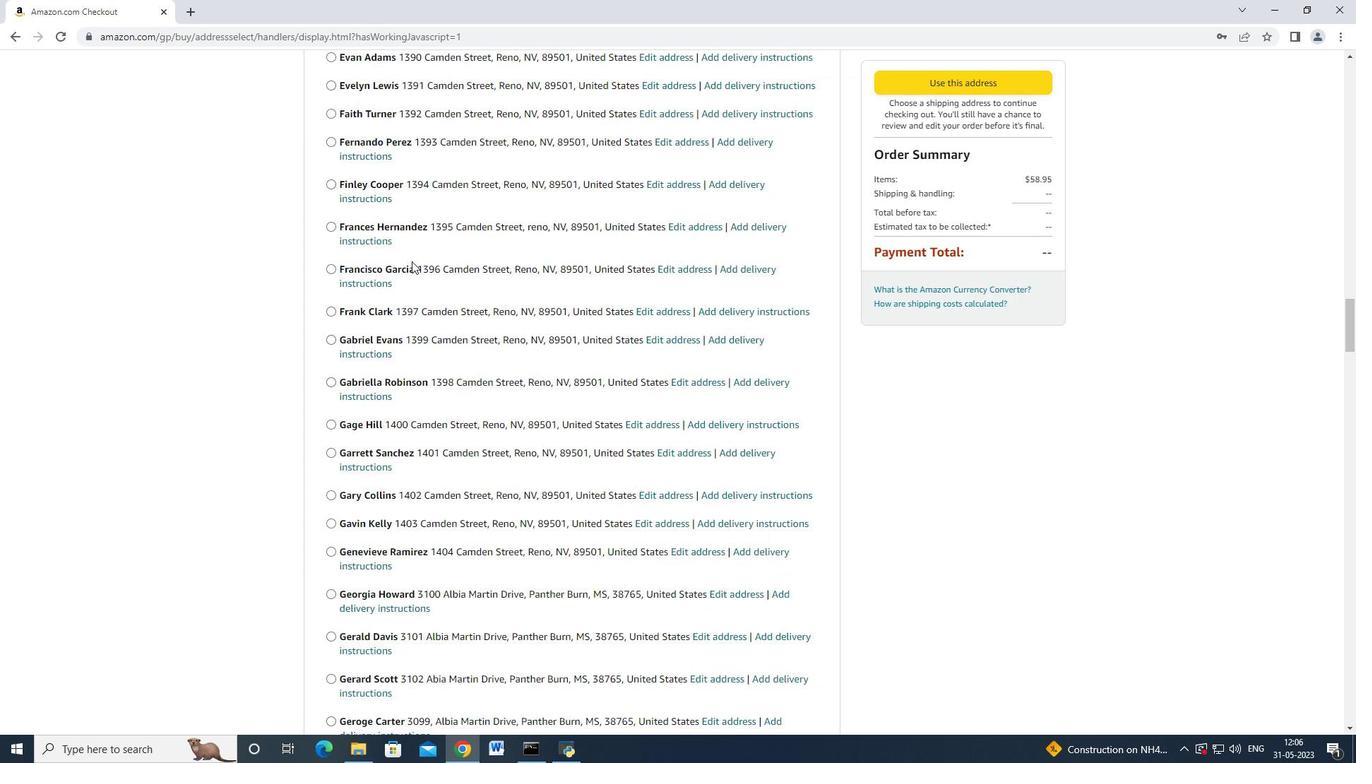 
Action: Mouse scrolled (409, 264) with delta (0, -1)
Screenshot: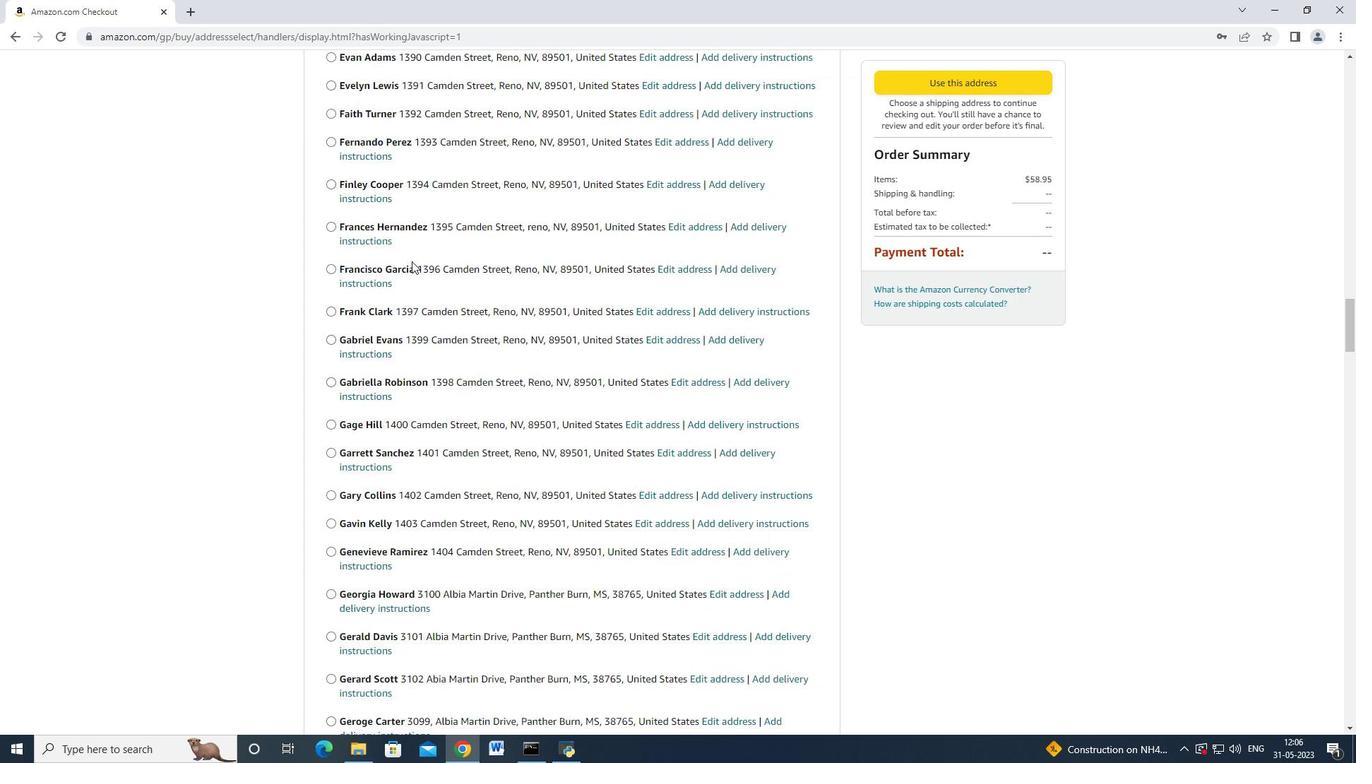 
Action: Mouse scrolled (409, 264) with delta (0, 0)
Screenshot: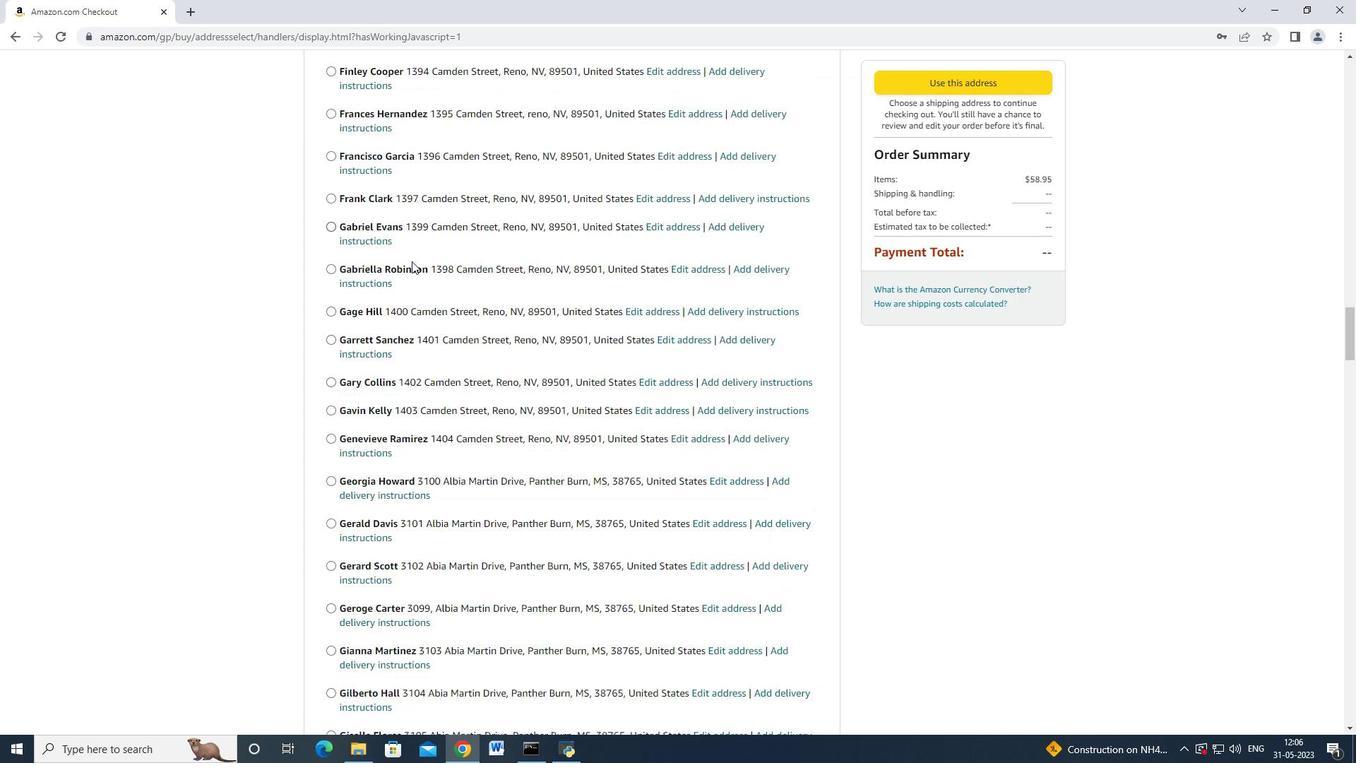 
Action: Mouse scrolled (409, 264) with delta (0, 0)
Screenshot: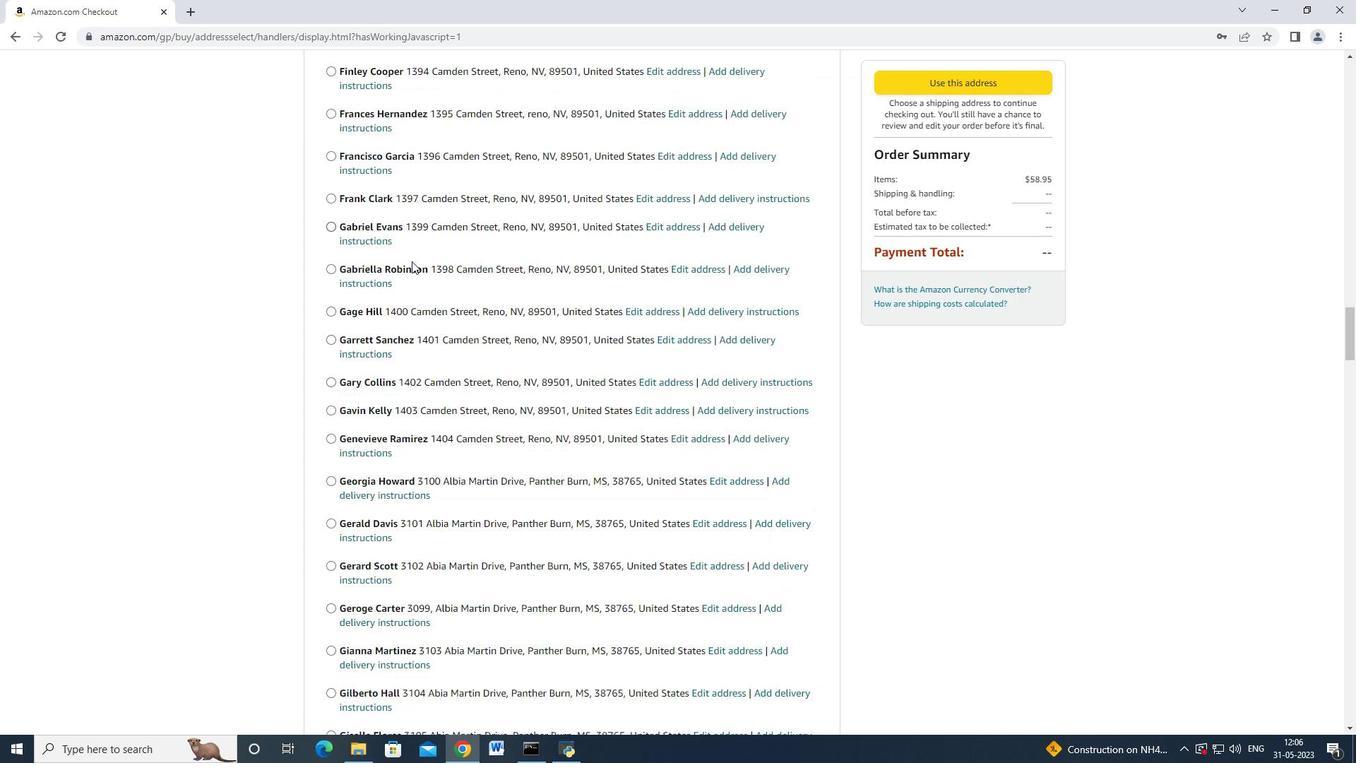 
Action: Mouse moved to (409, 264)
Screenshot: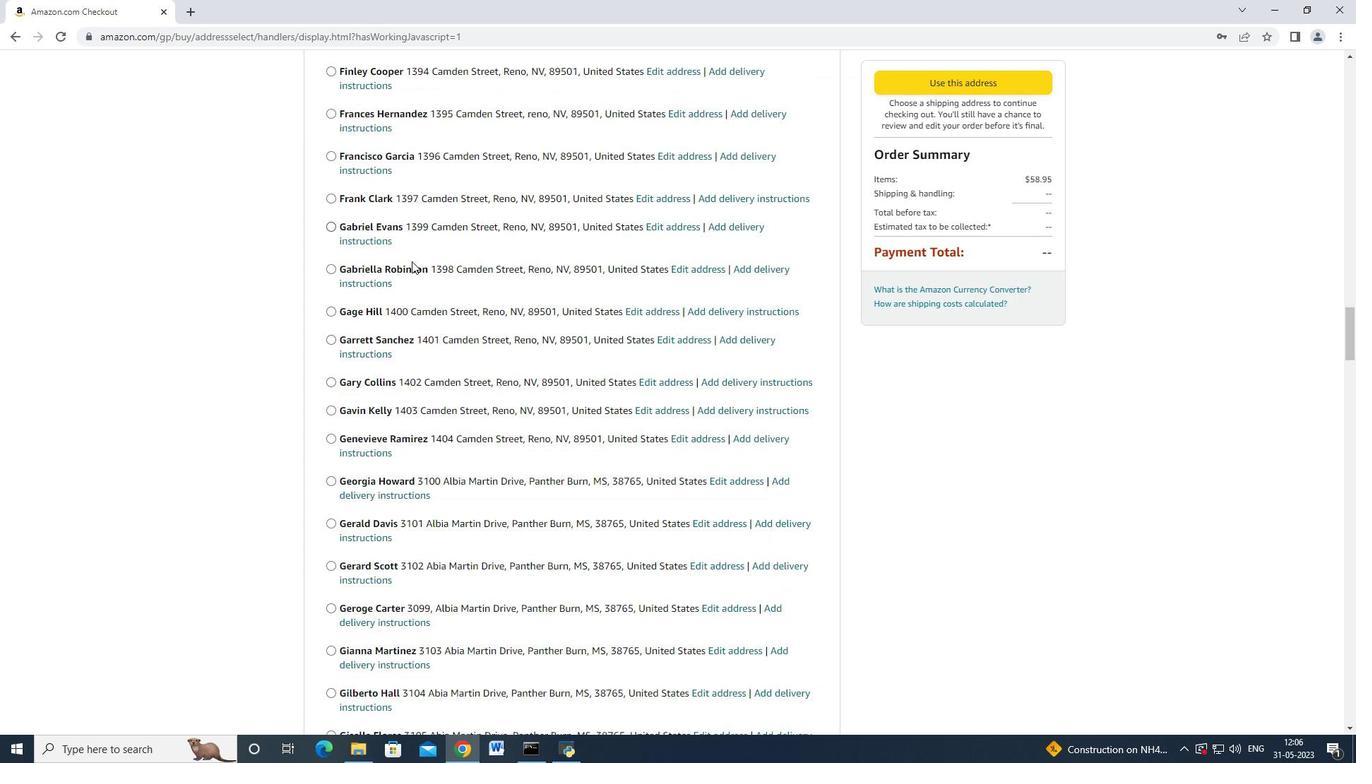 
Action: Mouse scrolled (409, 264) with delta (0, -1)
Screenshot: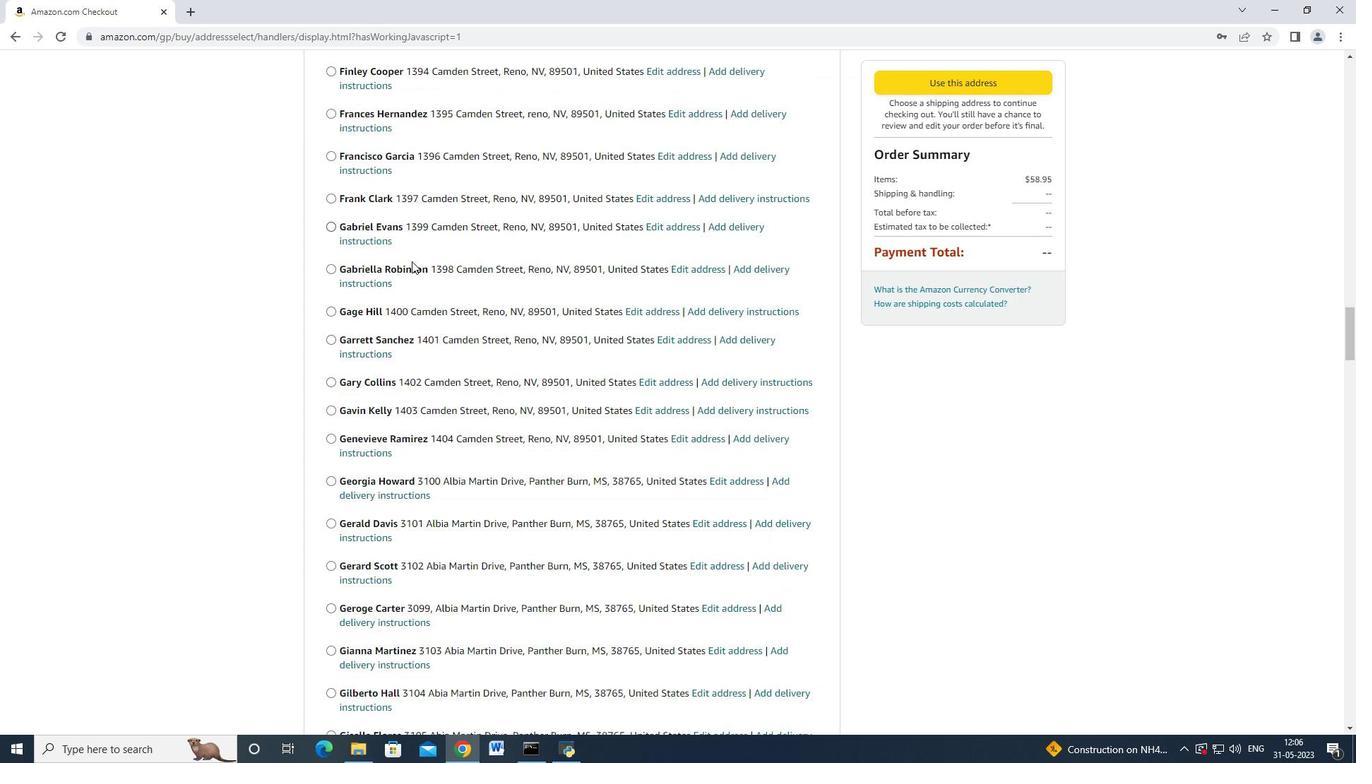 
Action: Mouse moved to (409, 264)
Screenshot: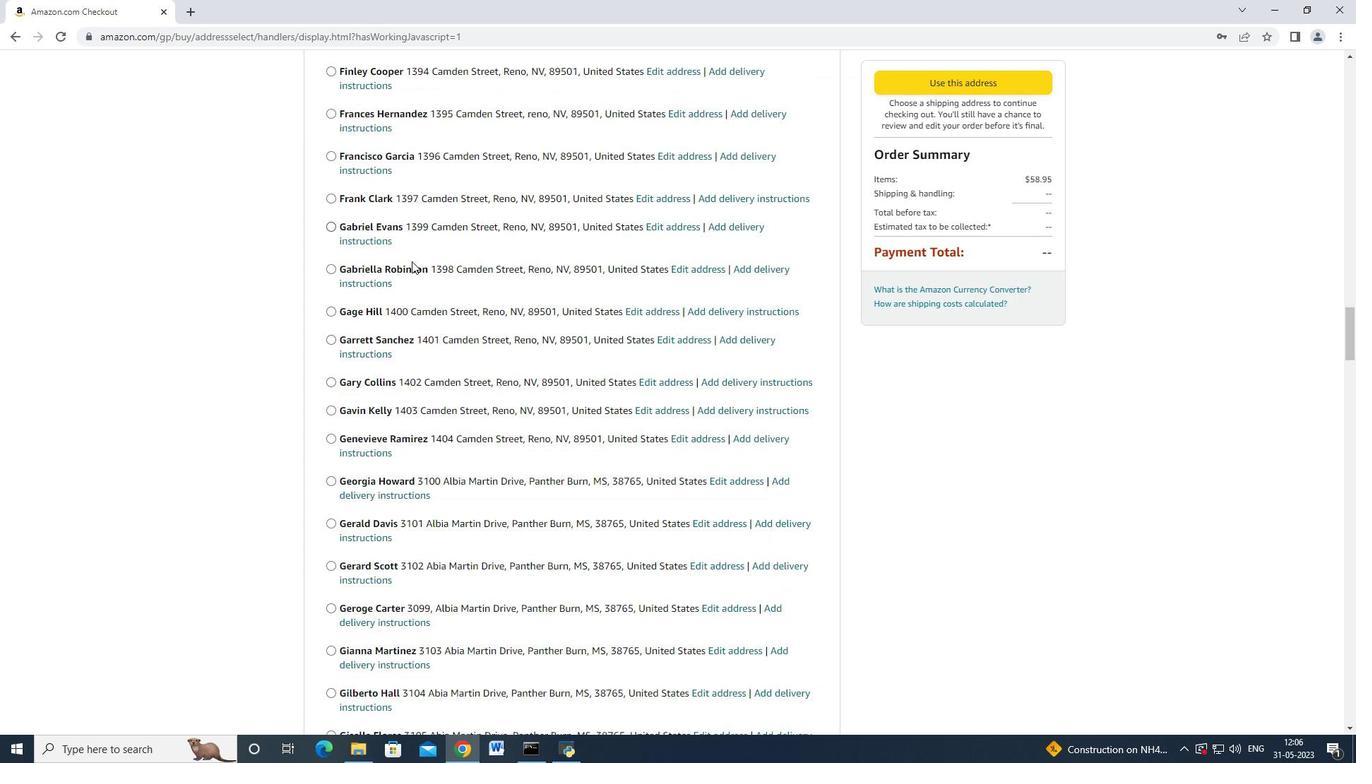
Action: Mouse scrolled (409, 264) with delta (0, 0)
Screenshot: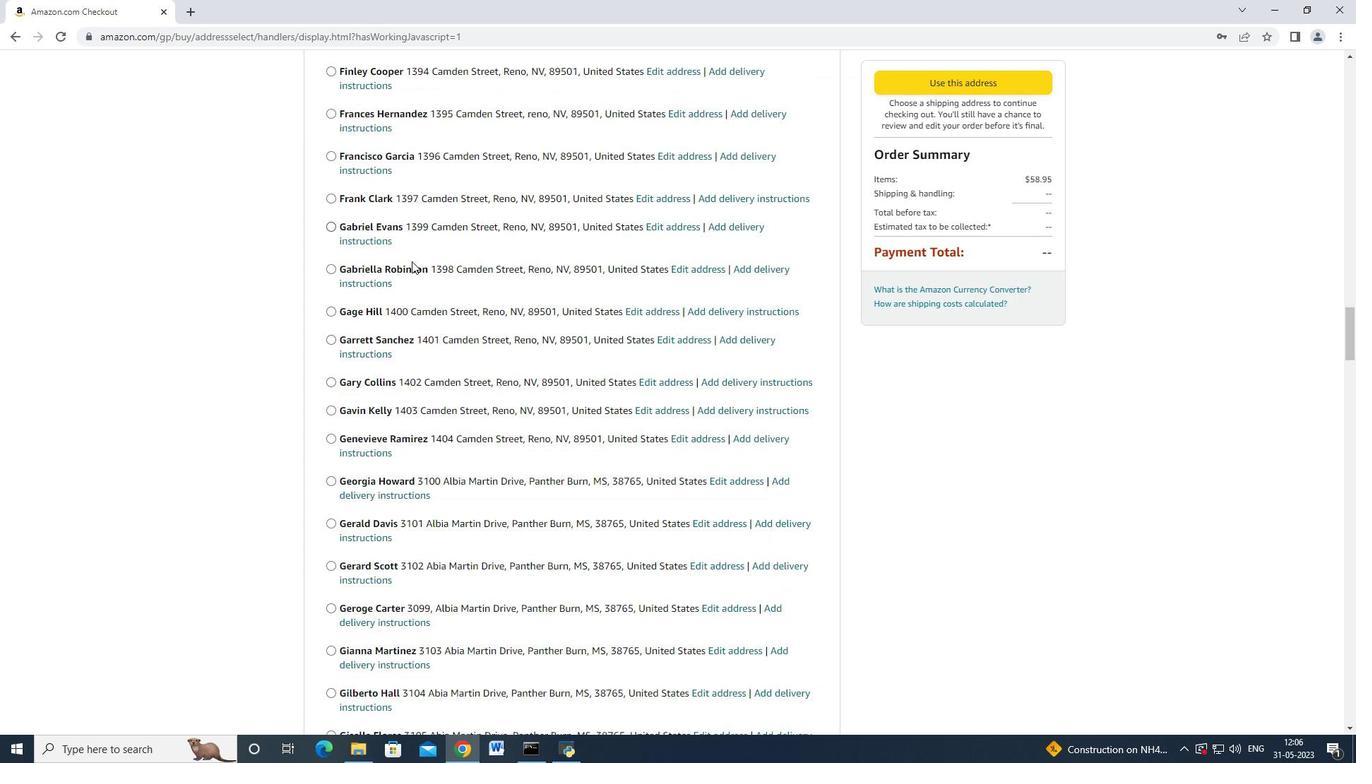 
Action: Mouse moved to (409, 263)
Screenshot: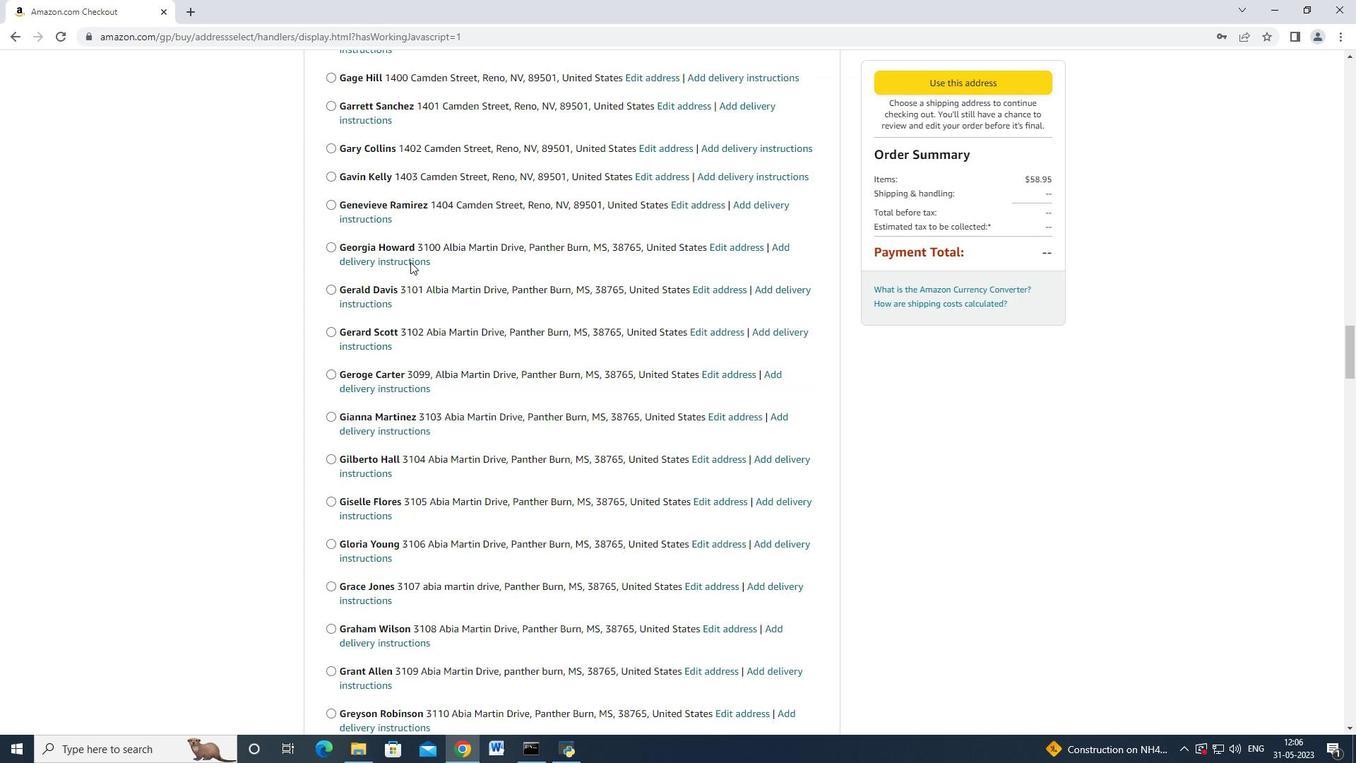 
Action: Mouse scrolled (409, 262) with delta (0, 0)
Screenshot: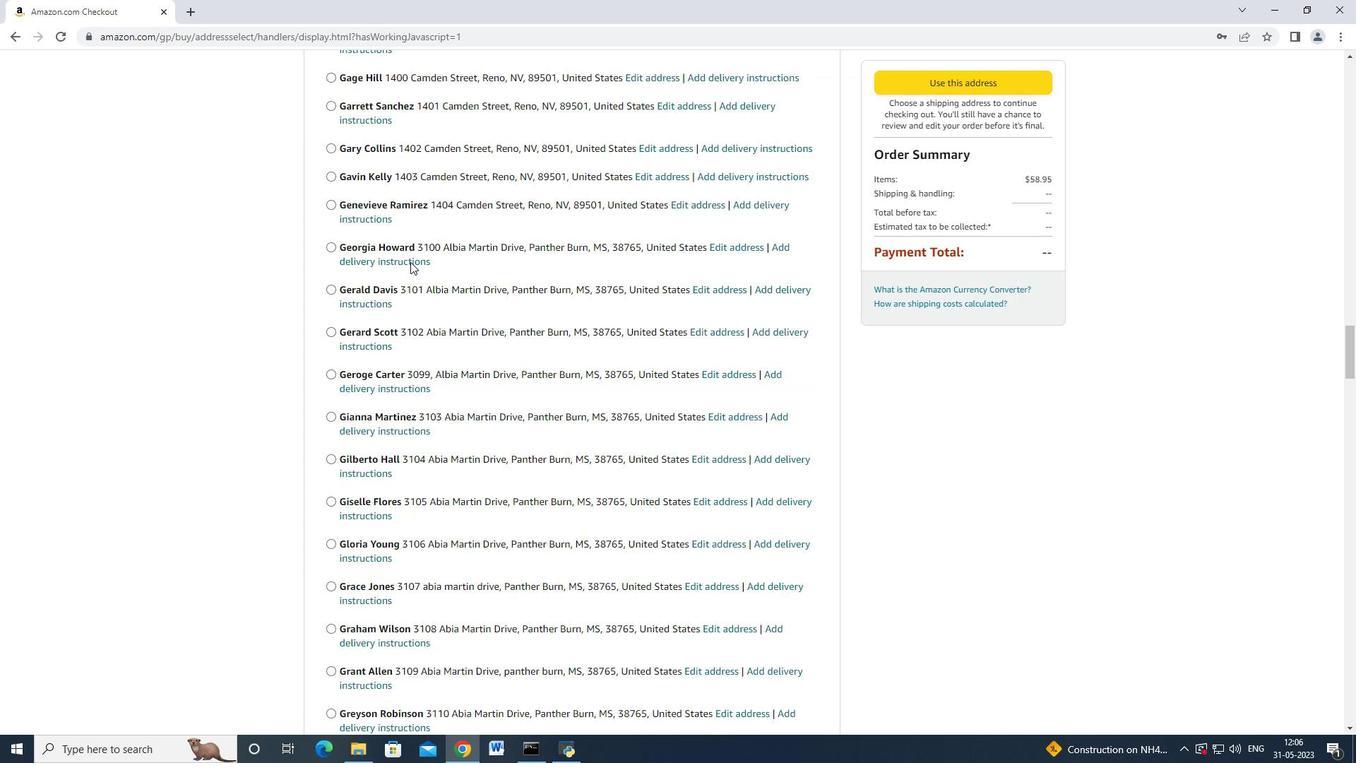 
Action: Mouse moved to (408, 264)
Screenshot: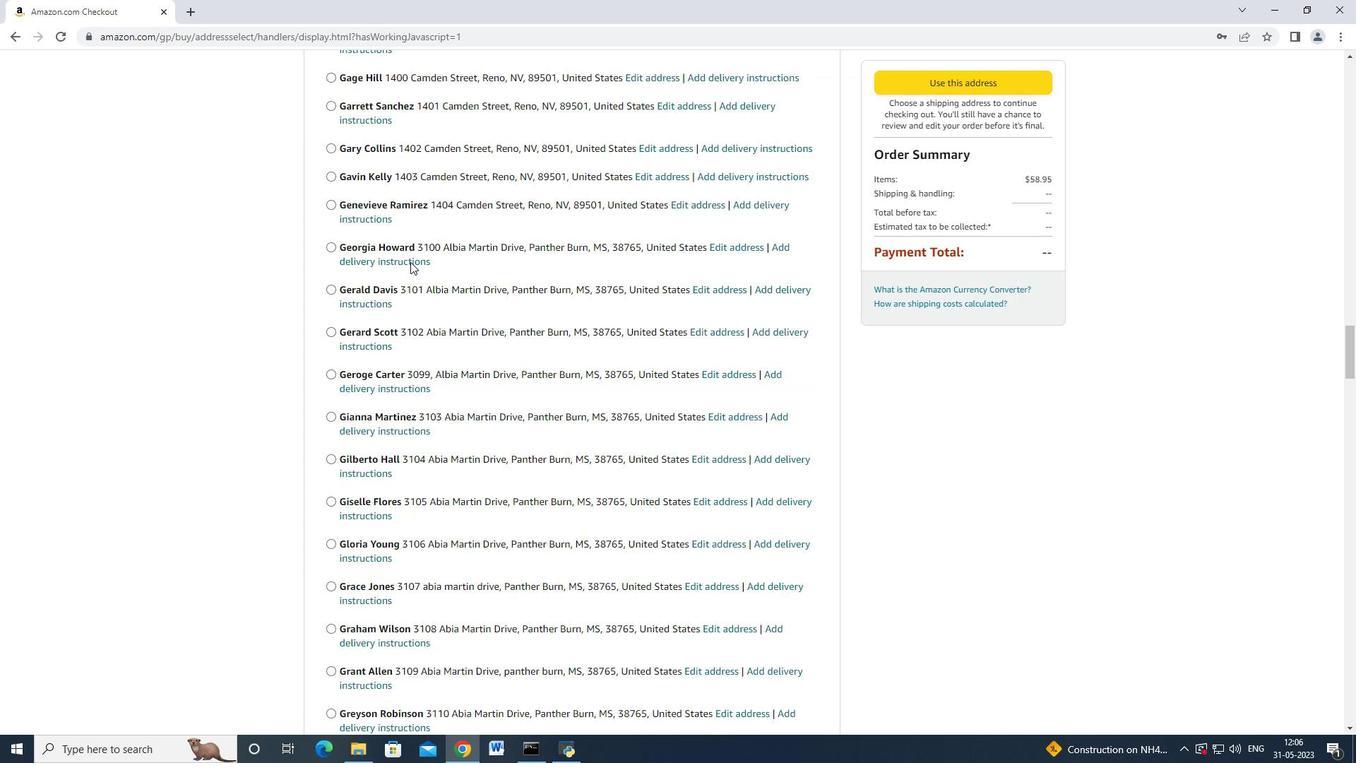 
Action: Mouse scrolled (408, 263) with delta (0, -1)
Screenshot: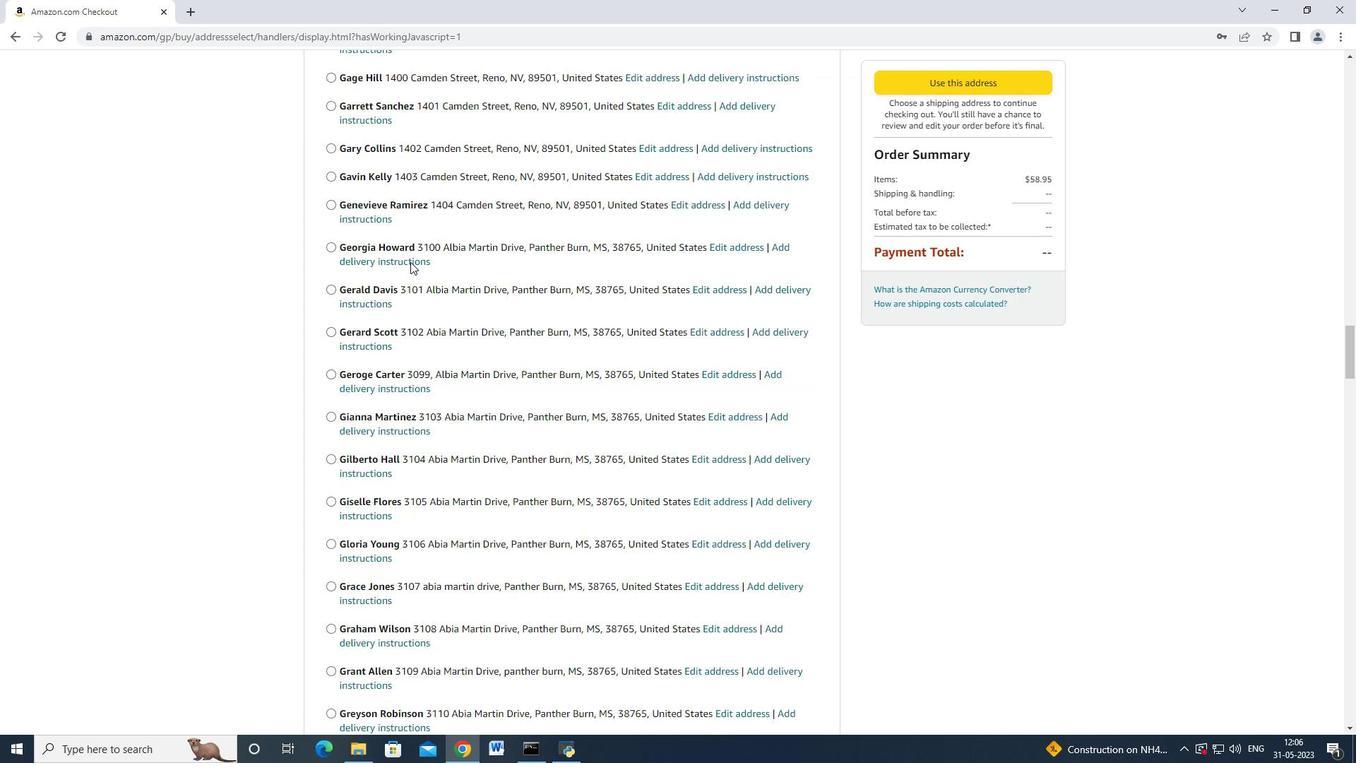 
Action: Mouse scrolled (408, 264) with delta (0, 0)
Screenshot: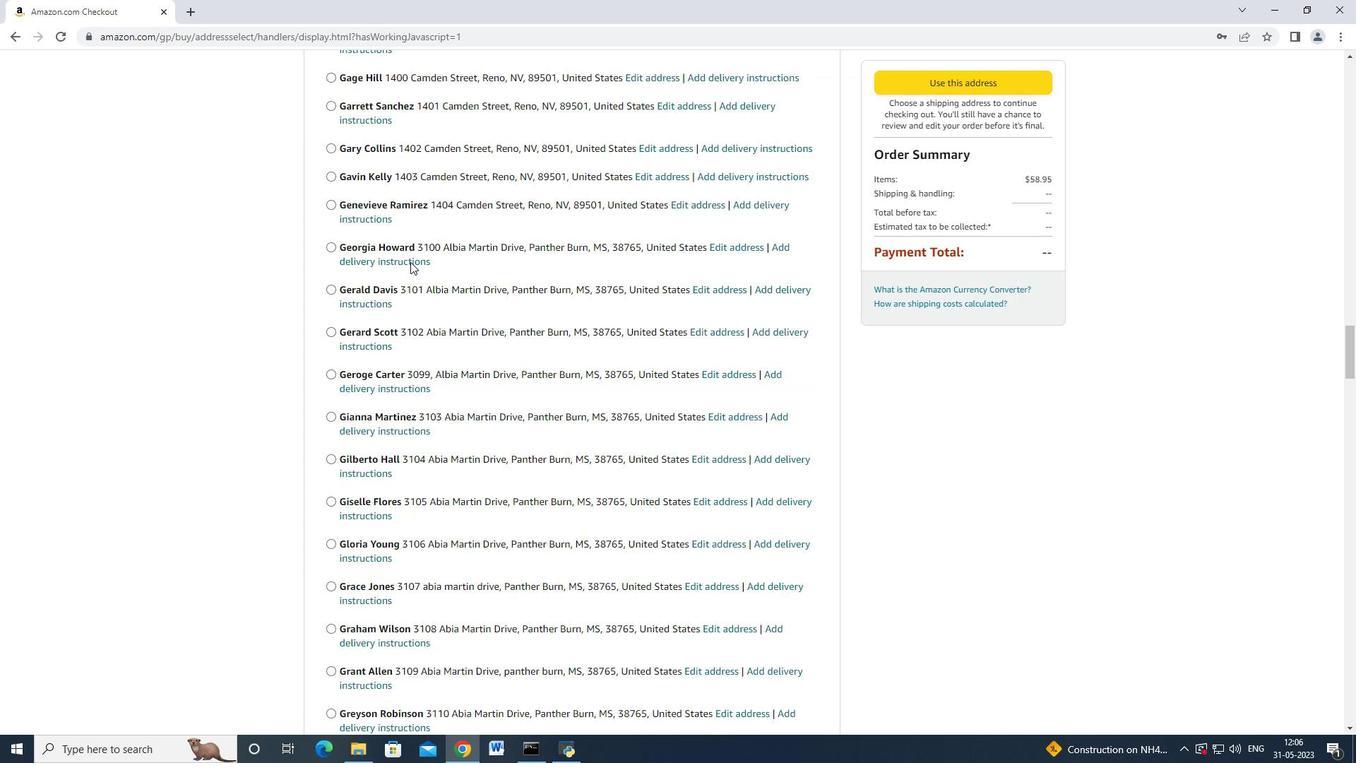 
Action: Mouse scrolled (408, 264) with delta (0, 0)
Screenshot: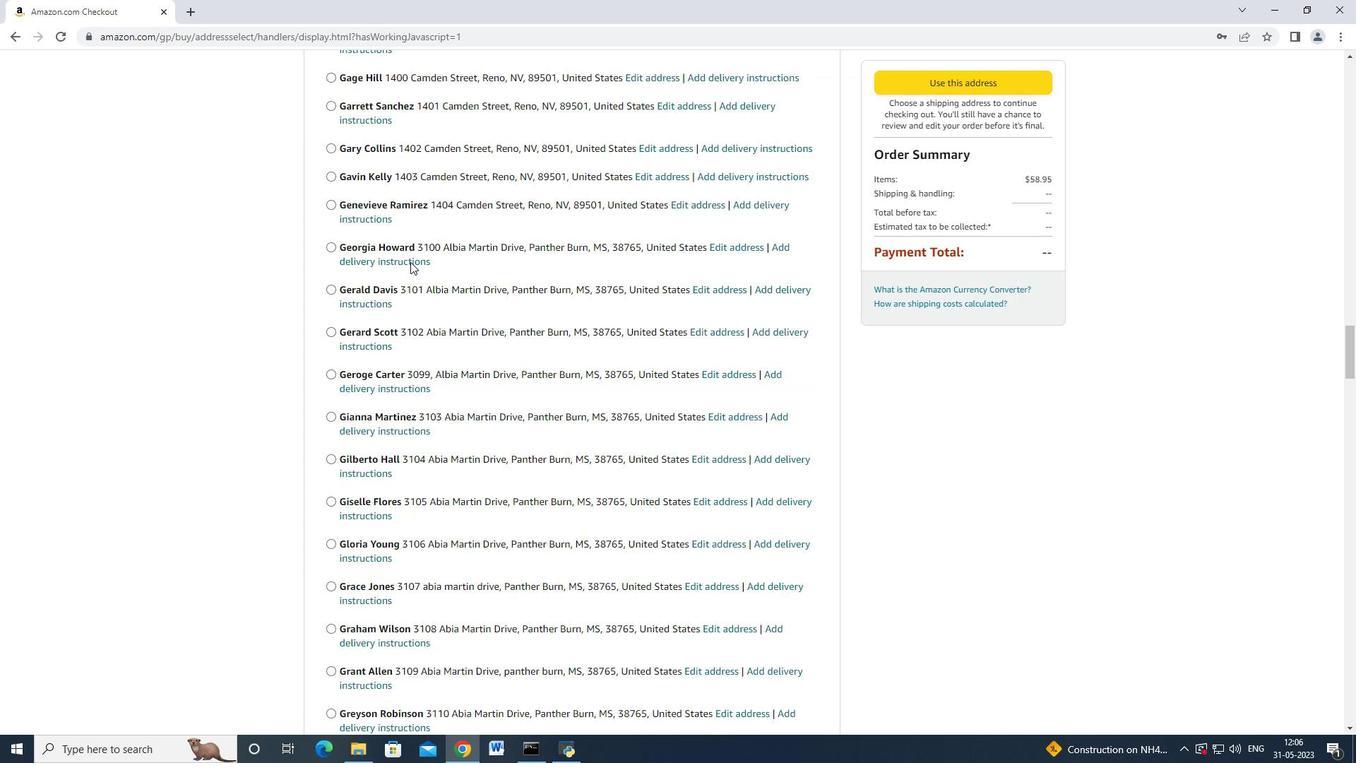 
Action: Mouse scrolled (408, 263) with delta (0, -1)
Screenshot: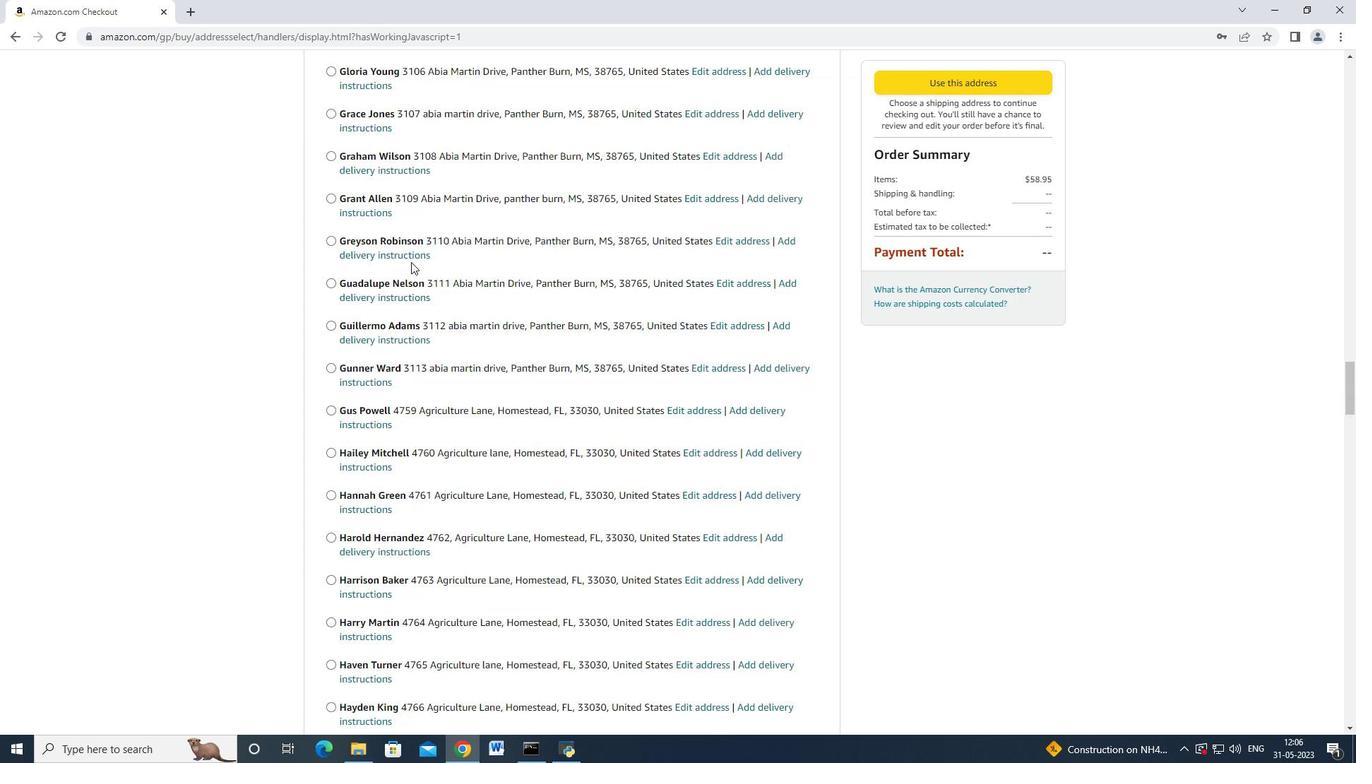 
Action: Mouse scrolled (408, 264) with delta (0, 0)
Screenshot: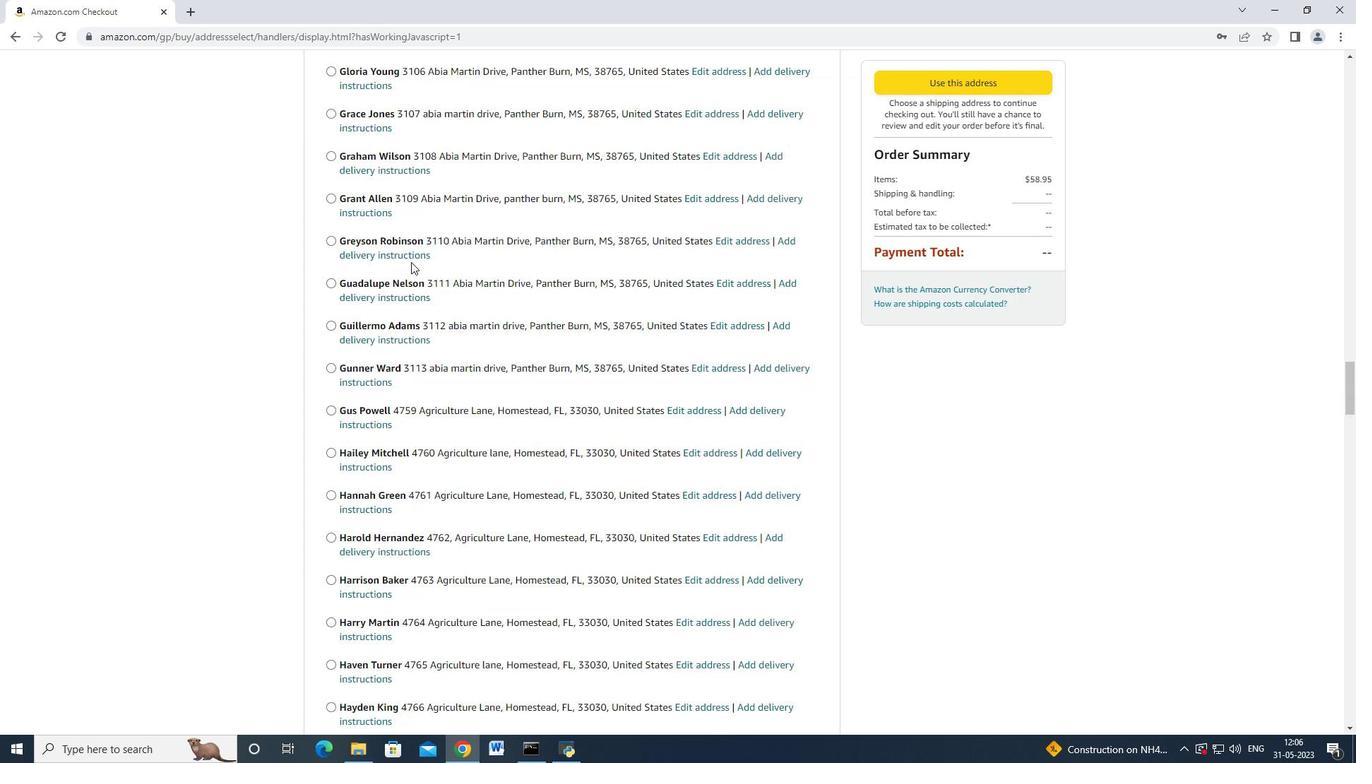 
Action: Mouse moved to (408, 264)
Screenshot: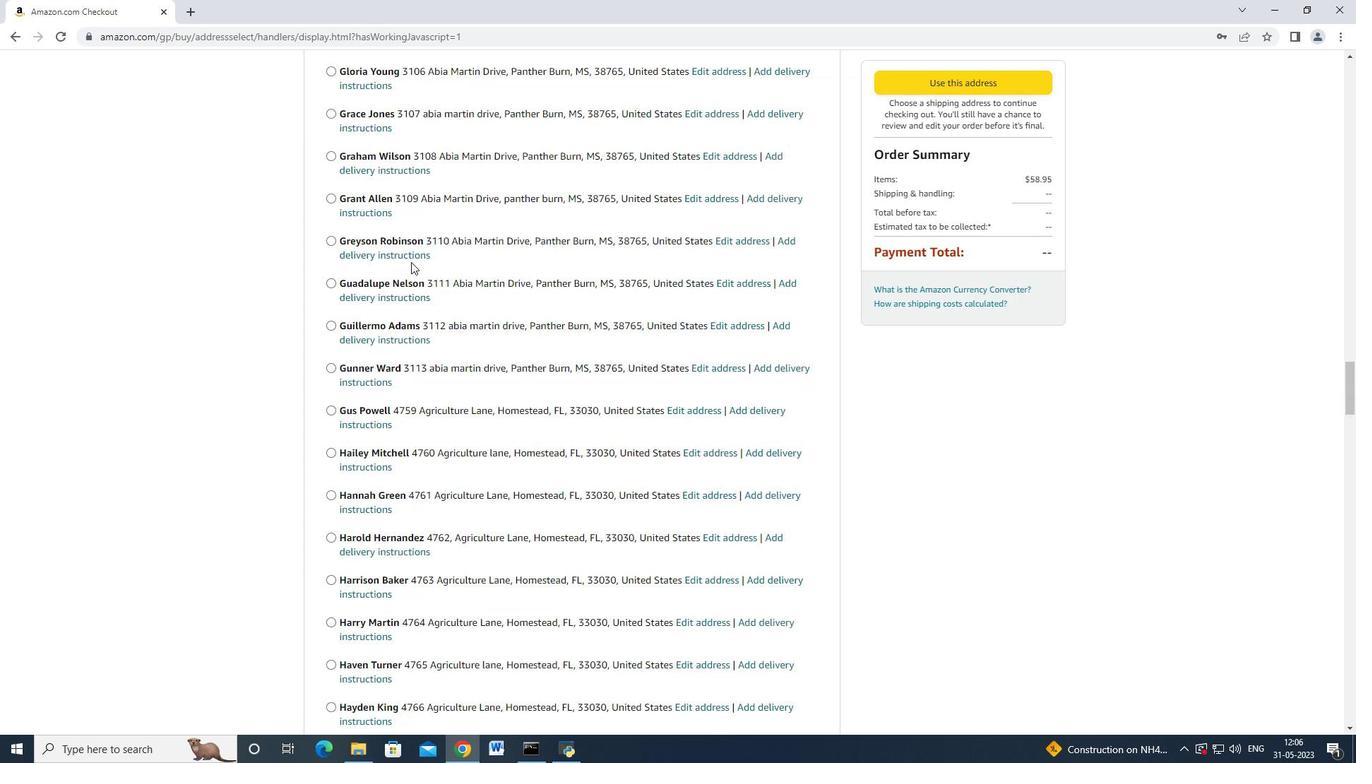 
Action: Mouse scrolled (408, 263) with delta (0, 0)
Screenshot: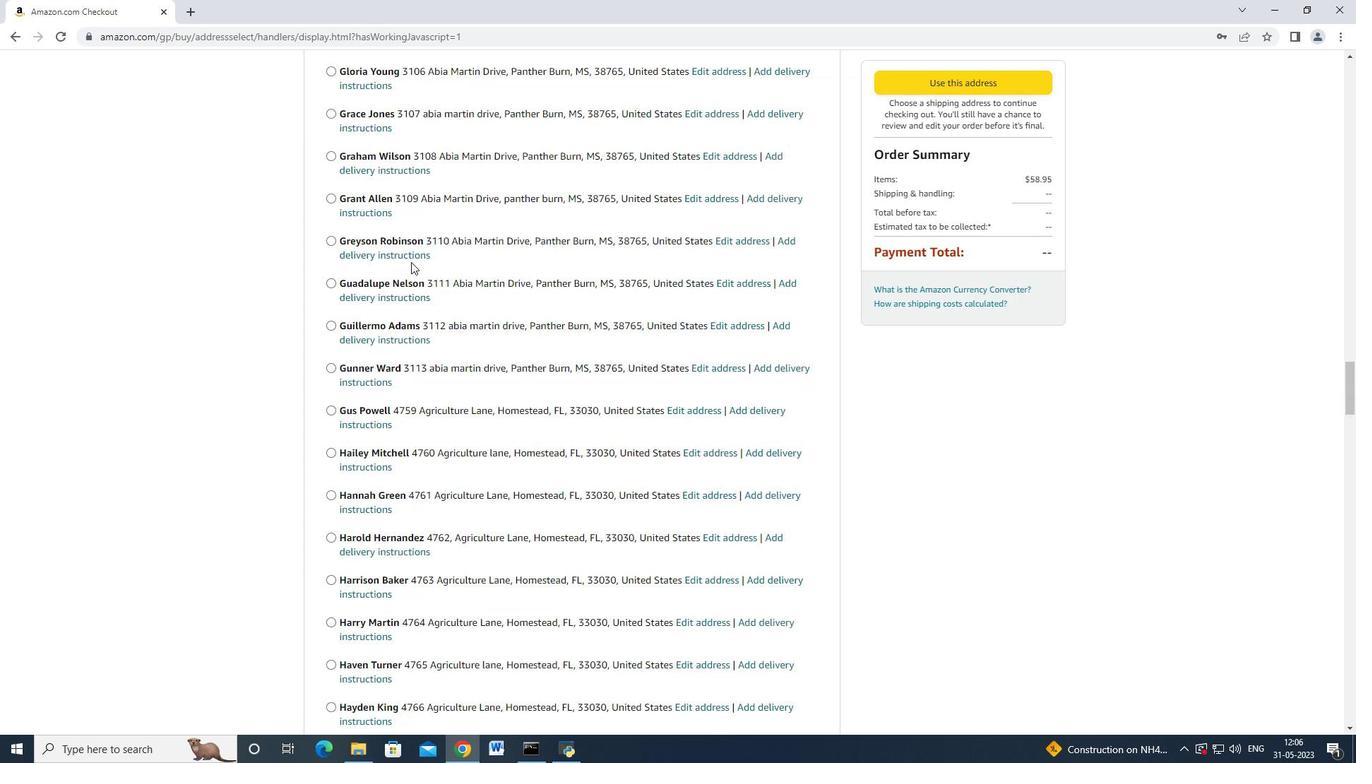
Action: Mouse scrolled (408, 263) with delta (0, 0)
Screenshot: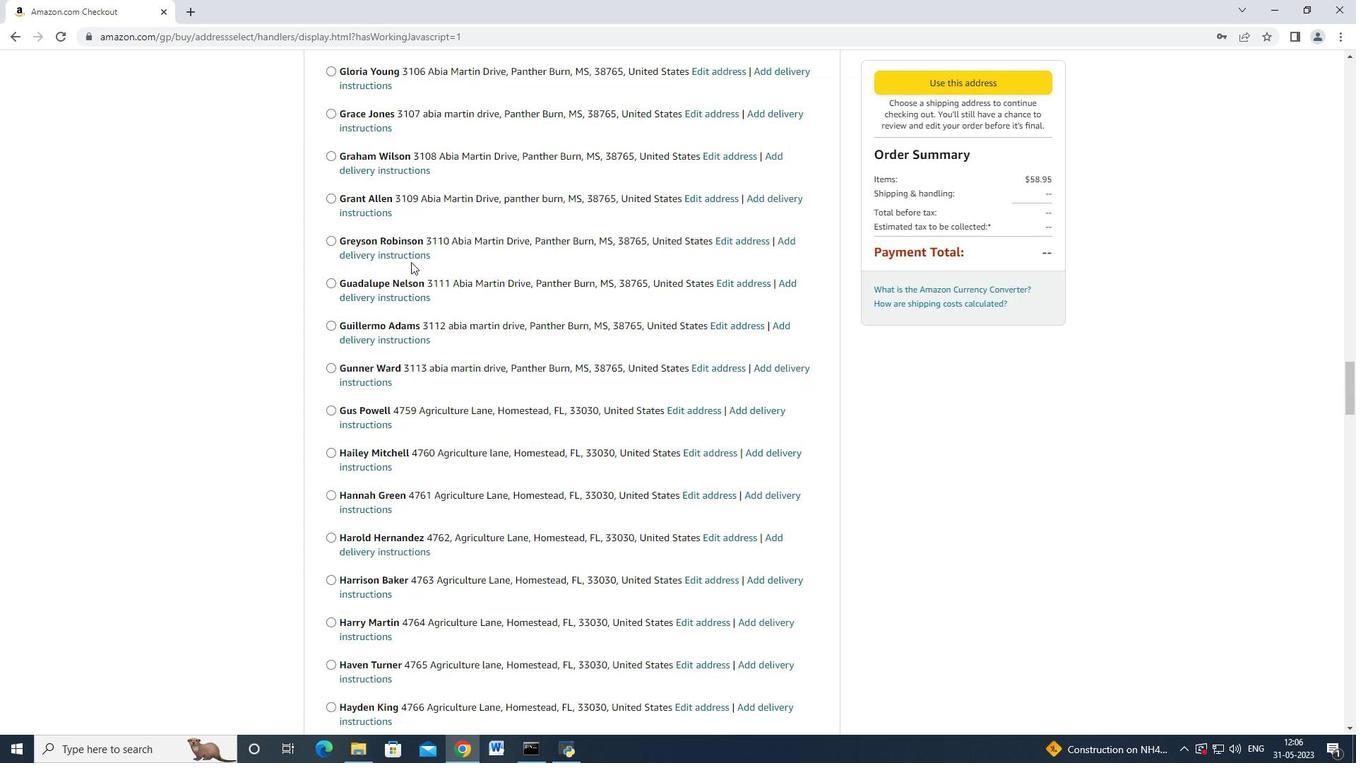 
Action: Mouse moved to (409, 261)
Screenshot: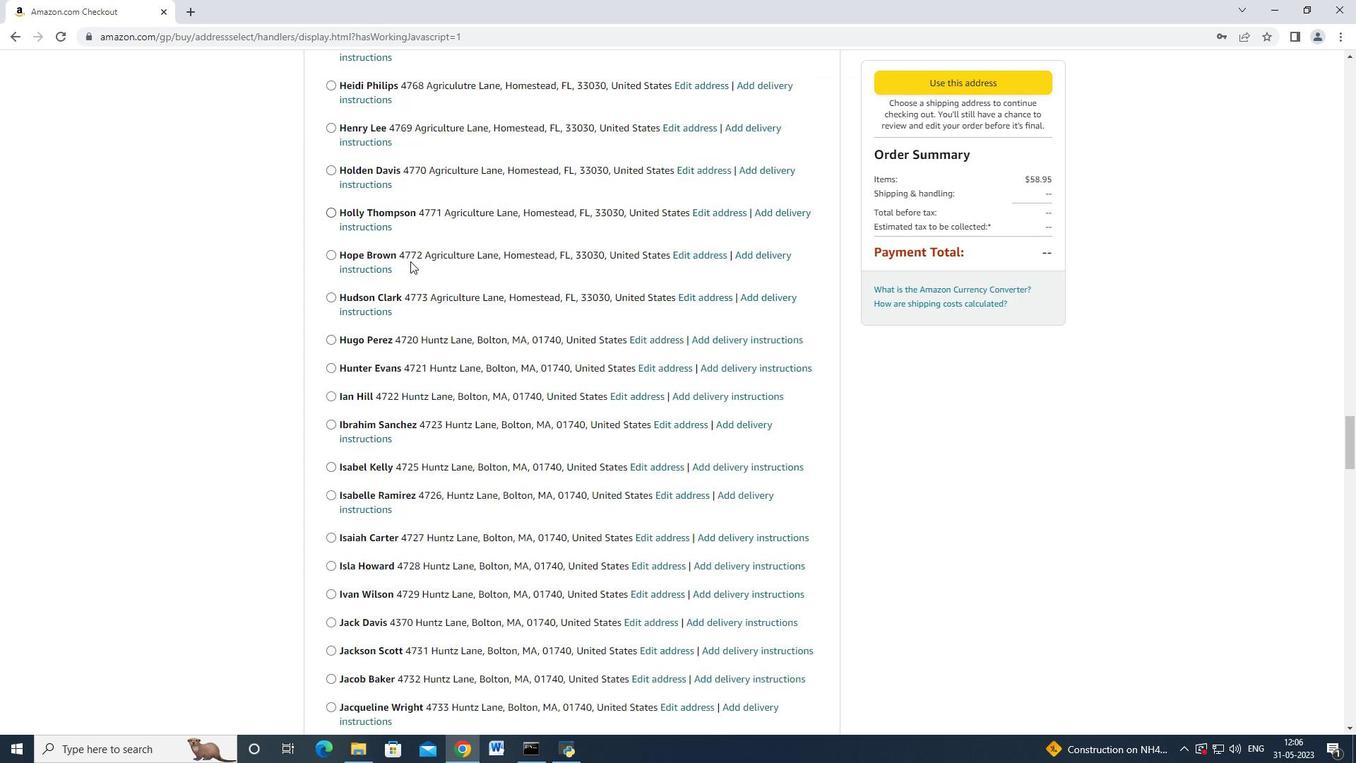 
Action: Mouse scrolled (409, 260) with delta (0, 0)
Screenshot: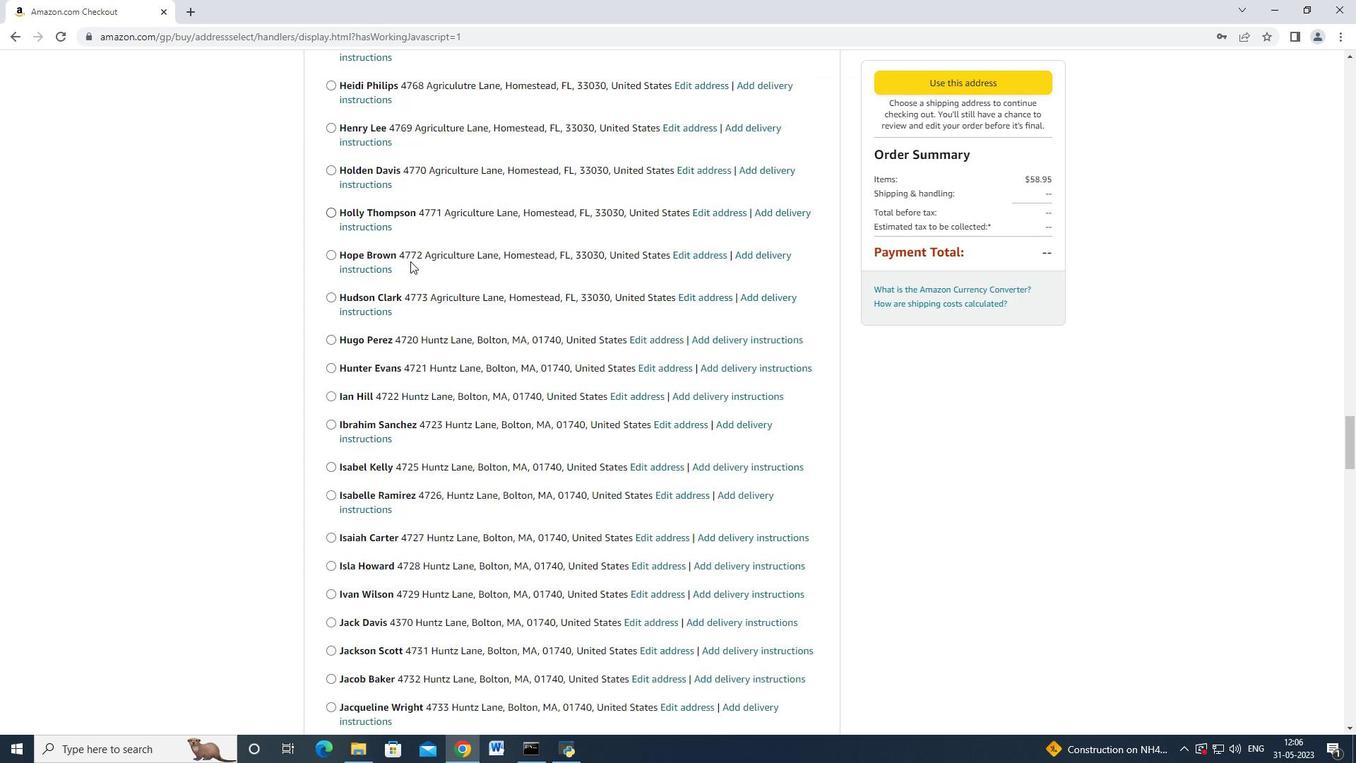 
Action: Mouse moved to (409, 262)
Screenshot: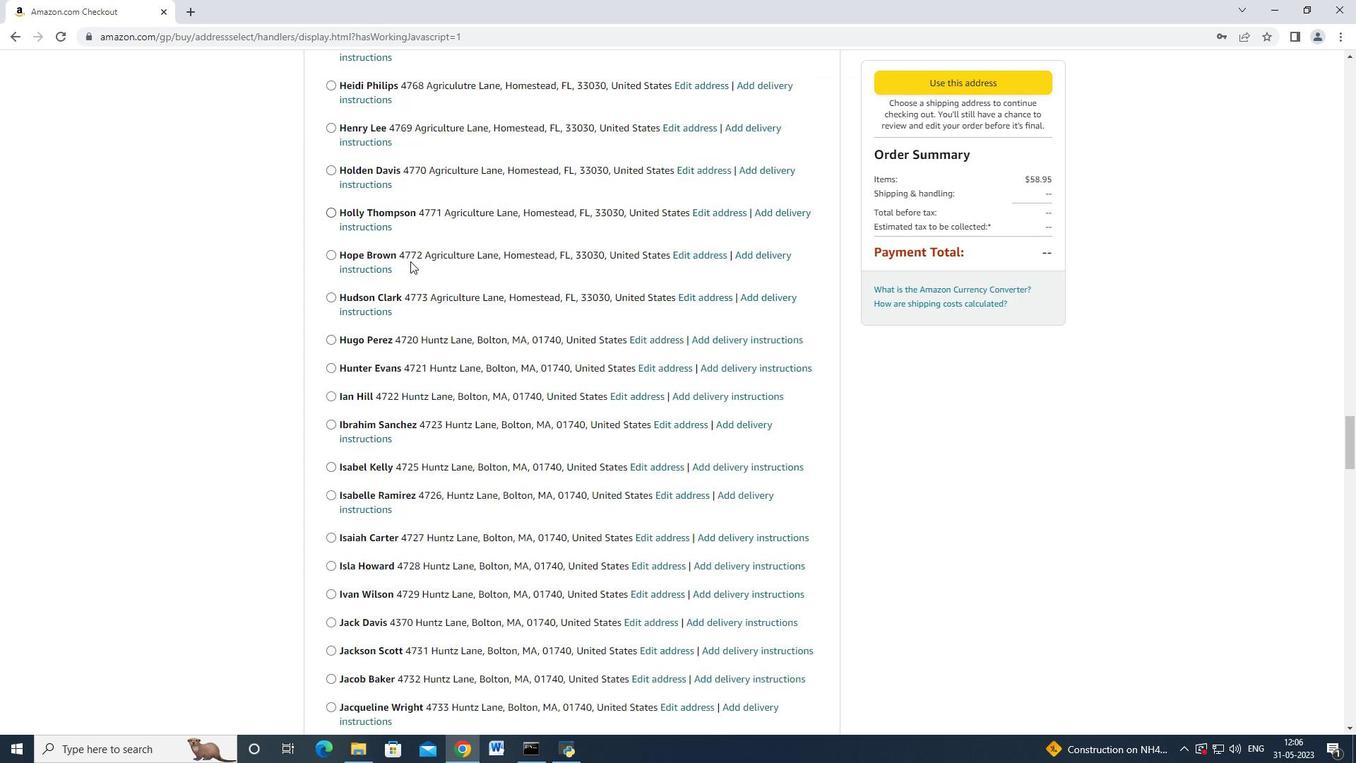 
Action: Mouse scrolled (409, 261) with delta (0, 0)
Screenshot: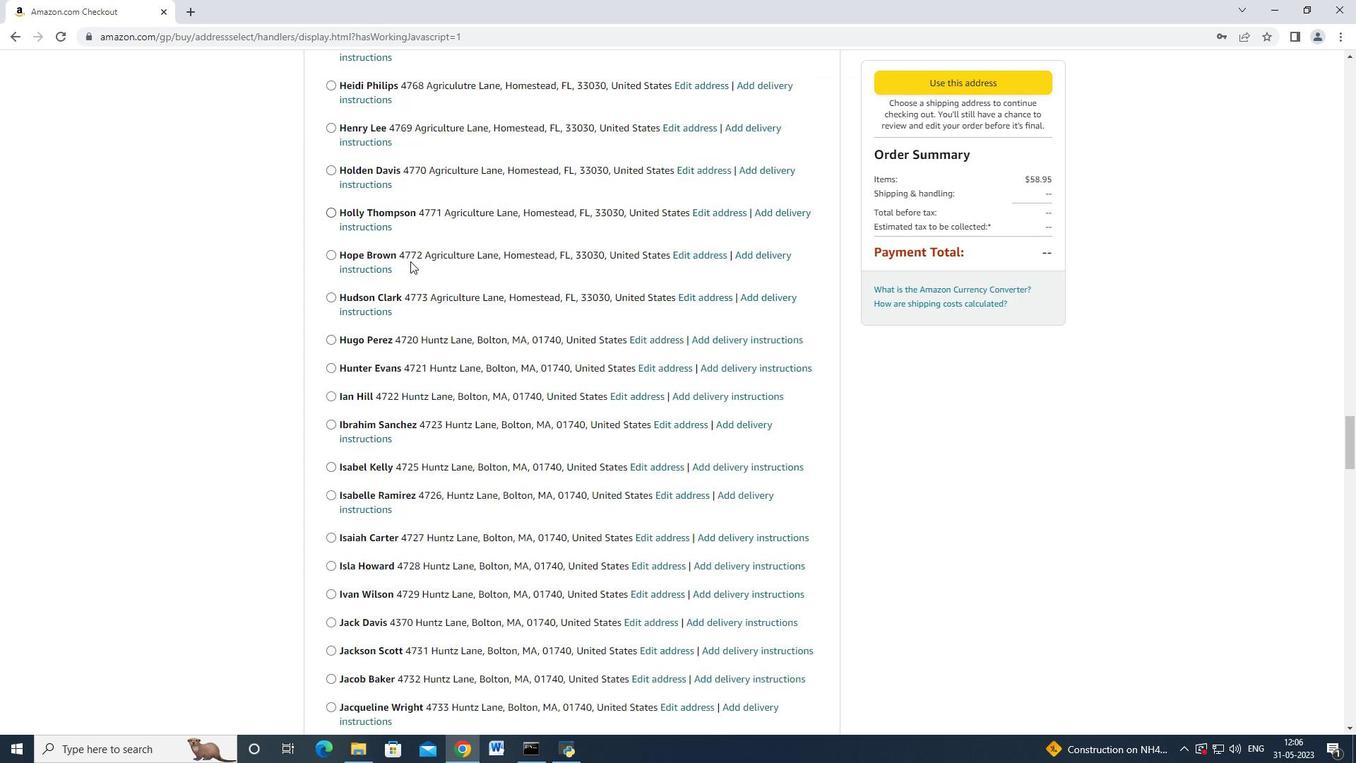 
Action: Mouse moved to (409, 262)
Screenshot: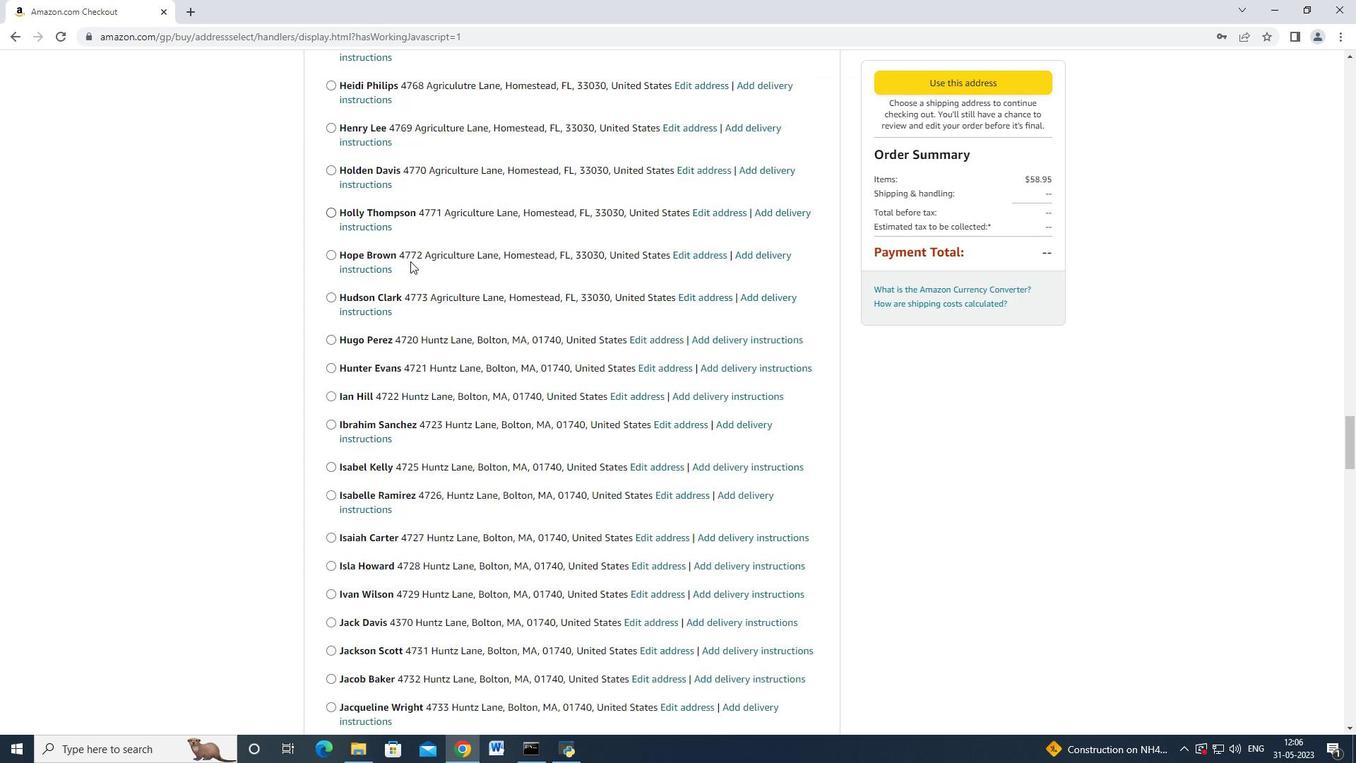 
Action: Mouse scrolled (409, 261) with delta (0, 0)
Screenshot: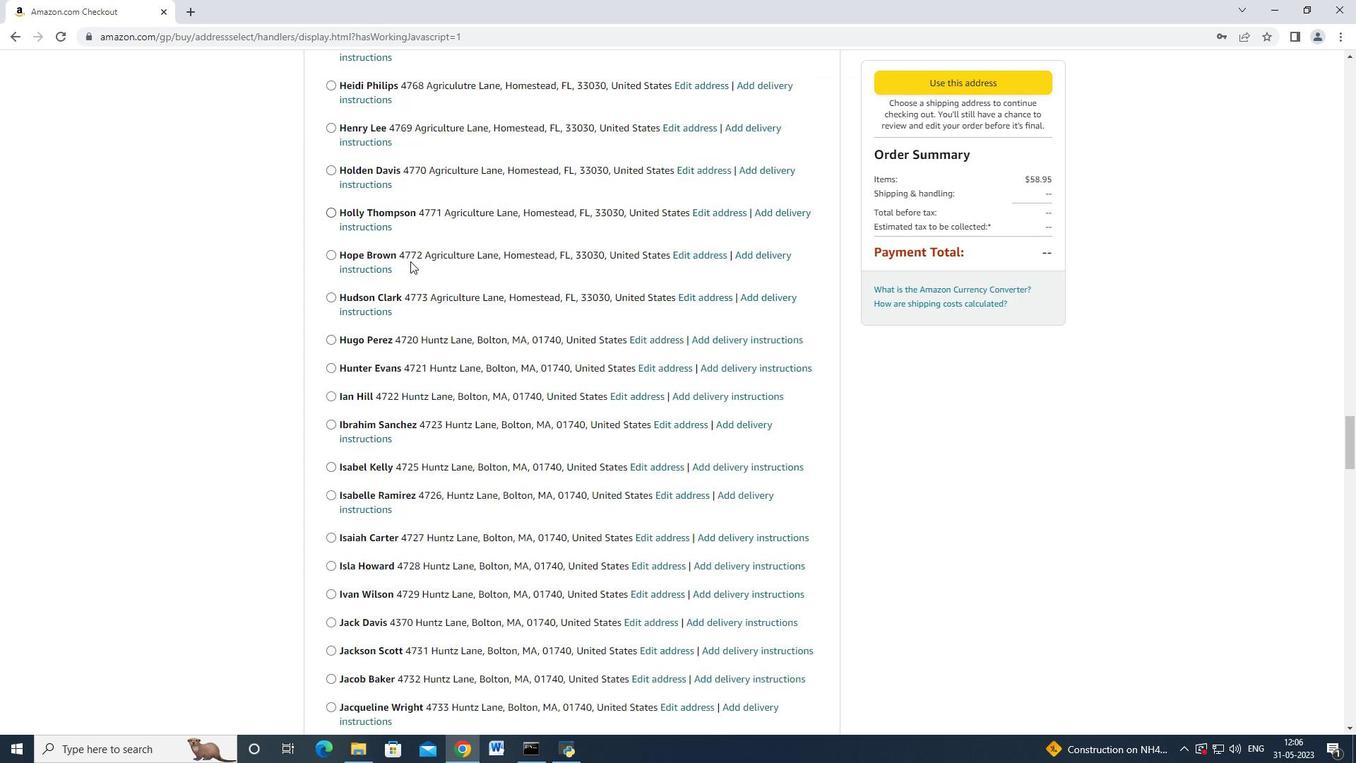 
Action: Mouse scrolled (409, 261) with delta (0, 0)
Screenshot: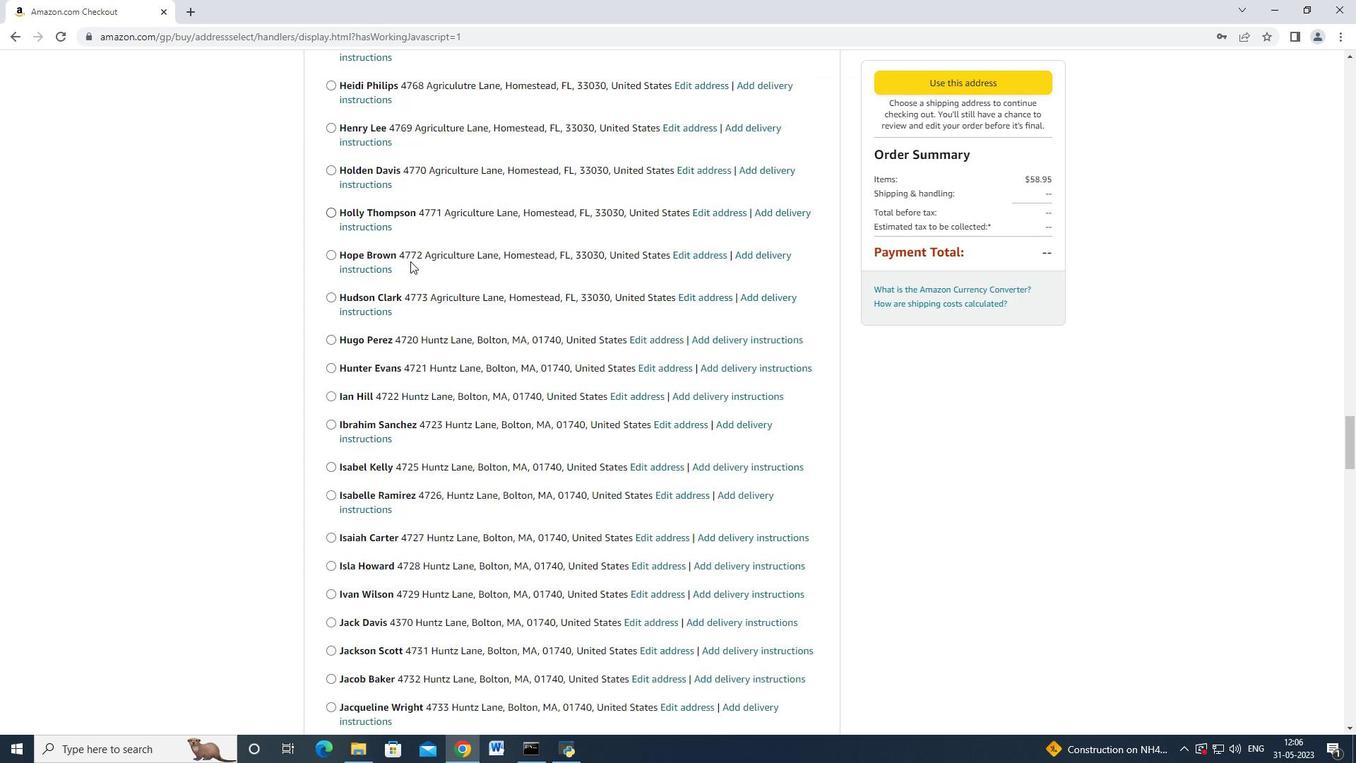 
Action: Mouse scrolled (409, 261) with delta (0, 0)
Screenshot: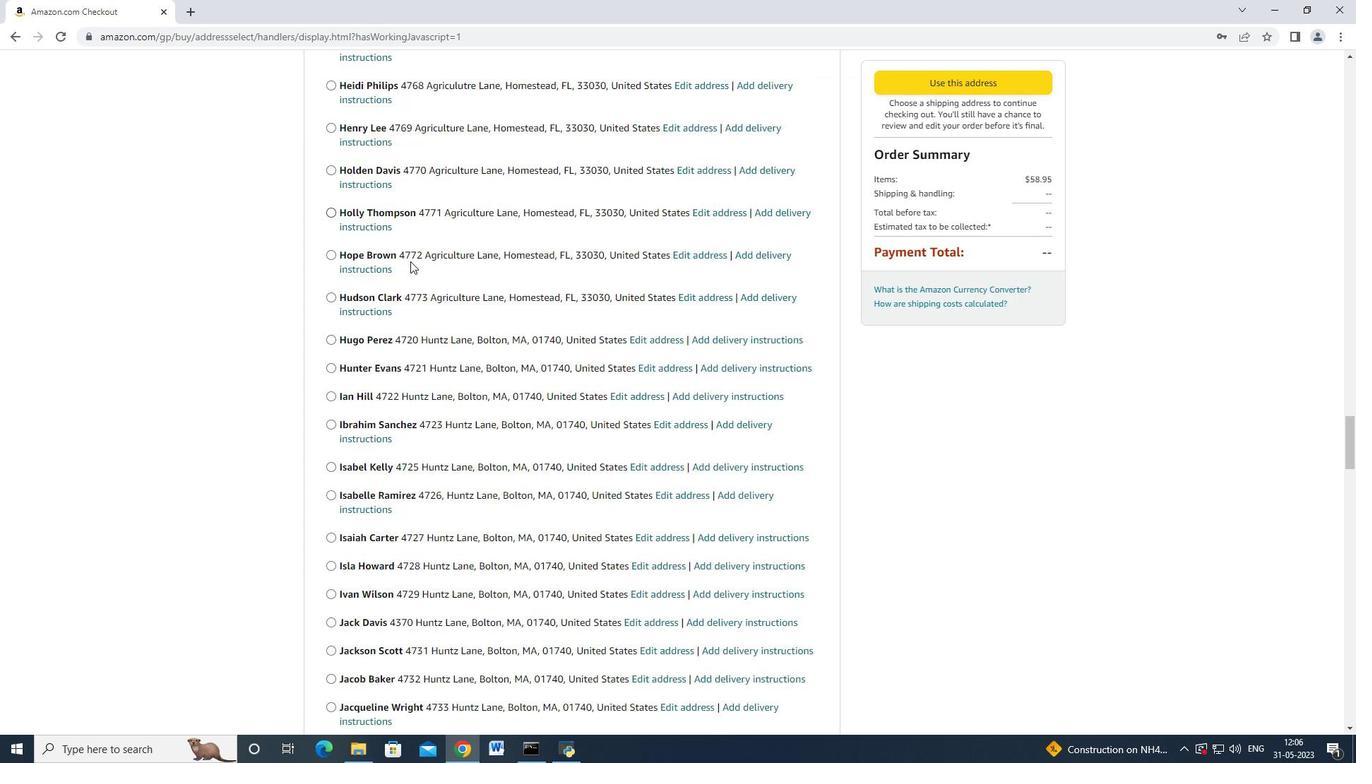 
Action: Mouse scrolled (409, 261) with delta (0, 0)
Screenshot: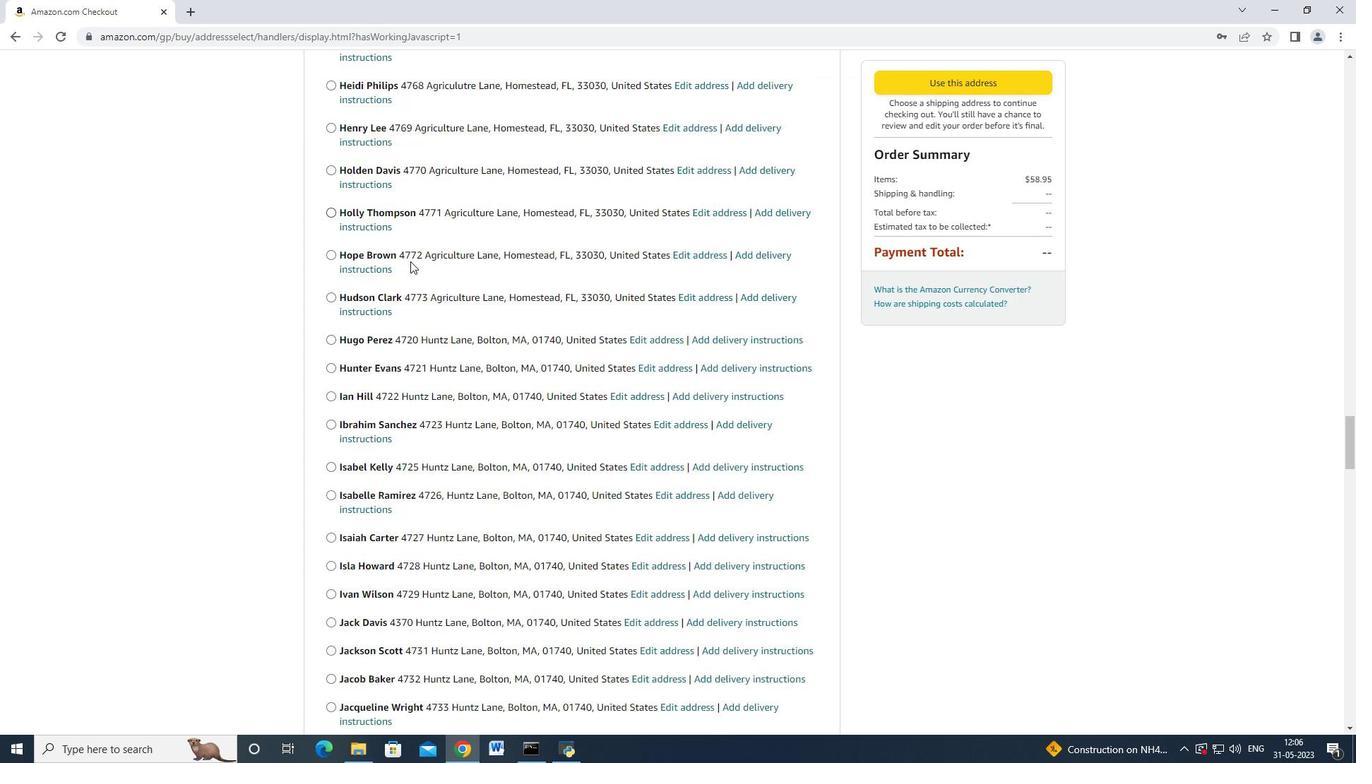 
Action: Mouse scrolled (409, 261) with delta (0, 0)
Screenshot: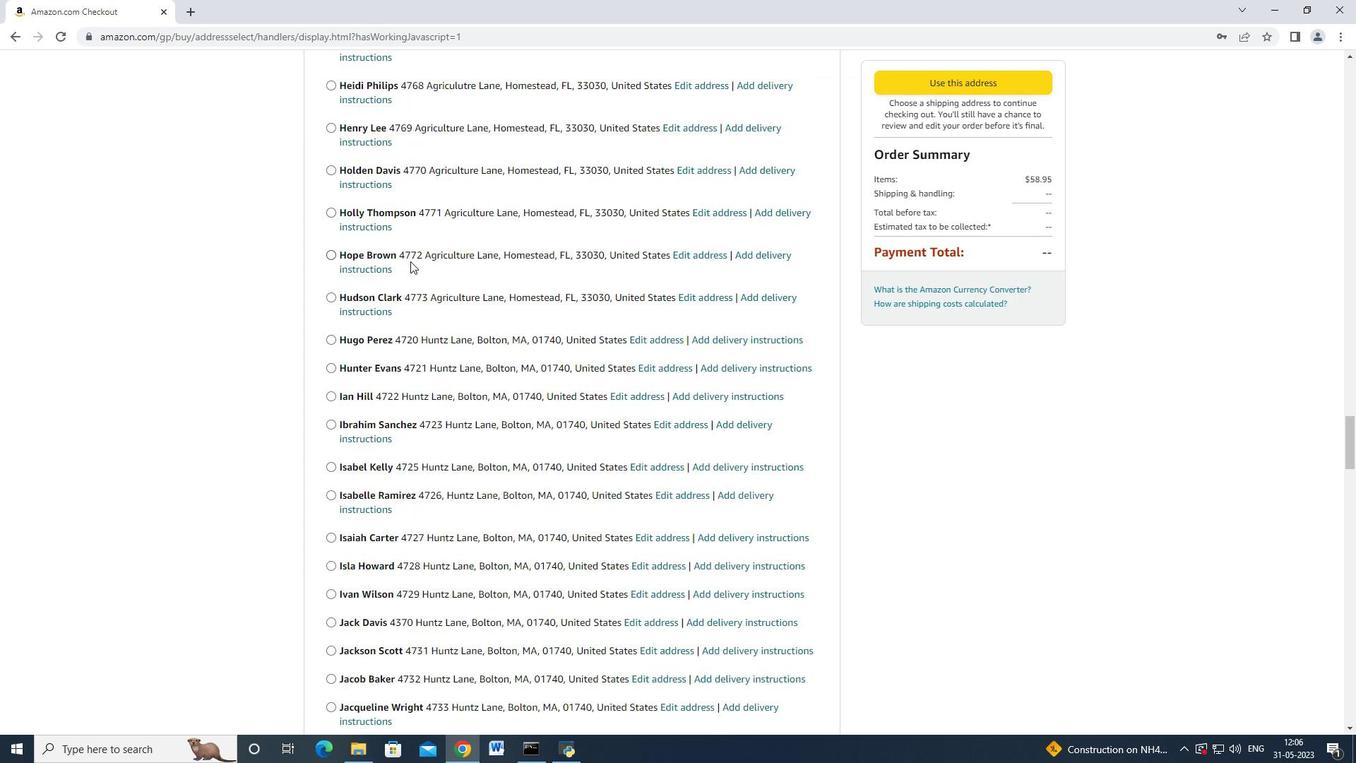 
Action: Mouse moved to (407, 262)
Screenshot: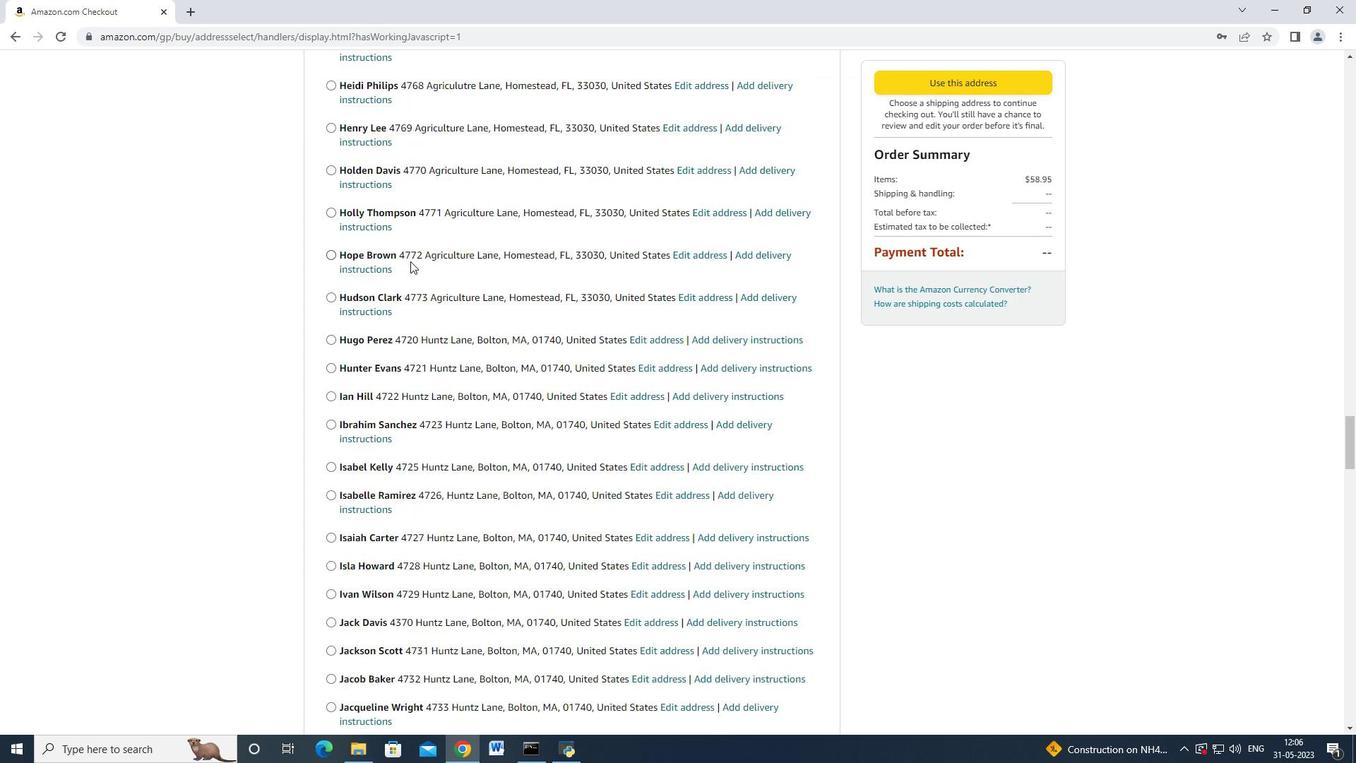 
Action: Mouse scrolled (408, 261) with delta (0, 0)
Screenshot: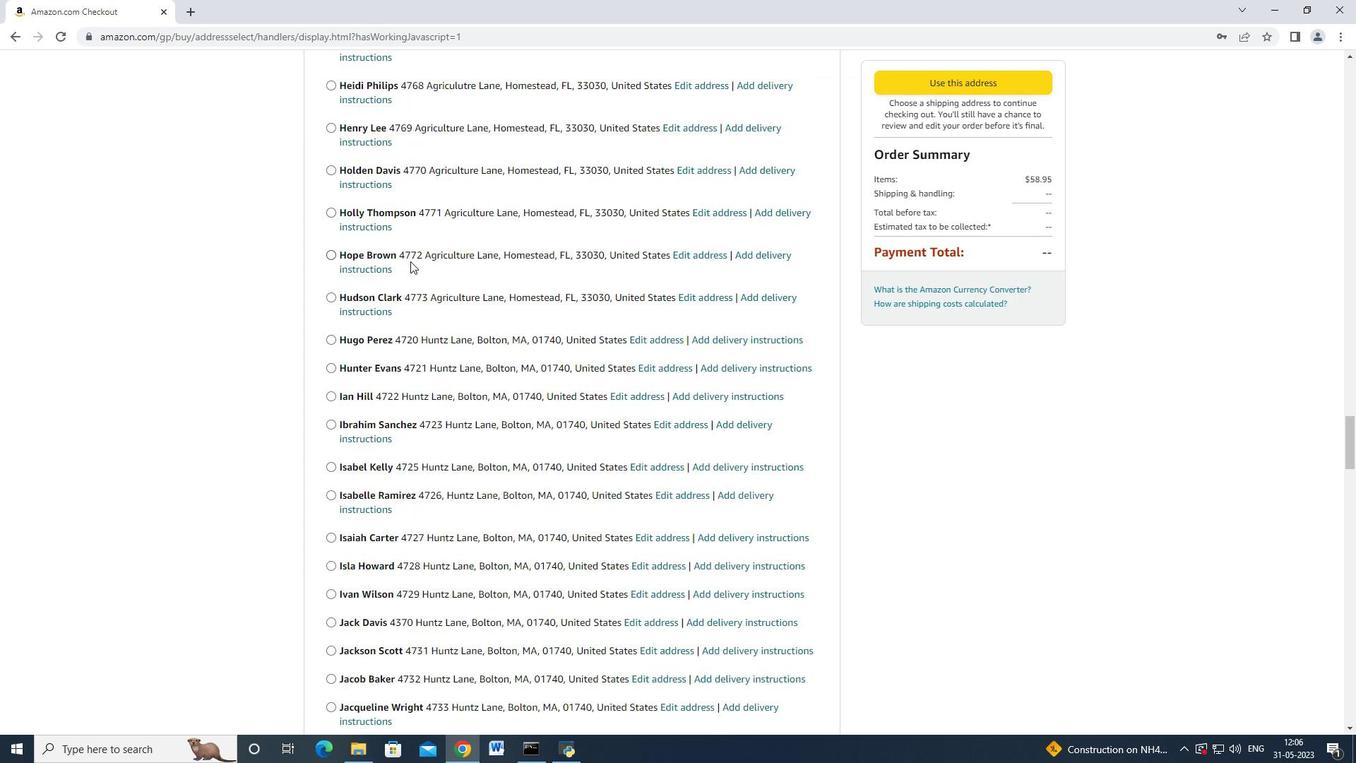 
Action: Mouse moved to (407, 262)
Screenshot: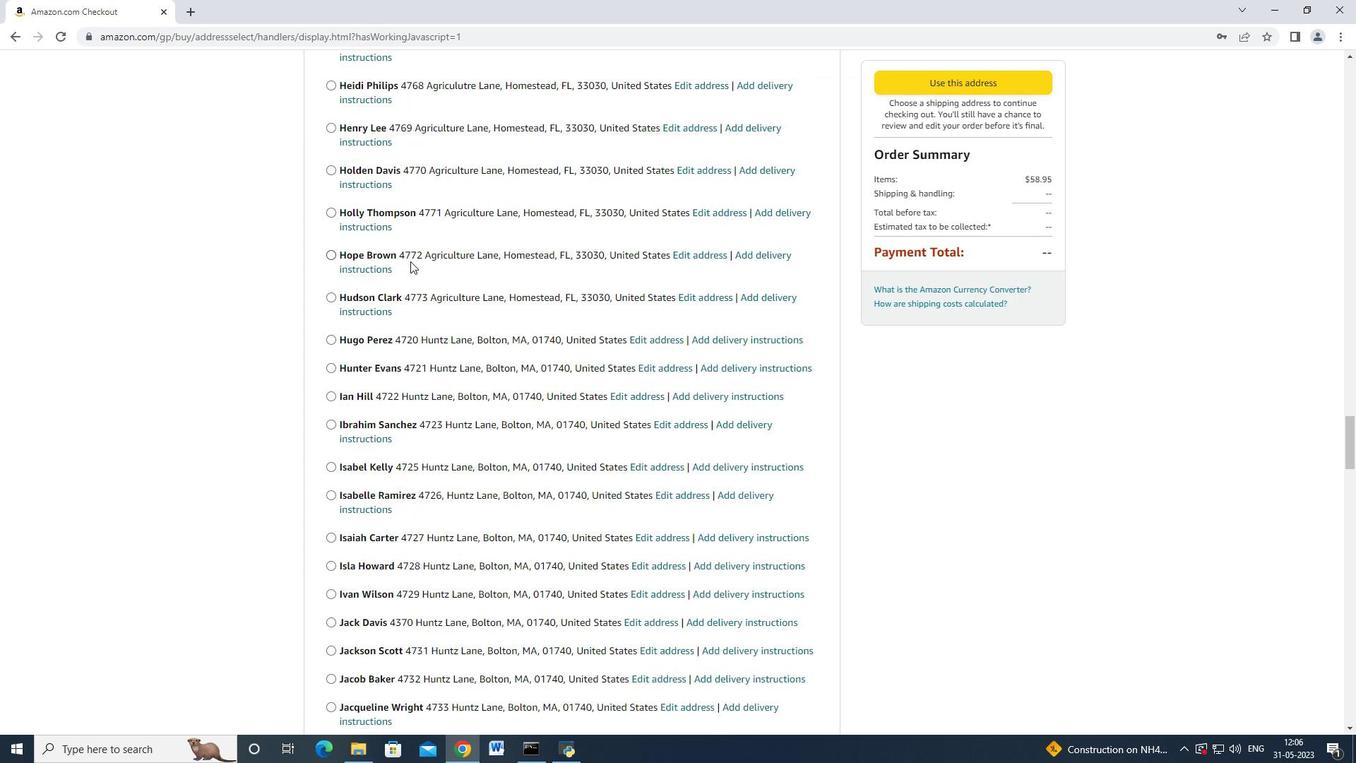 
Action: Mouse scrolled (407, 261) with delta (0, 0)
Screenshot: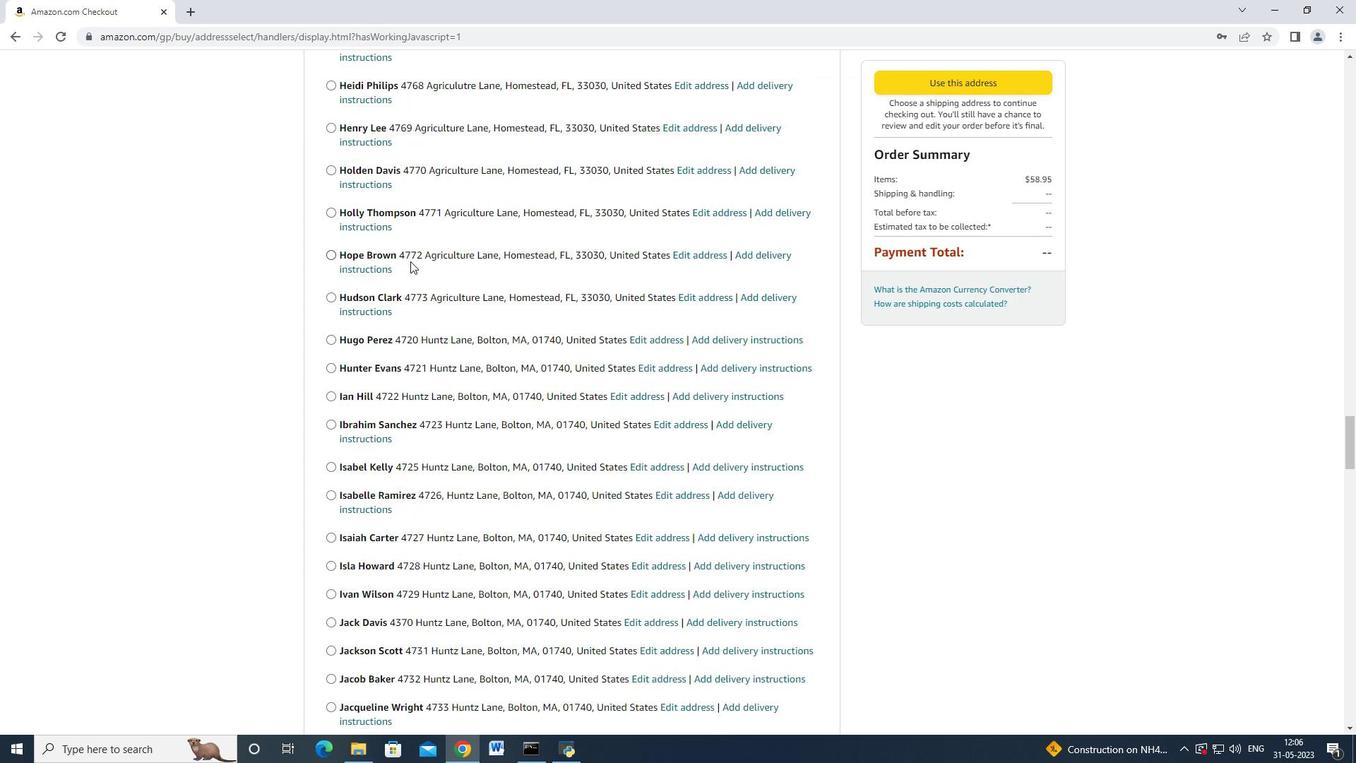 
Action: Mouse scrolled (407, 261) with delta (0, 0)
Screenshot: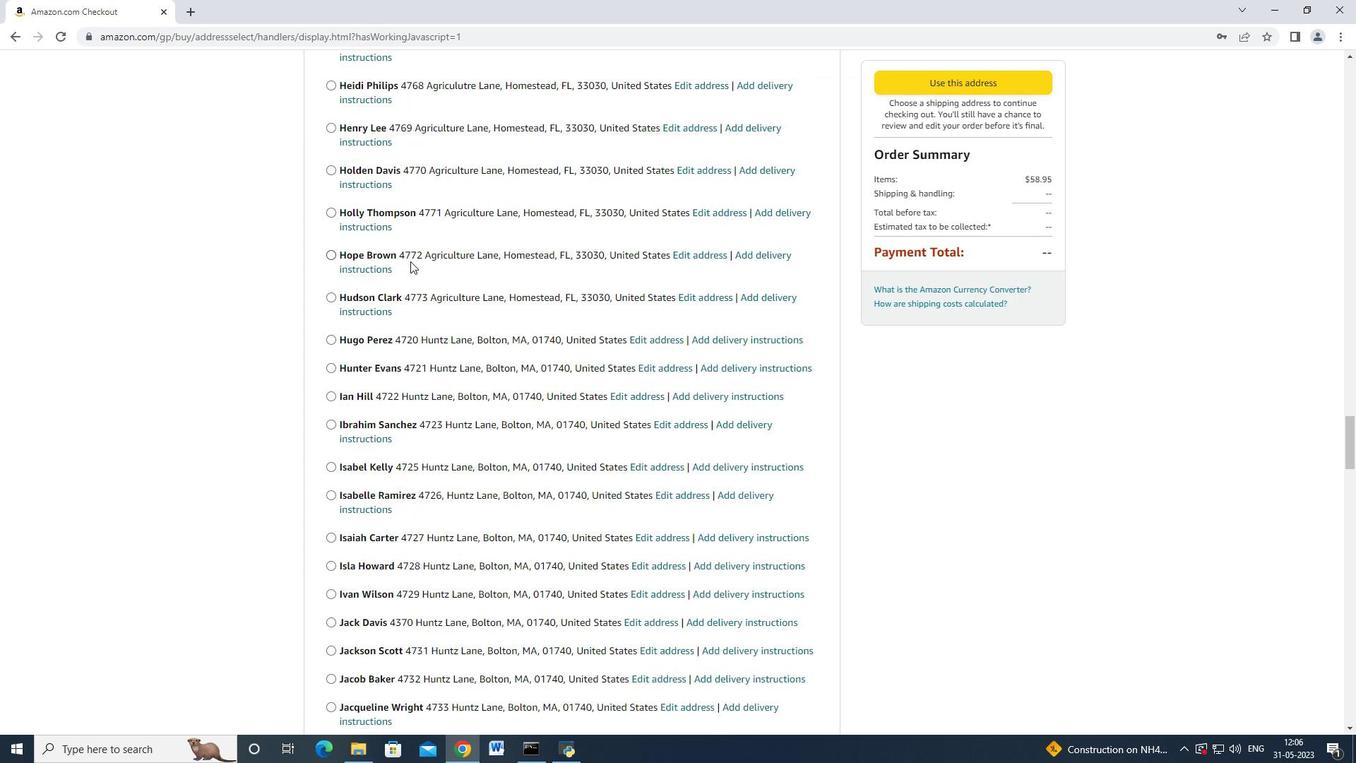 
Action: Mouse moved to (401, 264)
Screenshot: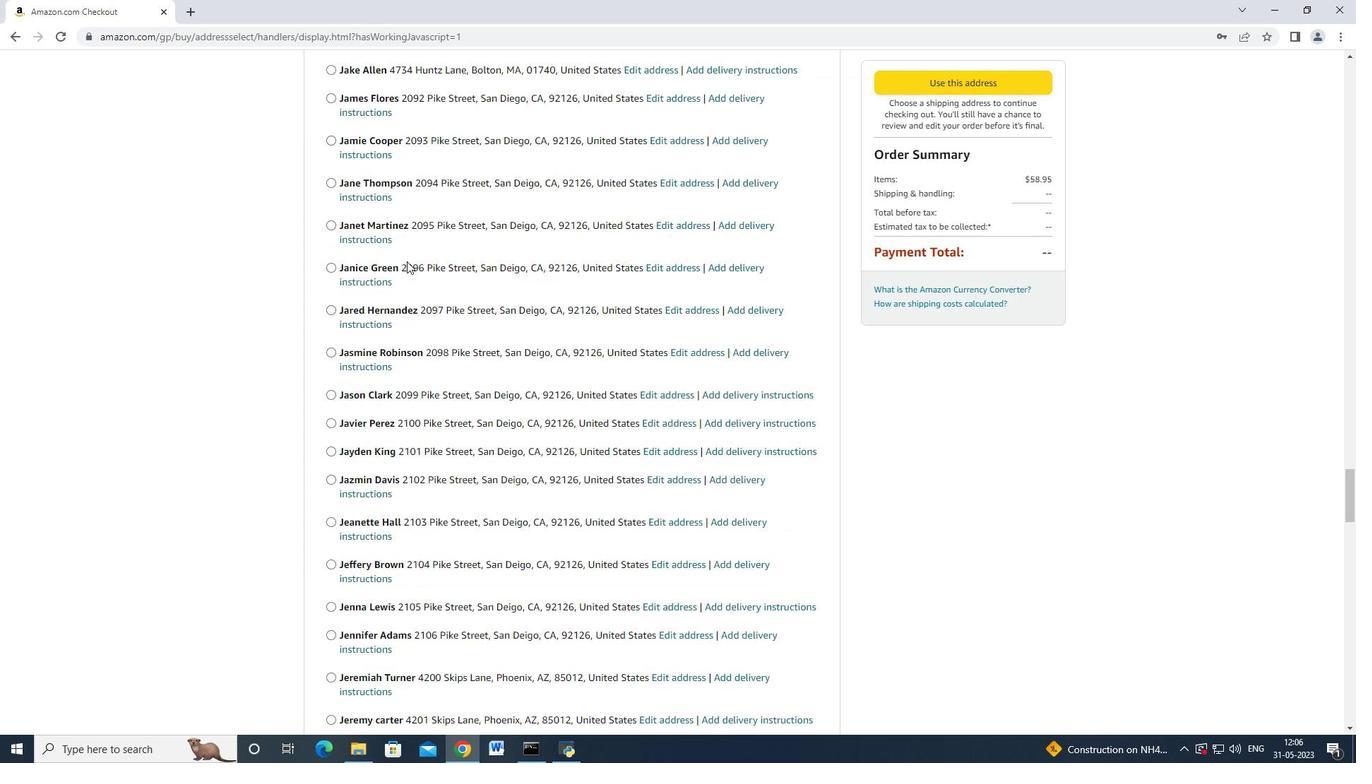 
Action: Mouse scrolled (403, 262) with delta (0, 0)
Screenshot: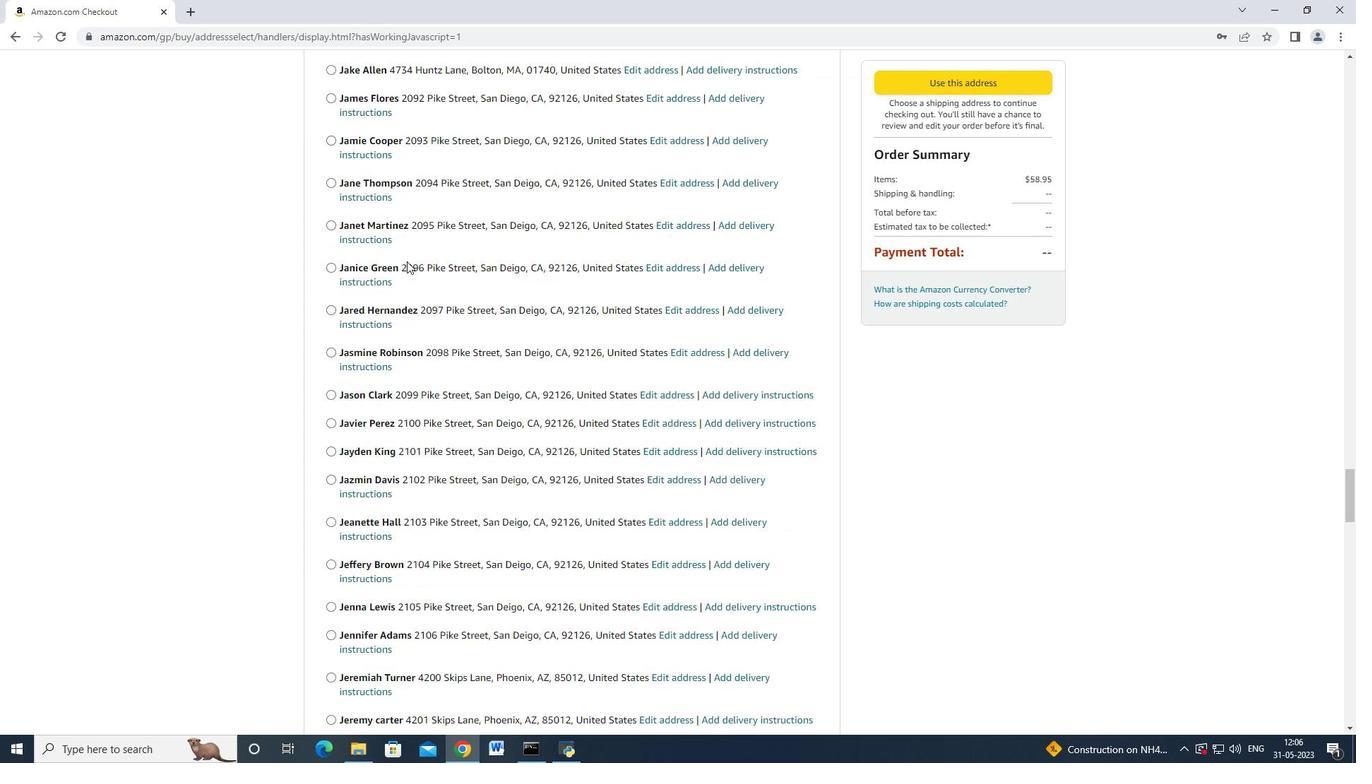 
Action: Mouse moved to (401, 264)
Screenshot: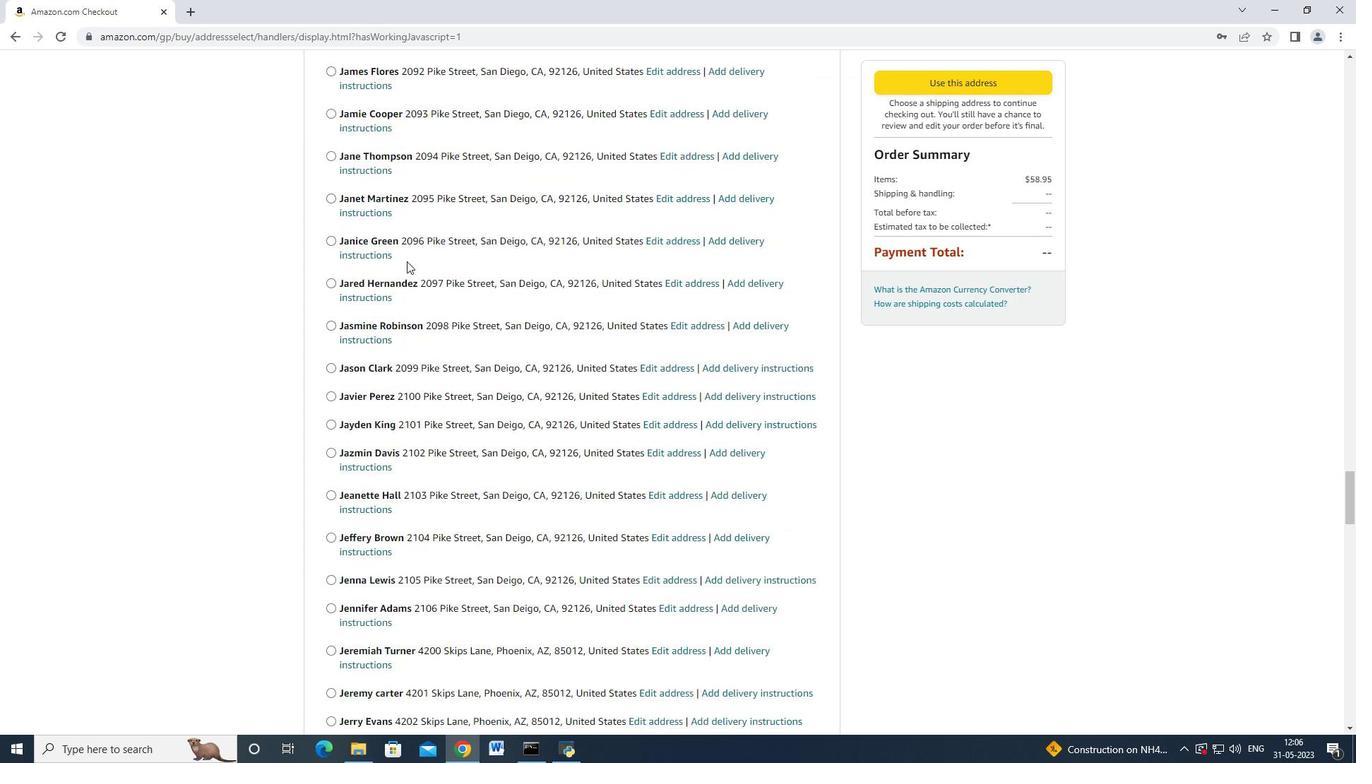 
Action: Mouse scrolled (402, 262) with delta (0, 0)
Screenshot: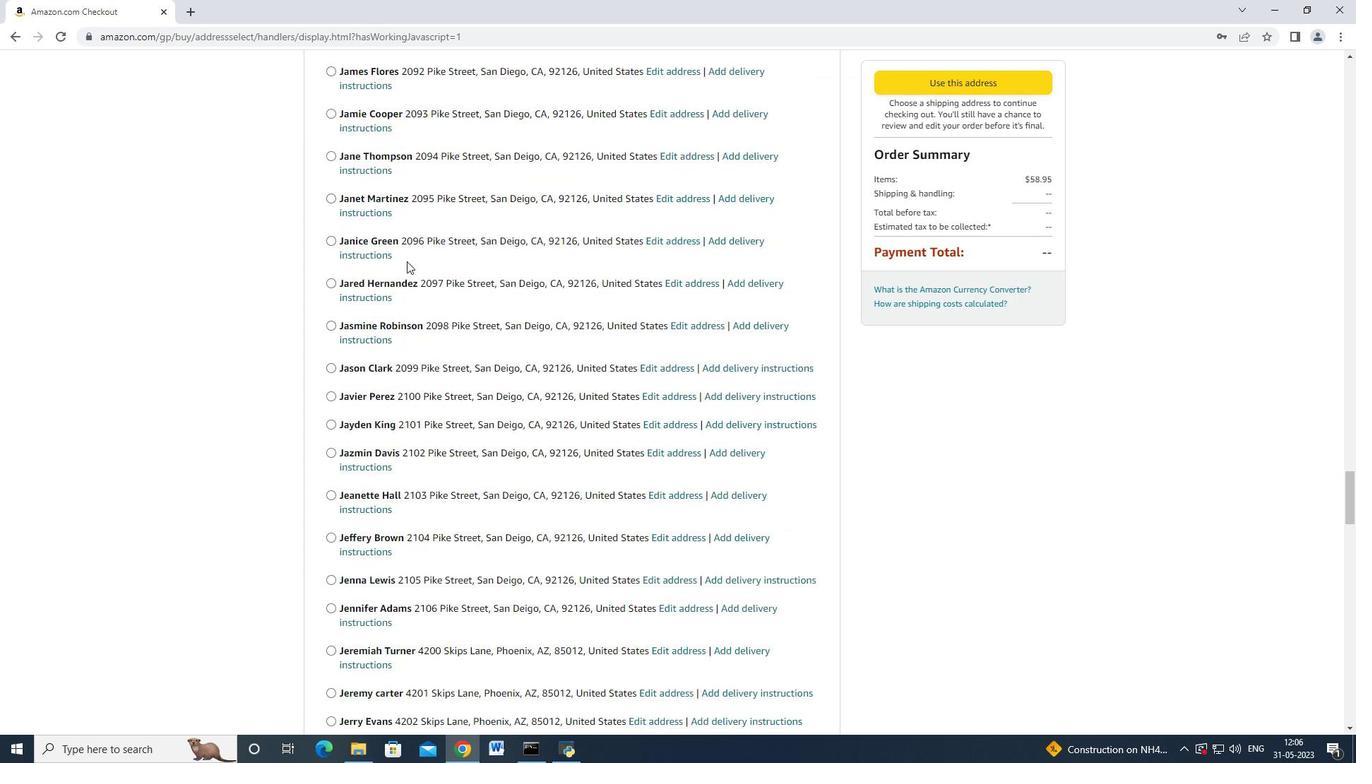 
Action: Mouse moved to (401, 263)
Screenshot: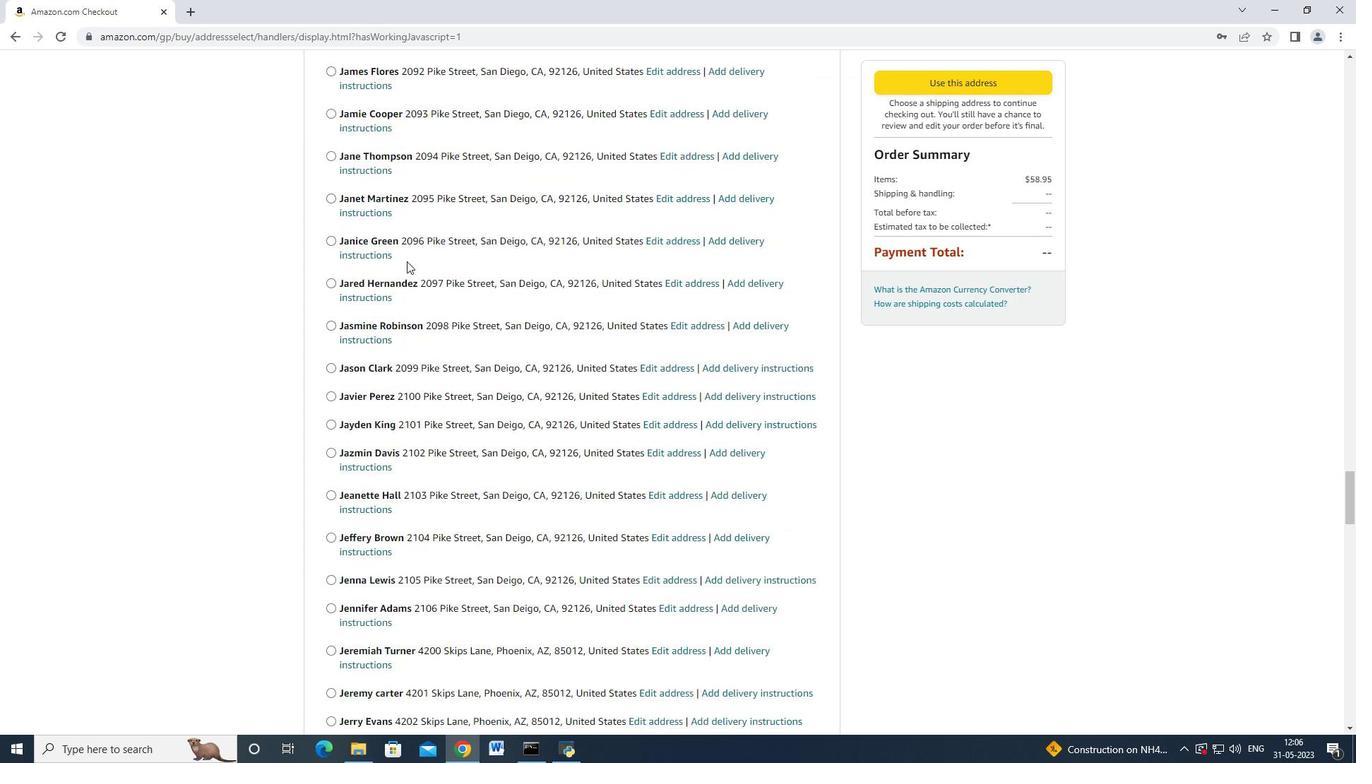 
Action: Mouse scrolled (401, 263) with delta (0, 0)
Screenshot: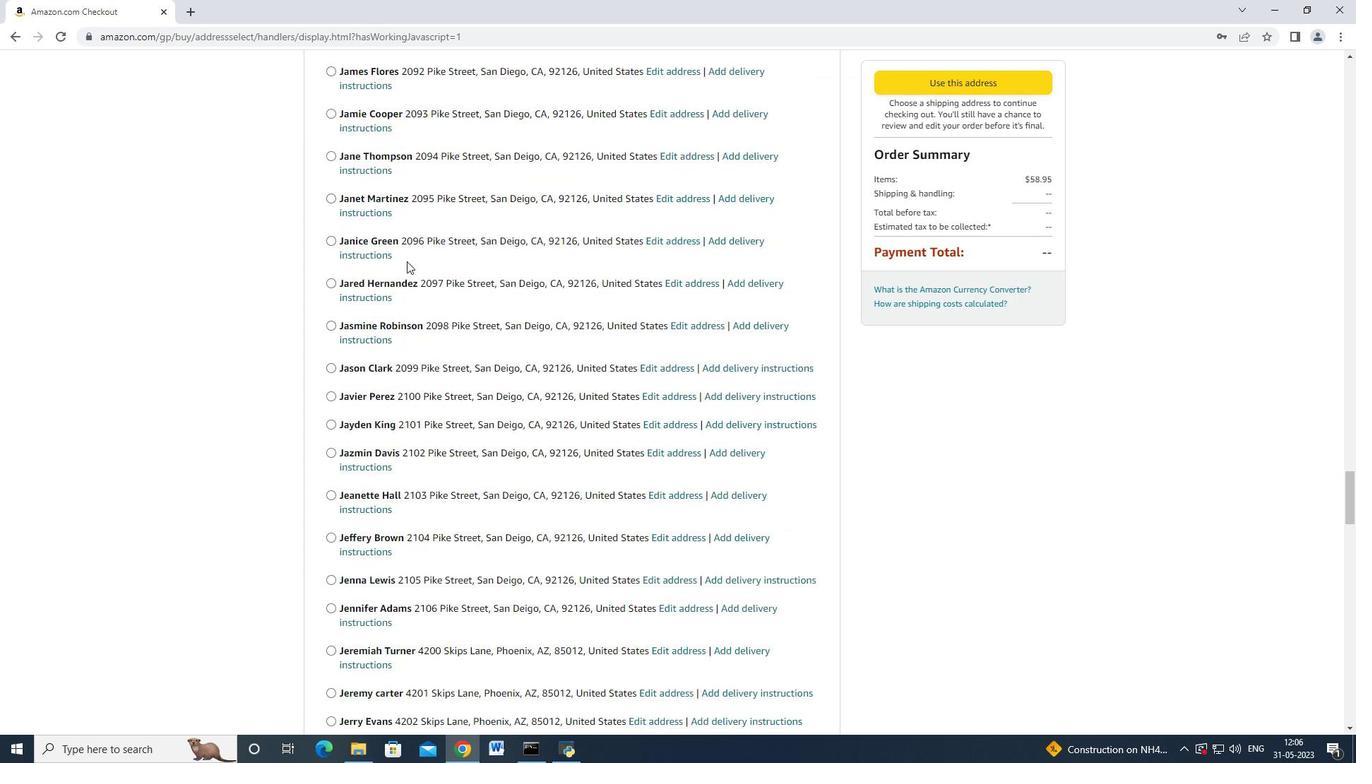 
Action: Mouse moved to (401, 263)
Screenshot: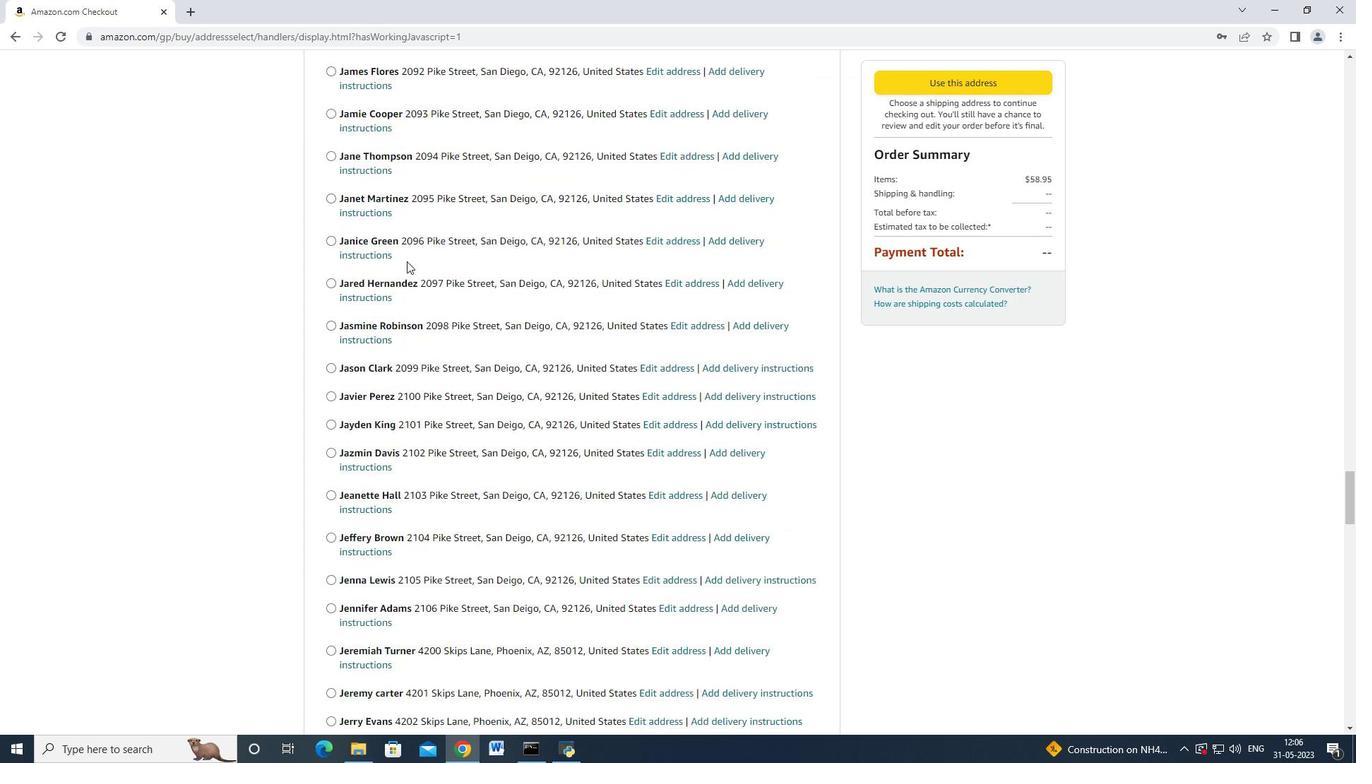 
Action: Mouse scrolled (401, 263) with delta (0, 0)
Screenshot: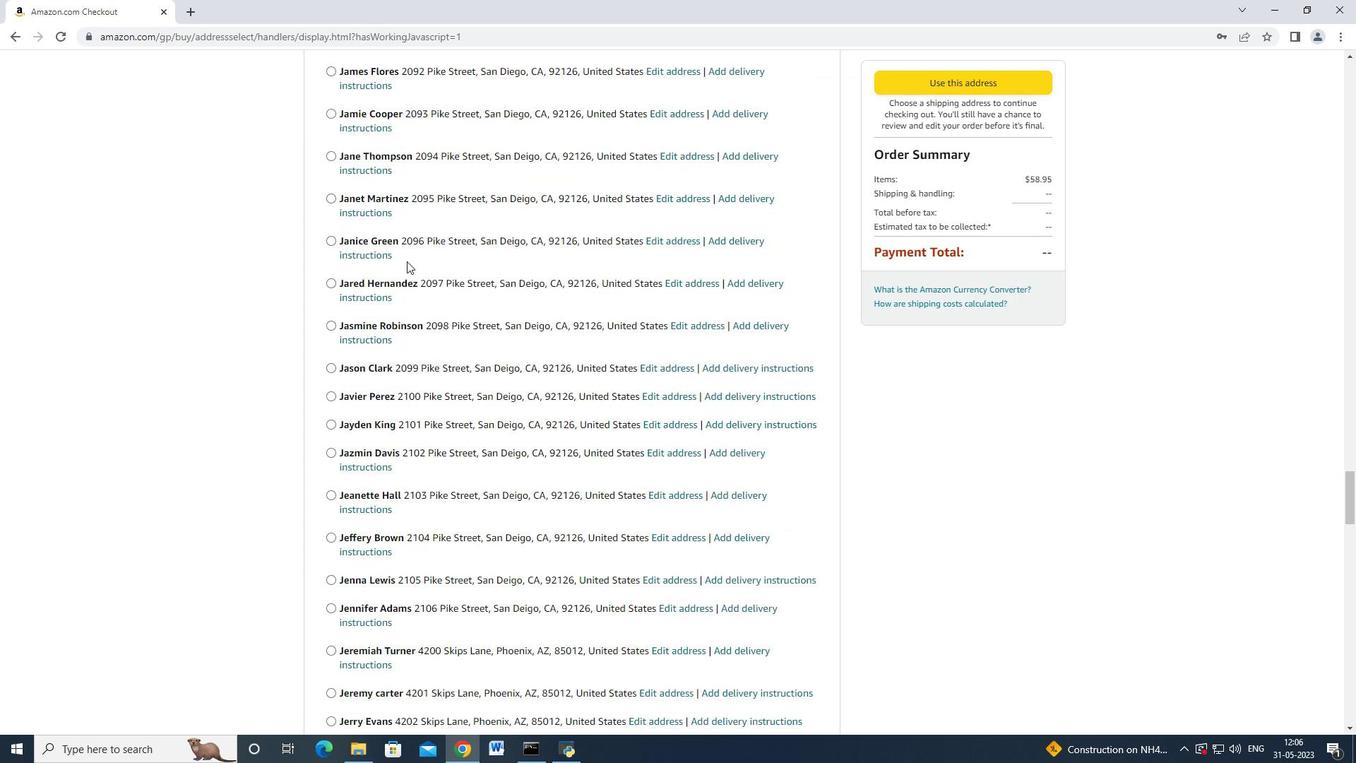 
Action: Mouse moved to (401, 262)
Screenshot: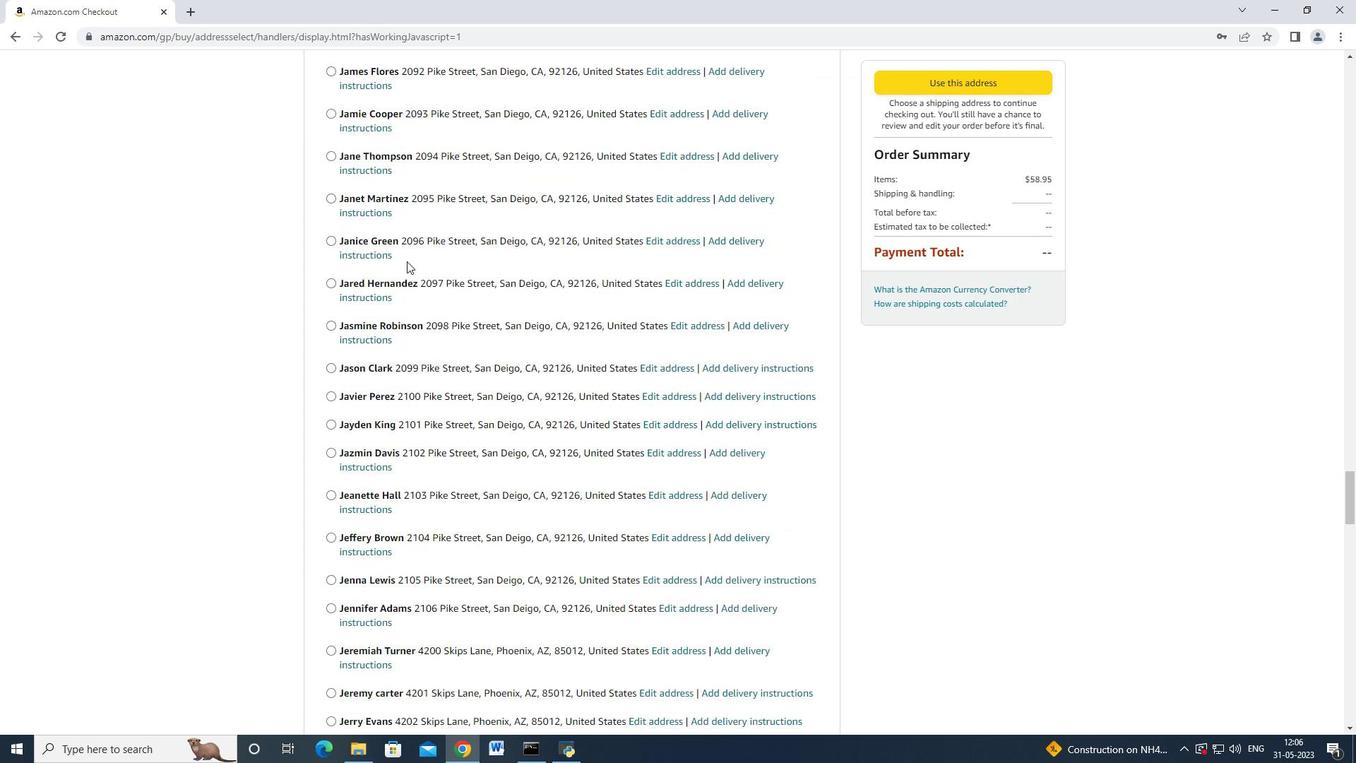 
Action: Mouse scrolled (401, 263) with delta (0, 0)
Screenshot: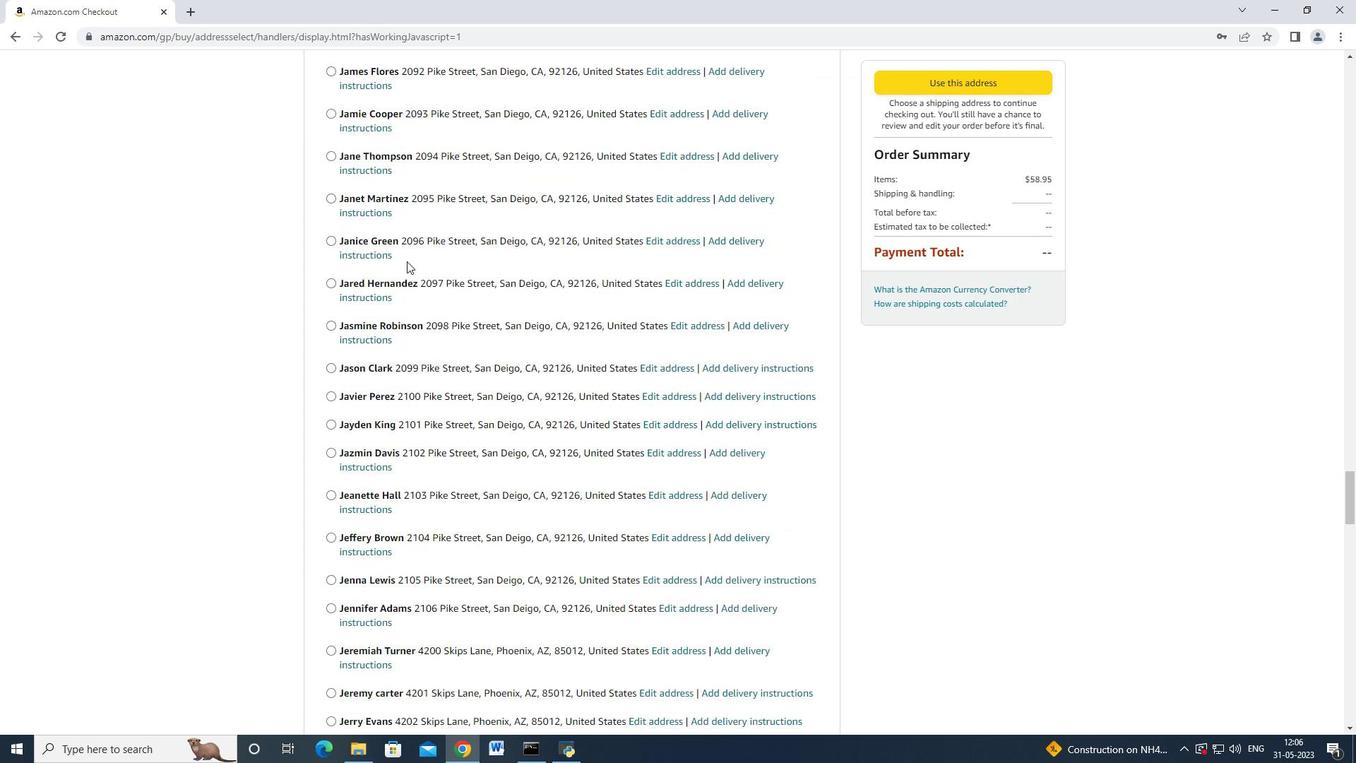 
Action: Mouse moved to (401, 262)
Screenshot: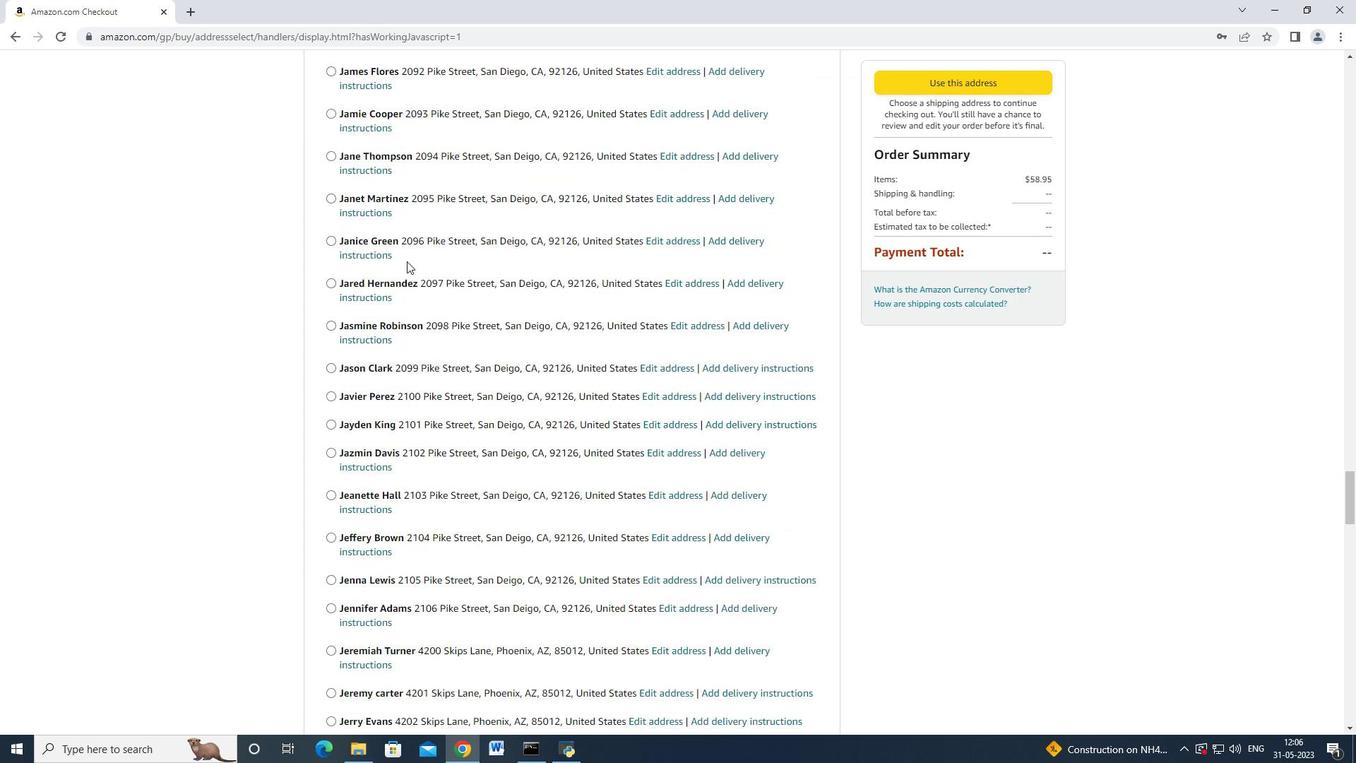 
Action: Mouse scrolled (401, 262) with delta (0, -1)
Screenshot: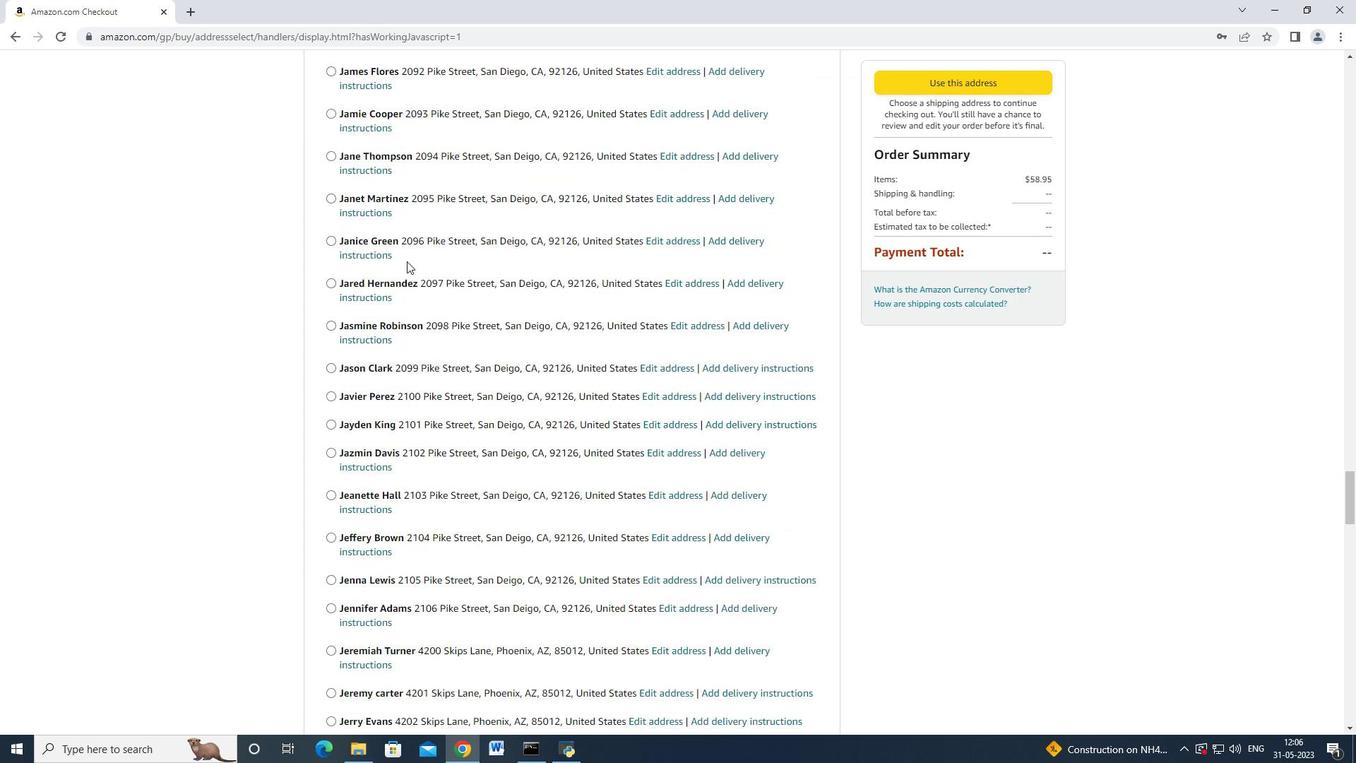 
Action: Mouse moved to (401, 261)
Screenshot: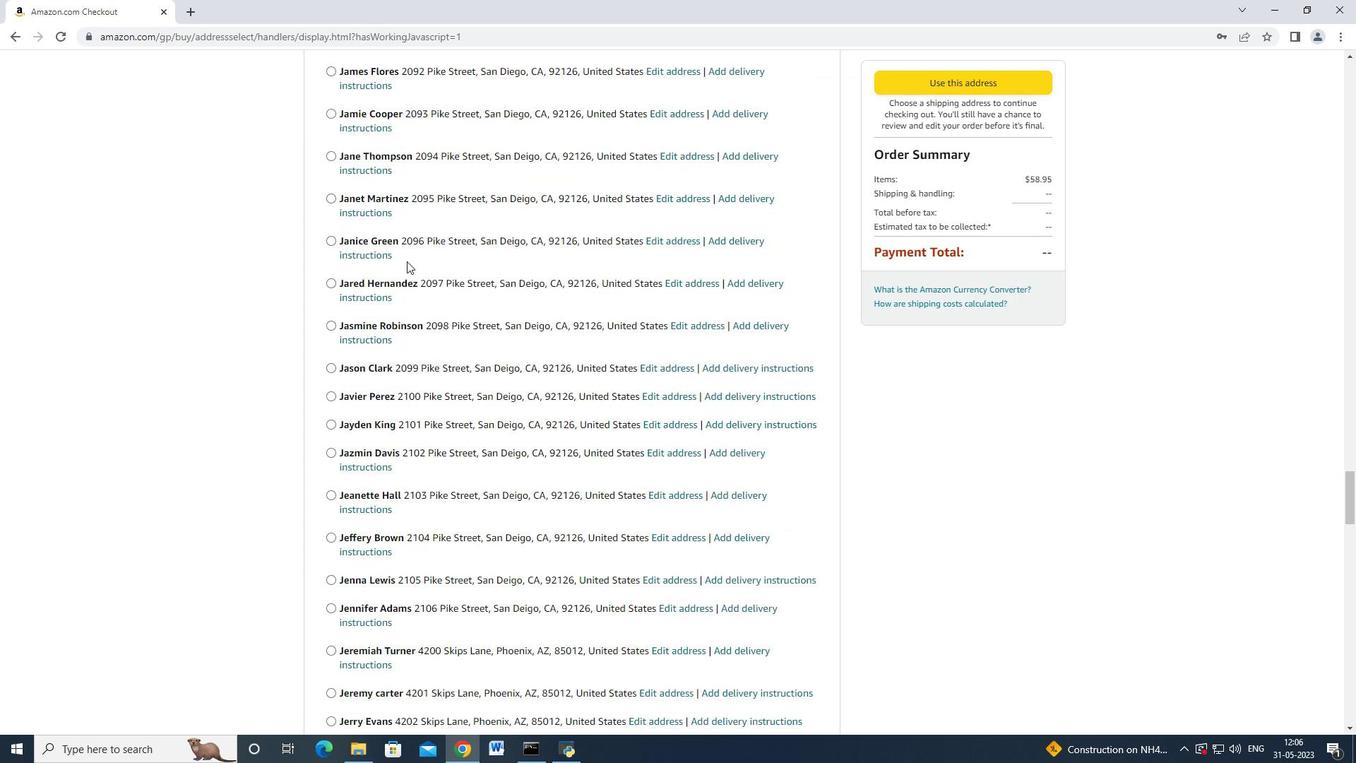 
Action: Mouse scrolled (401, 263) with delta (0, 0)
Screenshot: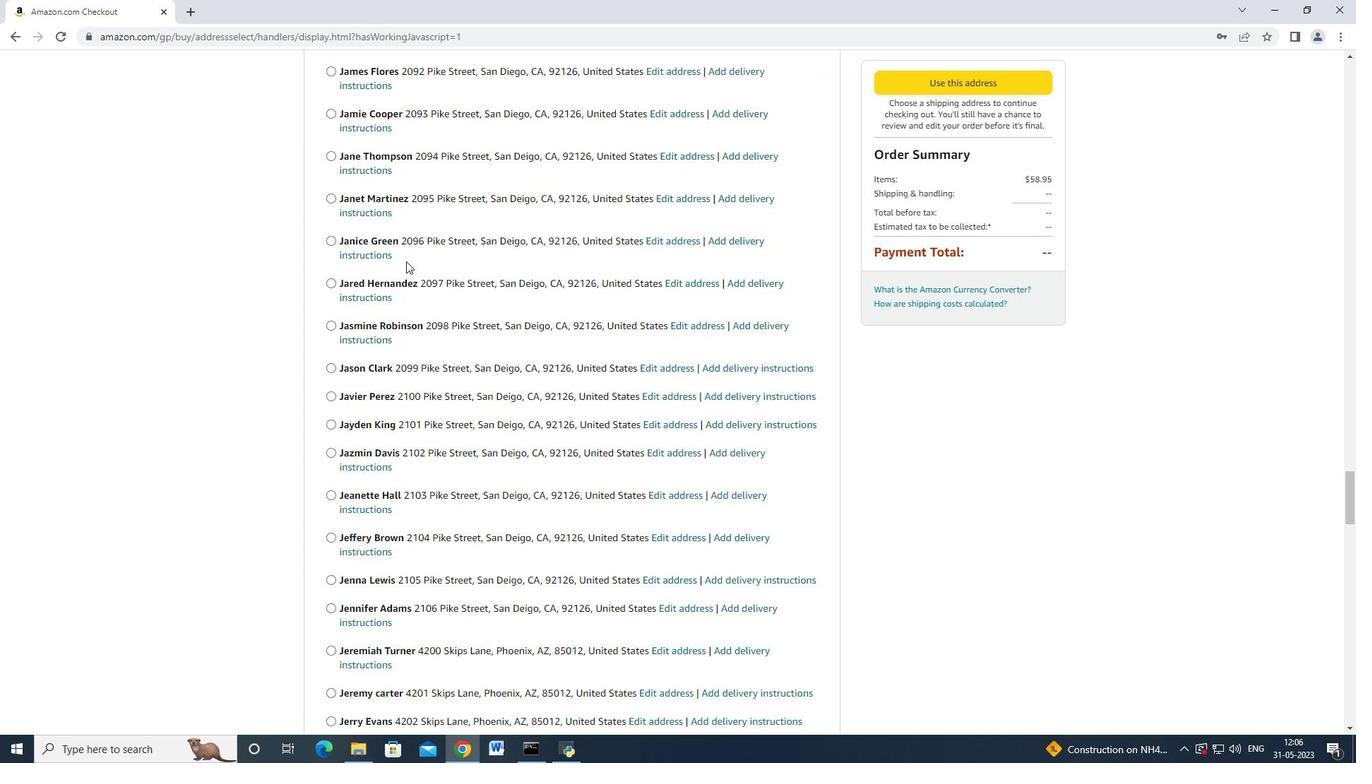 
Action: Mouse moved to (401, 261)
Screenshot: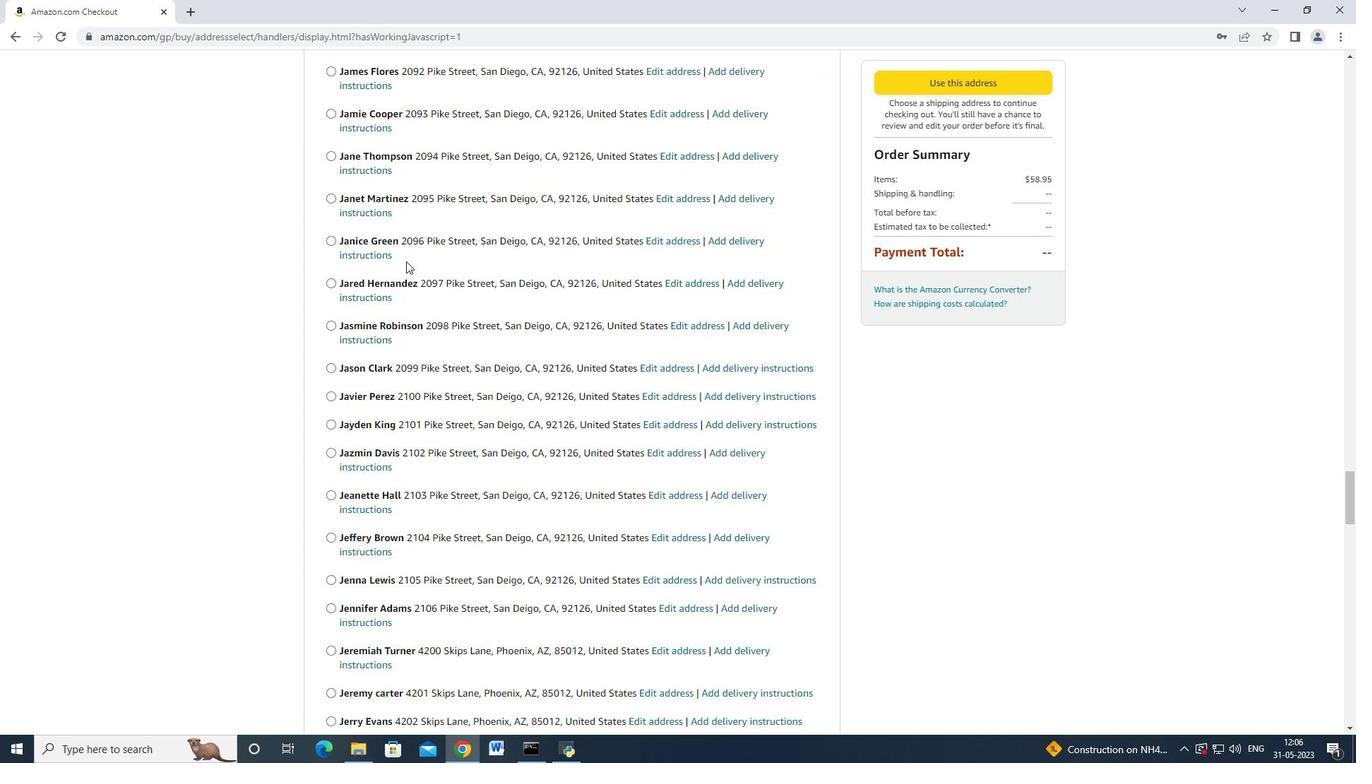 
Action: Mouse scrolled (401, 263) with delta (0, 0)
Screenshot: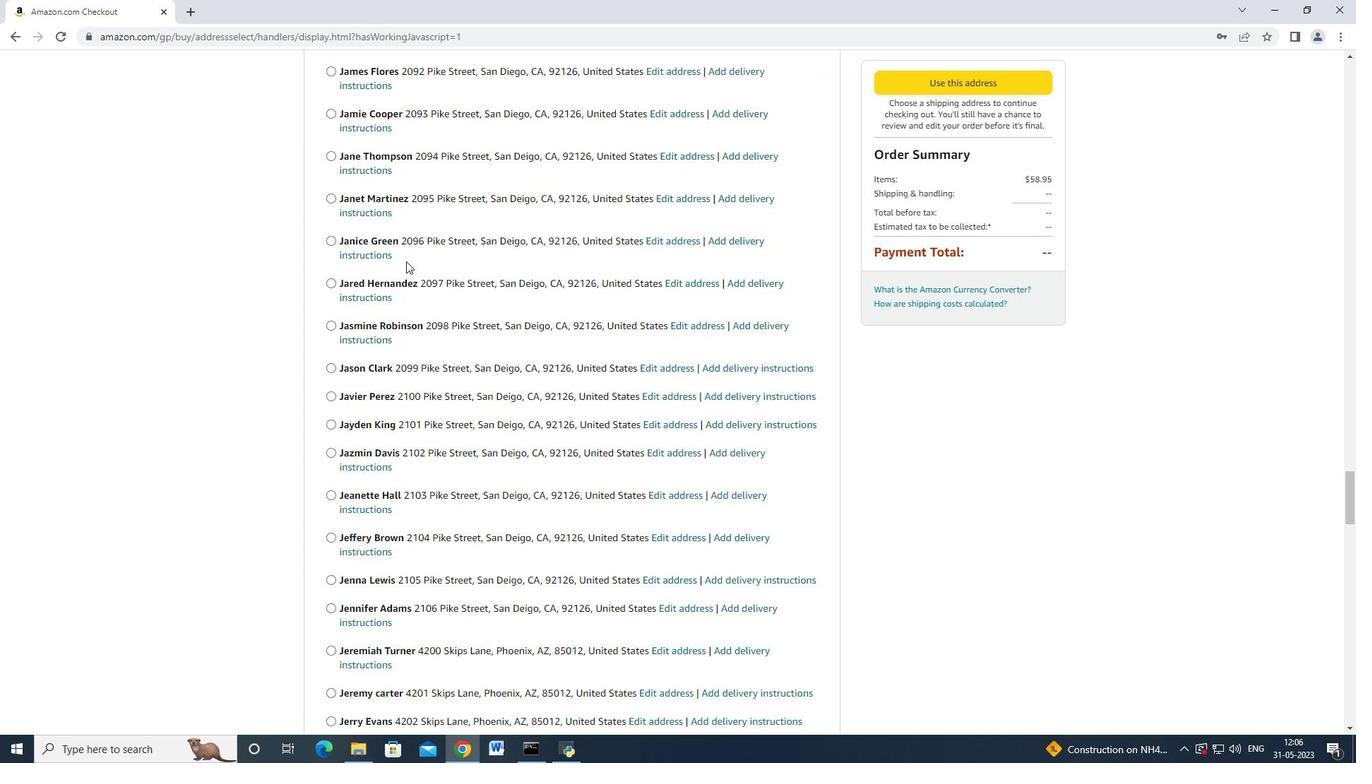 
Action: Mouse moved to (402, 260)
Screenshot: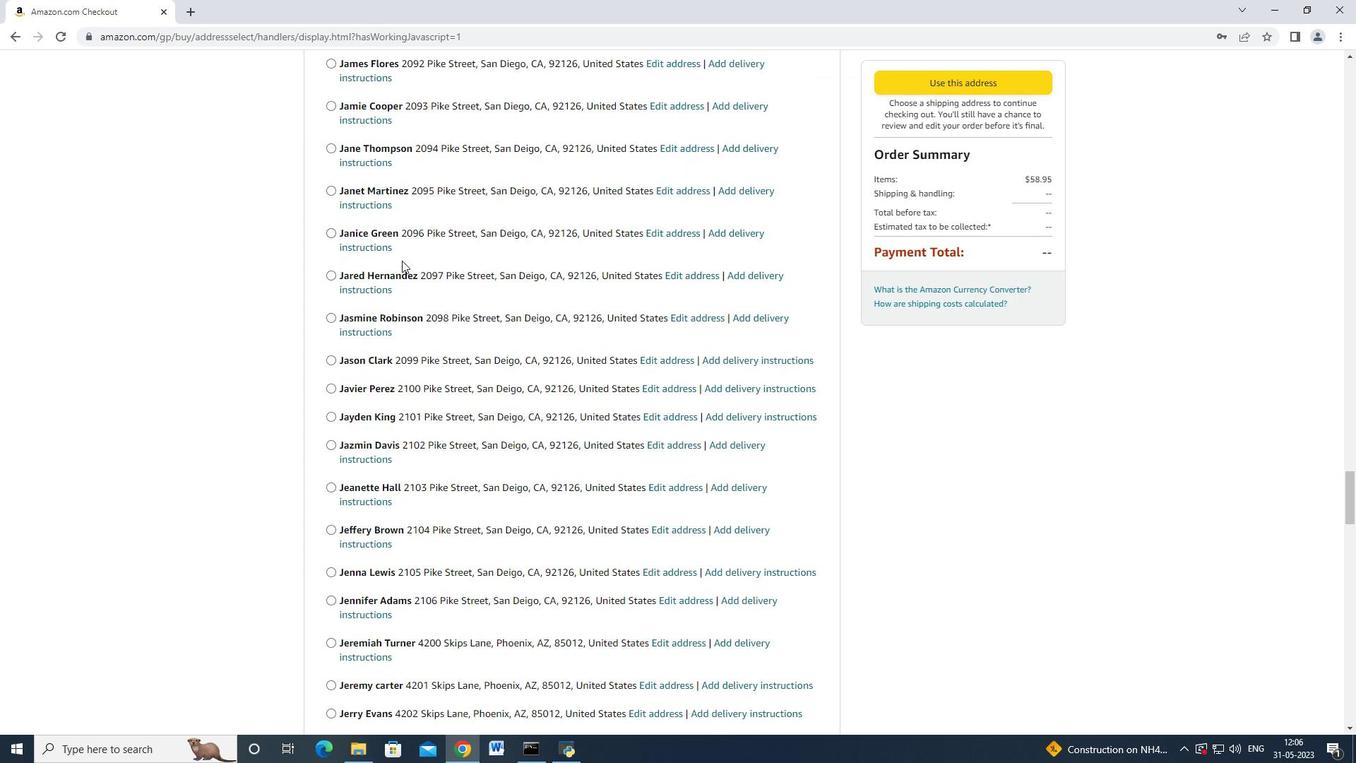 
Action: Mouse scrolled (402, 259) with delta (0, 0)
Screenshot: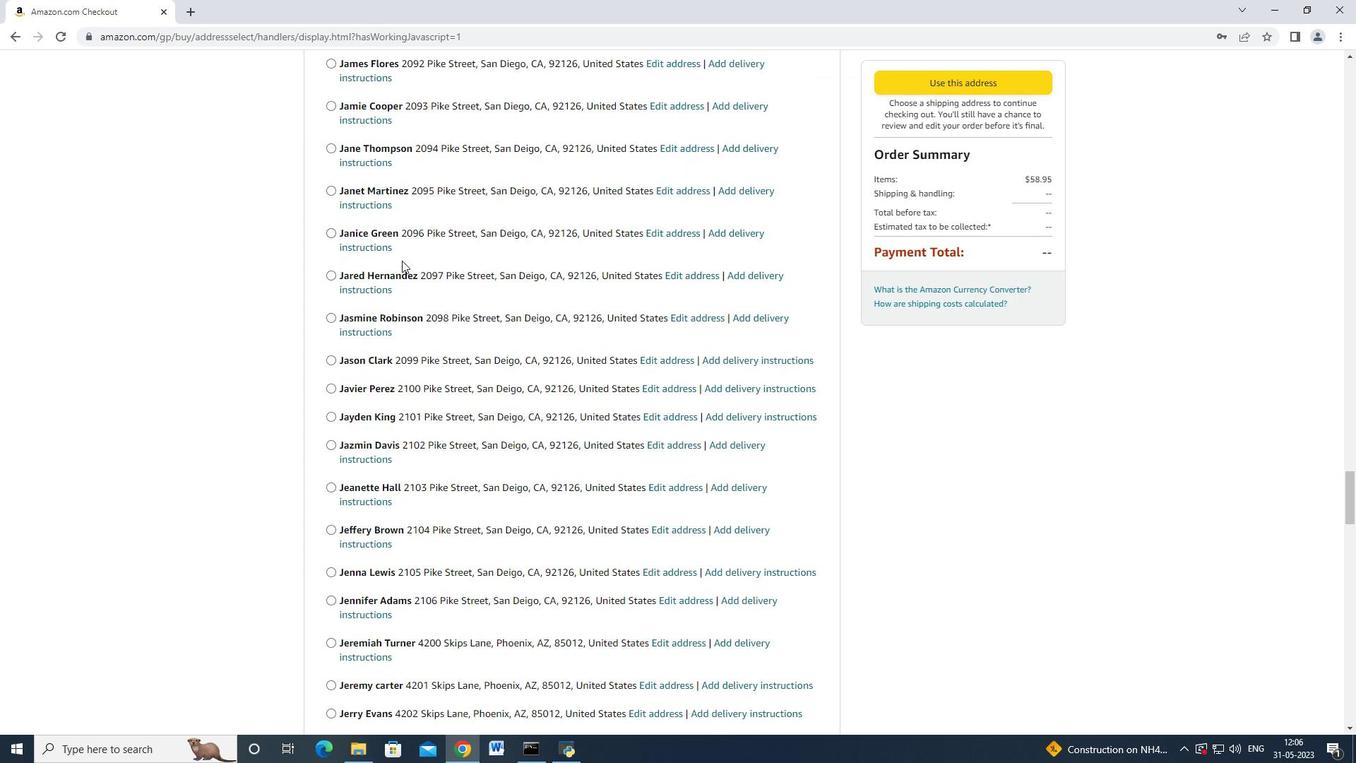
Action: Mouse scrolled (402, 259) with delta (0, 0)
Screenshot: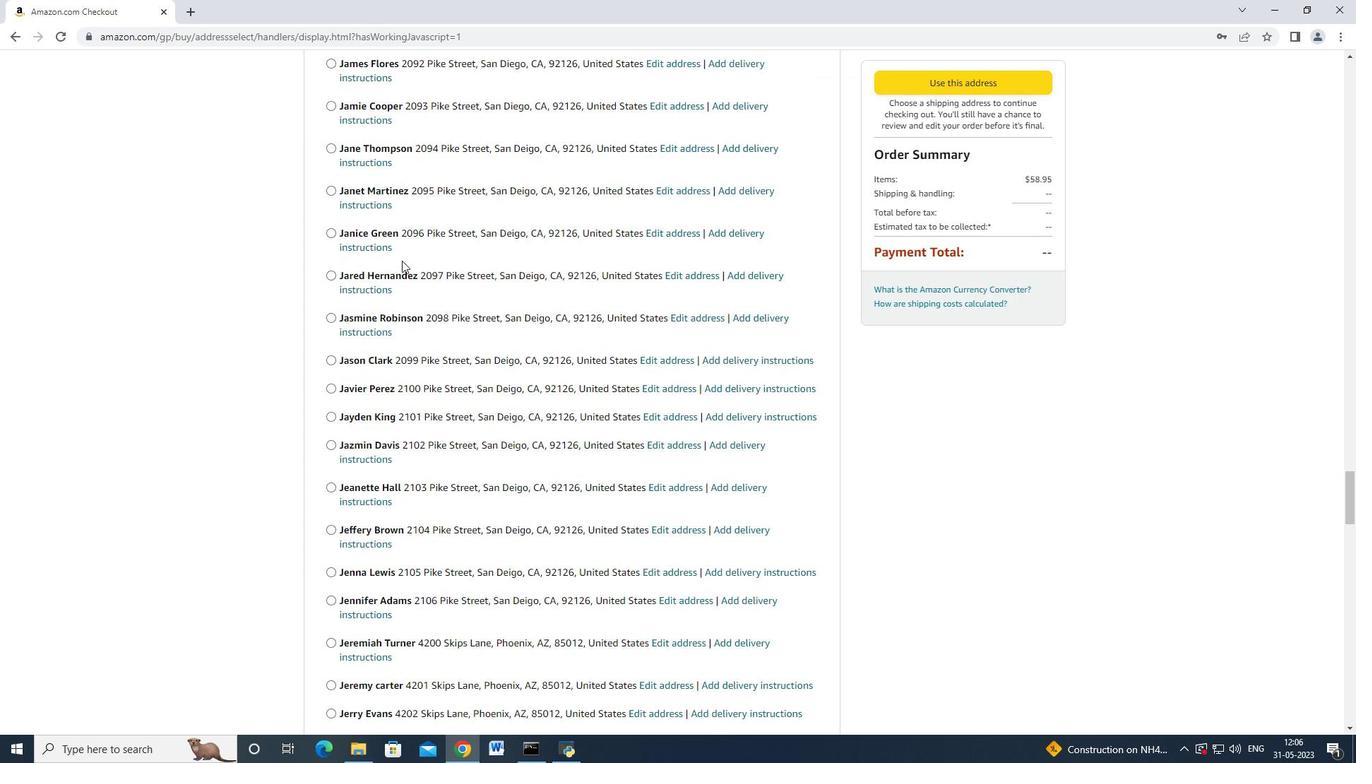 
Action: Mouse moved to (402, 260)
Screenshot: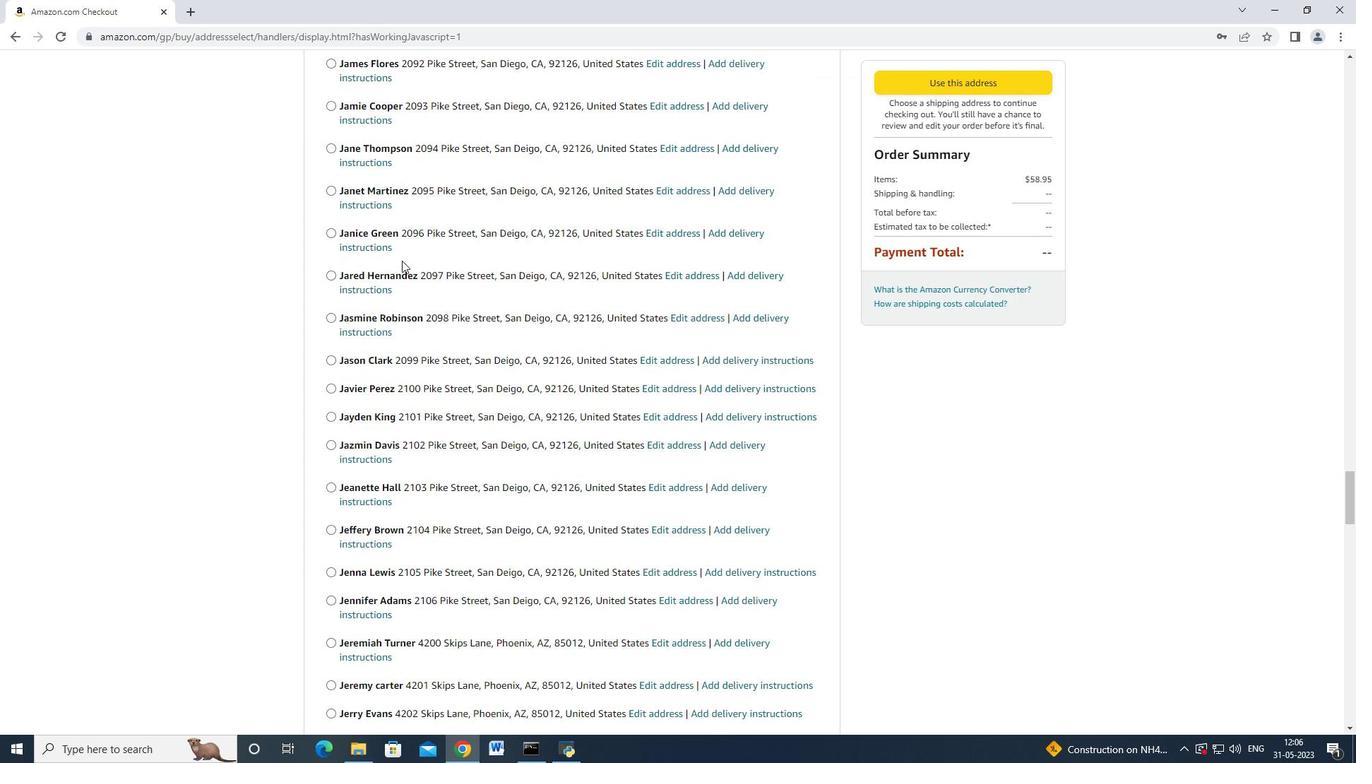 
Action: Mouse scrolled (402, 259) with delta (0, 0)
Screenshot: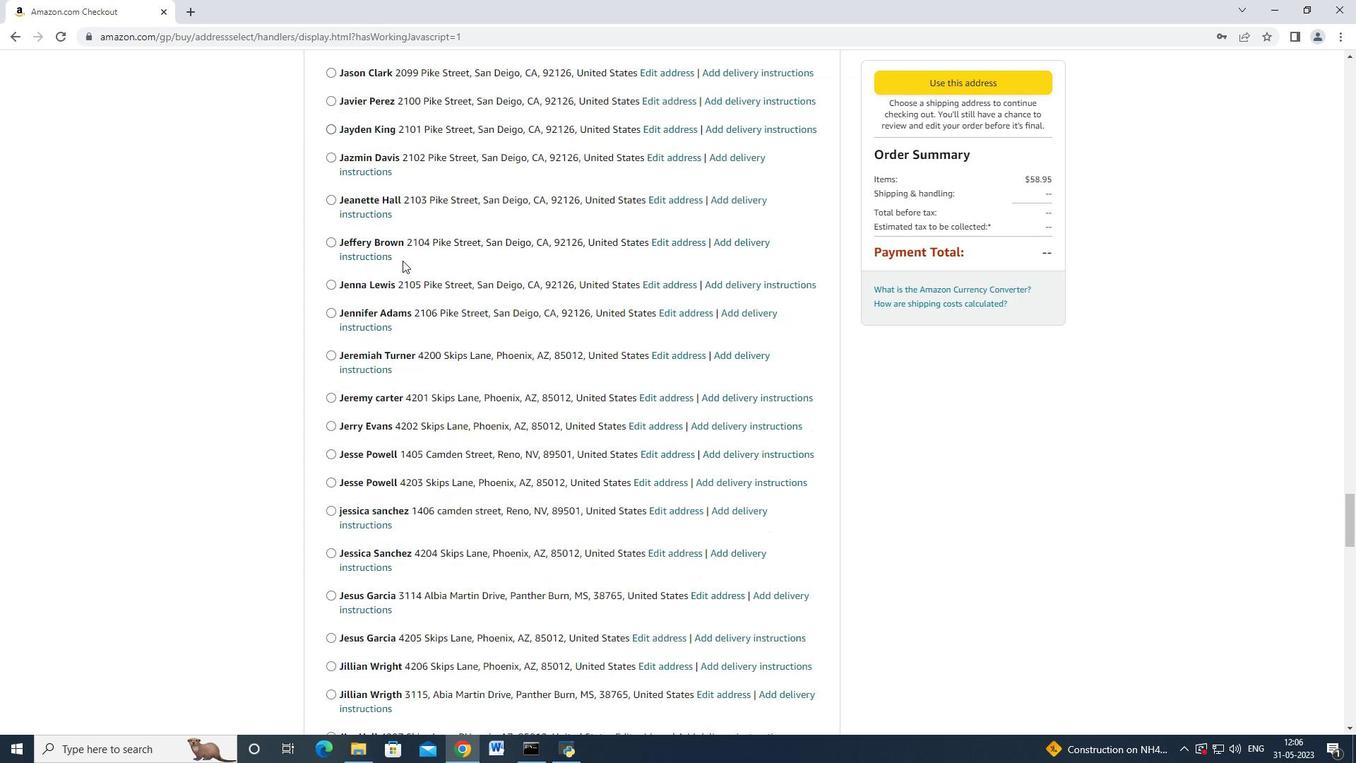 
Action: Mouse scrolled (402, 259) with delta (0, 0)
Screenshot: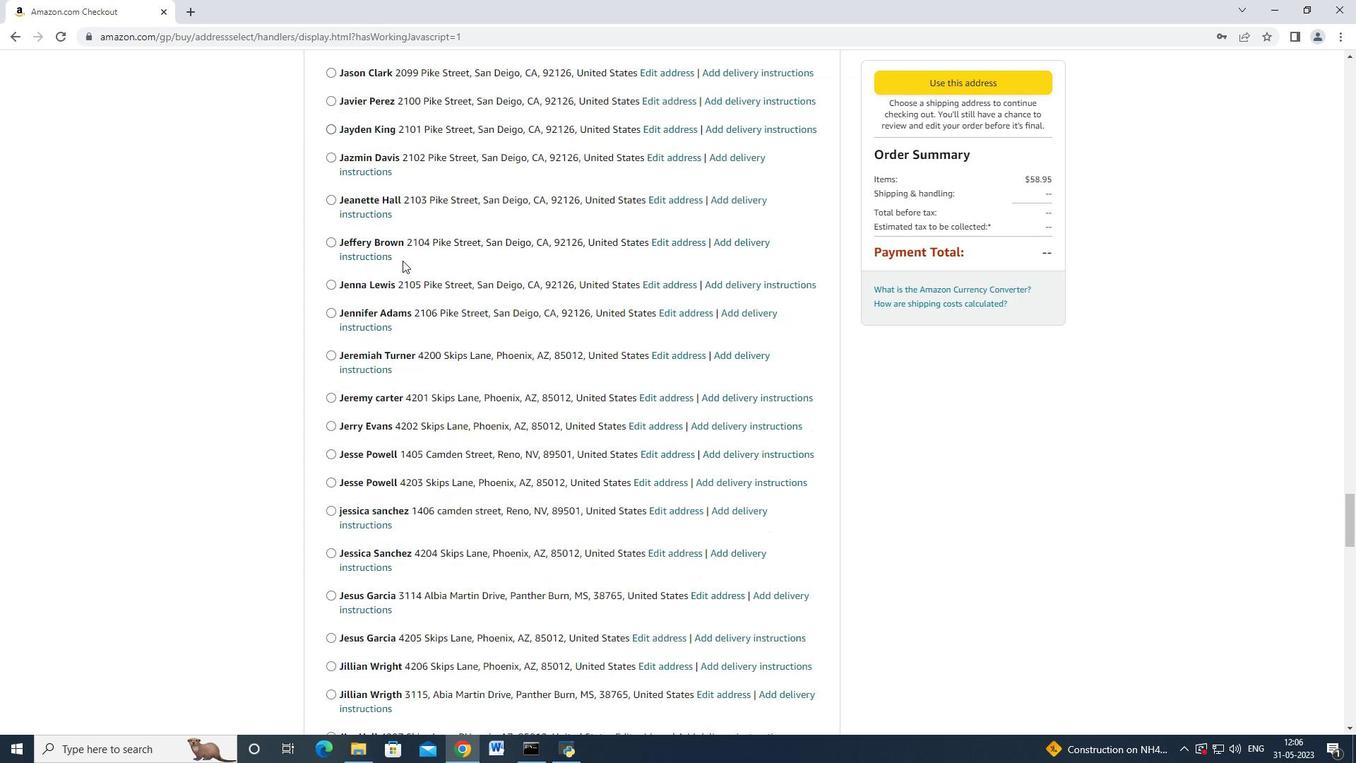
Action: Mouse scrolled (402, 259) with delta (0, 0)
Screenshot: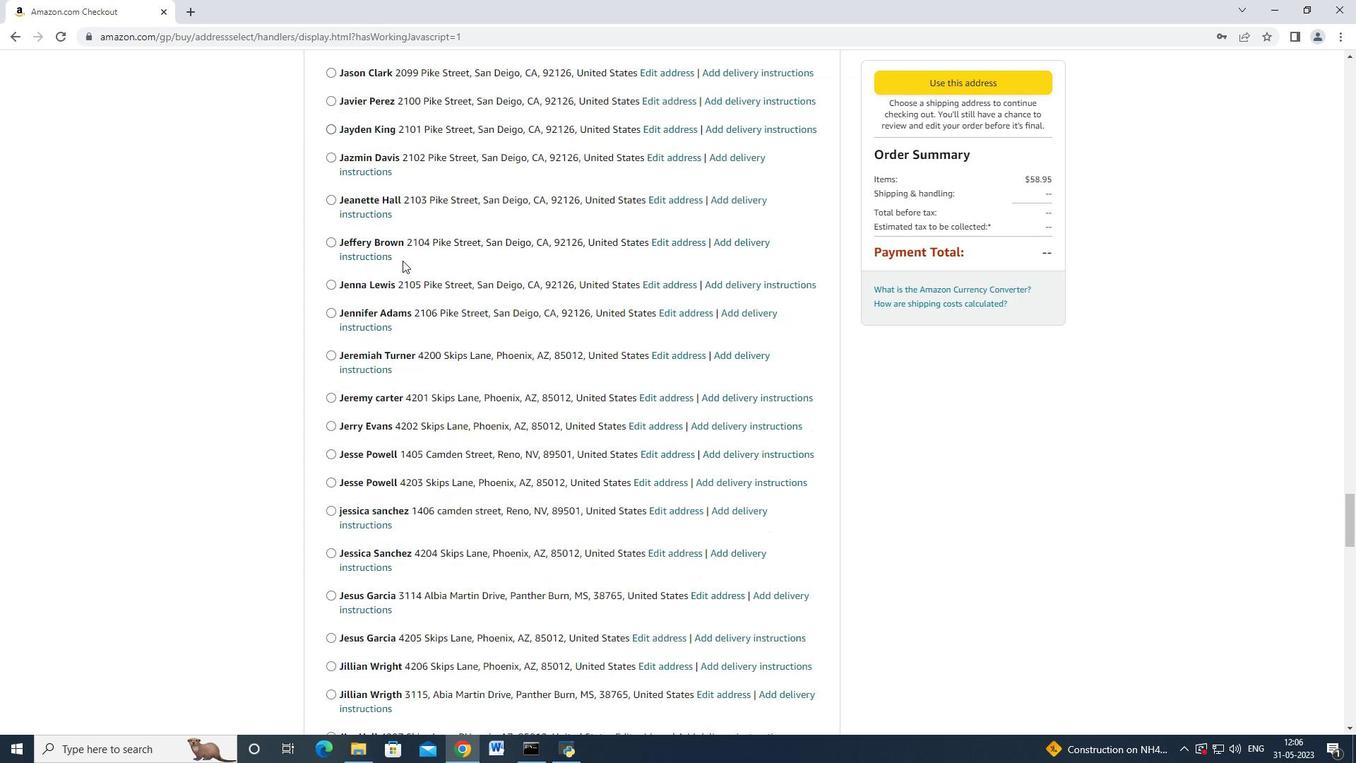 
Action: Mouse scrolled (402, 259) with delta (0, 0)
Screenshot: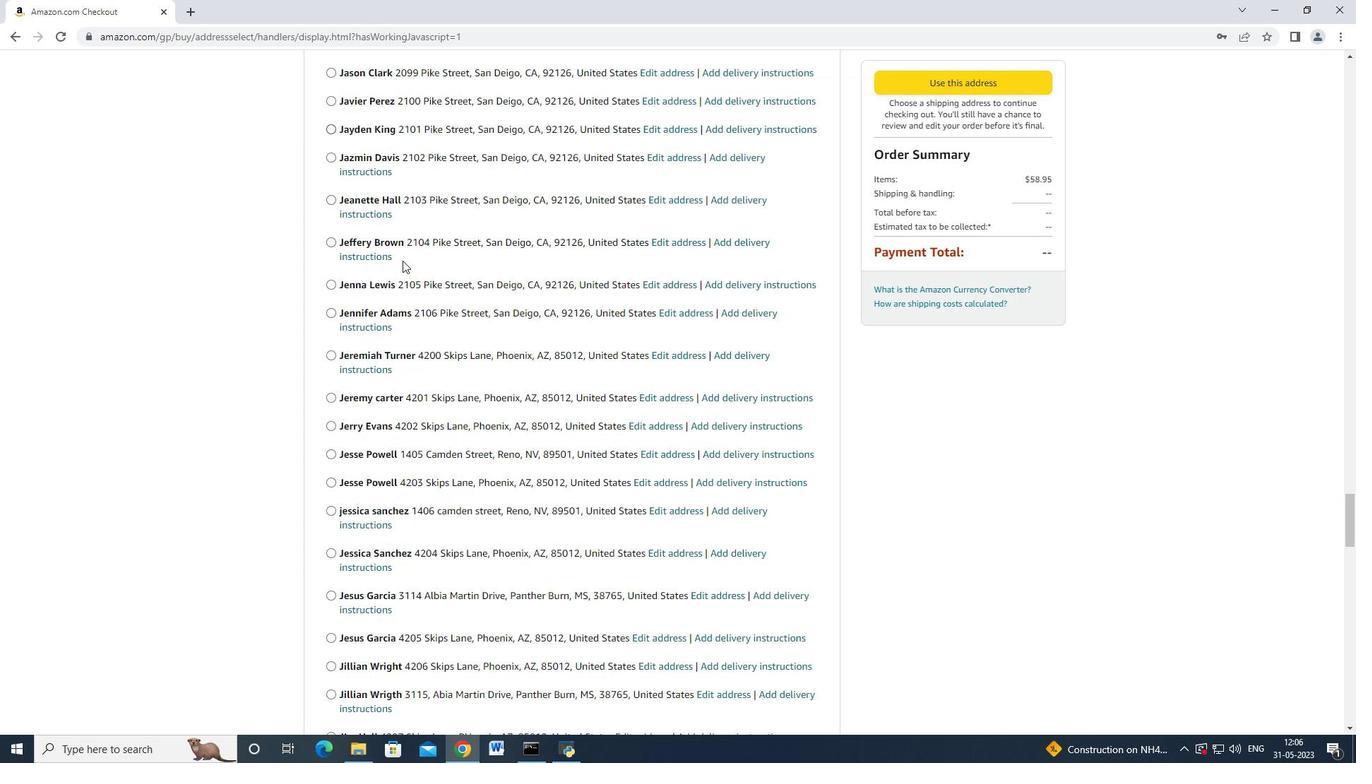 
Action: Mouse scrolled (402, 259) with delta (0, 0)
Screenshot: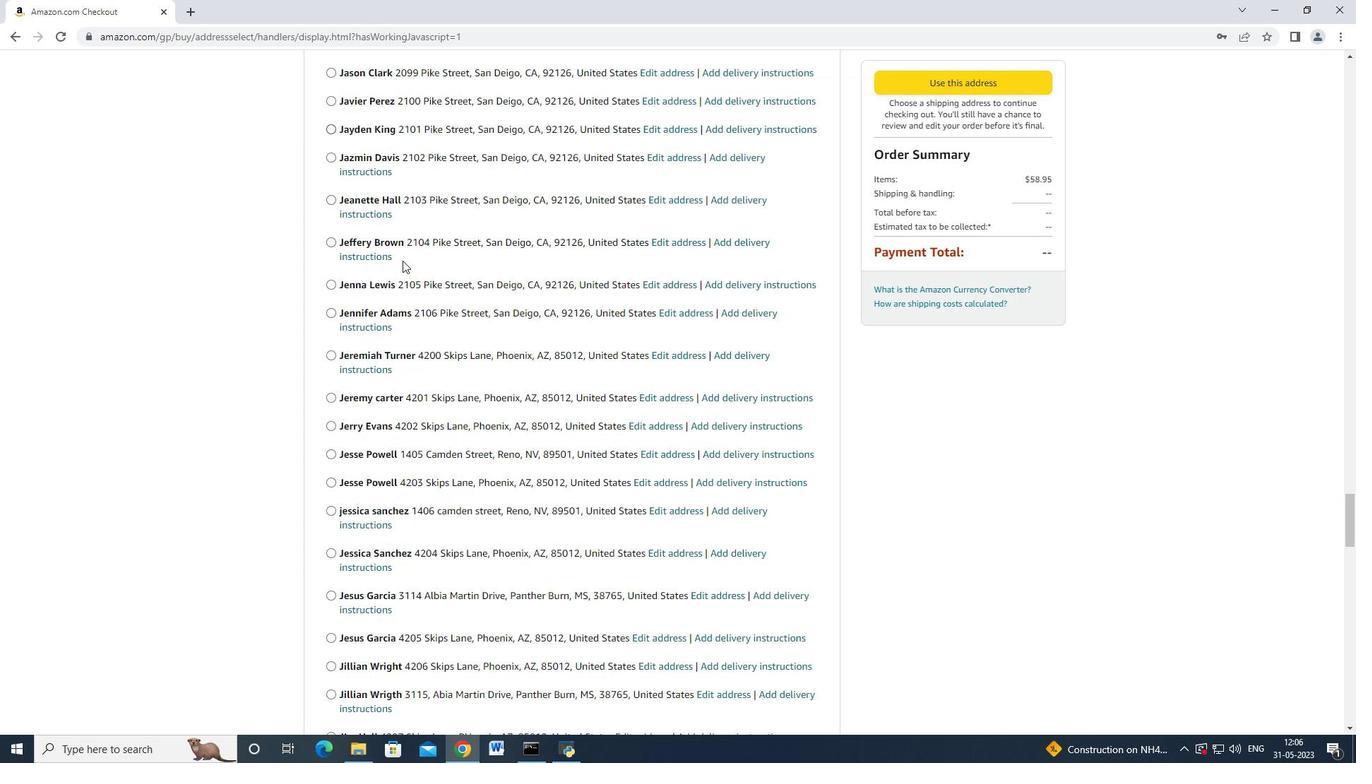 
Action: Mouse scrolled (402, 259) with delta (0, 0)
Screenshot: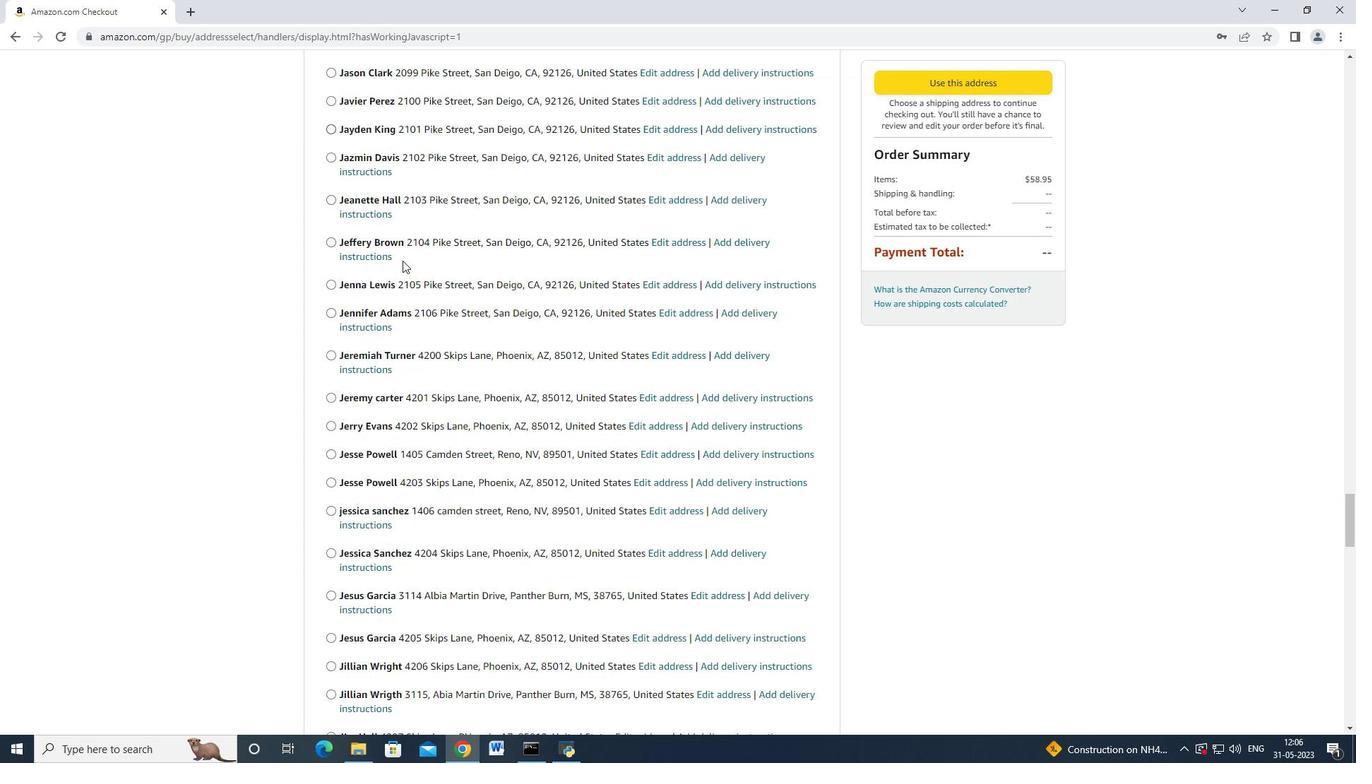 
Action: Mouse scrolled (402, 259) with delta (0, 0)
Screenshot: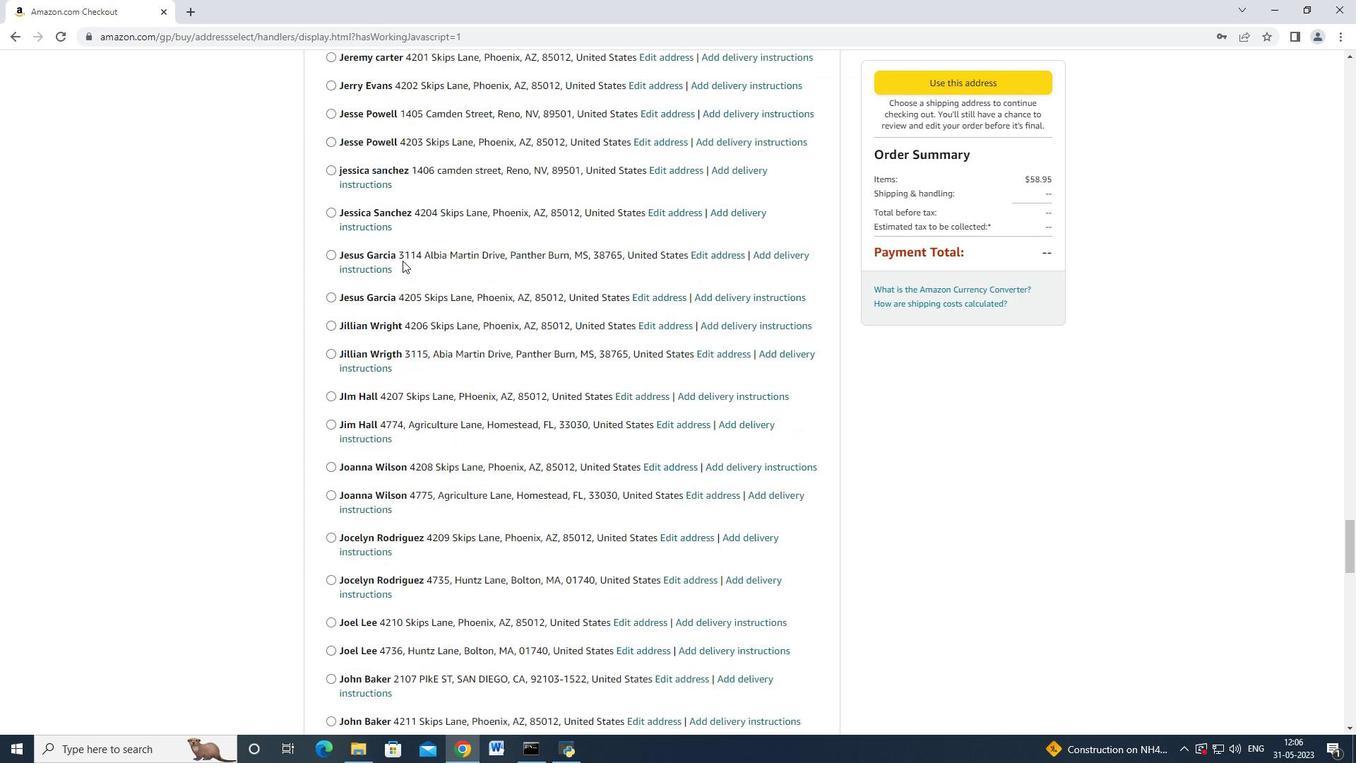
Action: Mouse moved to (401, 254)
Screenshot: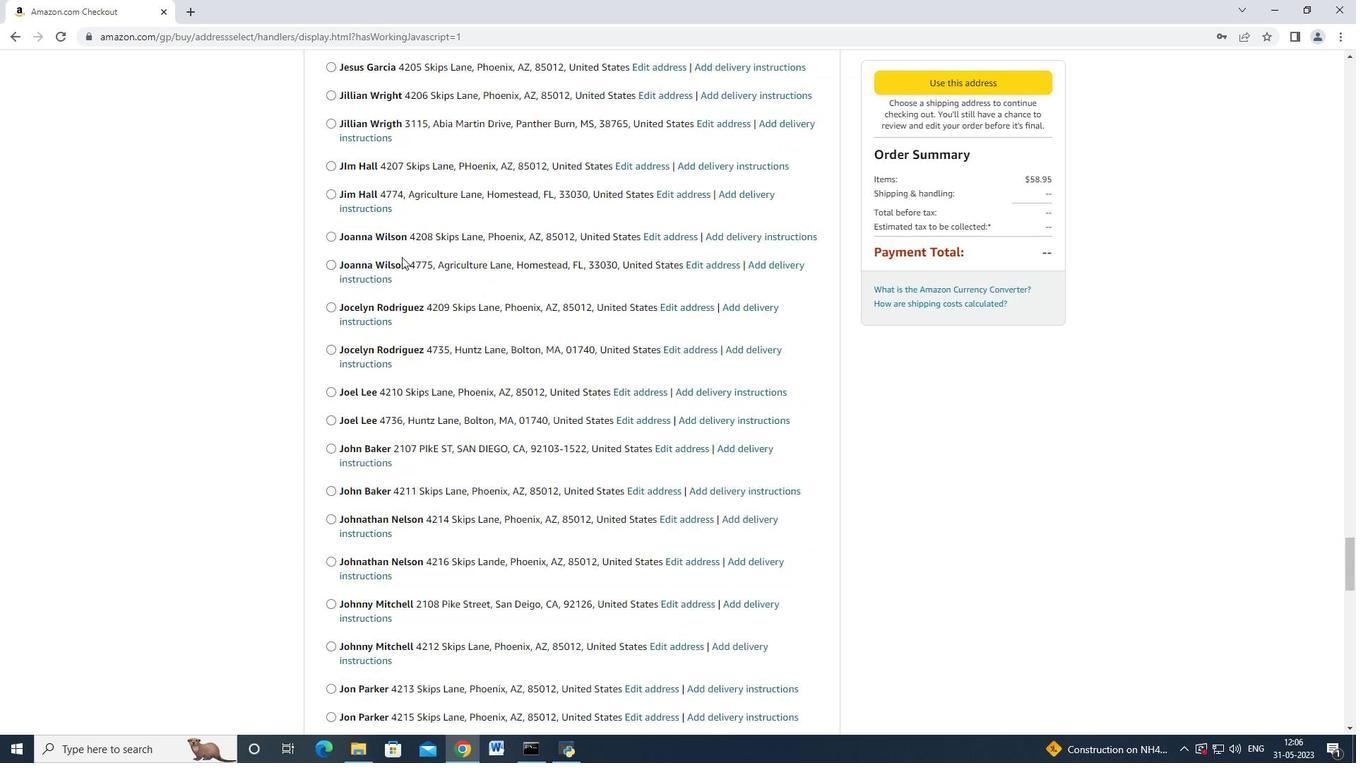 
Action: Mouse scrolled (401, 253) with delta (0, 0)
Screenshot: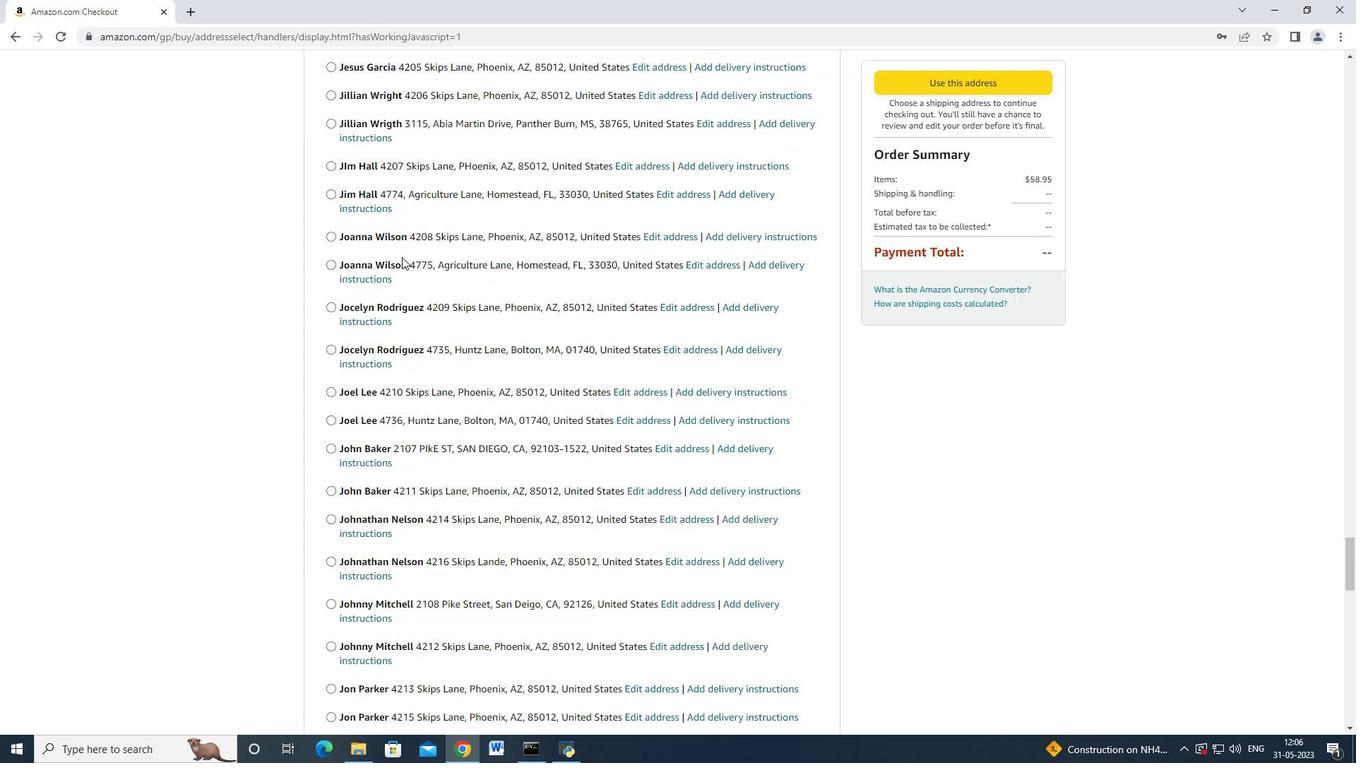 
Action: Mouse moved to (400, 254)
Screenshot: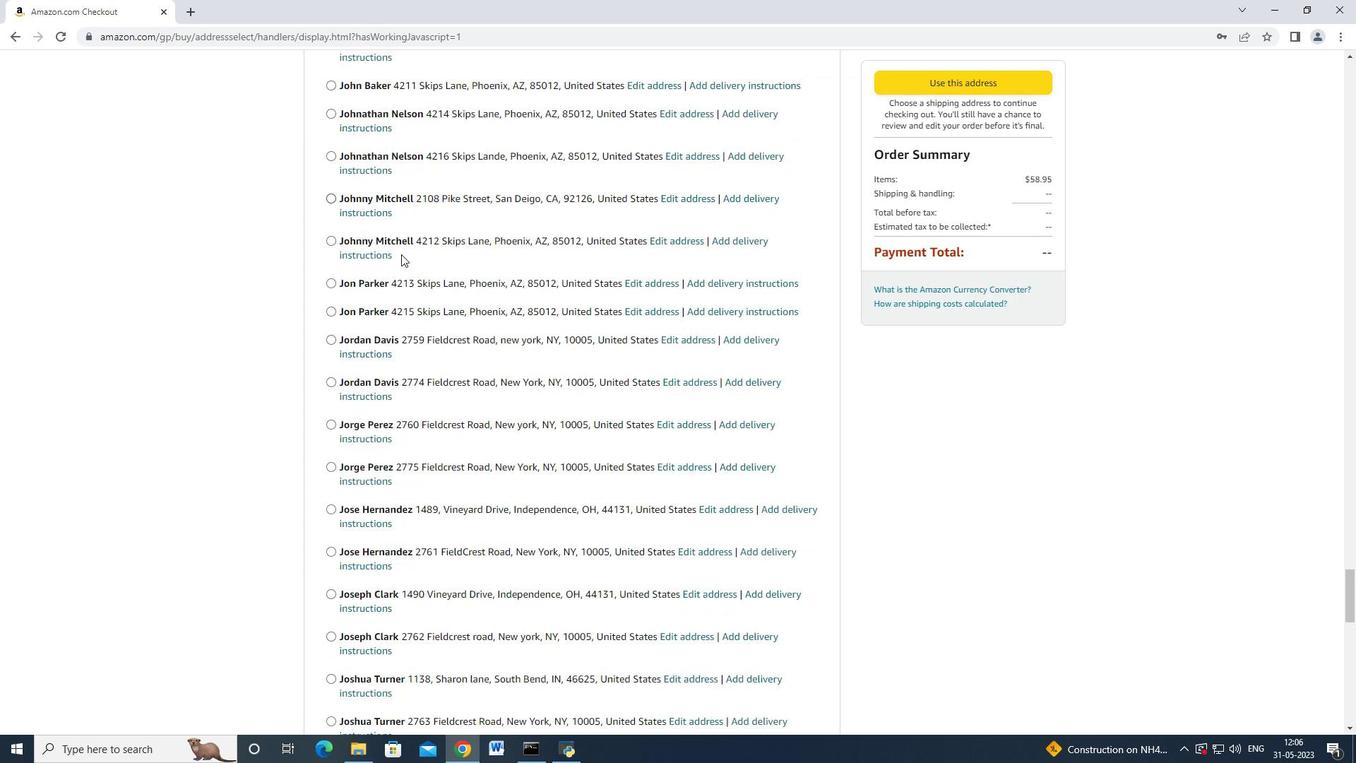 
Action: Mouse scrolled (400, 253) with delta (0, 0)
Screenshot: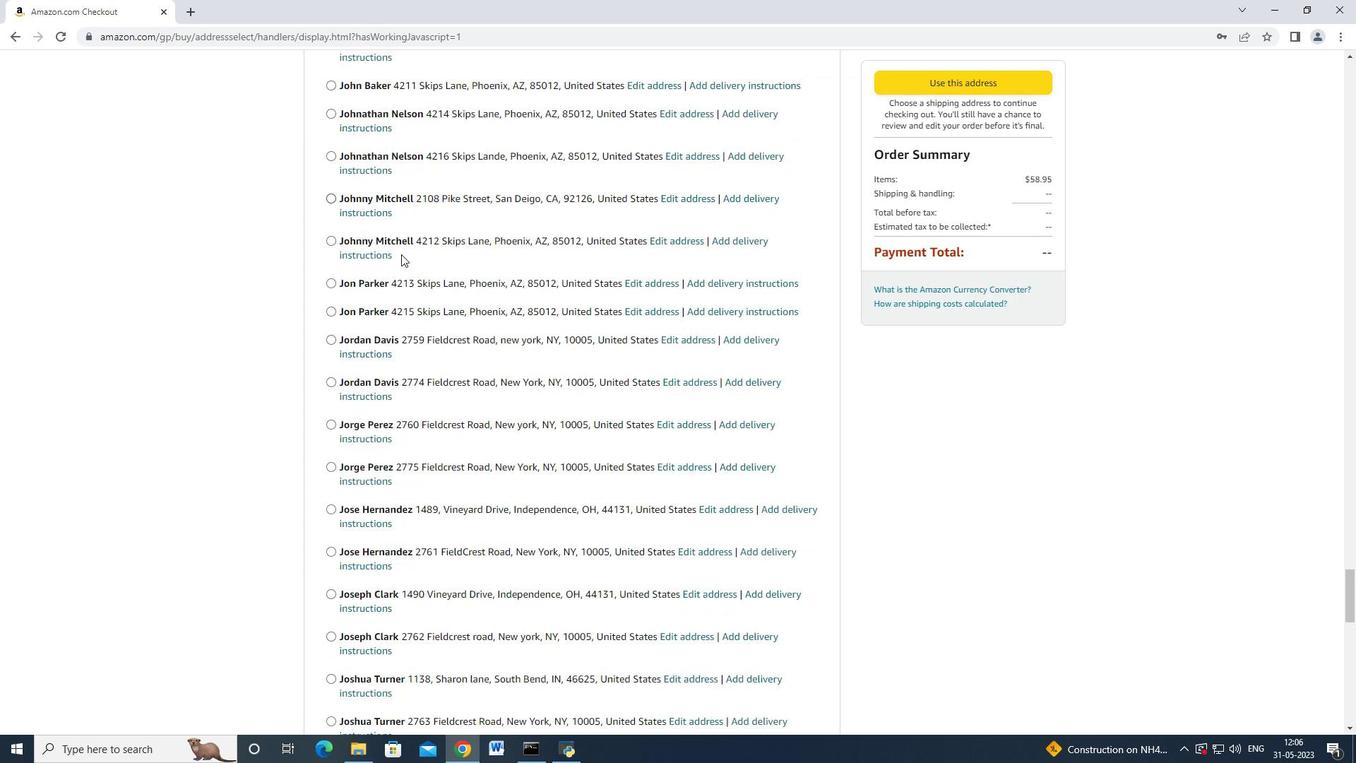 
Action: Mouse scrolled (400, 253) with delta (0, 0)
Screenshot: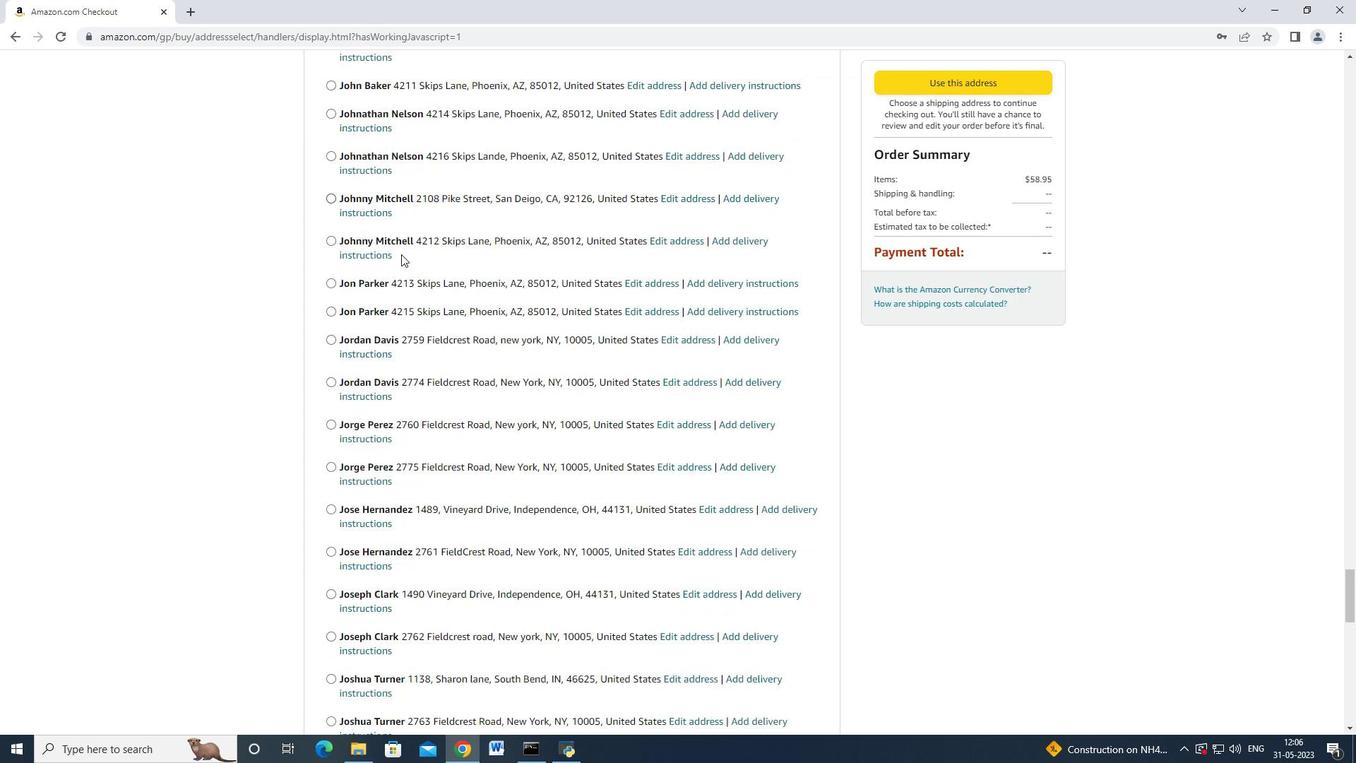 
Action: Mouse scrolled (400, 253) with delta (0, 0)
Screenshot: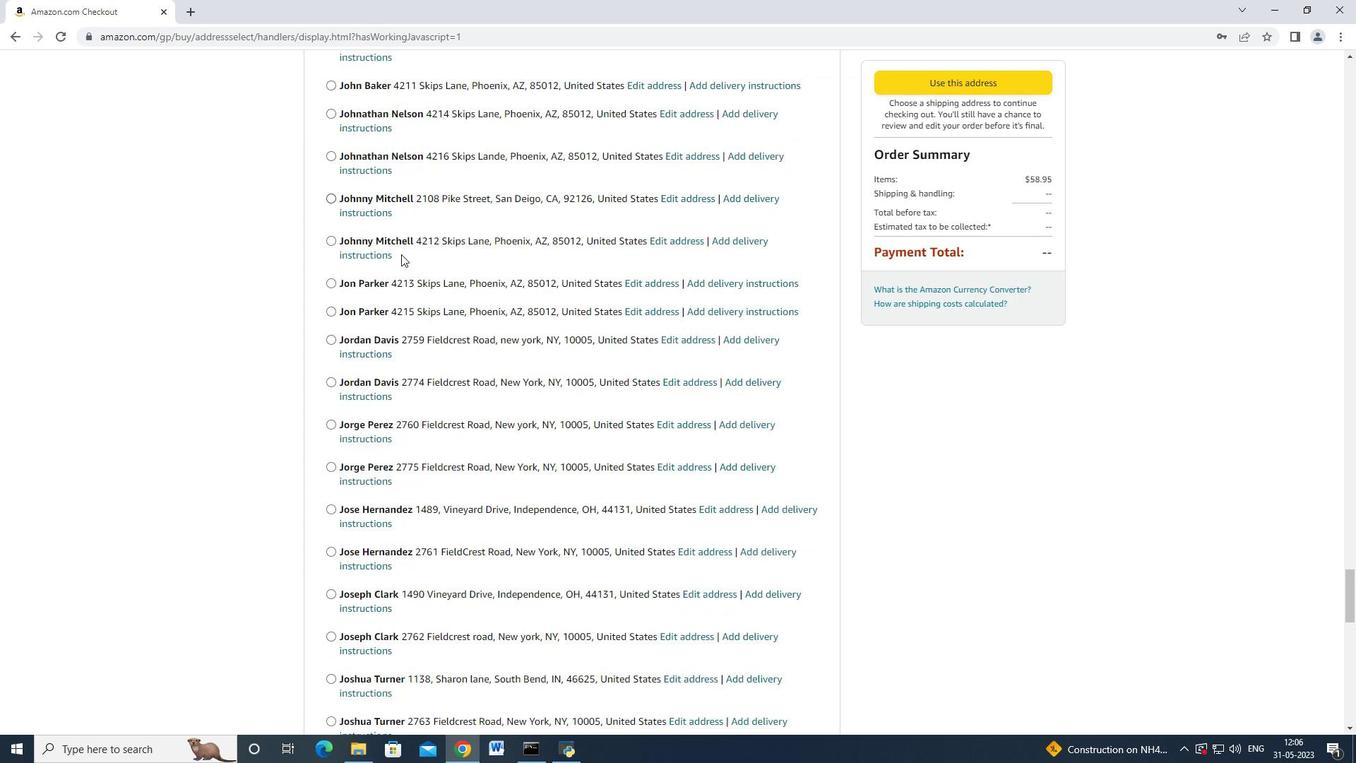 
Action: Mouse scrolled (400, 253) with delta (0, 0)
Screenshot: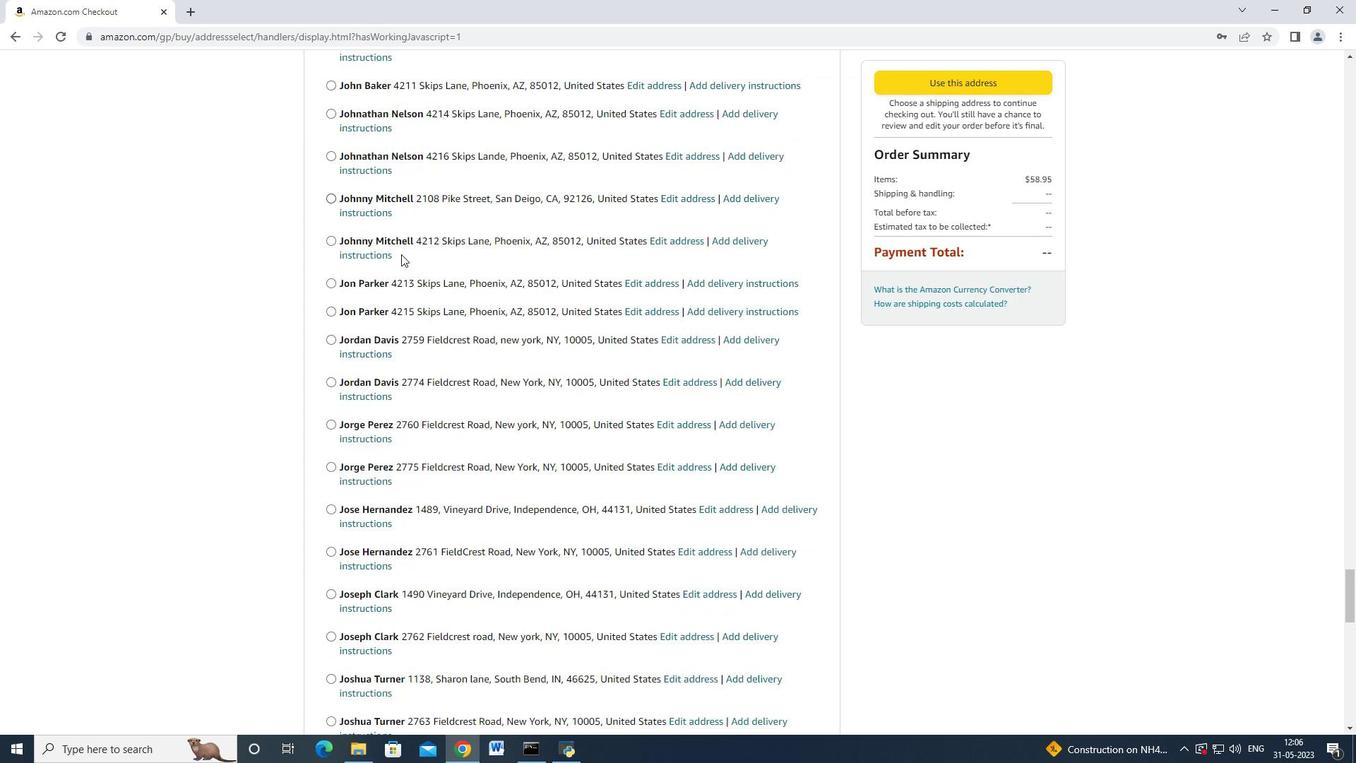 
Action: Mouse scrolled (400, 252) with delta (0, -1)
Screenshot: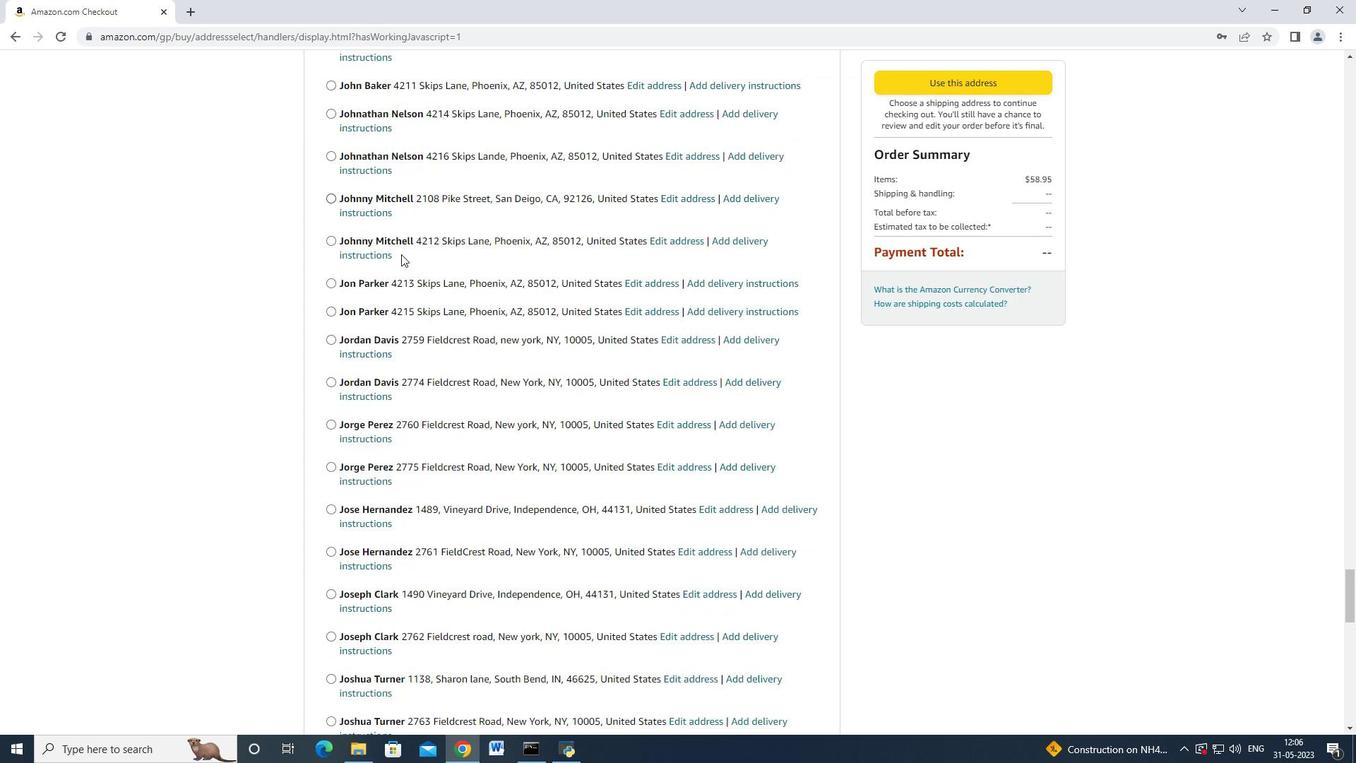 
Action: Mouse scrolled (400, 253) with delta (0, 0)
Screenshot: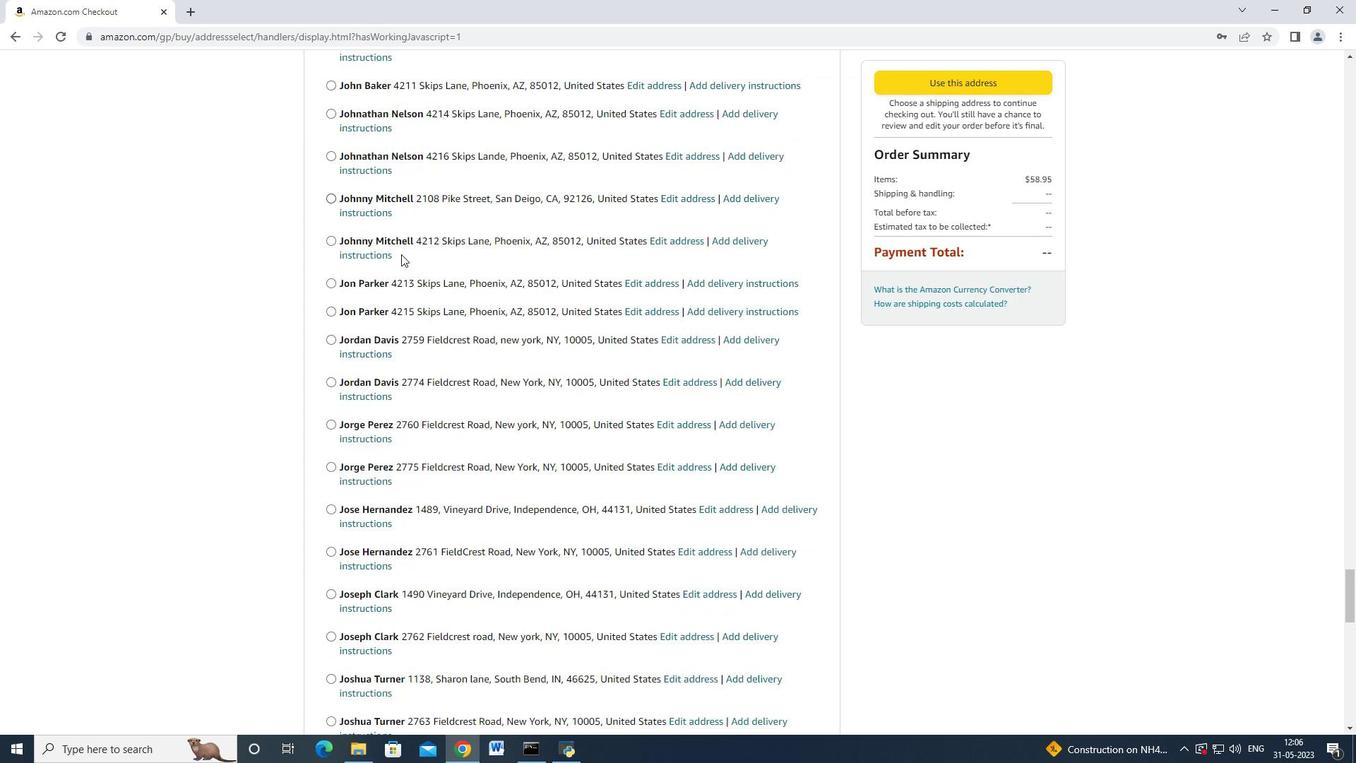
Action: Mouse scrolled (400, 253) with delta (0, 0)
Screenshot: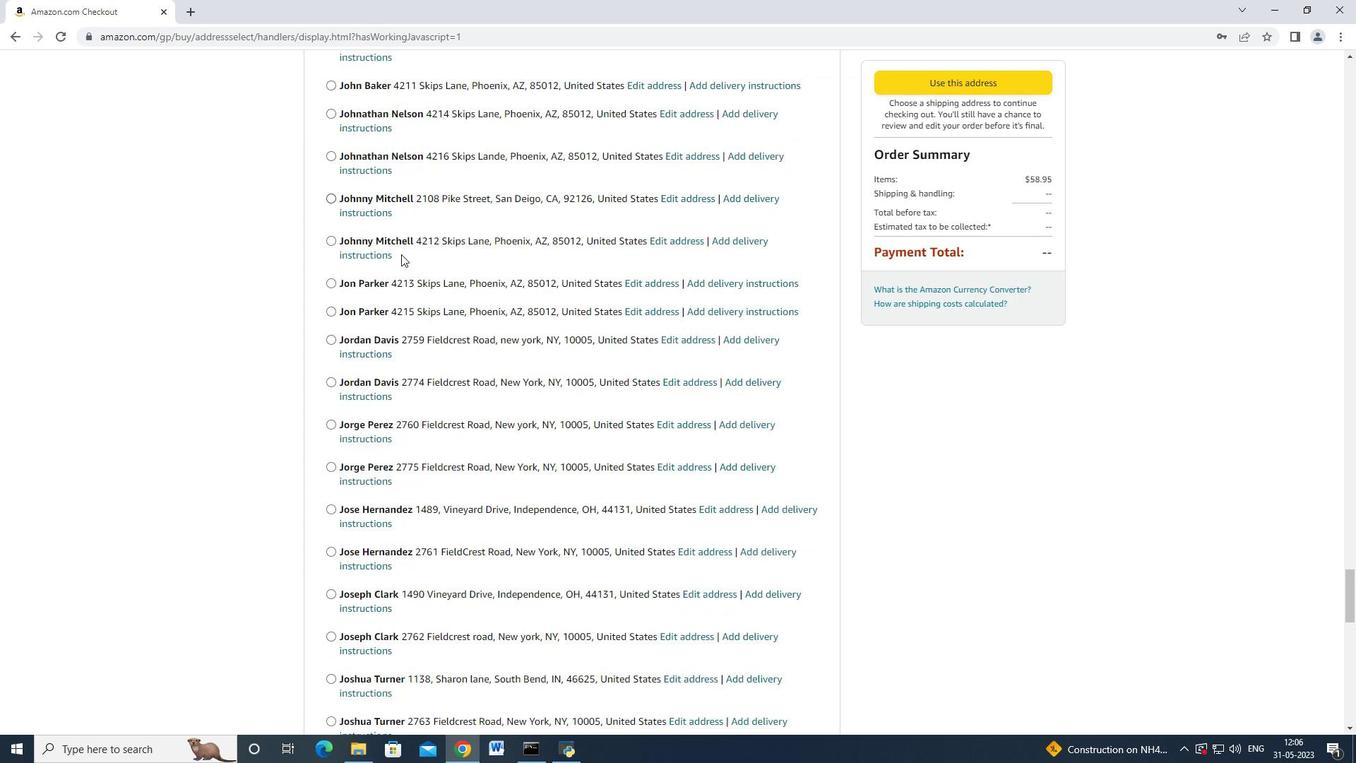 
Action: Mouse moved to (401, 252)
Screenshot: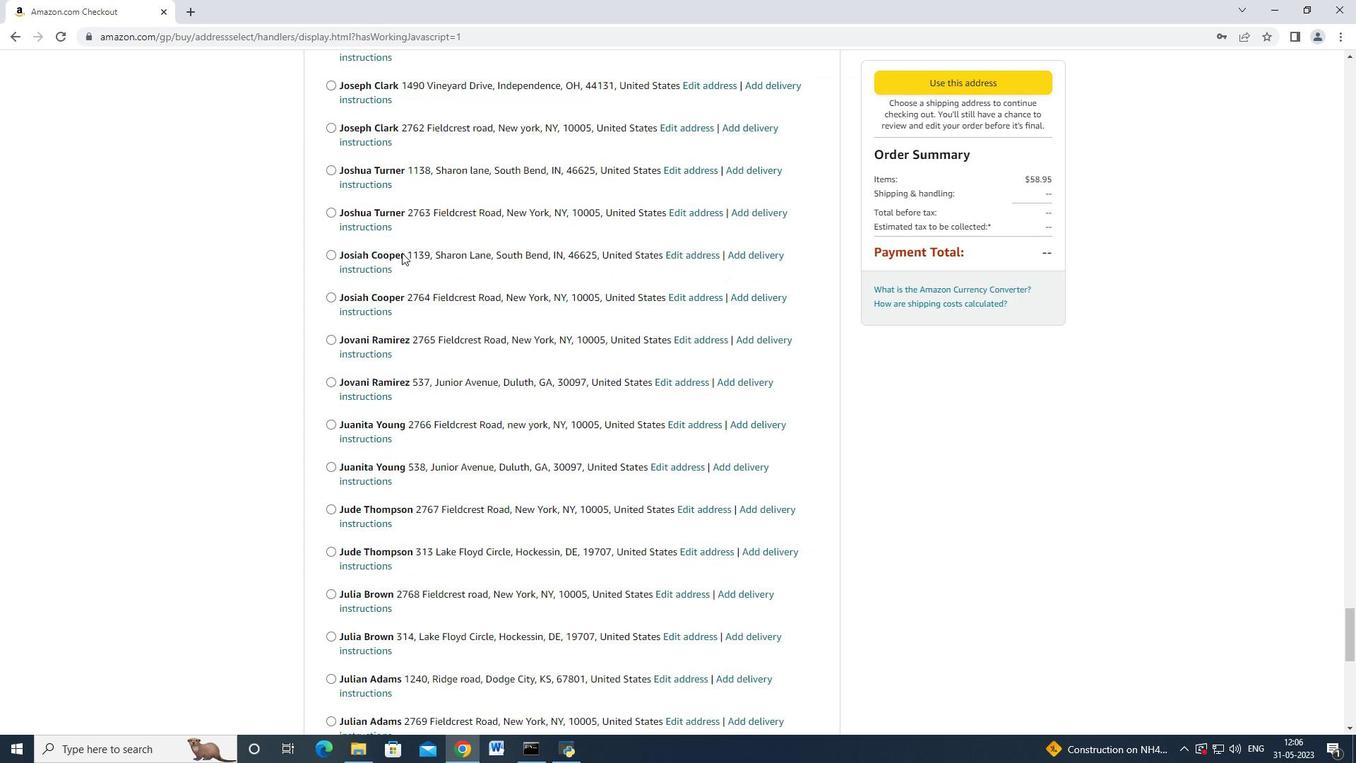 
Action: Mouse scrolled (401, 252) with delta (0, 0)
Screenshot: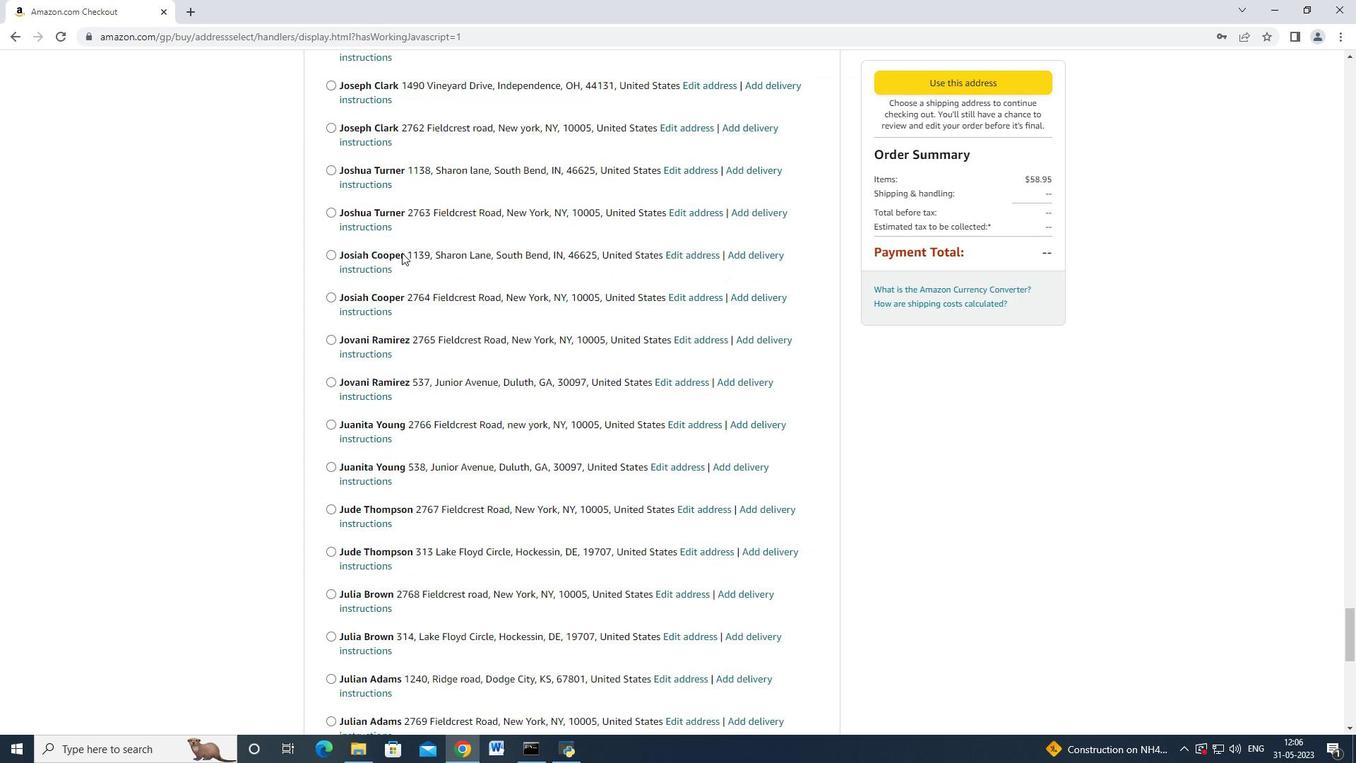 
Action: Mouse moved to (401, 252)
Screenshot: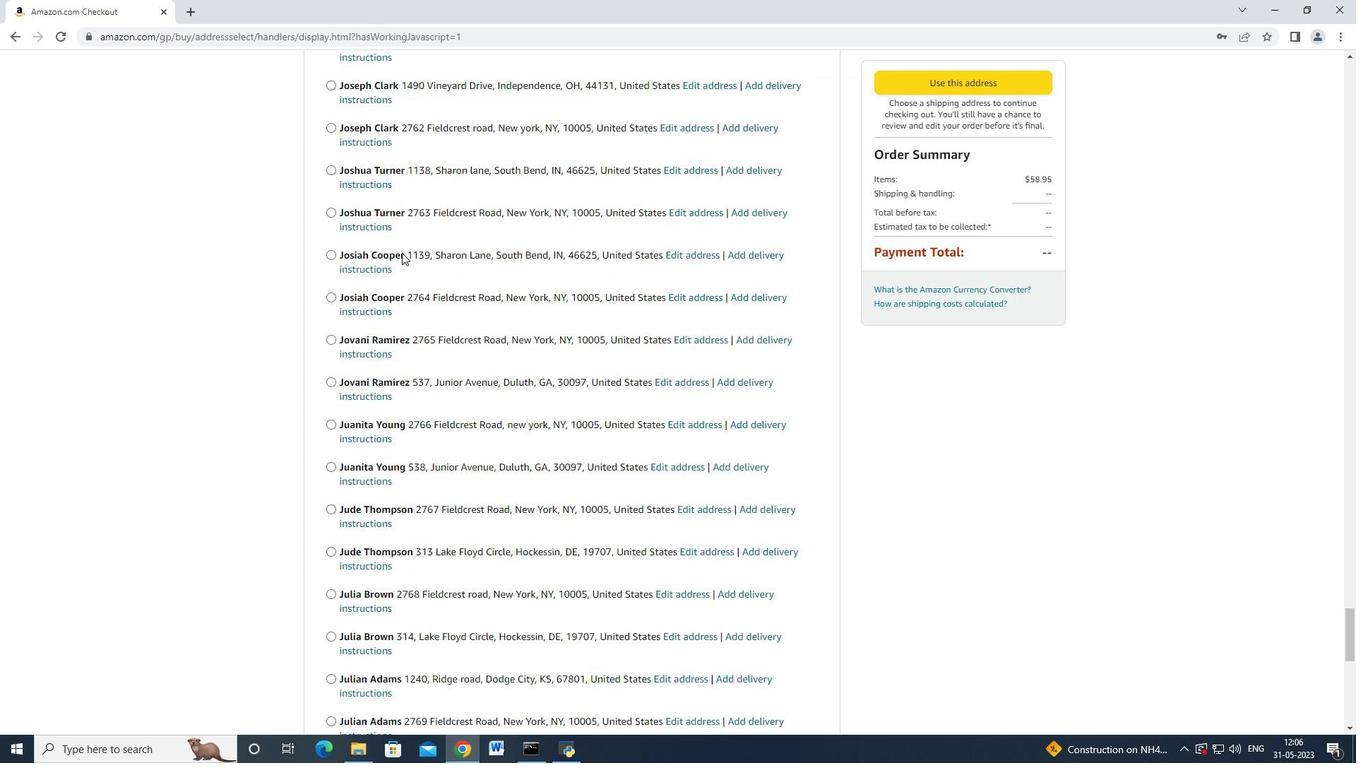 
Action: Mouse scrolled (401, 252) with delta (0, 0)
Screenshot: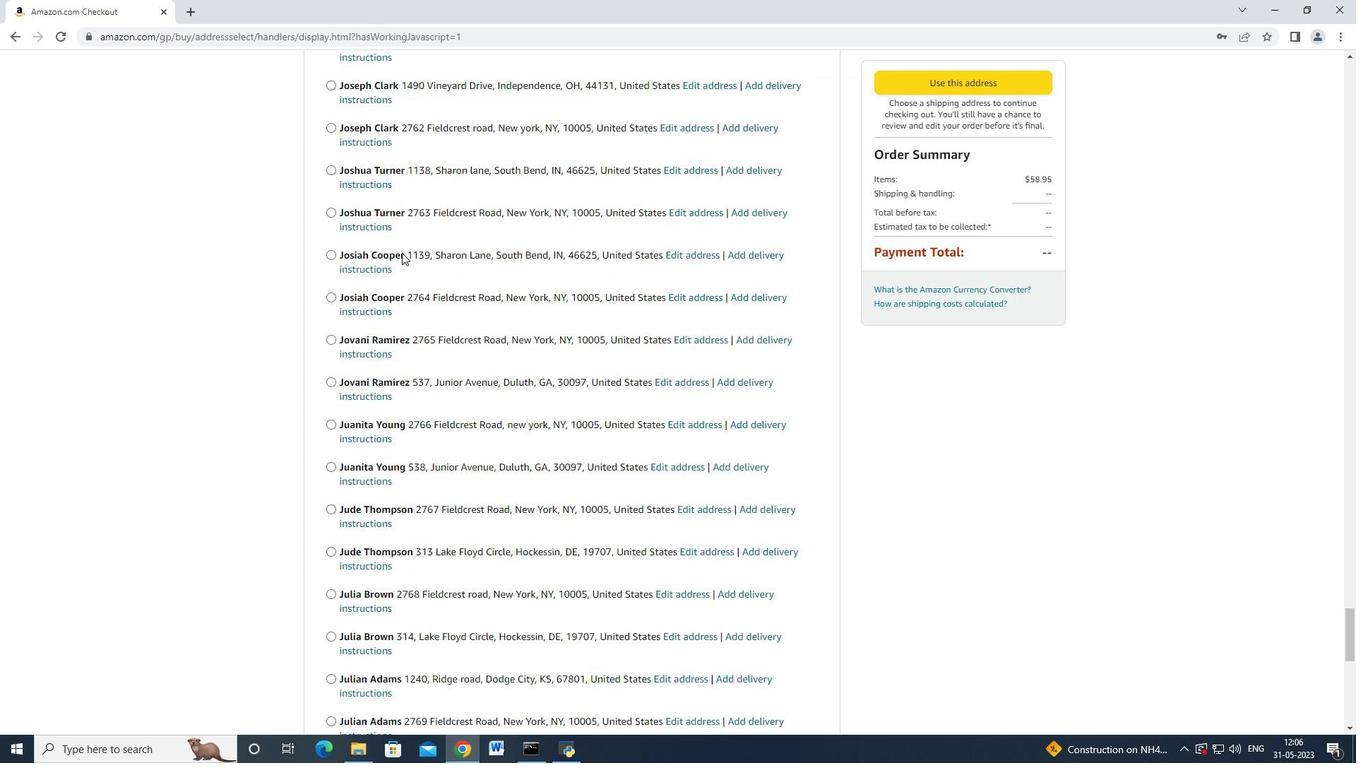 
Action: Mouse scrolled (401, 252) with delta (0, 0)
Screenshot: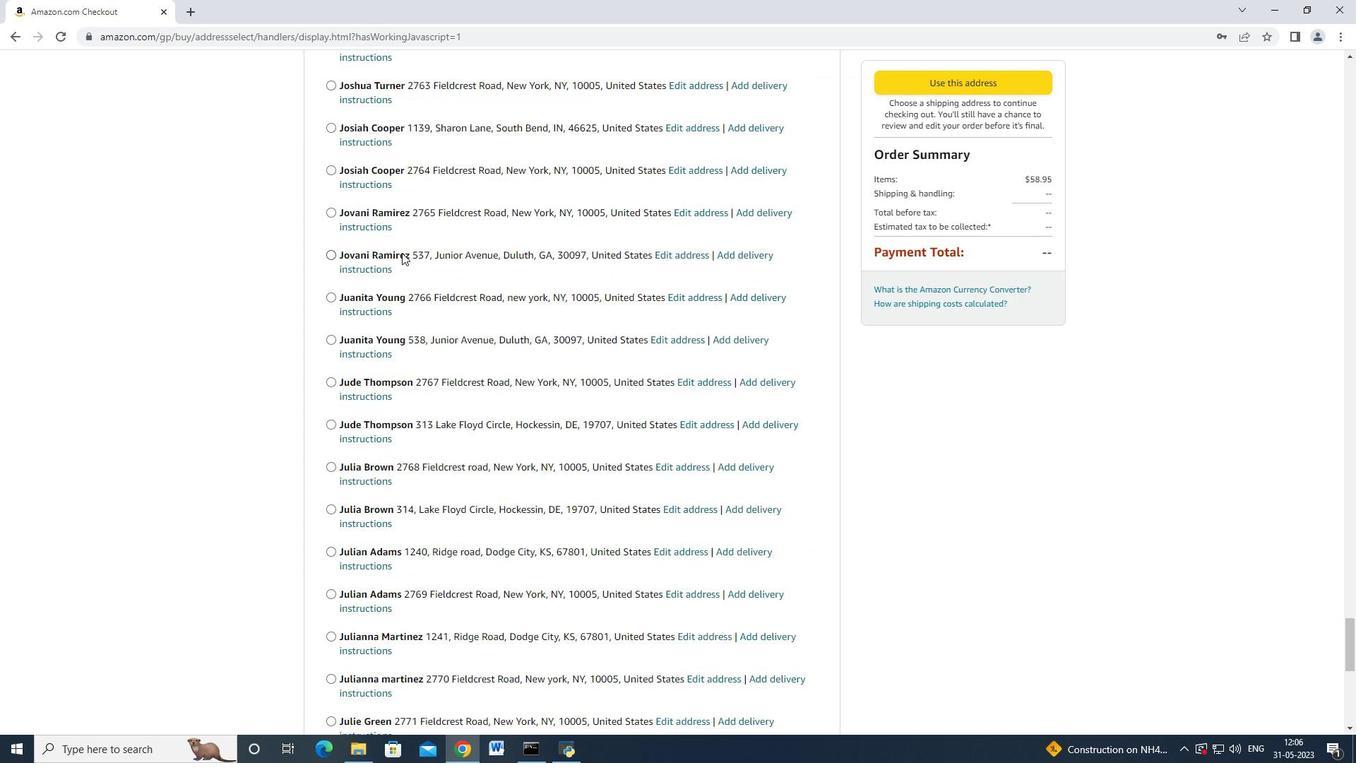 
Action: Mouse scrolled (401, 251) with delta (0, -1)
Screenshot: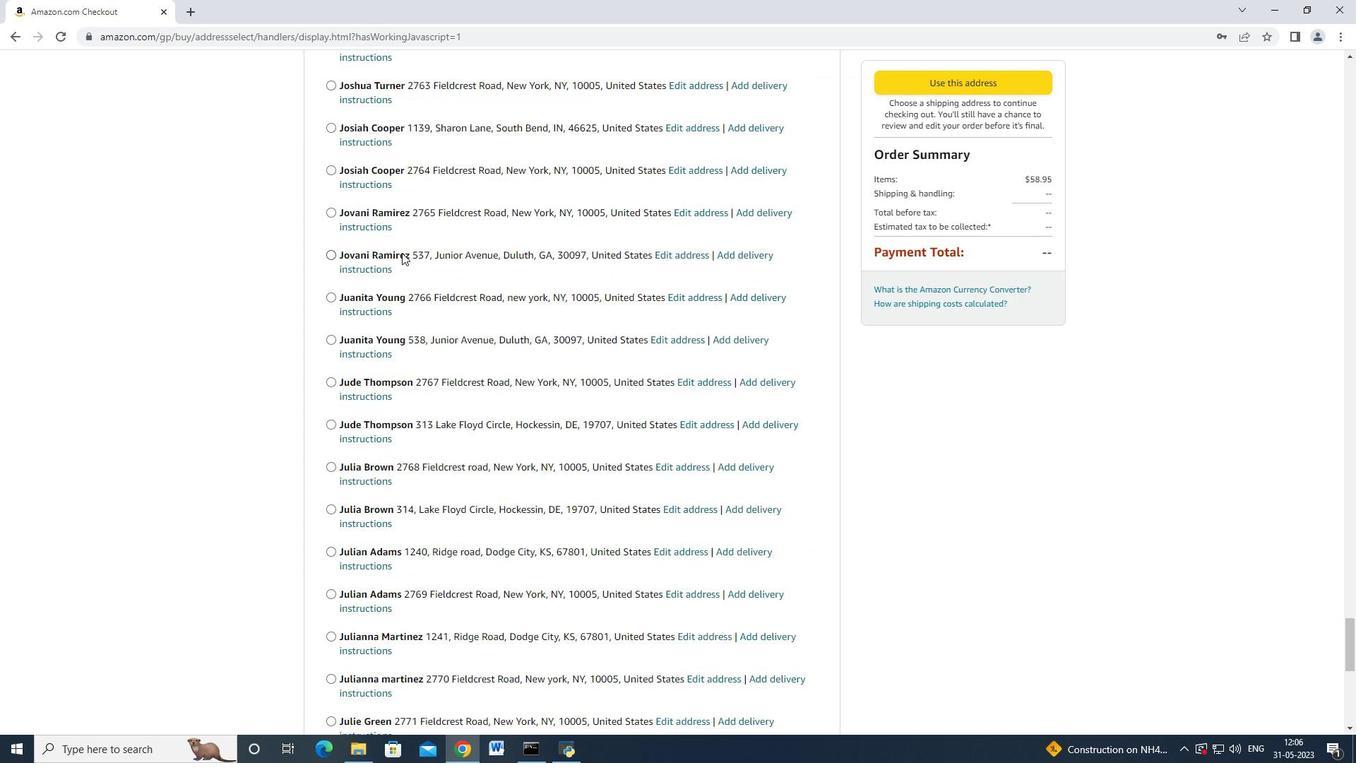 
Action: Mouse scrolled (401, 252) with delta (0, 0)
Screenshot: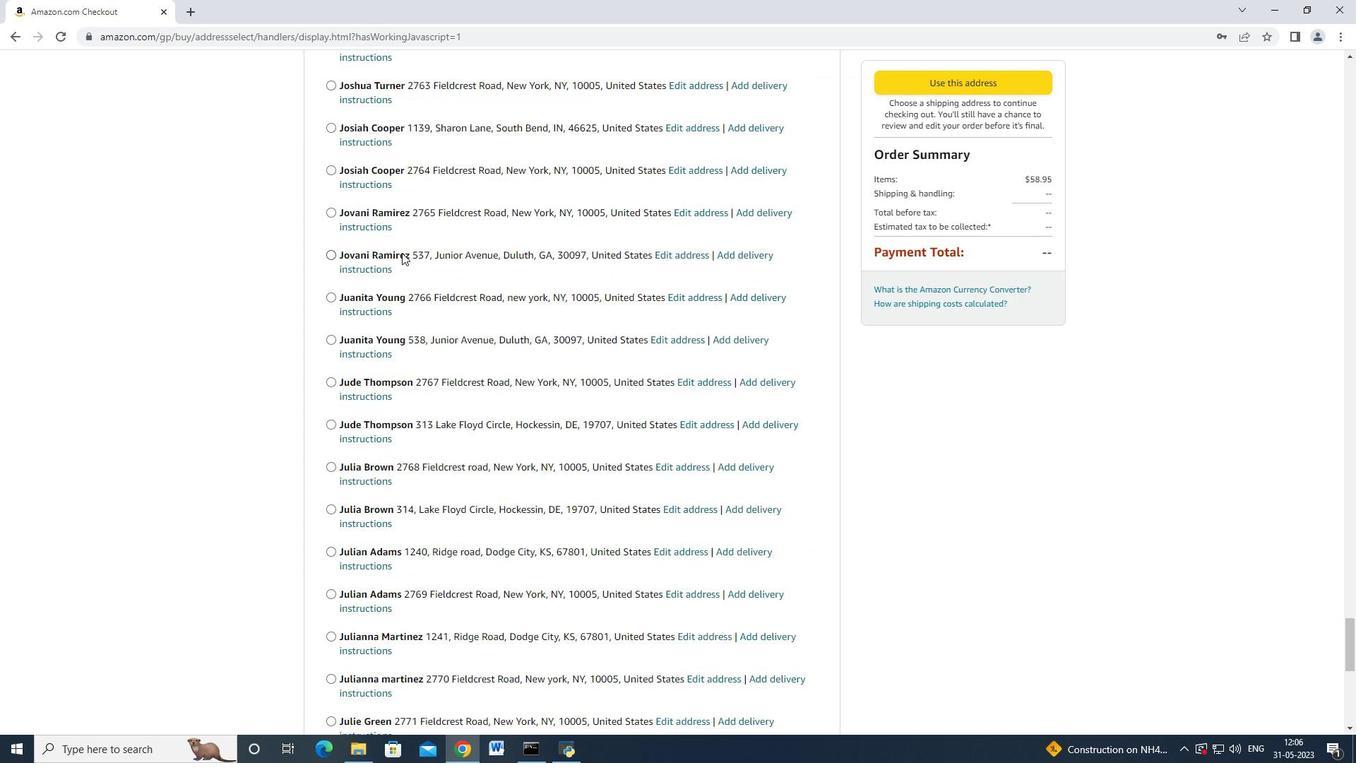 
Action: Mouse scrolled (401, 252) with delta (0, 0)
Screenshot: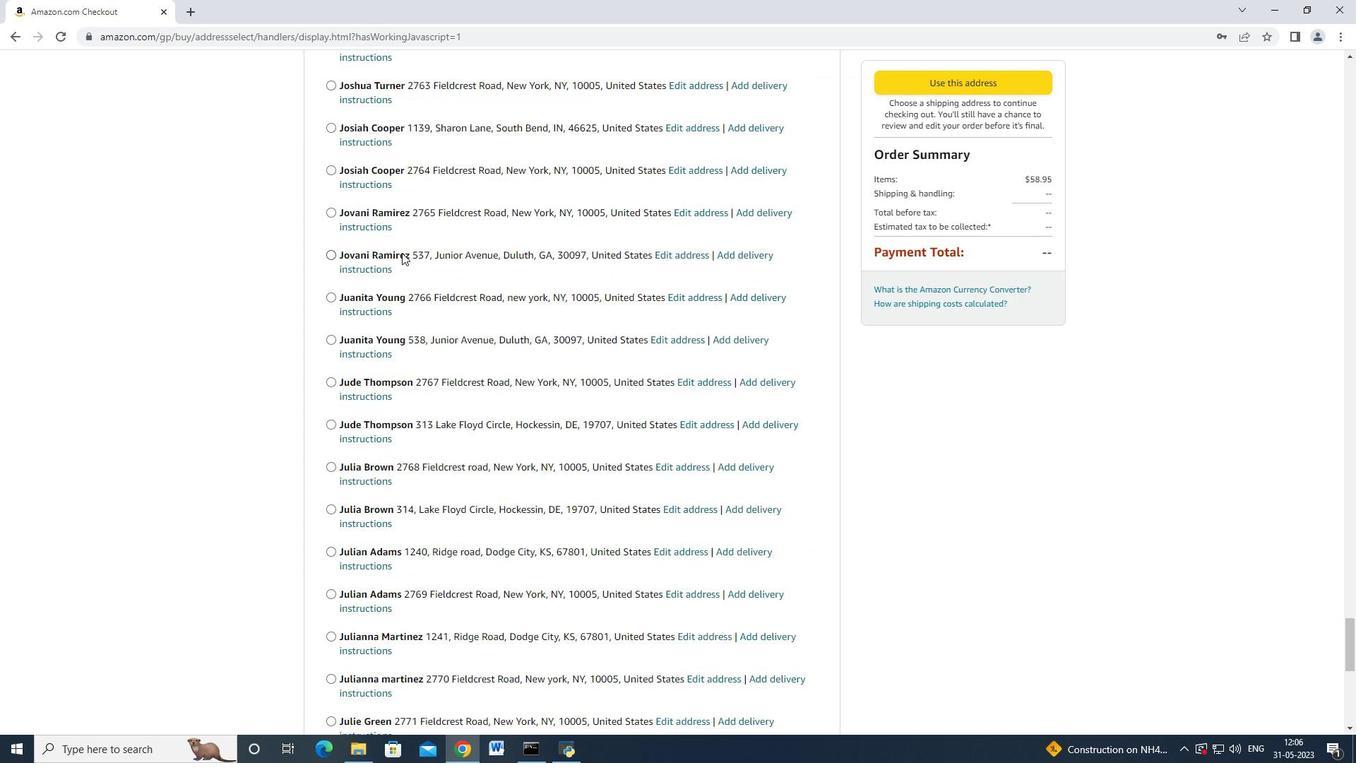 
Action: Mouse scrolled (401, 252) with delta (0, 0)
Screenshot: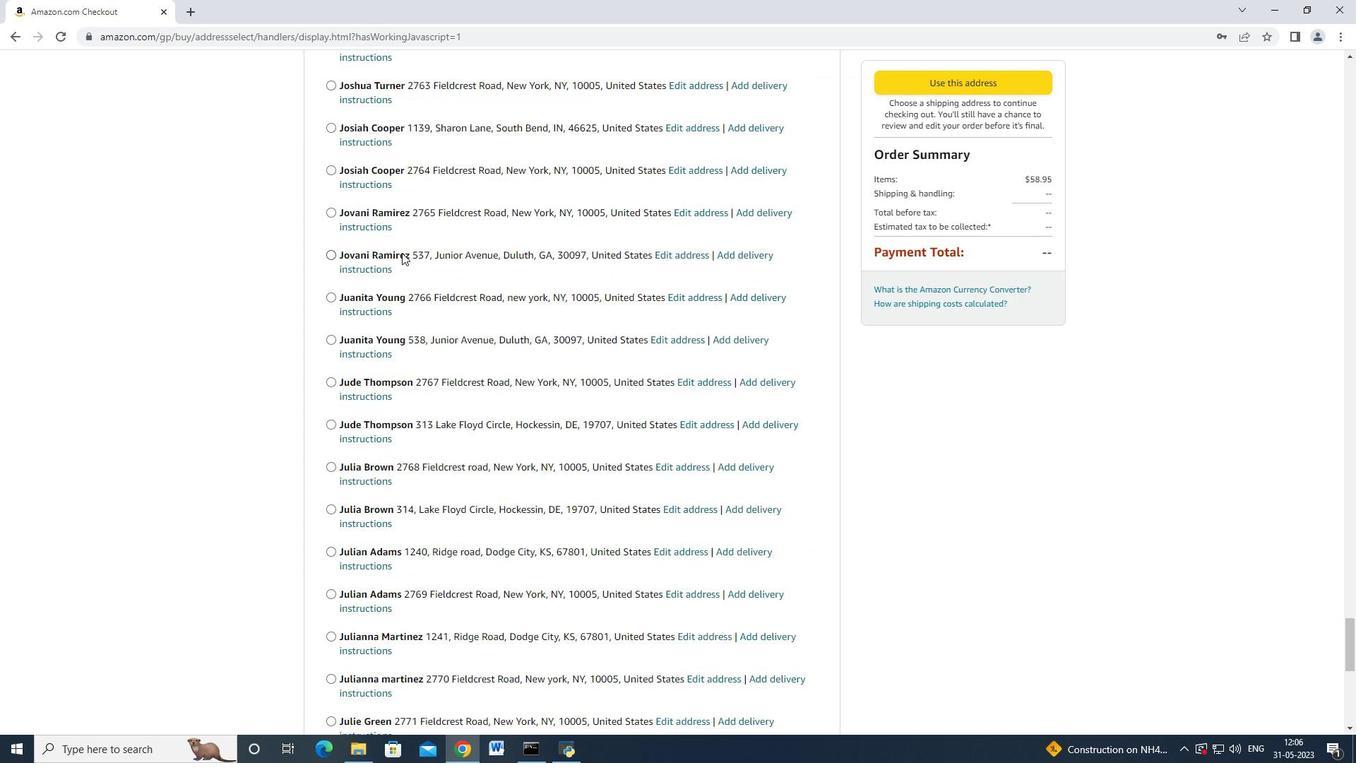 
Action: Mouse scrolled (401, 252) with delta (0, 0)
Screenshot: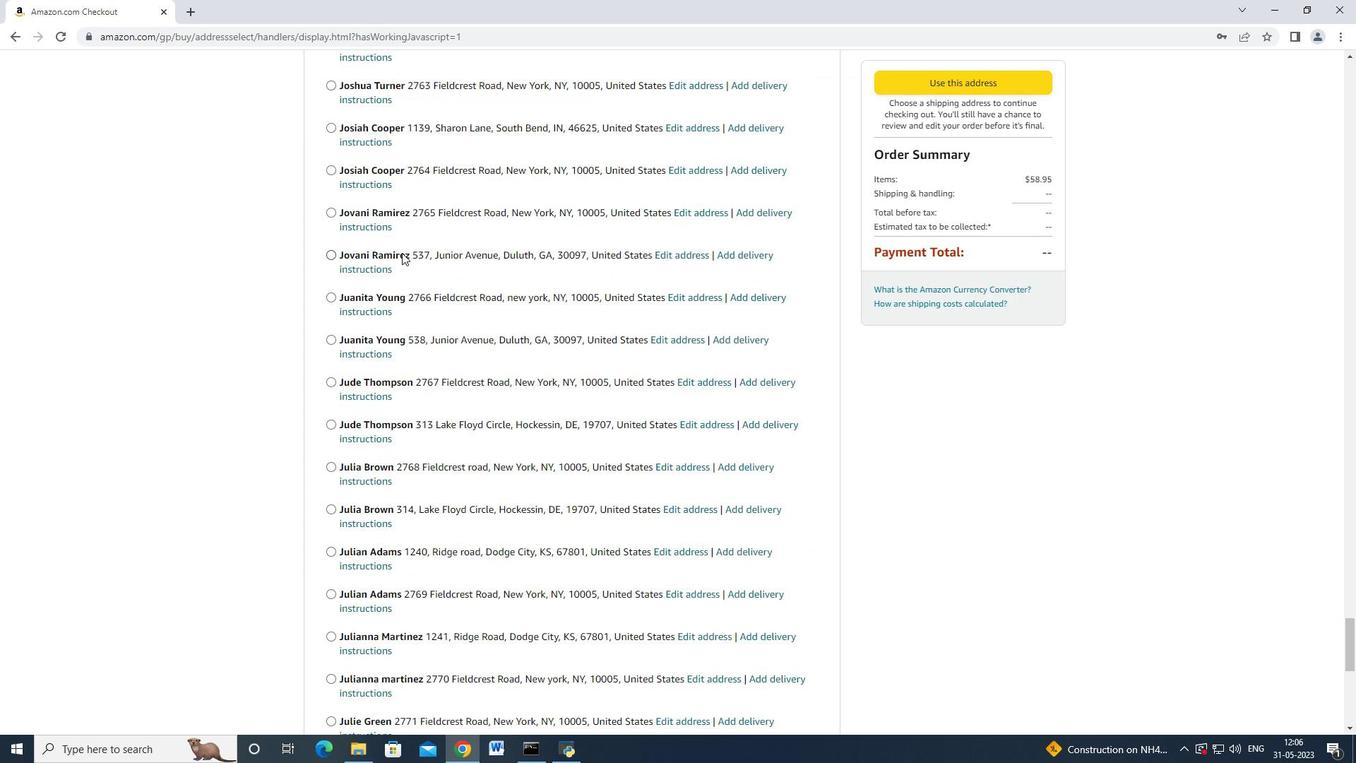 
Action: Mouse scrolled (401, 252) with delta (0, 0)
Screenshot: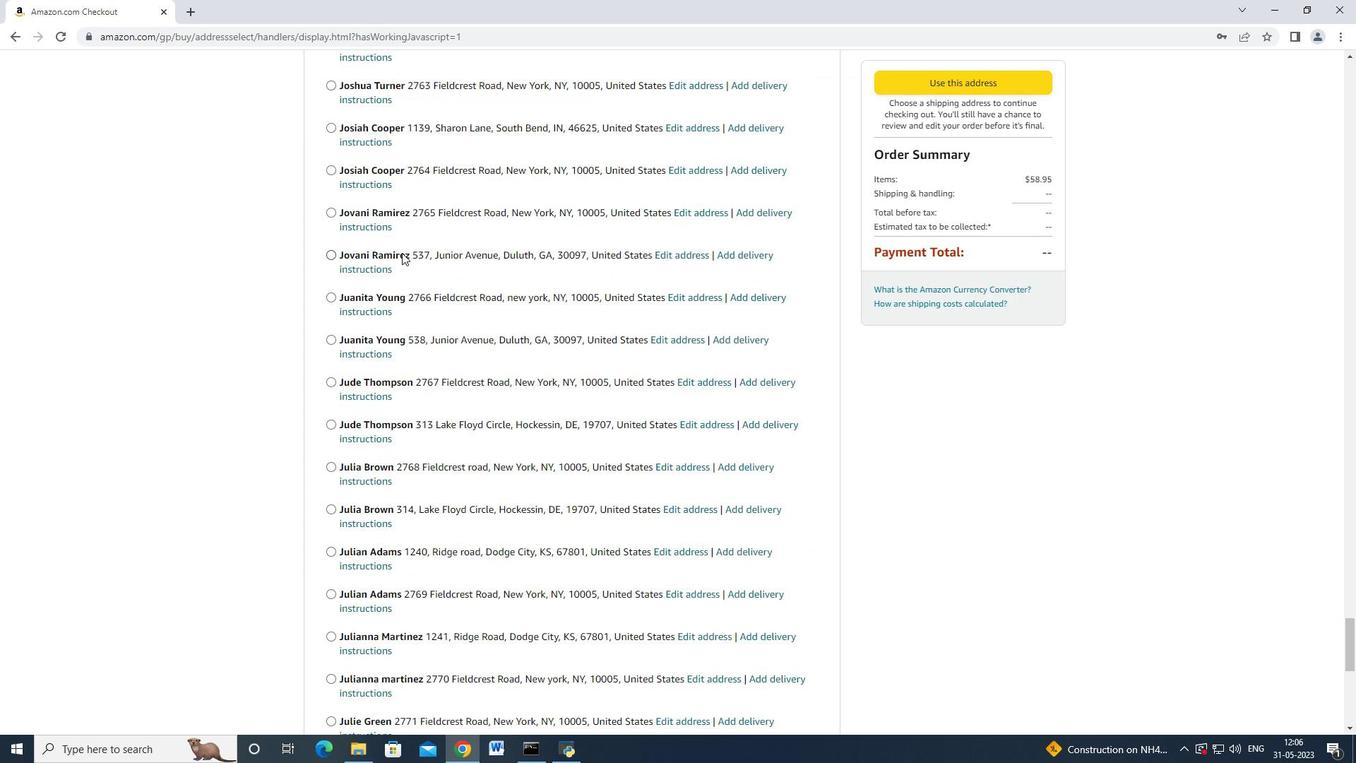 
Action: Mouse moved to (400, 250)
Screenshot: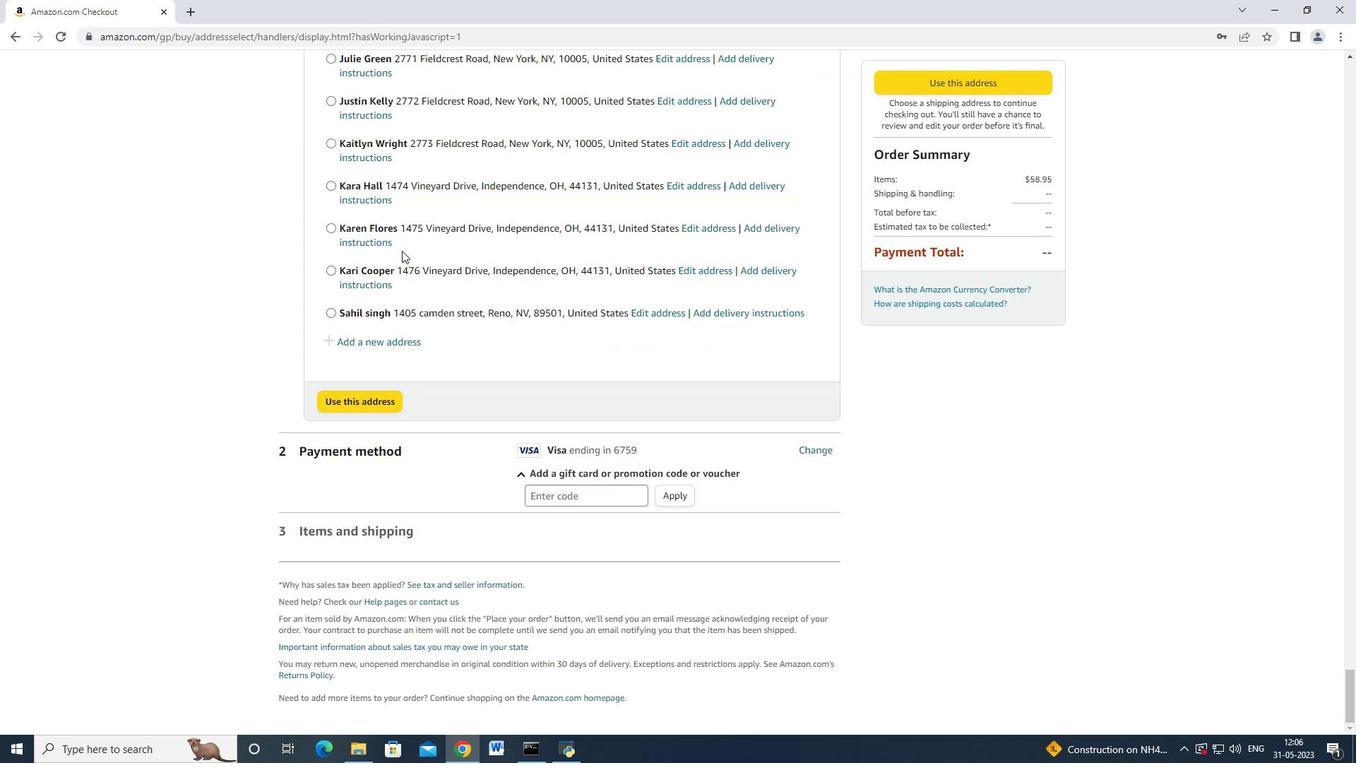 
Action: Mouse scrolled (401, 250) with delta (0, 0)
Screenshot: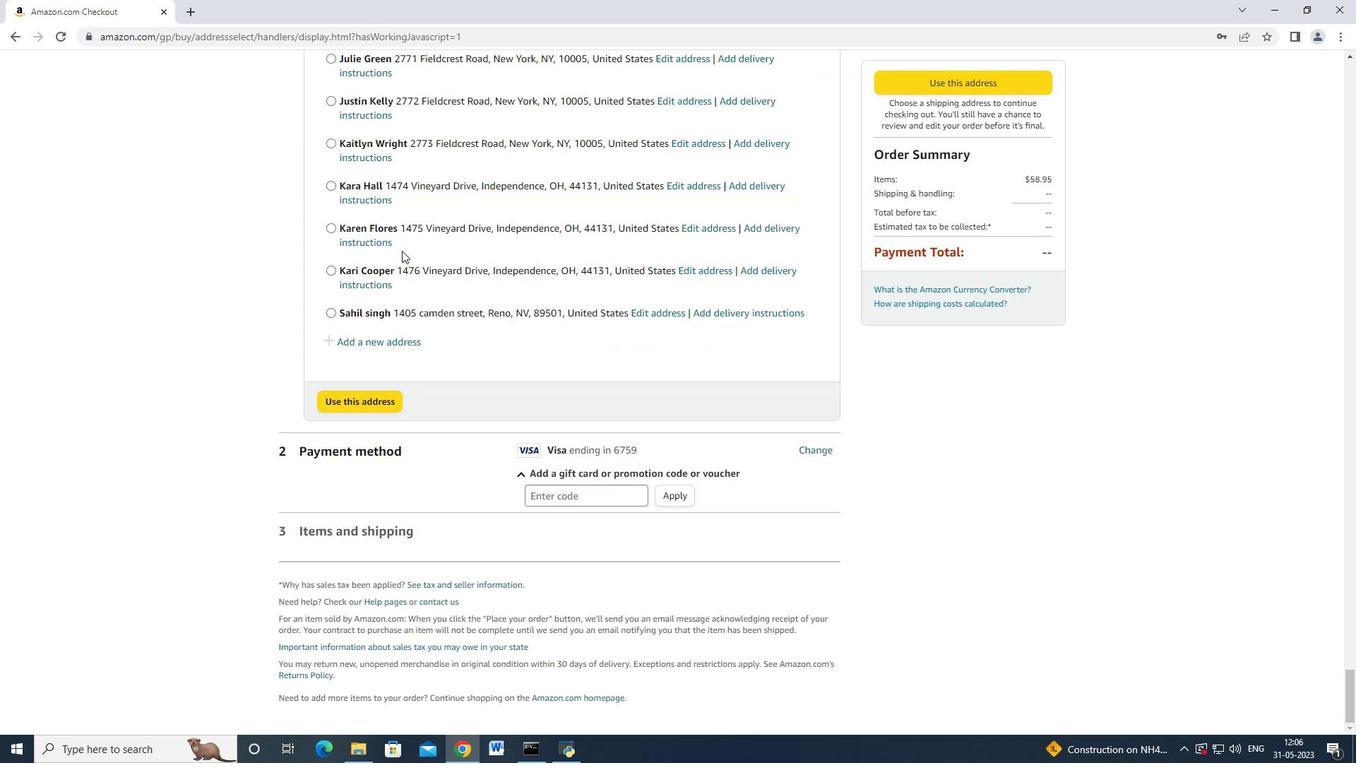 
Action: Mouse scrolled (400, 250) with delta (0, 0)
Screenshot: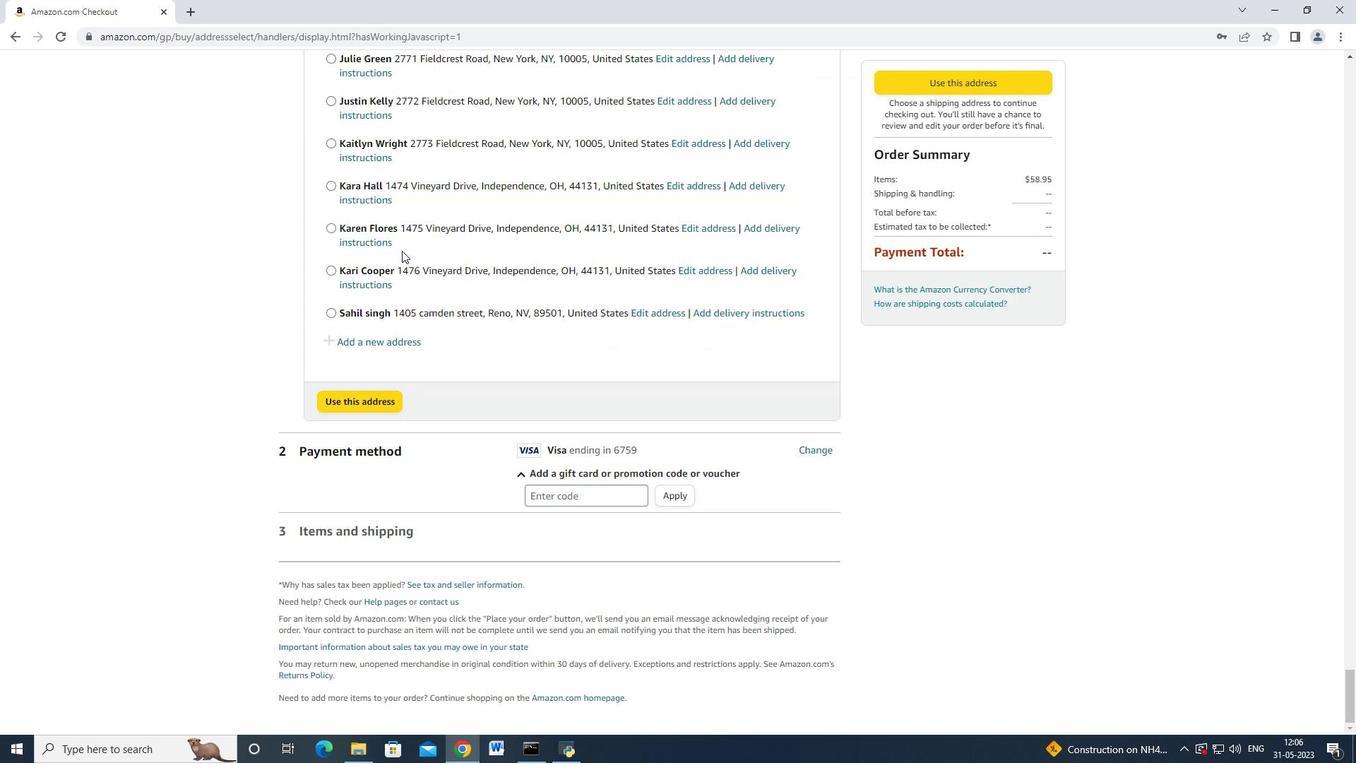
Action: Mouse scrolled (400, 250) with delta (0, 0)
Screenshot: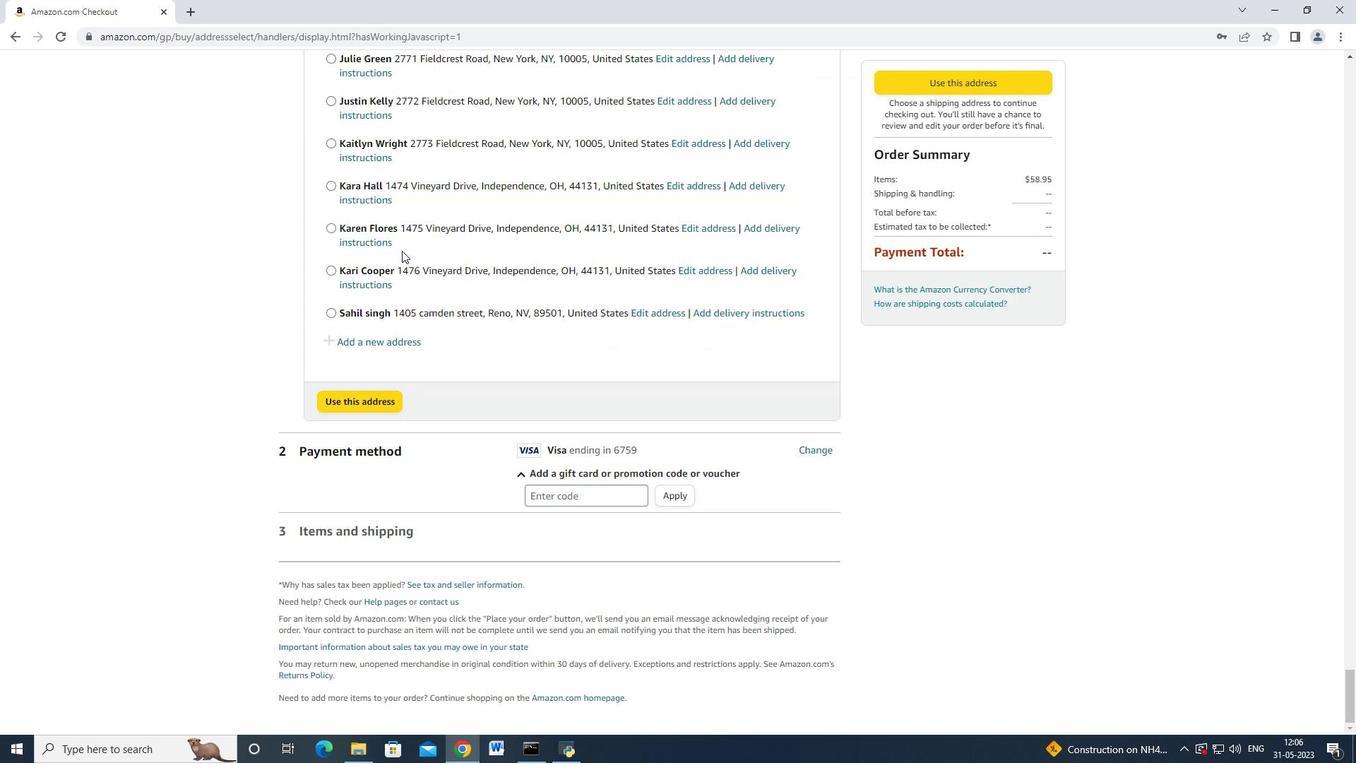 
Action: Mouse scrolled (400, 250) with delta (0, 0)
Screenshot: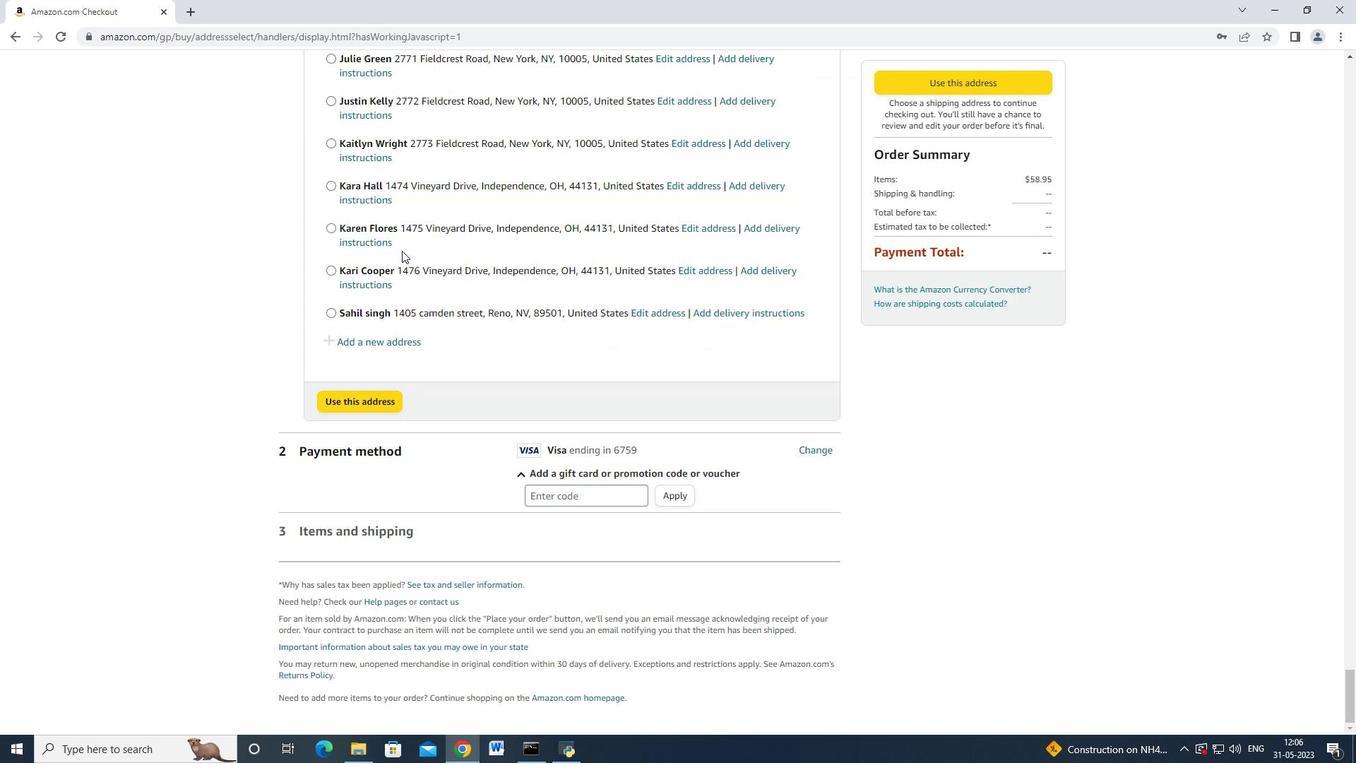 
Action: Mouse scrolled (400, 250) with delta (0, 0)
Screenshot: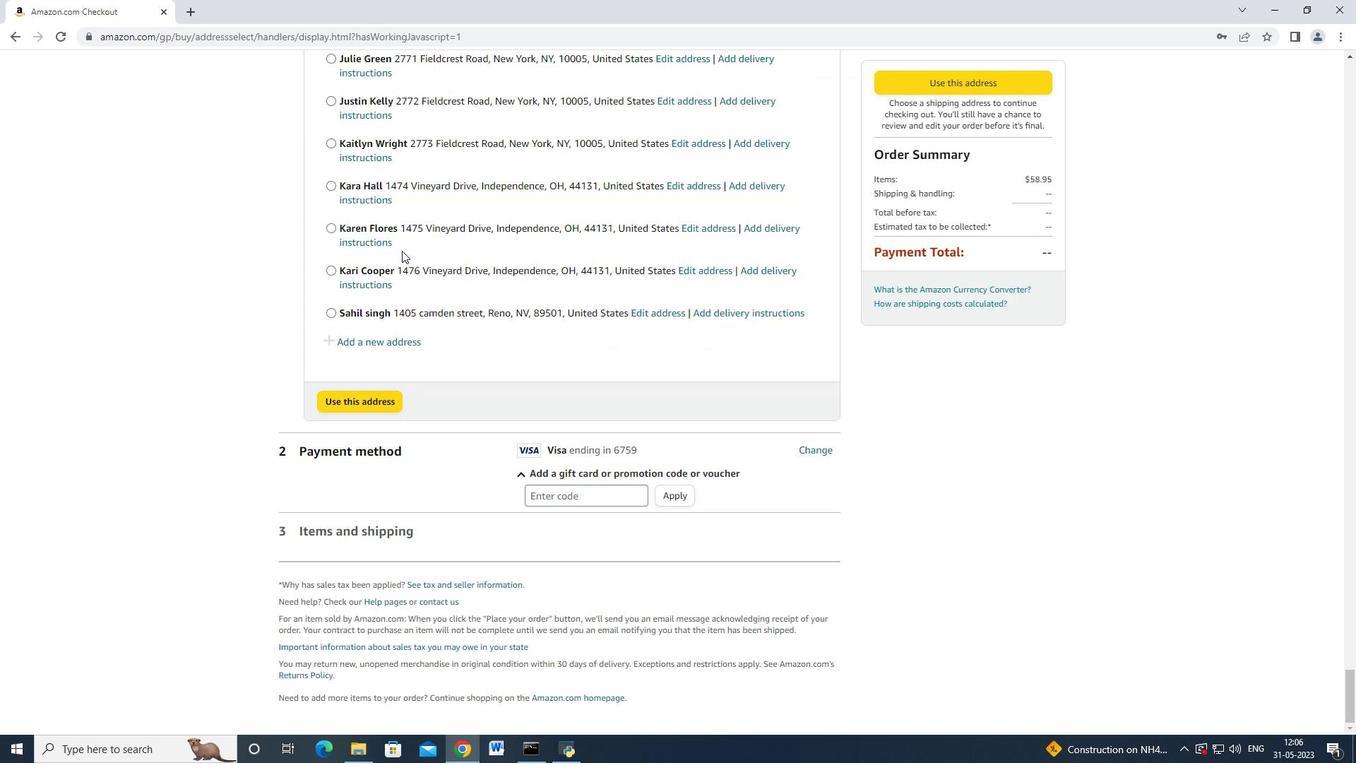 
Action: Mouse scrolled (400, 250) with delta (0, 0)
Screenshot: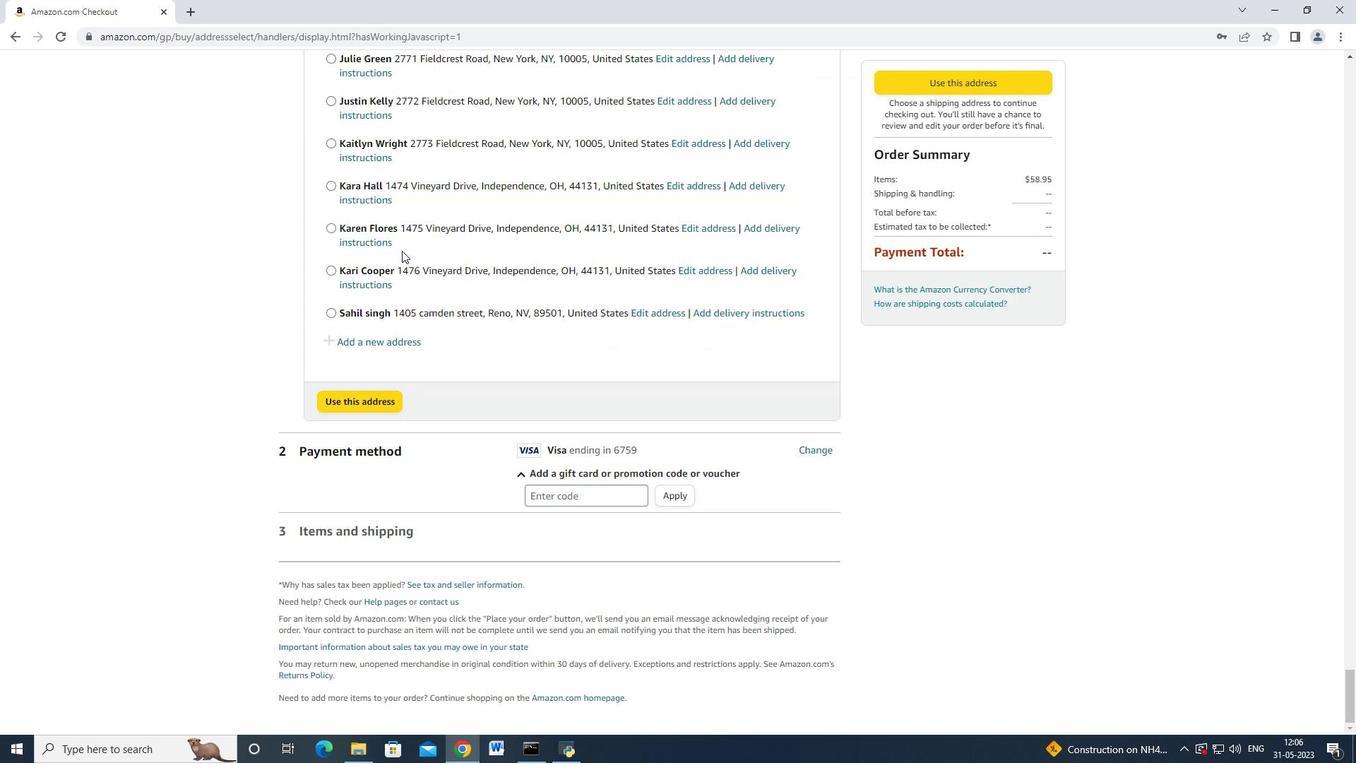 
Action: Mouse scrolled (400, 250) with delta (0, 0)
Screenshot: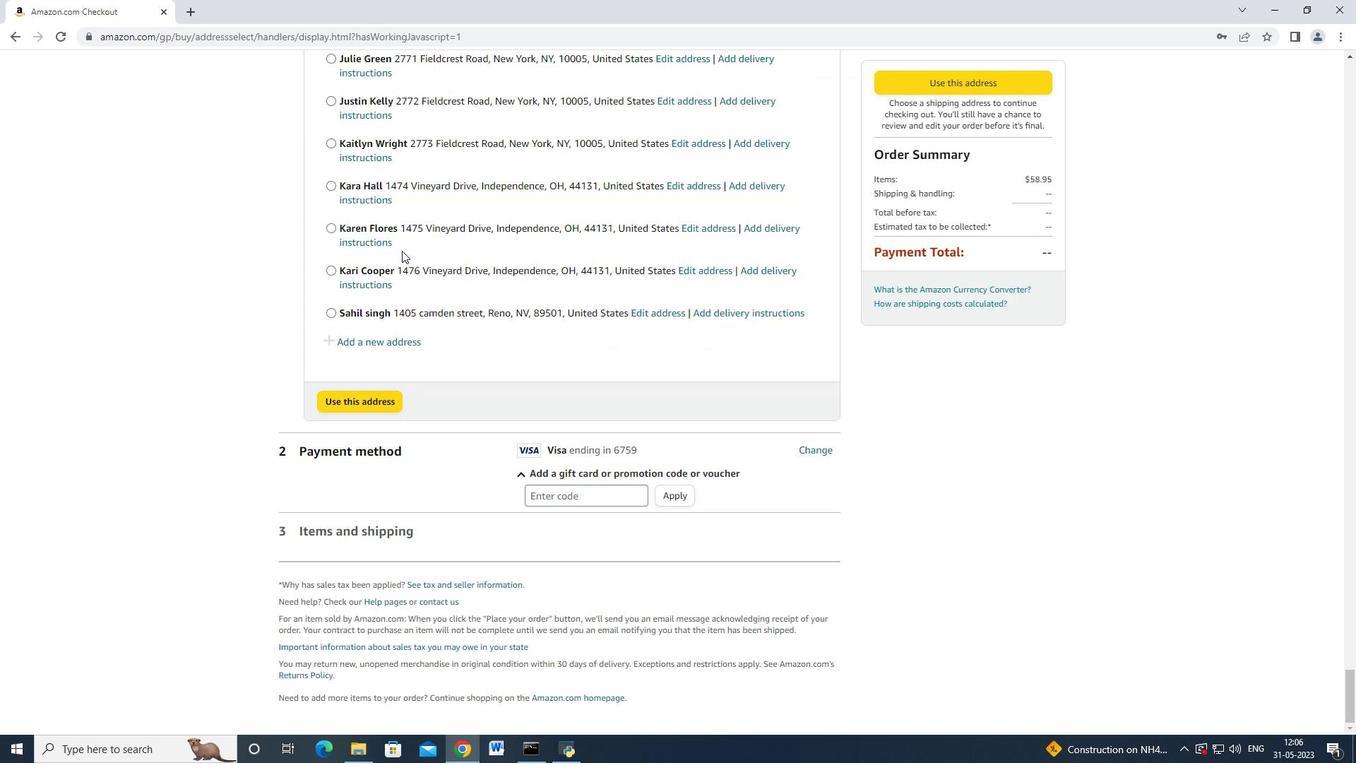 
Action: Mouse scrolled (400, 250) with delta (0, 0)
Screenshot: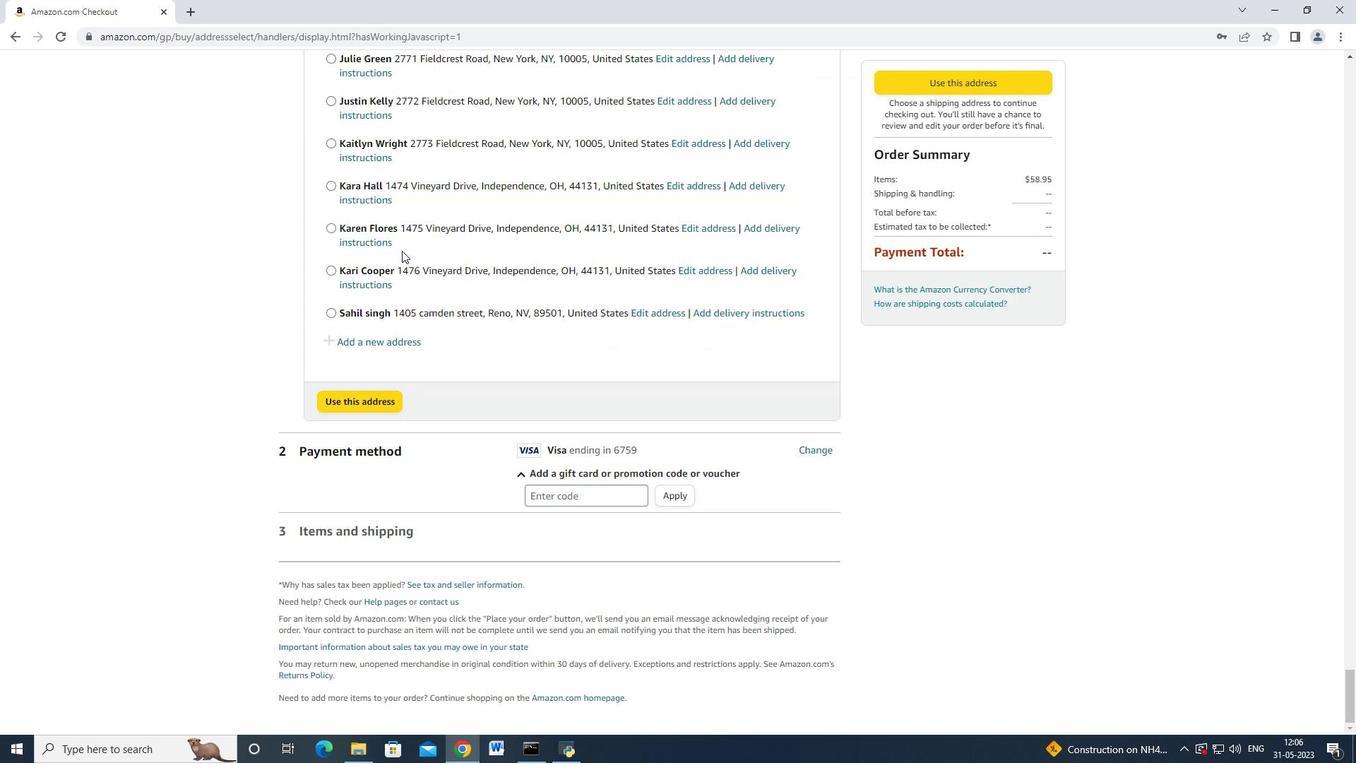 
Action: Mouse moved to (369, 339)
Screenshot: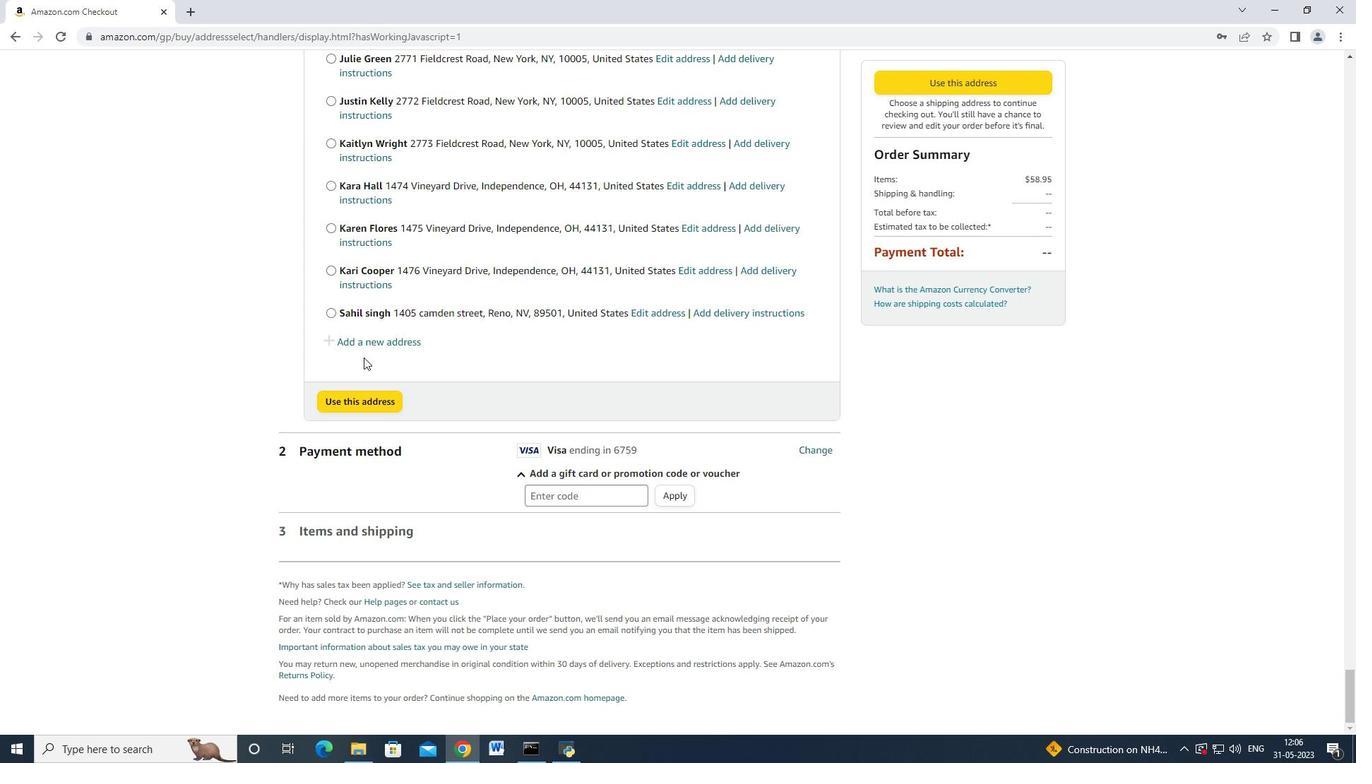 
Action: Mouse pressed left at (369, 339)
Screenshot: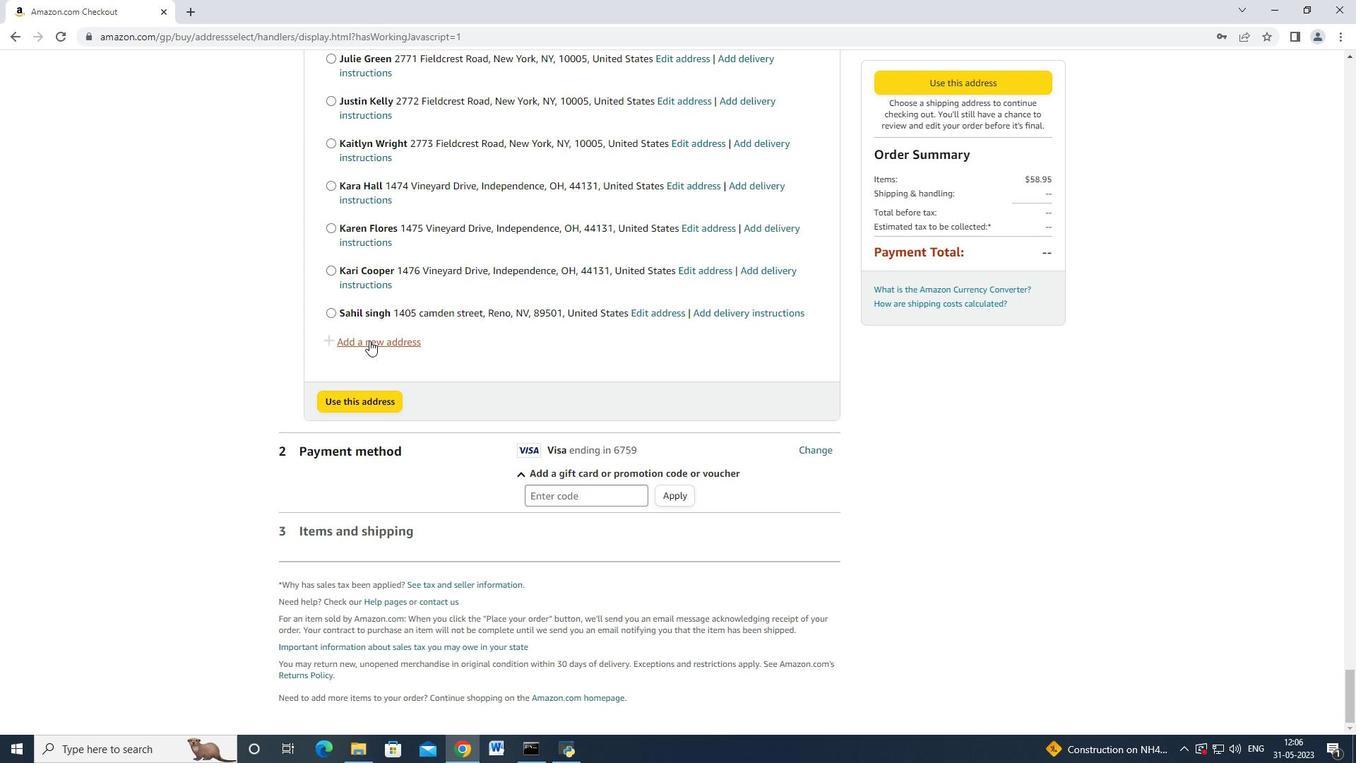 
Action: Mouse moved to (467, 344)
Screenshot: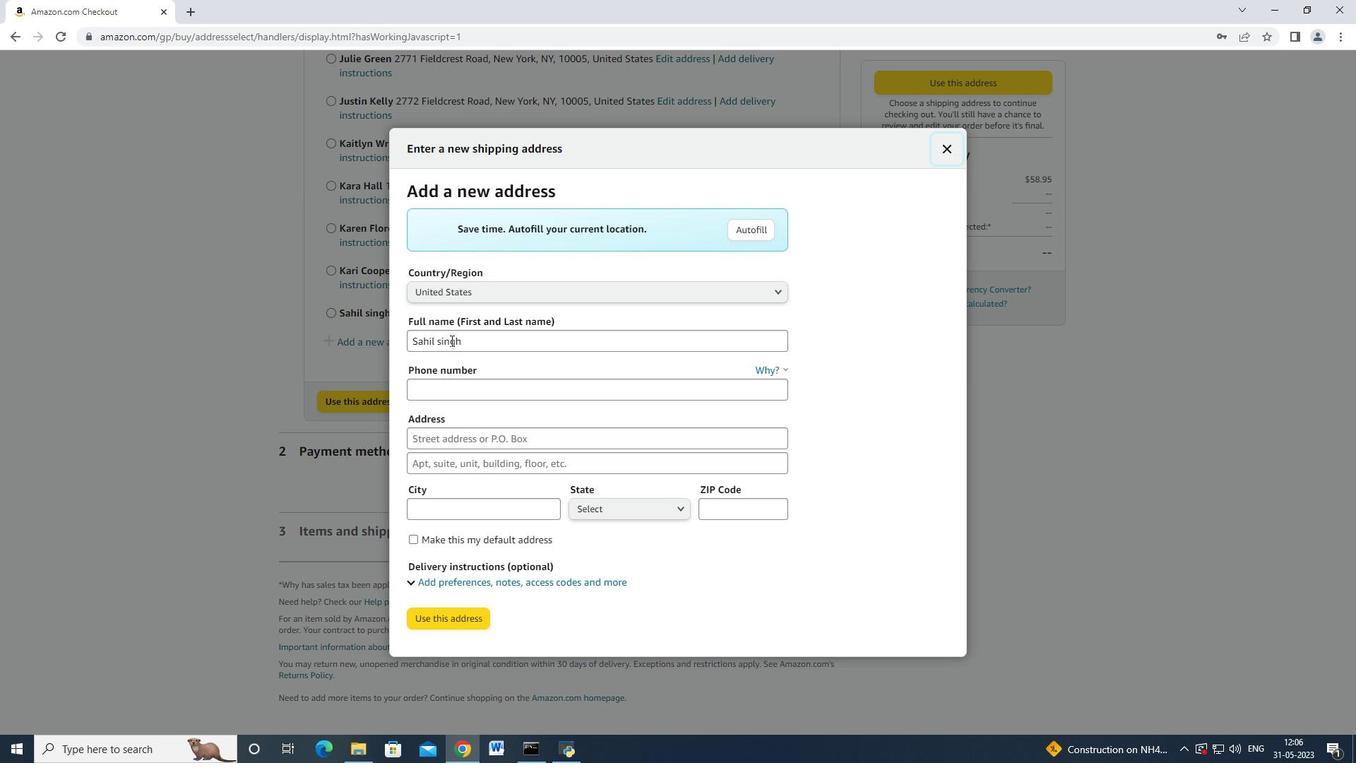 
Action: Mouse pressed left at (467, 344)
Screenshot: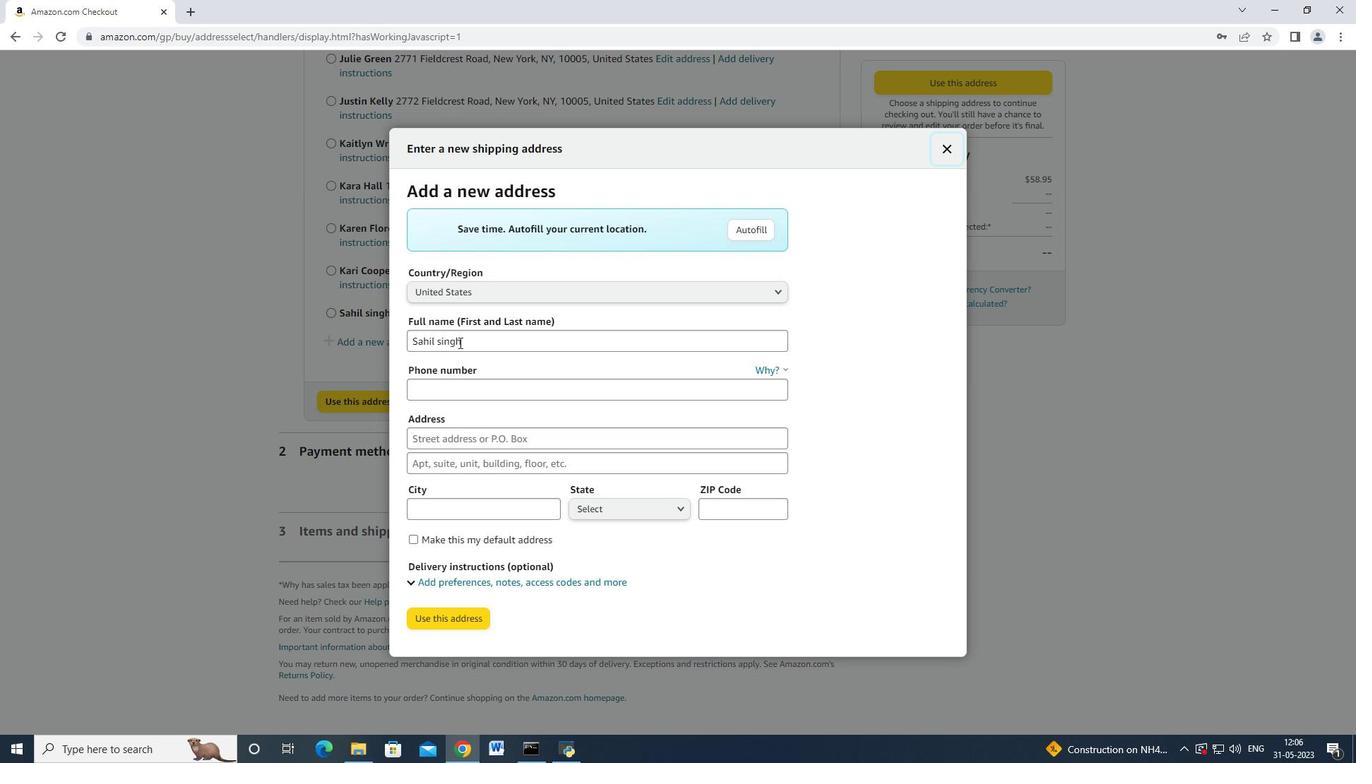 
Action: Mouse moved to (434, 341)
Screenshot: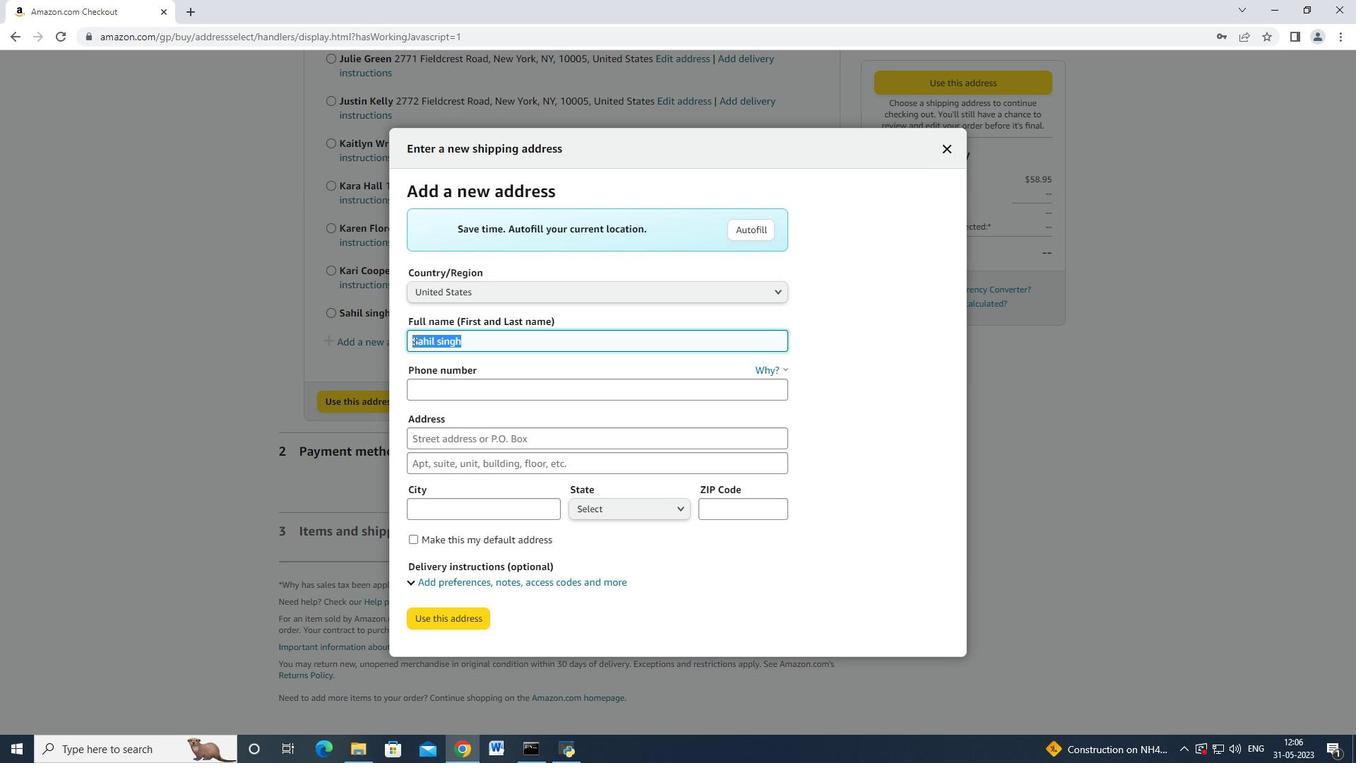 
Action: Key pressed <Key.backspace><Key.shift>Karian<Key.backspace><Key.backspace>na<Key.space><Key.shift>Martinez<Key.tab><Key.tab>4403901431<Key.tab>13<Key.backspace>477<Key.space><Key.shift><Key.shift><Key.shift><Key.shift><Key.shift><Key.shift><Key.shift><Key.shift>Vineyard<Key.space><Key.shift_r>Drive<Key.tab><Key.tab><Key.shift>Independence
Screenshot: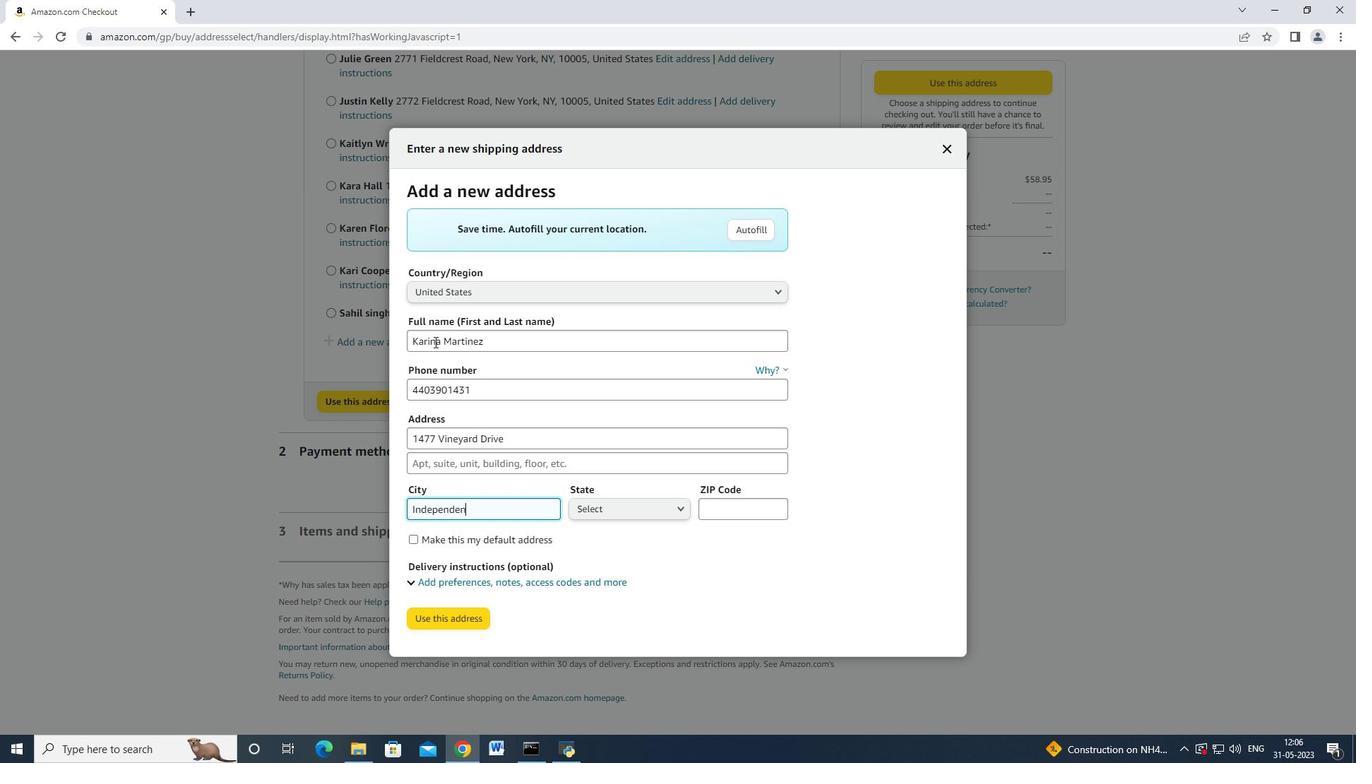 
Action: Mouse moved to (641, 503)
Screenshot: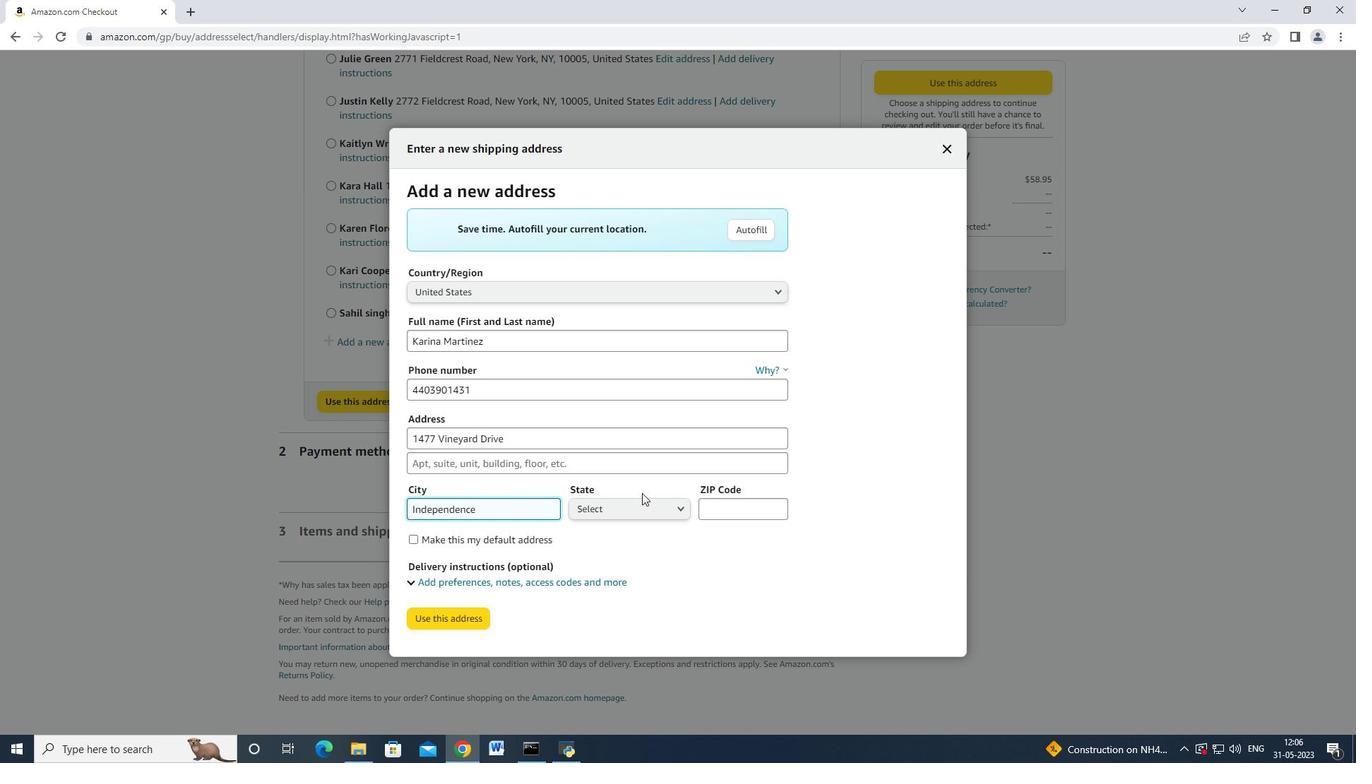 
Action: Mouse pressed left at (641, 503)
Screenshot: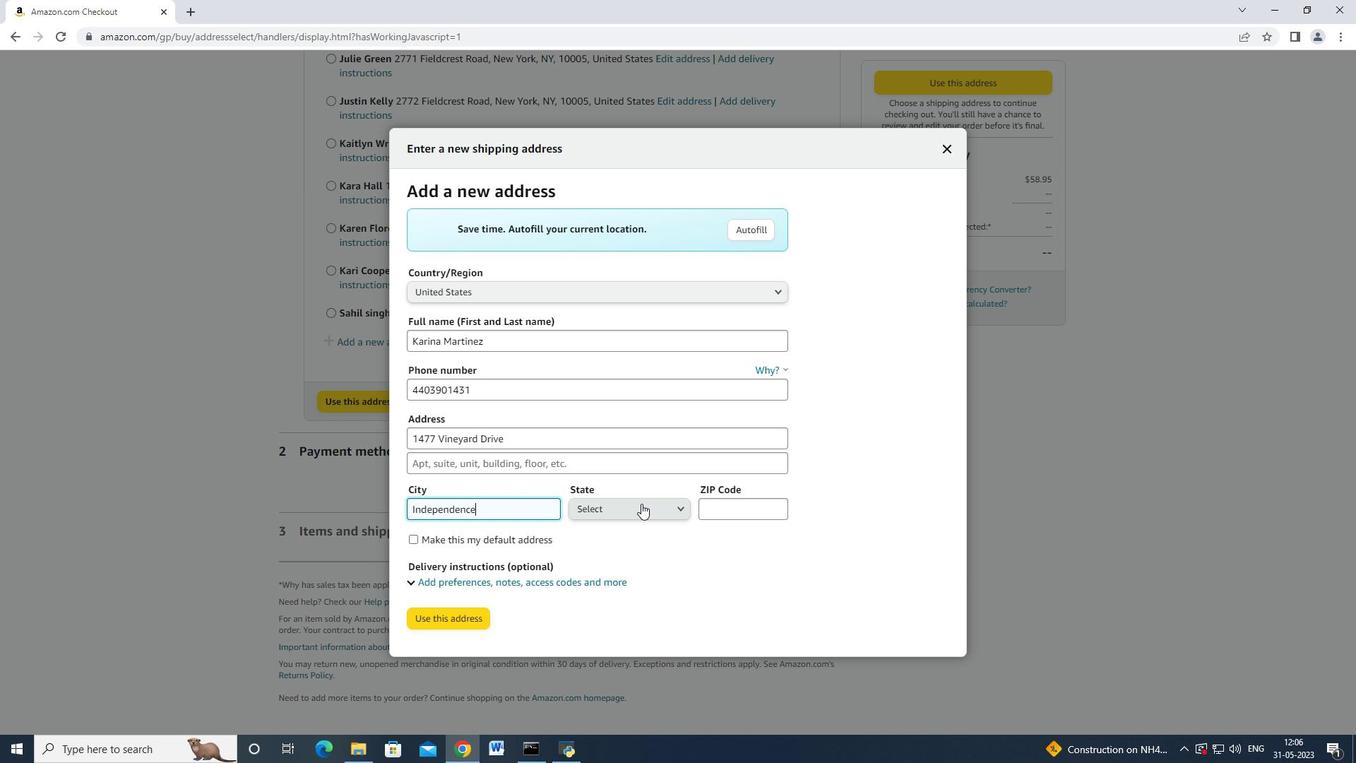 
Action: Mouse moved to (623, 312)
Screenshot: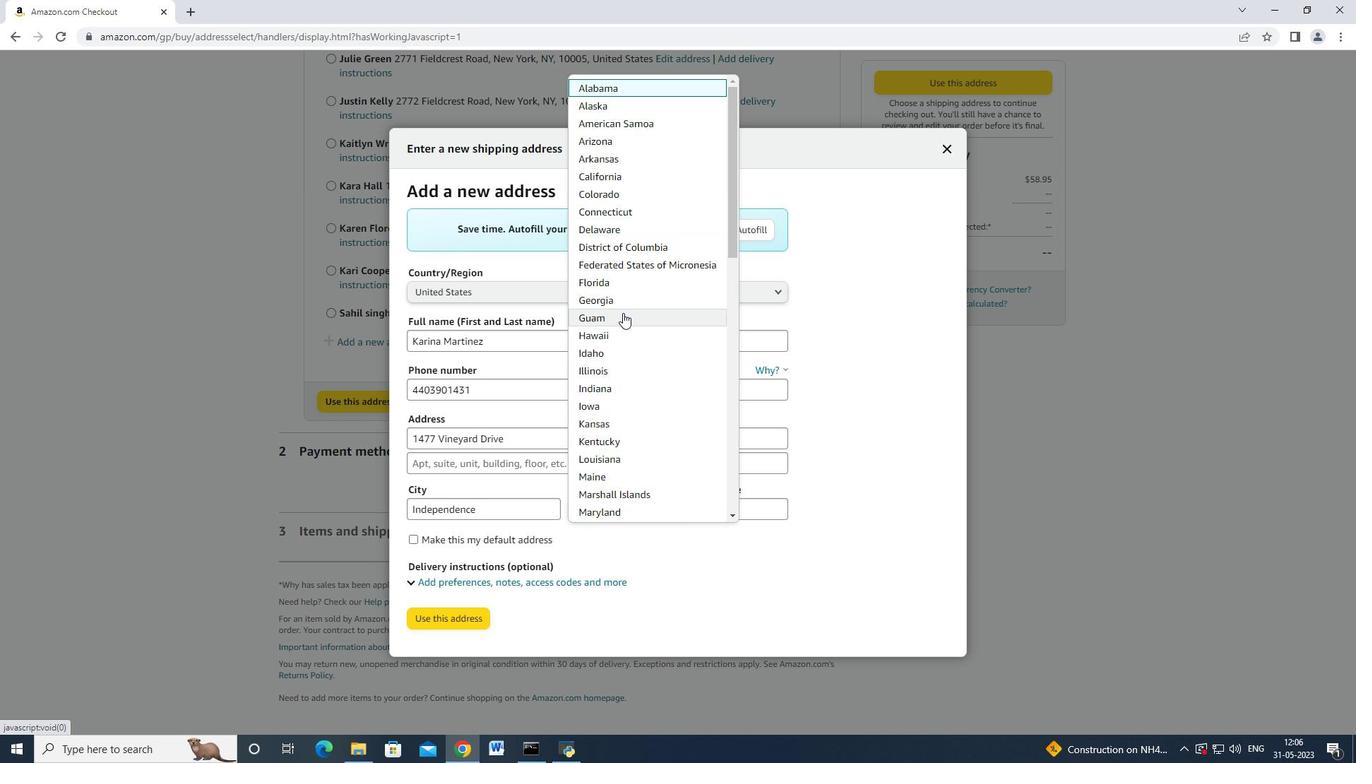 
Action: Mouse scrolled (623, 311) with delta (0, 0)
Screenshot: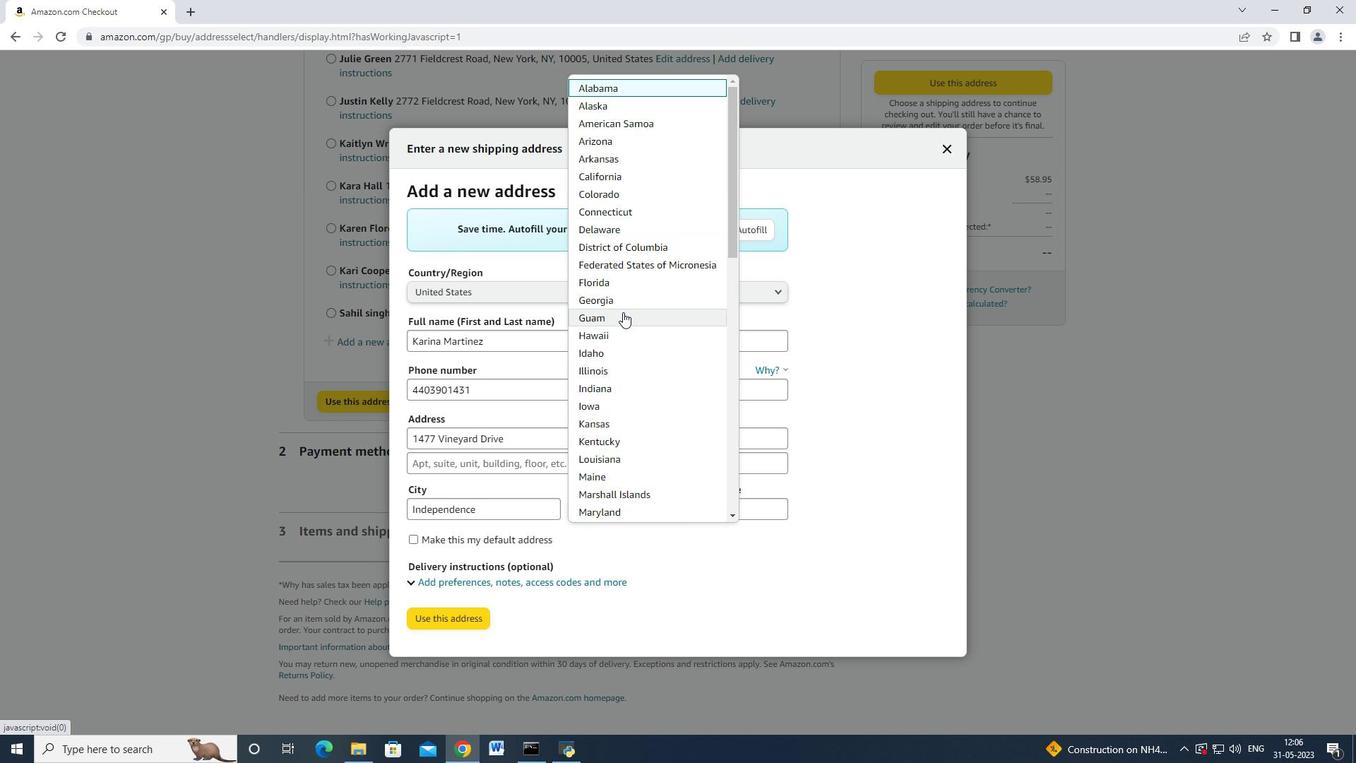 
Action: Mouse moved to (623, 285)
Screenshot: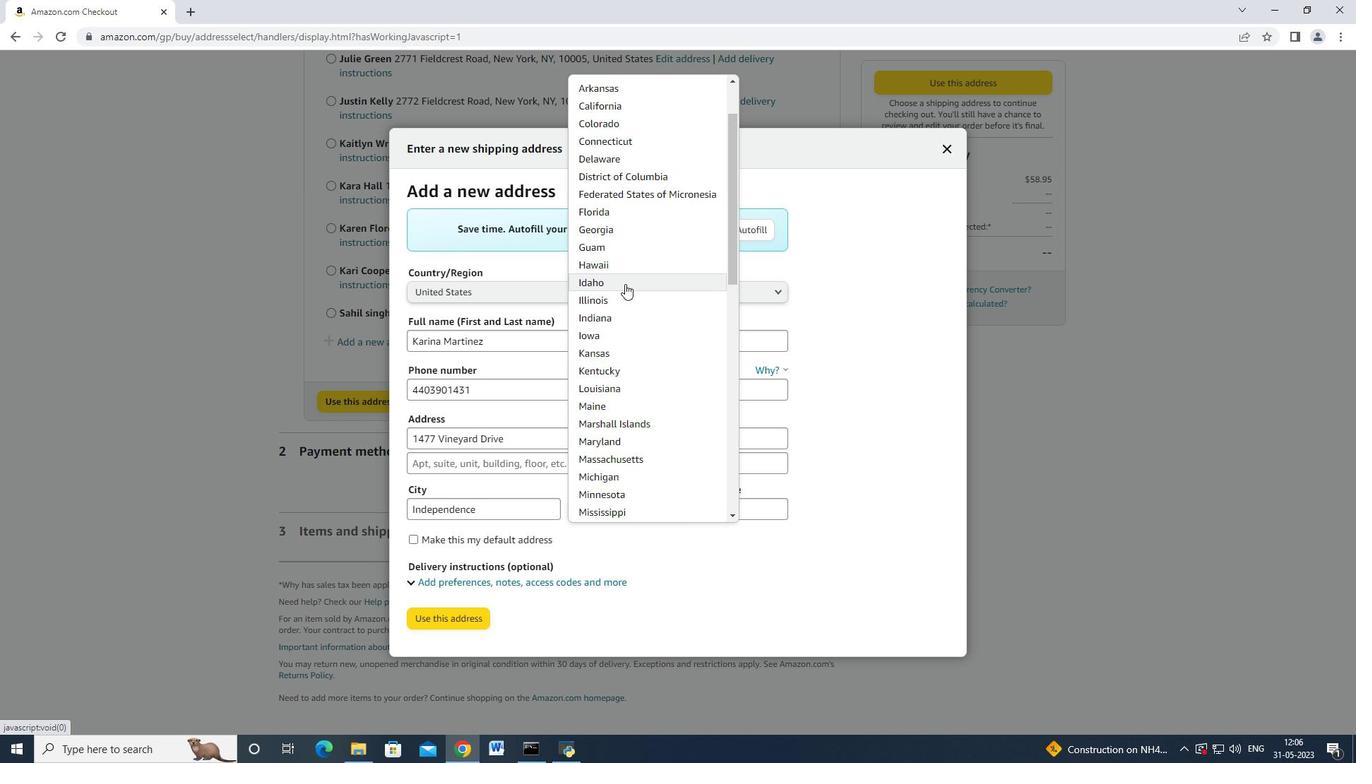 
Action: Mouse scrolled (623, 284) with delta (0, 0)
Screenshot: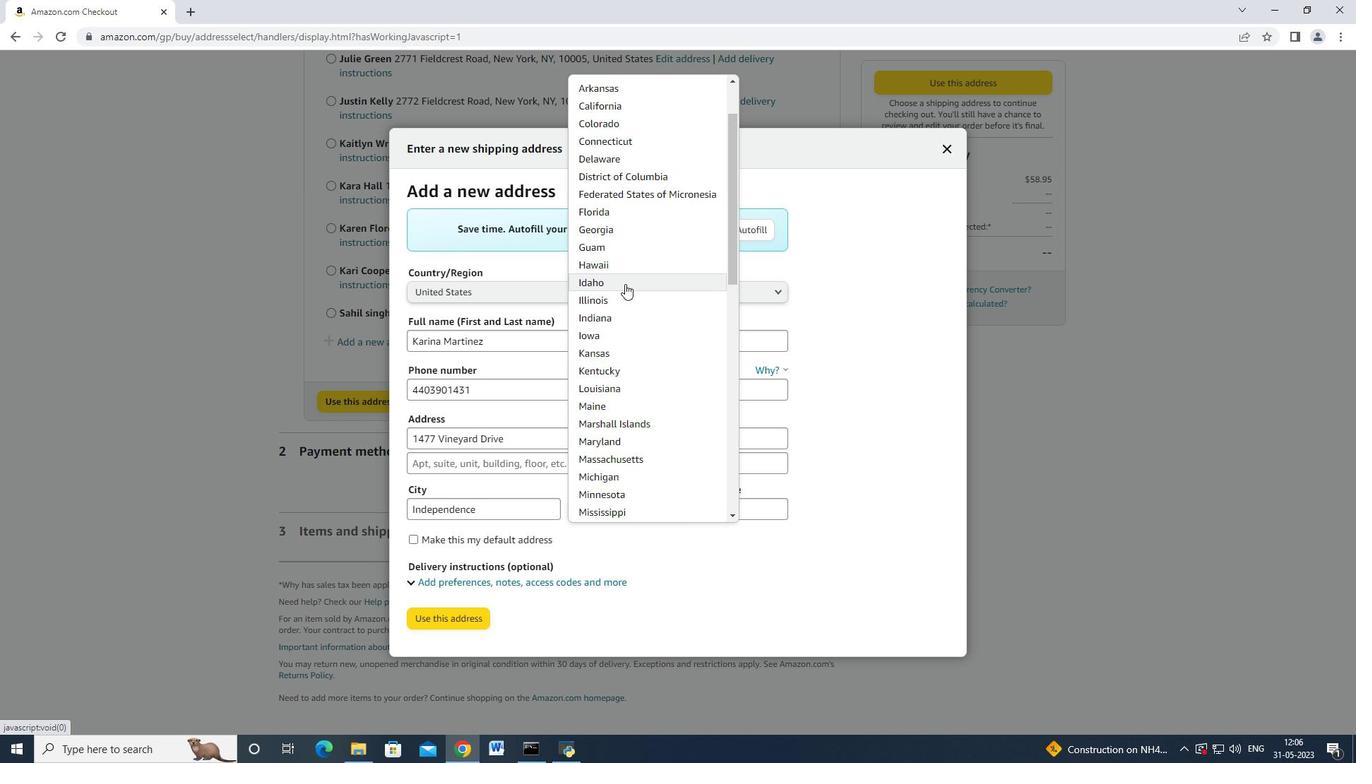 
Action: Mouse moved to (623, 286)
Screenshot: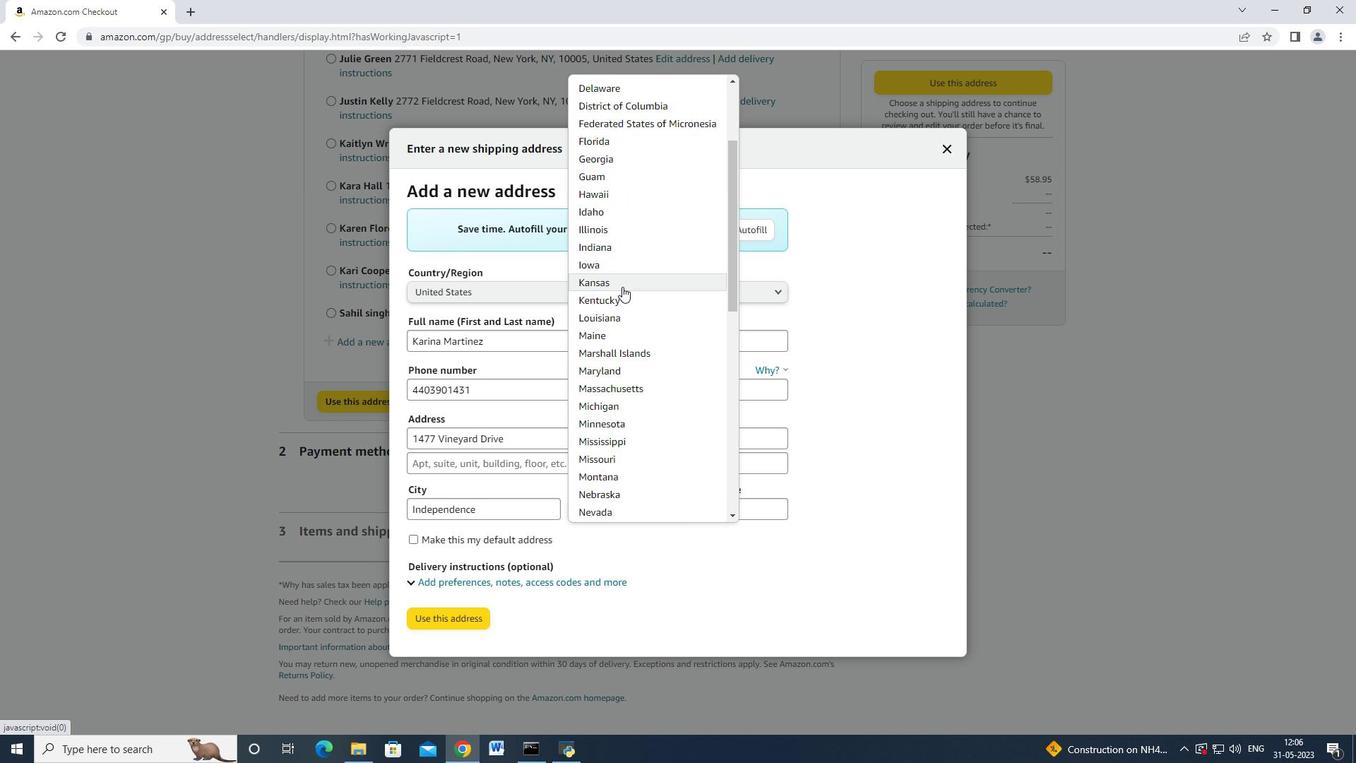 
Action: Mouse scrolled (623, 287) with delta (0, 0)
Screenshot: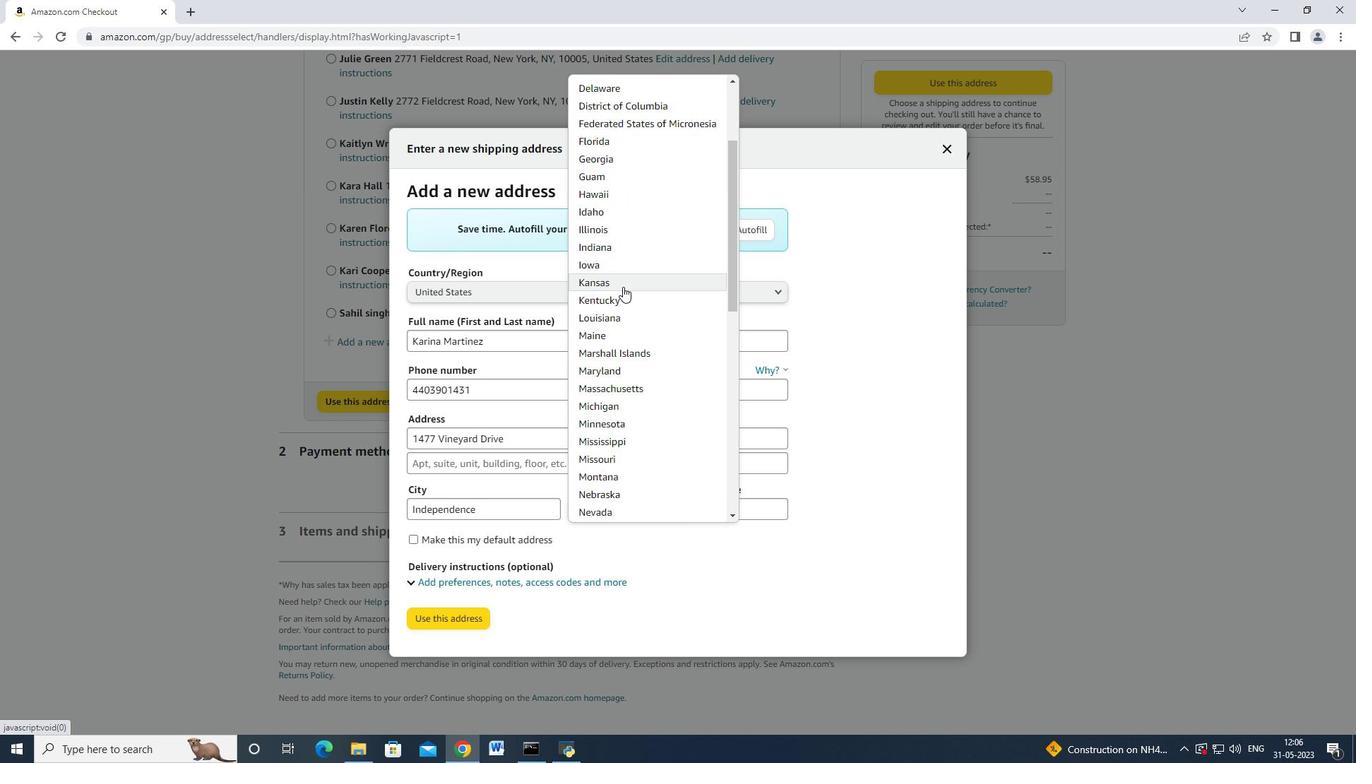 
Action: Mouse scrolled (623, 287) with delta (0, 0)
Screenshot: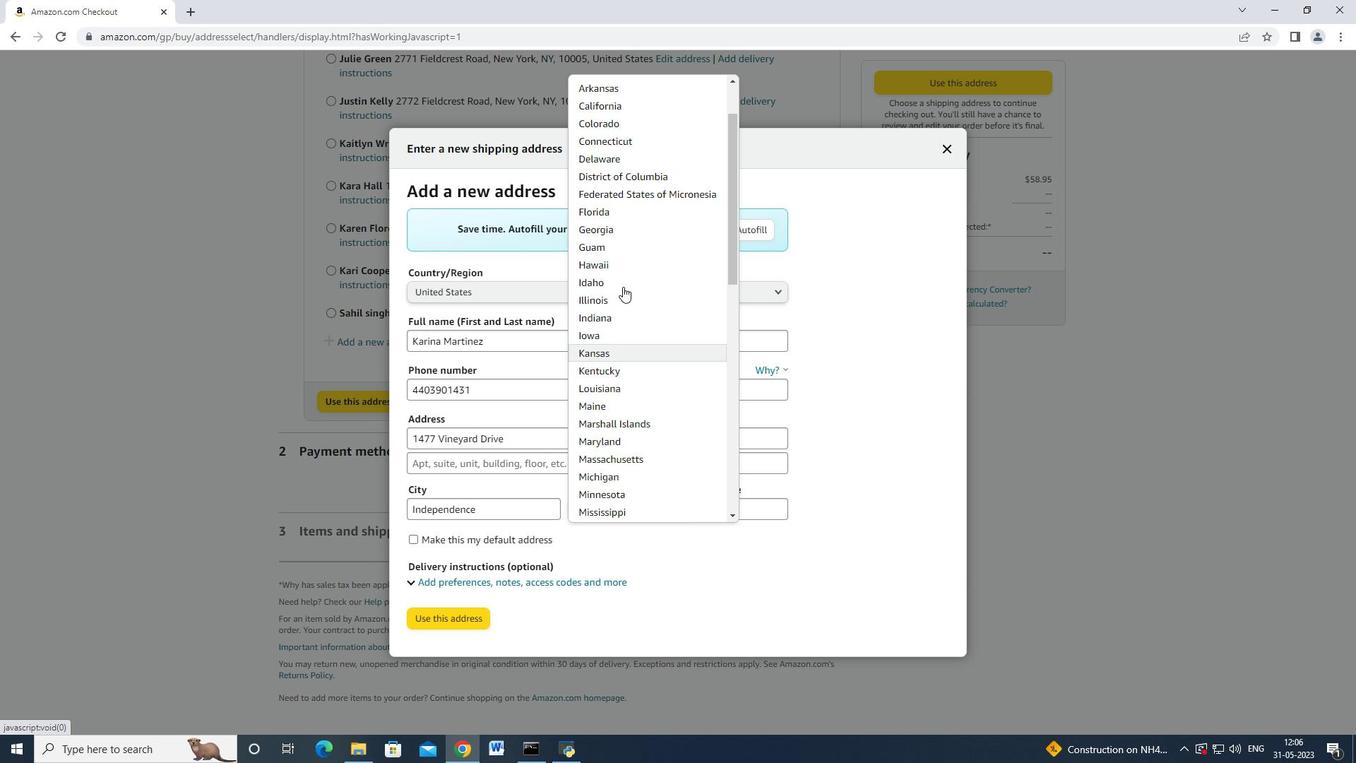 
Action: Mouse scrolled (623, 287) with delta (0, 0)
Screenshot: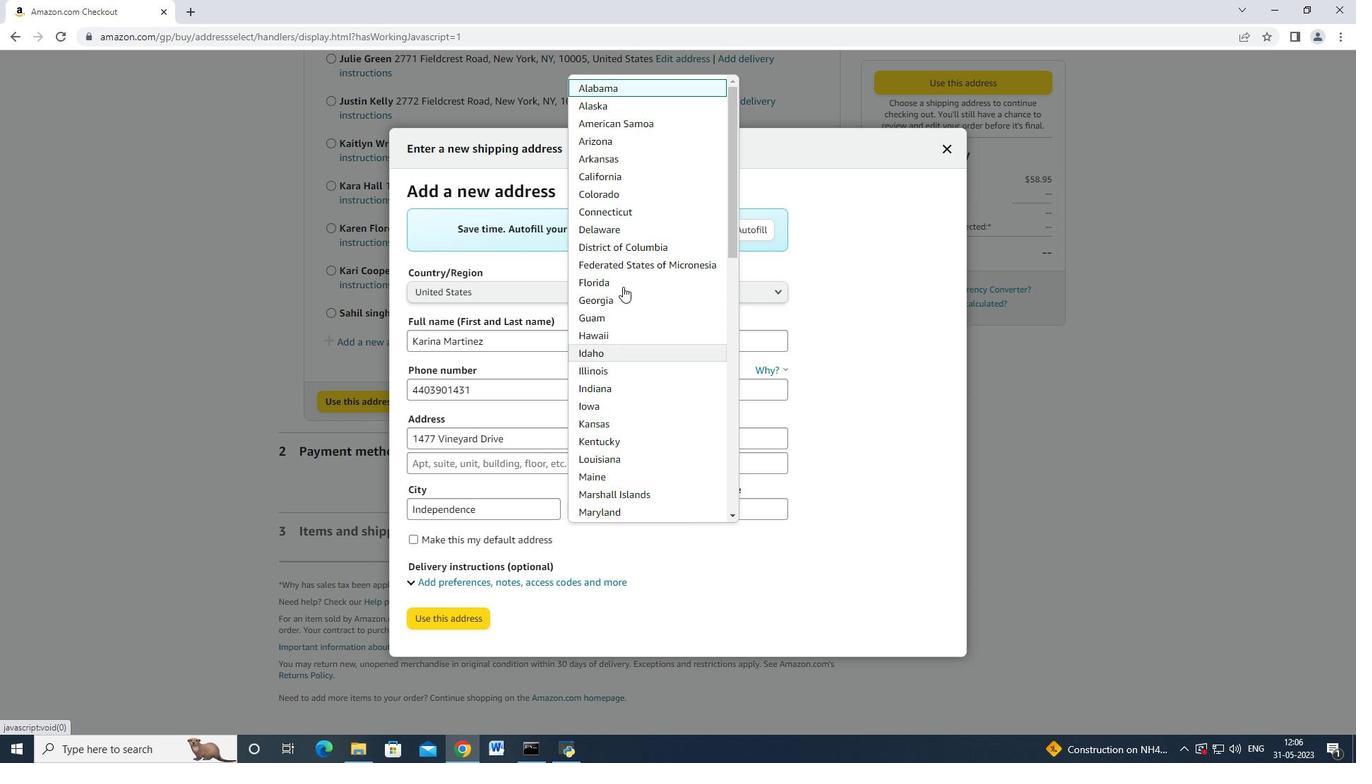 
Action: Mouse moved to (623, 289)
Screenshot: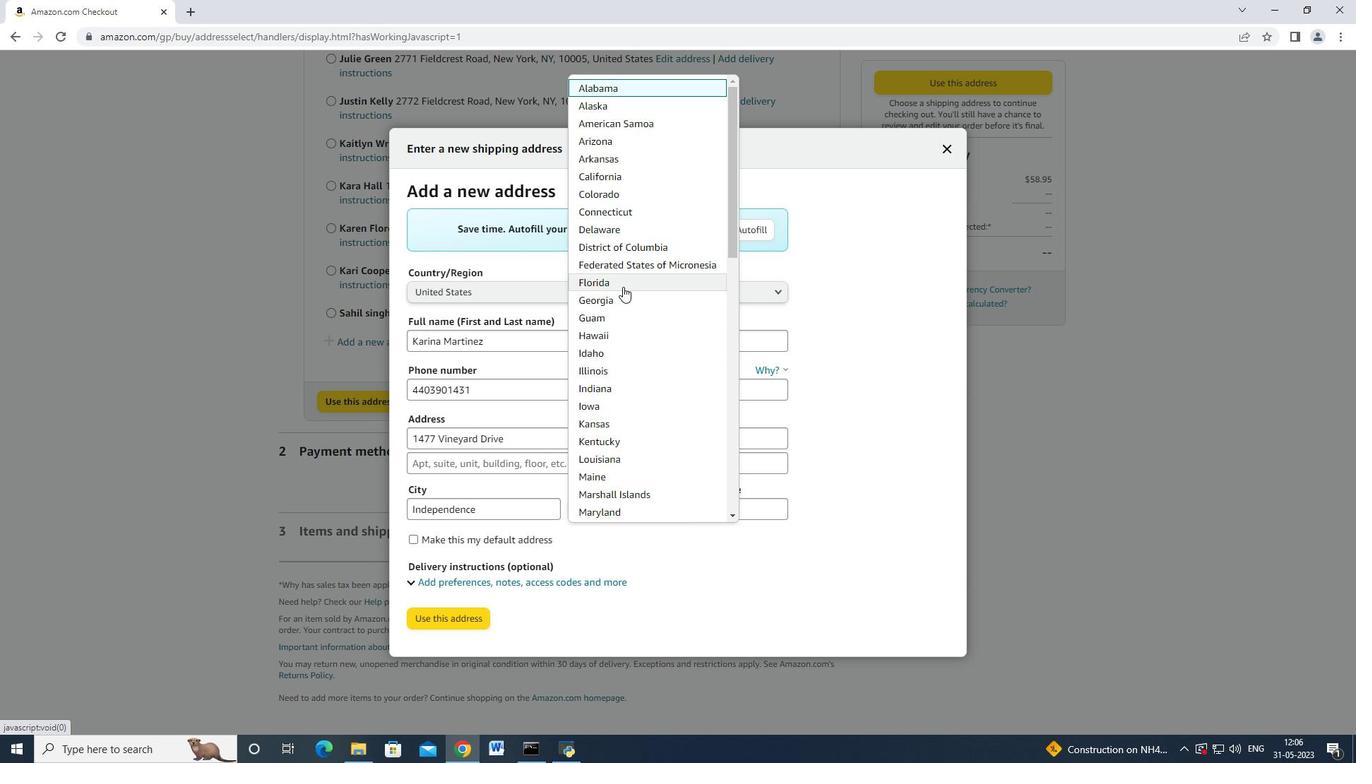 
Action: Mouse scrolled (623, 288) with delta (0, 0)
Screenshot: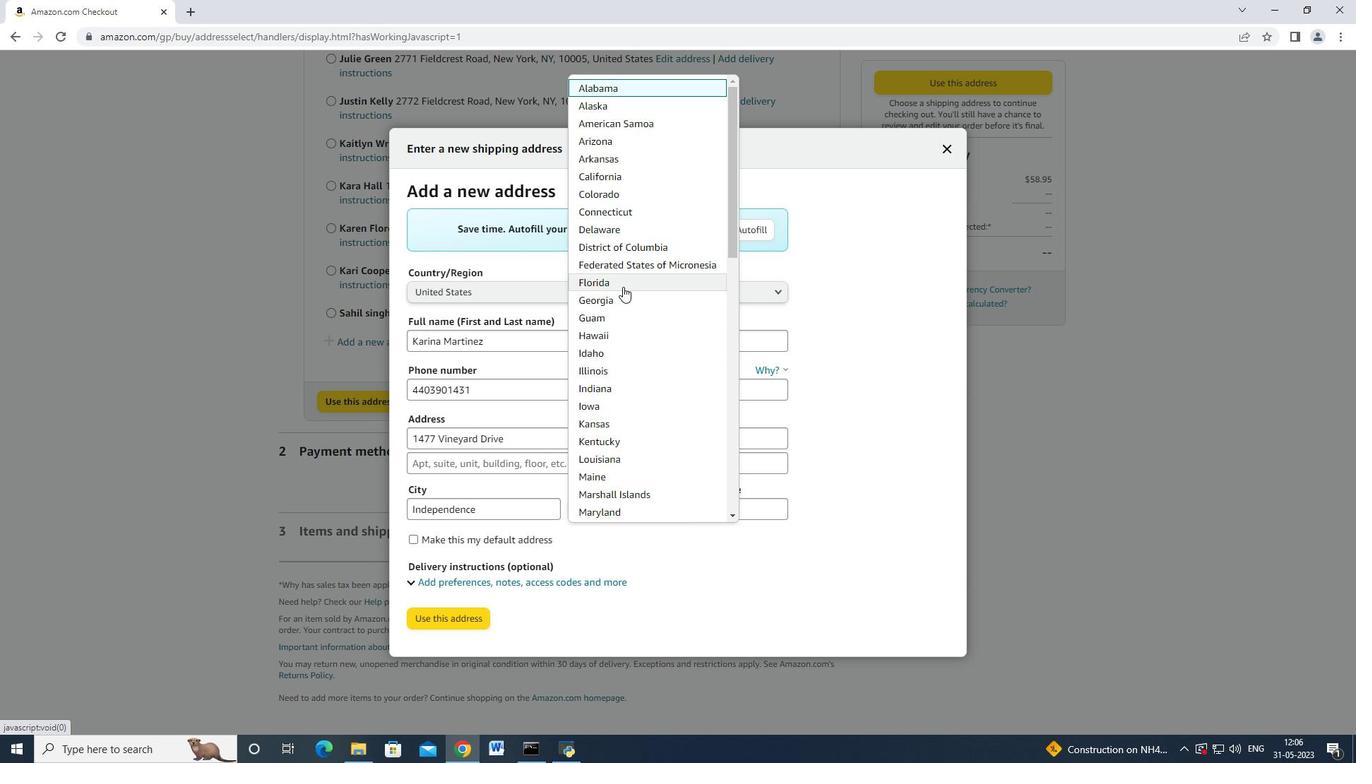 
Action: Mouse moved to (628, 294)
Screenshot: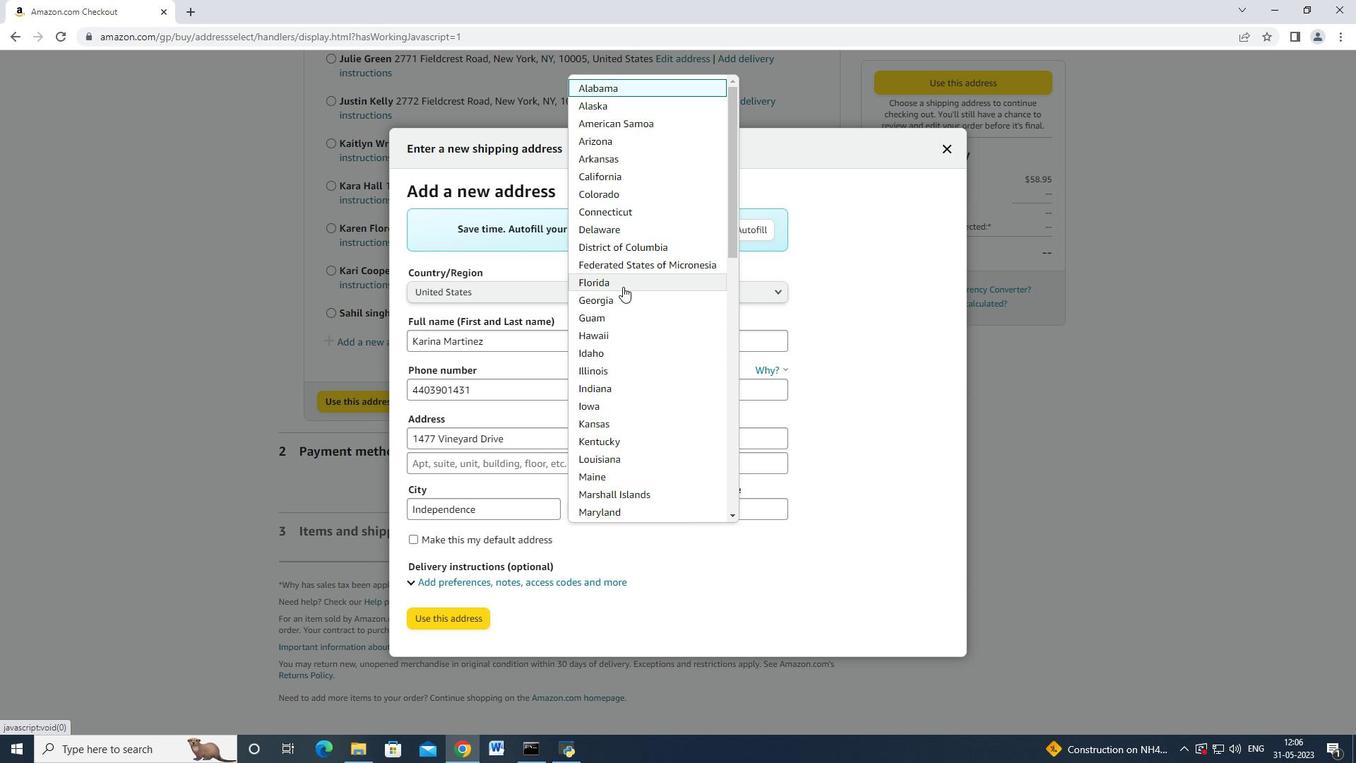 
Action: Mouse scrolled (628, 293) with delta (0, 0)
Screenshot: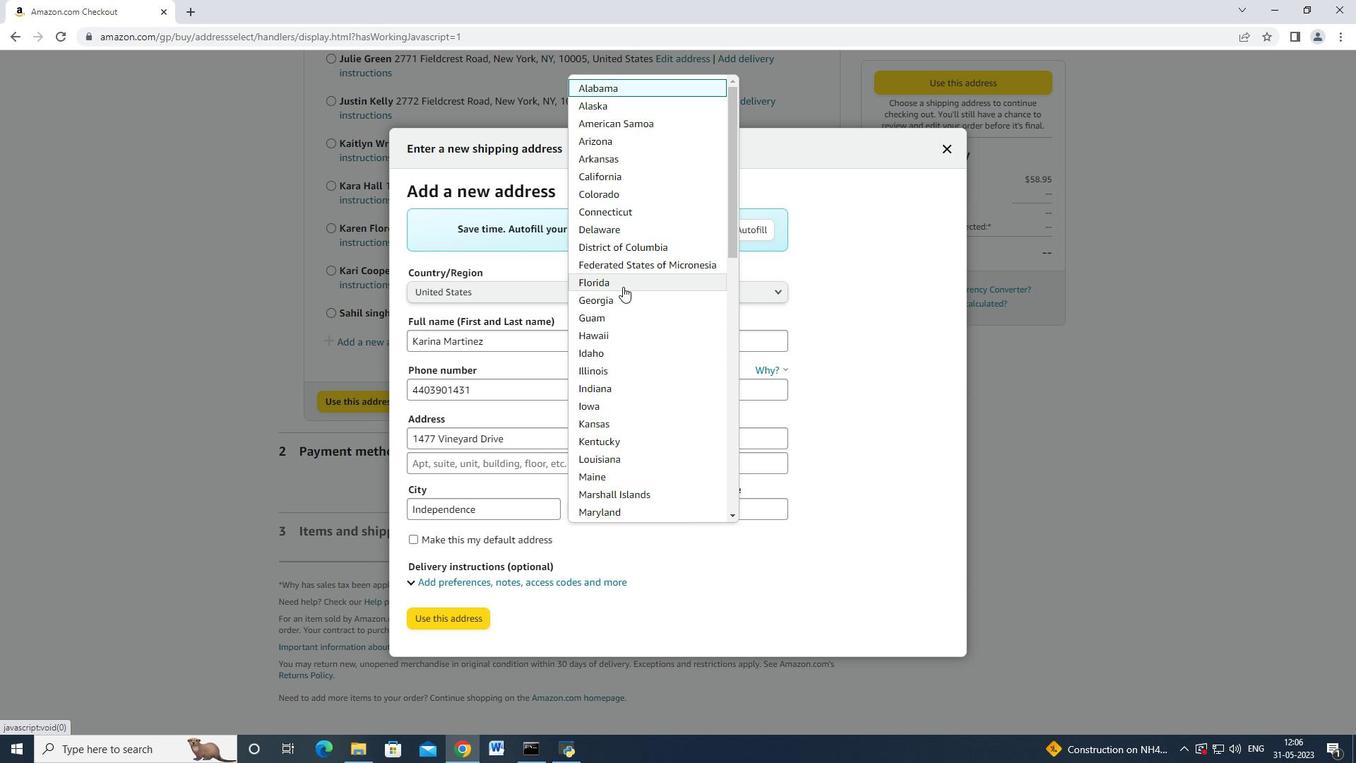
Action: Mouse moved to (618, 322)
Screenshot: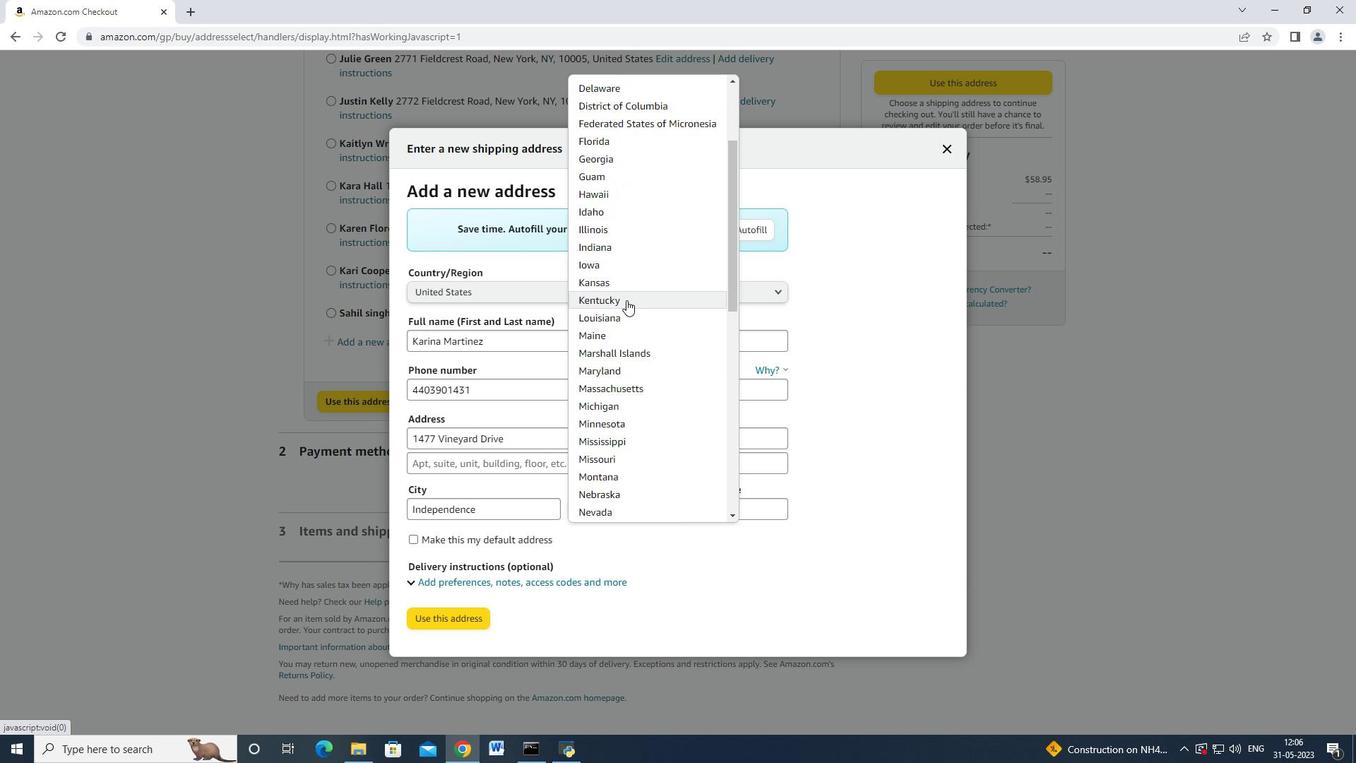 
Action: Mouse scrolled (618, 322) with delta (0, 0)
Screenshot: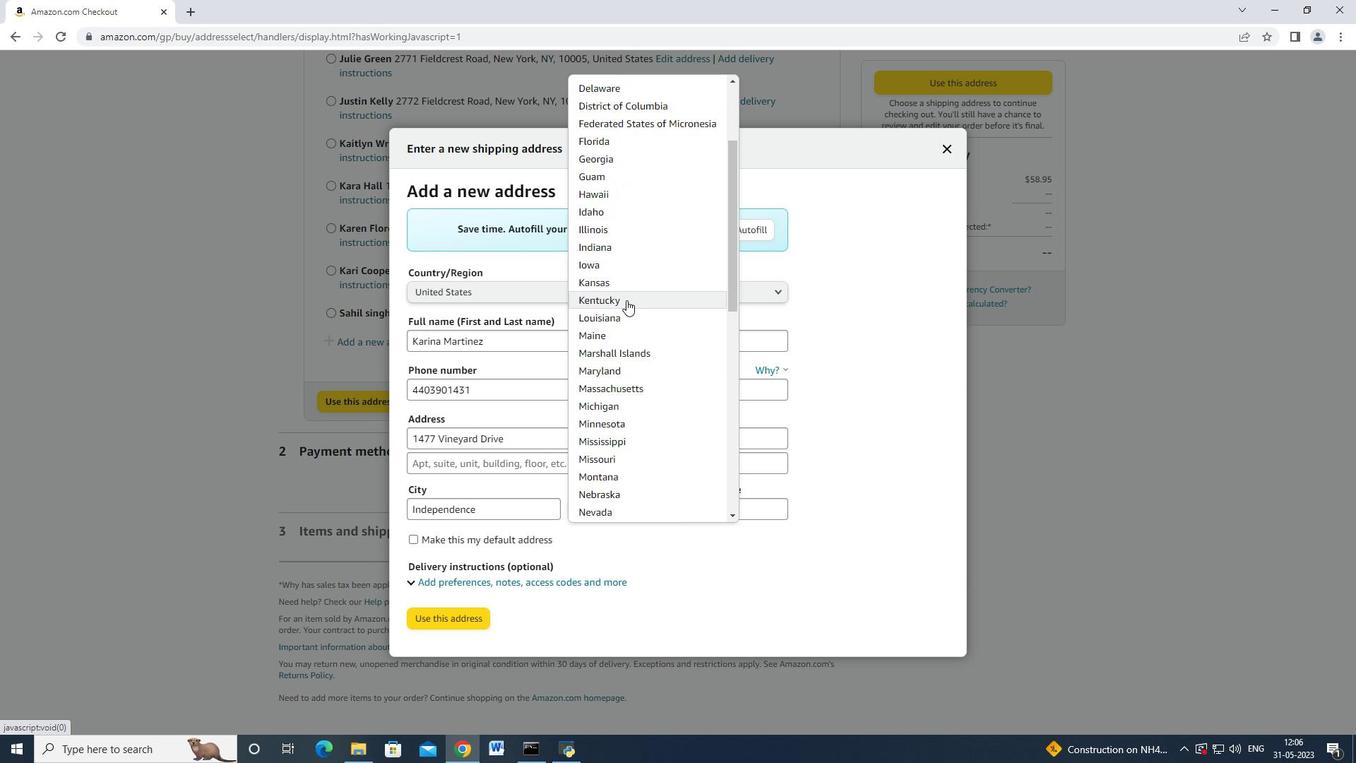 
Action: Mouse moved to (613, 336)
Screenshot: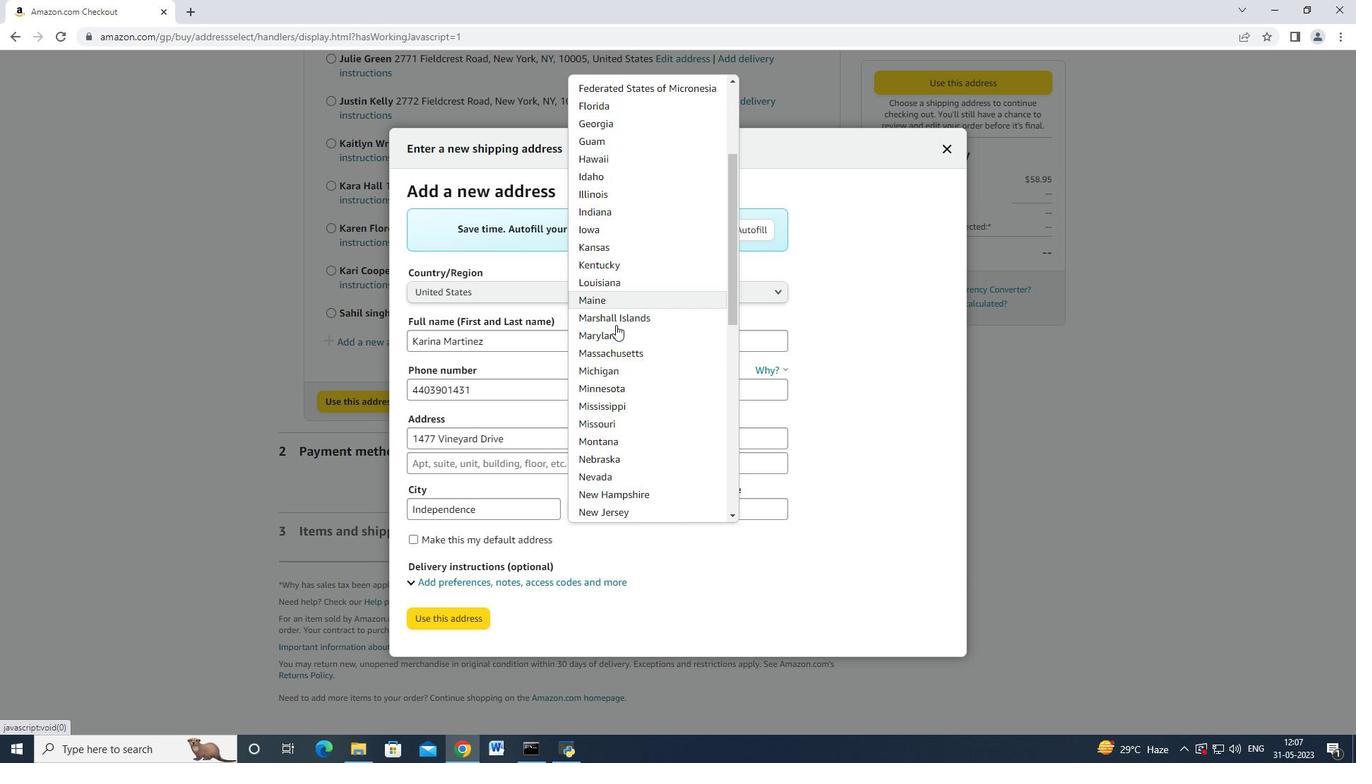 
Action: Mouse scrolled (613, 335) with delta (0, 0)
Screenshot: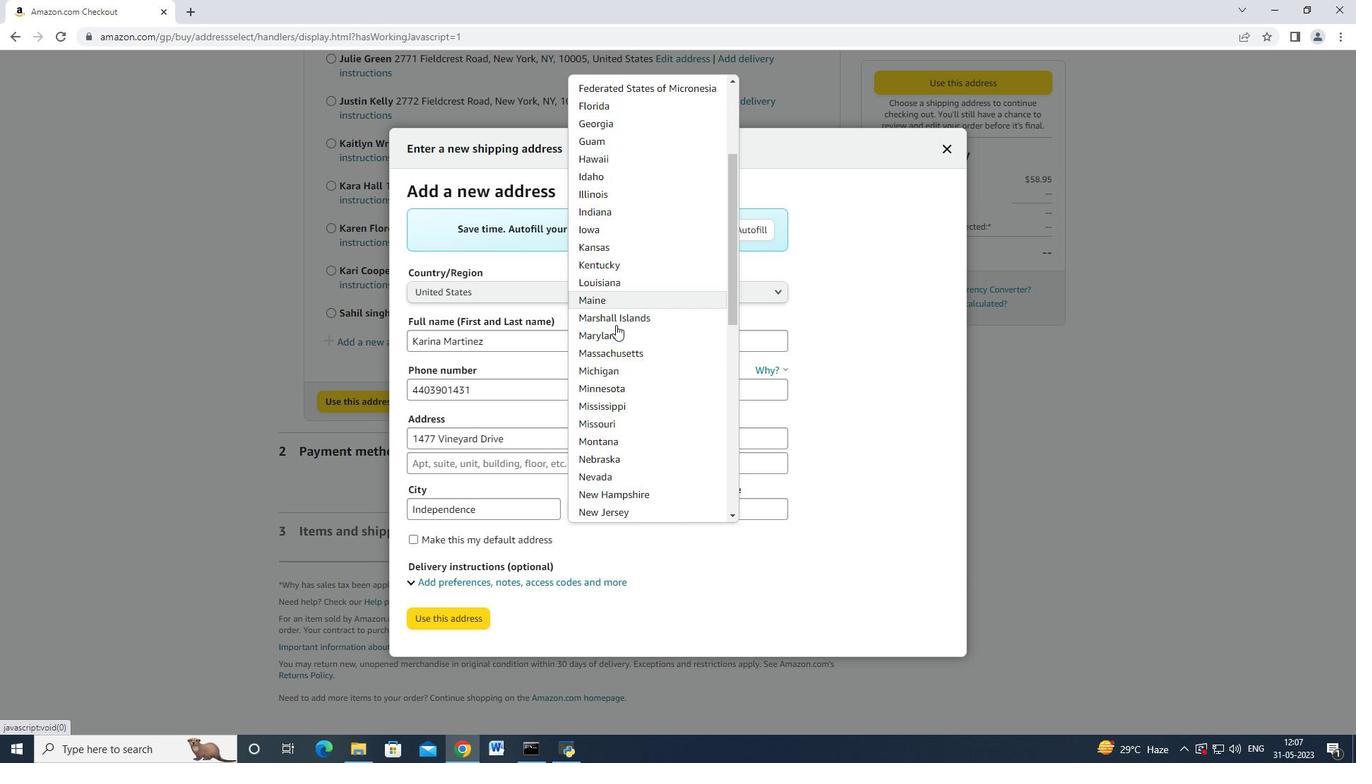 
Action: Mouse moved to (608, 363)
Screenshot: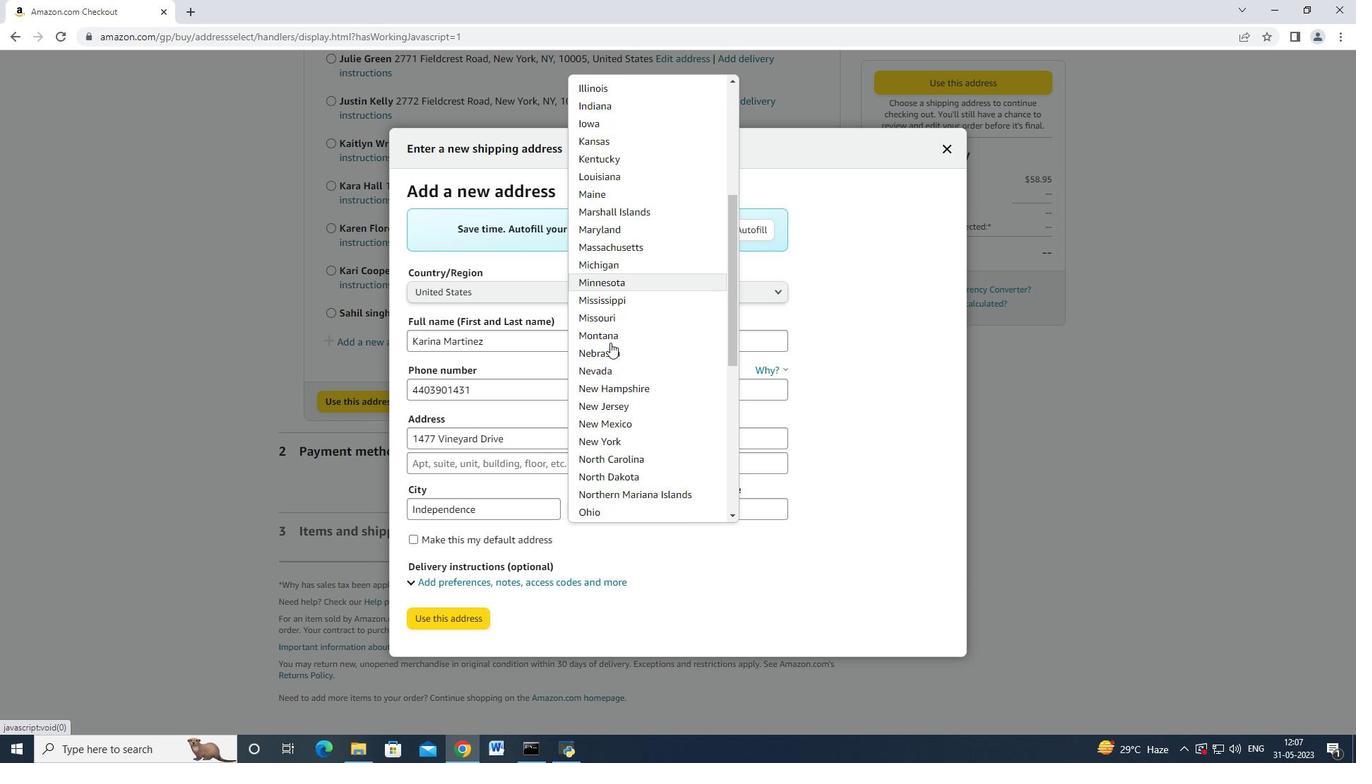 
Action: Mouse scrolled (608, 355) with delta (0, 0)
Screenshot: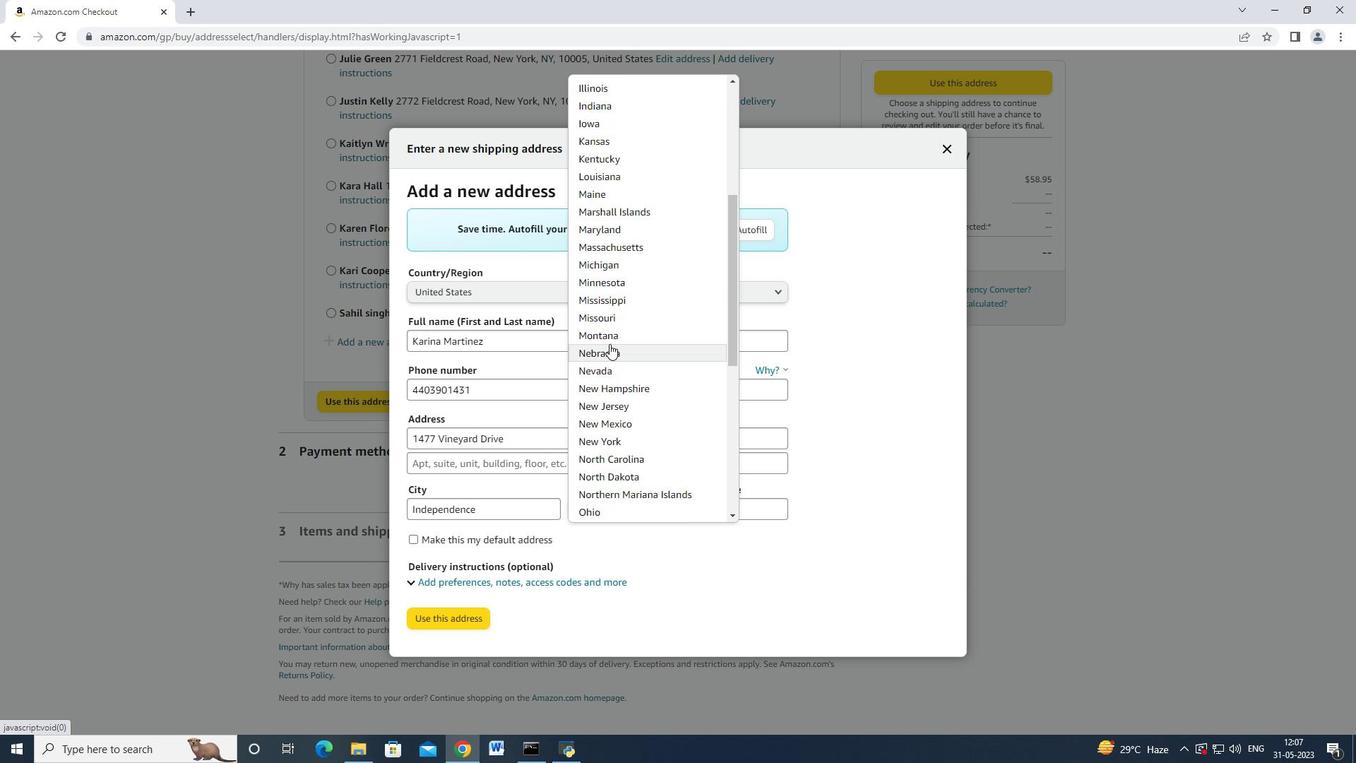 
Action: Mouse moved to (608, 363)
Screenshot: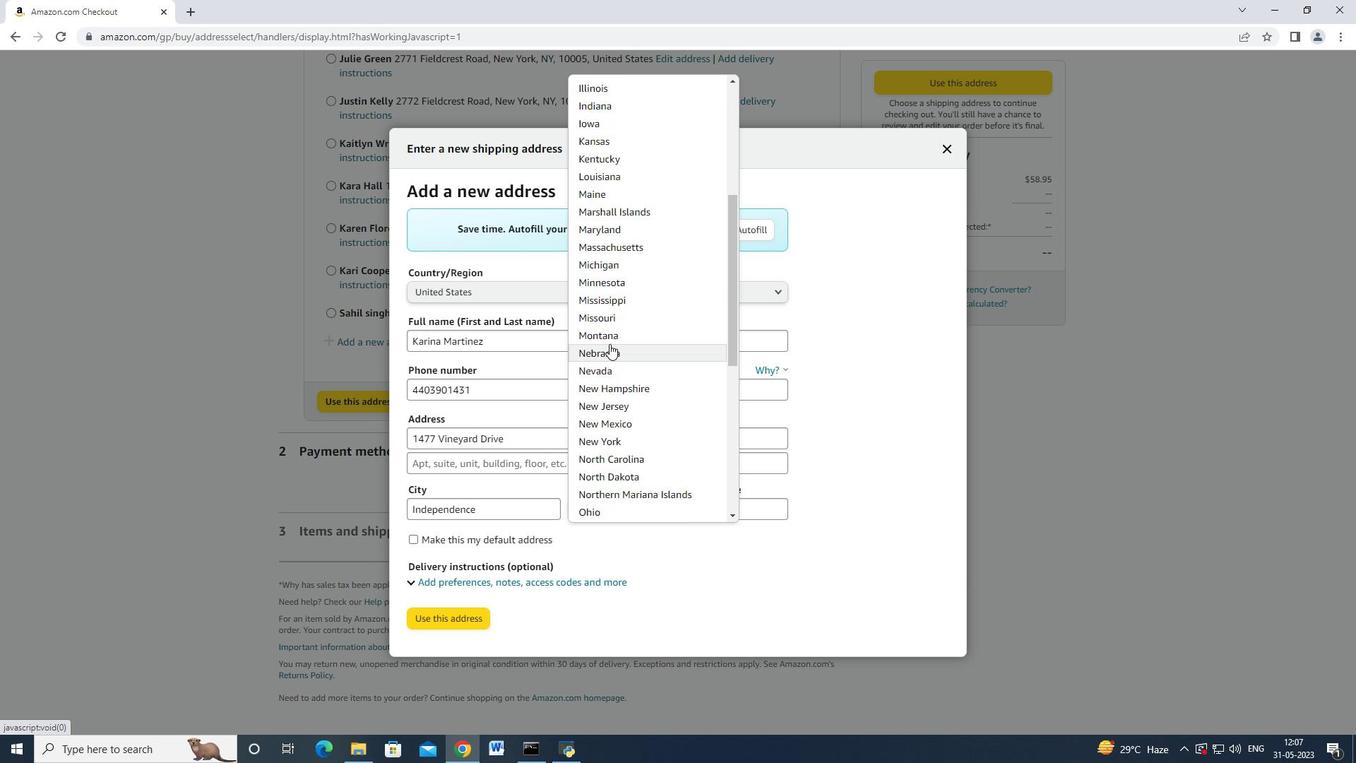 
Action: Mouse scrolled (608, 362) with delta (0, 0)
Screenshot: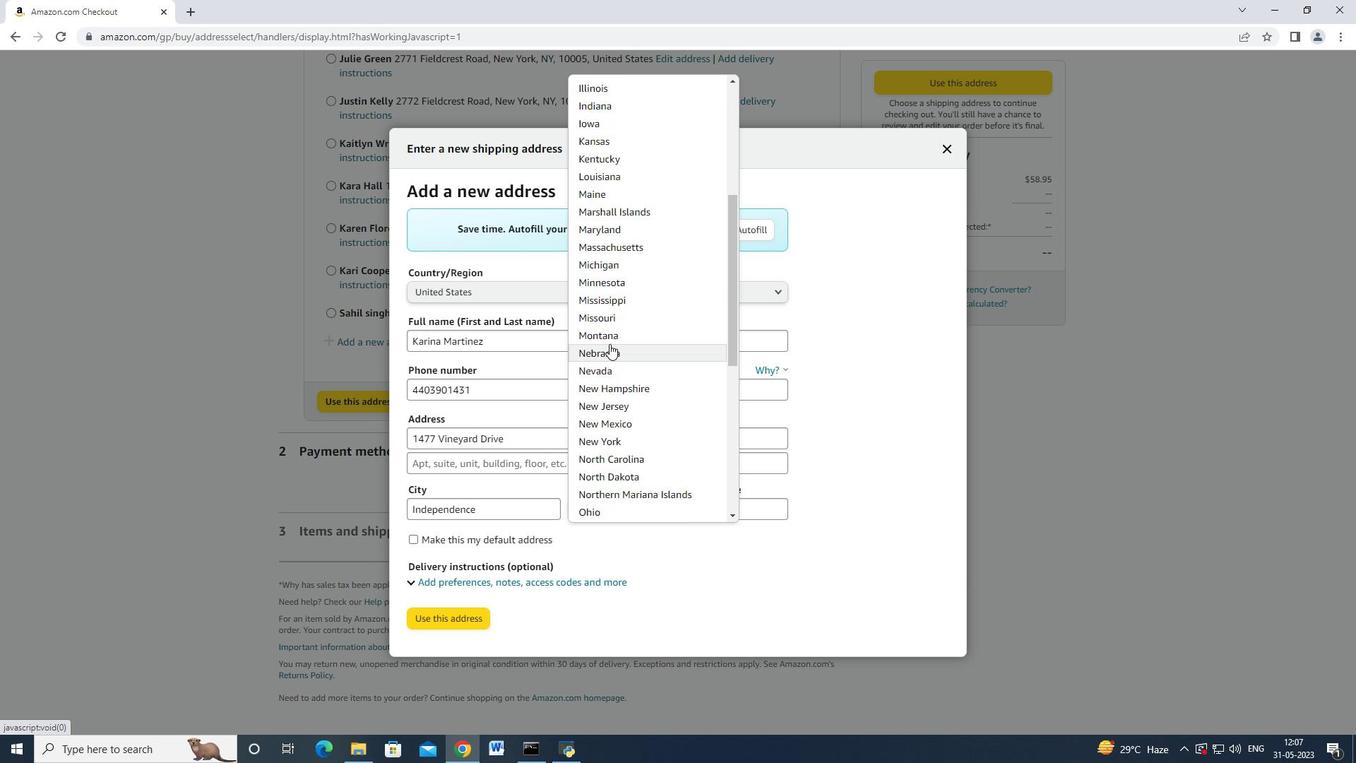 
Action: Mouse moved to (616, 369)
